 Task: Explore the features and settings of Asana to familiarize yourself with the platform.
Action: Mouse moved to (454, 167)
Screenshot: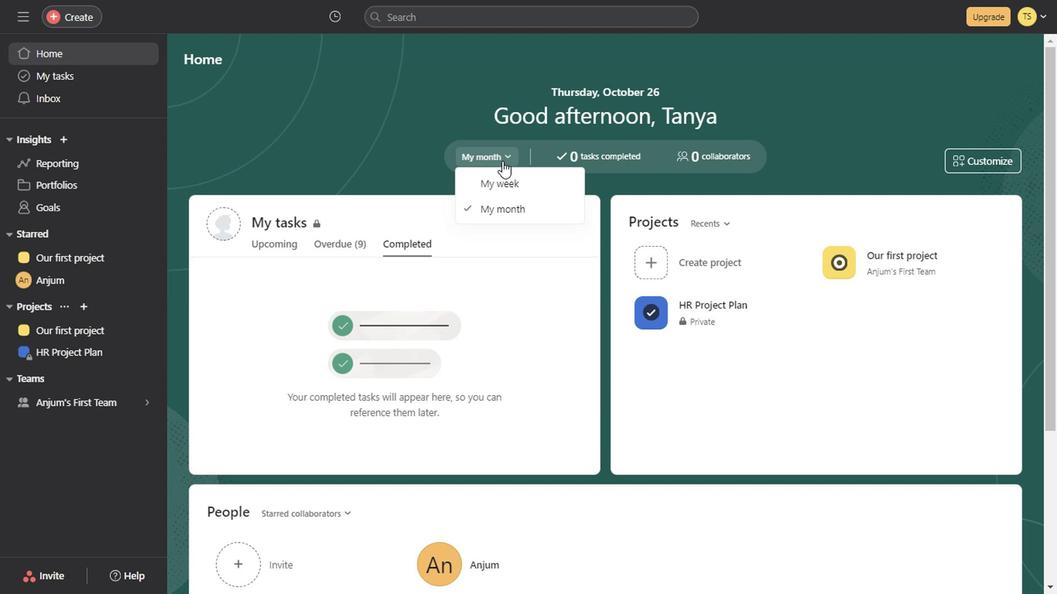 
Action: Mouse pressed left at (454, 167)
Screenshot: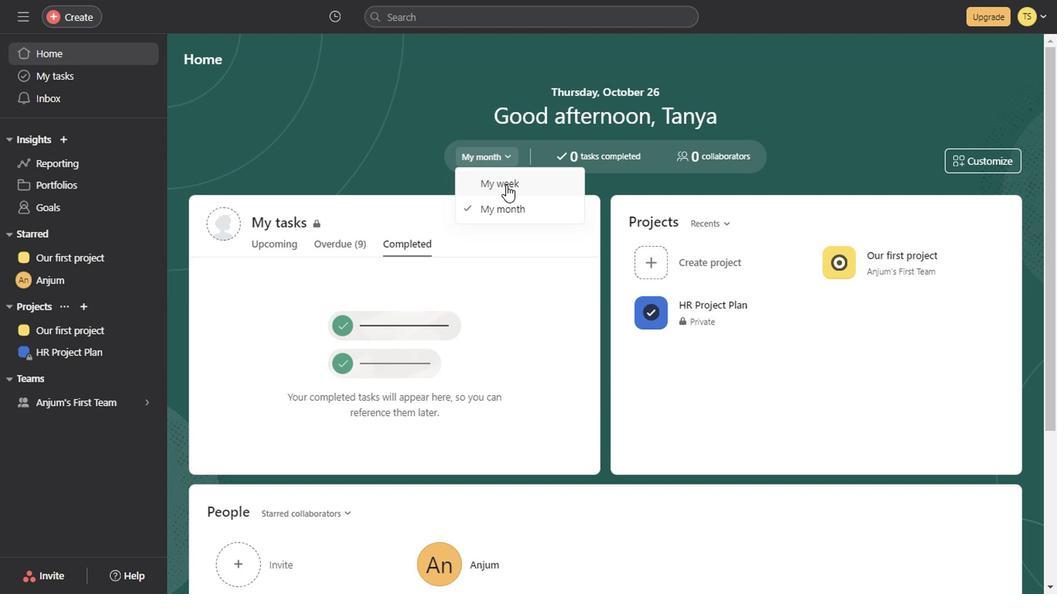 
Action: Mouse moved to (458, 186)
Screenshot: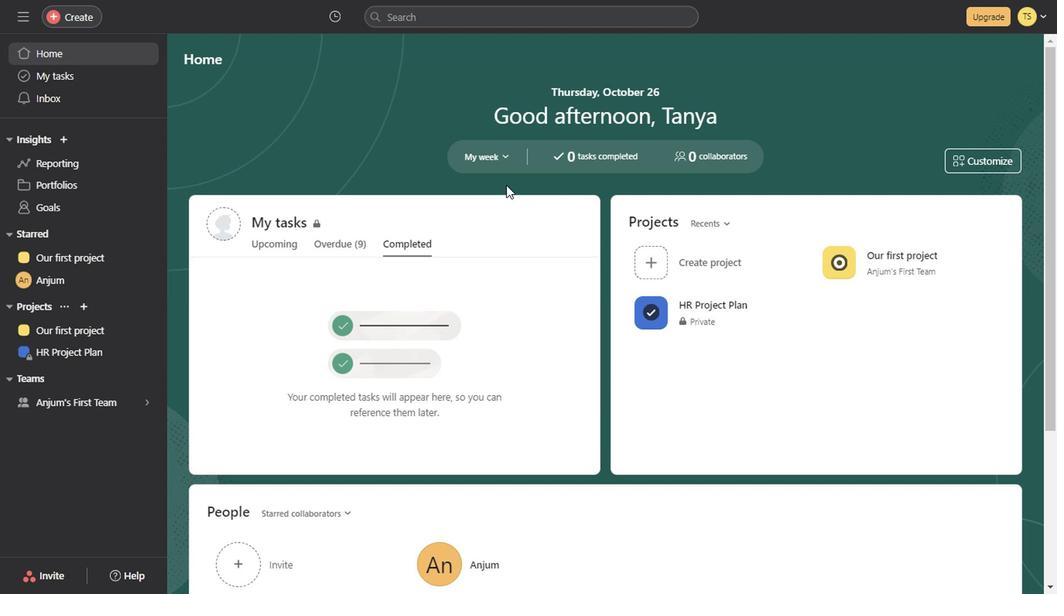 
Action: Mouse pressed left at (458, 186)
Screenshot: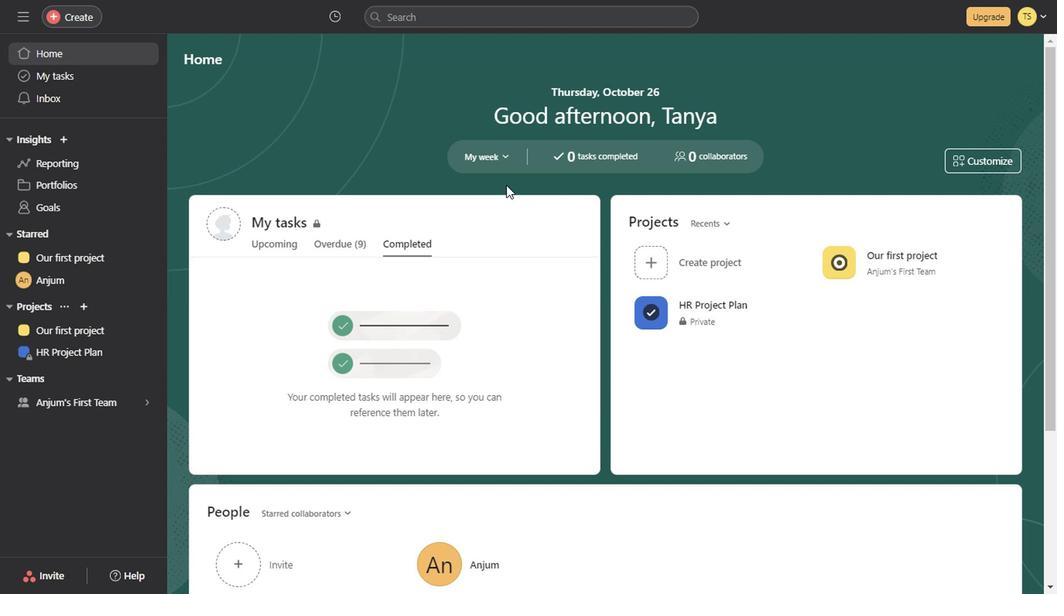 
Action: Mouse moved to (336, 235)
Screenshot: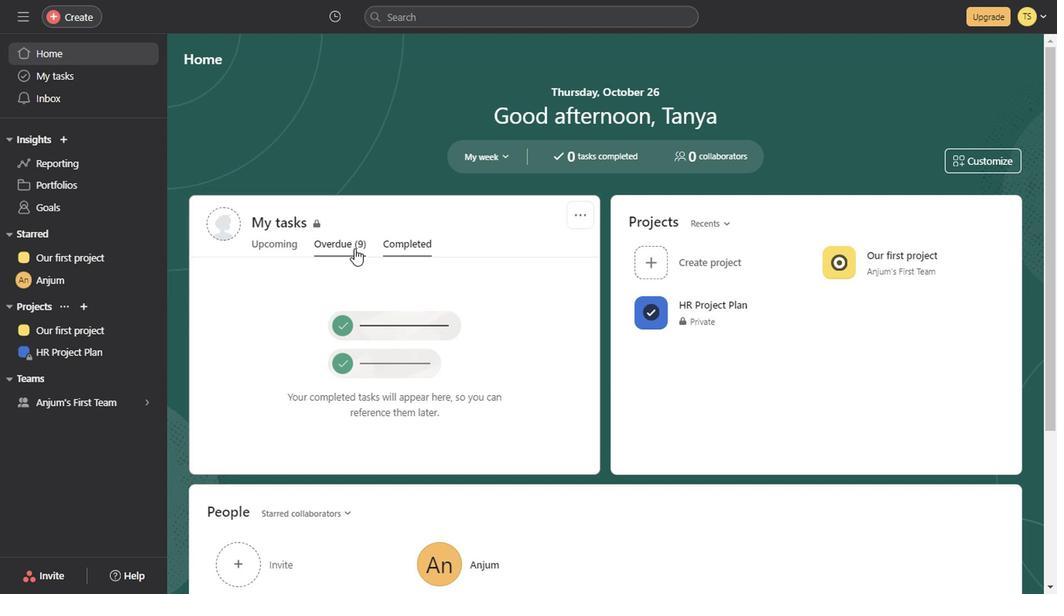 
Action: Mouse pressed left at (336, 235)
Screenshot: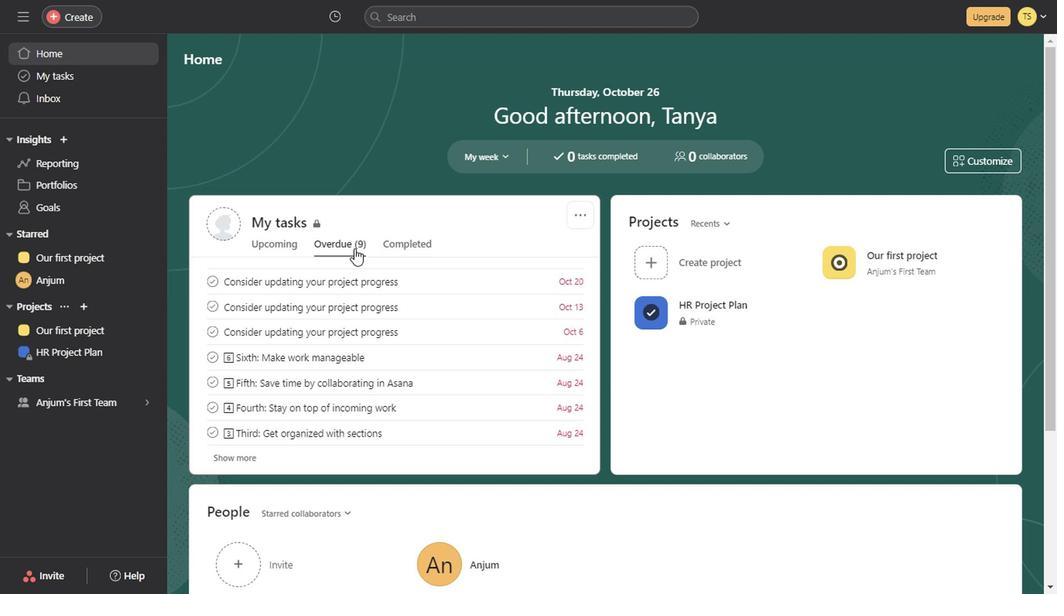 
Action: Mouse moved to (263, 229)
Screenshot: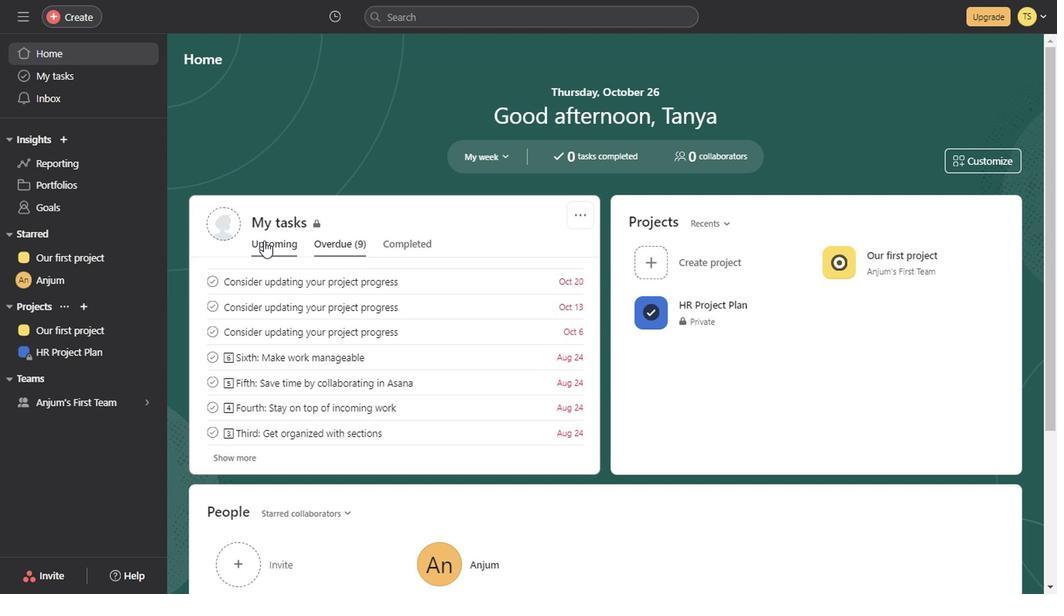 
Action: Mouse pressed left at (263, 229)
Screenshot: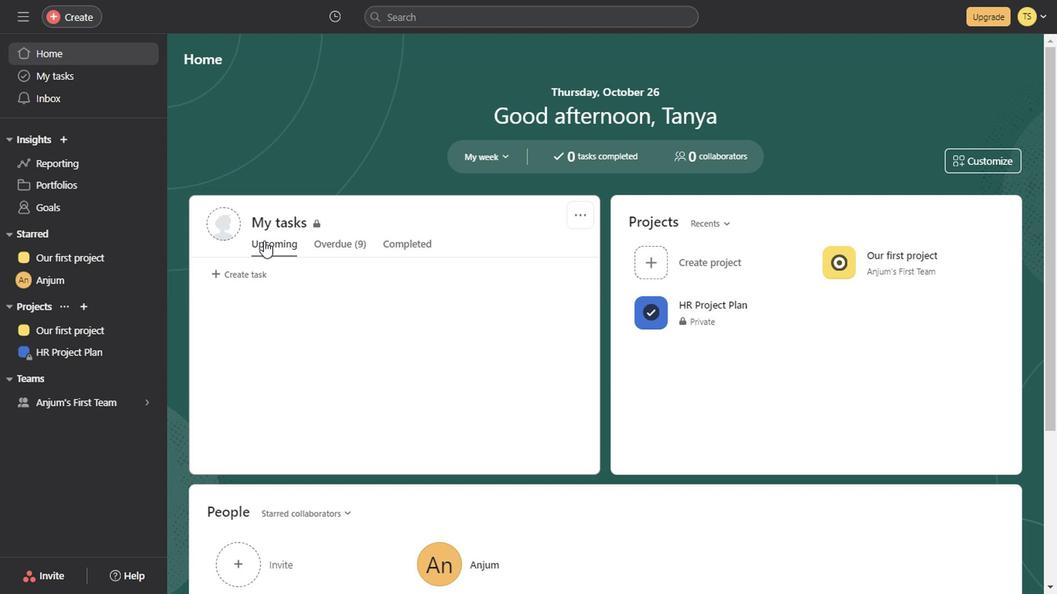 
Action: Mouse moved to (304, 215)
Screenshot: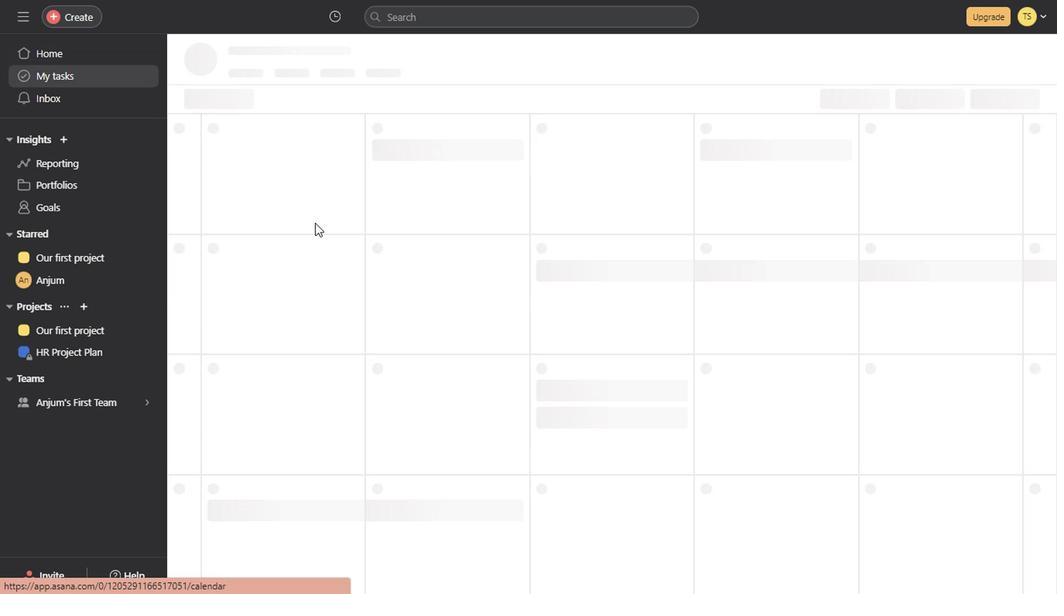
Action: Mouse pressed left at (304, 215)
Screenshot: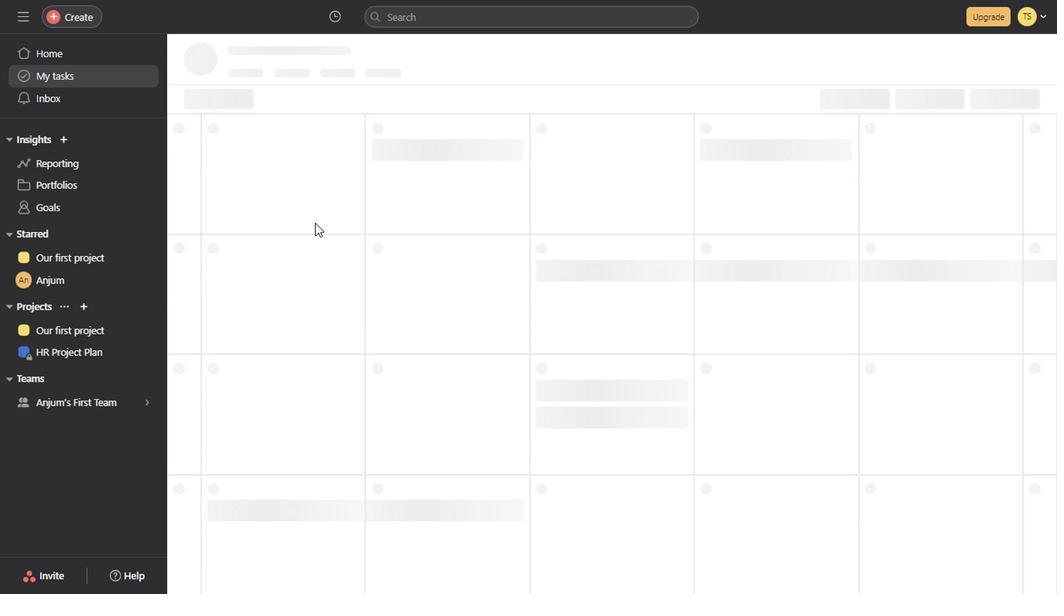 
Action: Mouse moved to (135, 84)
Screenshot: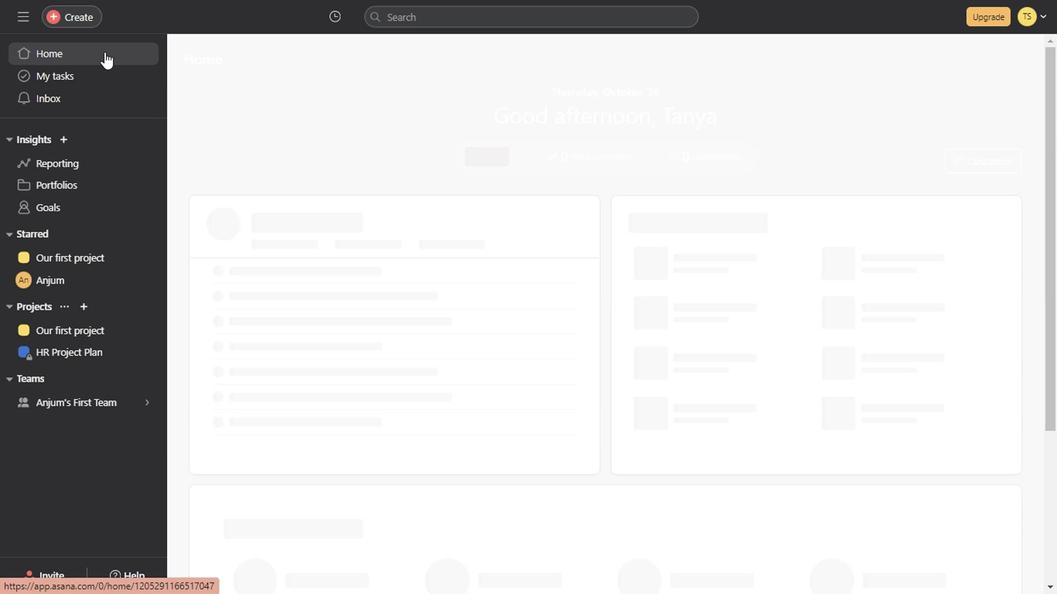 
Action: Mouse pressed left at (135, 84)
Screenshot: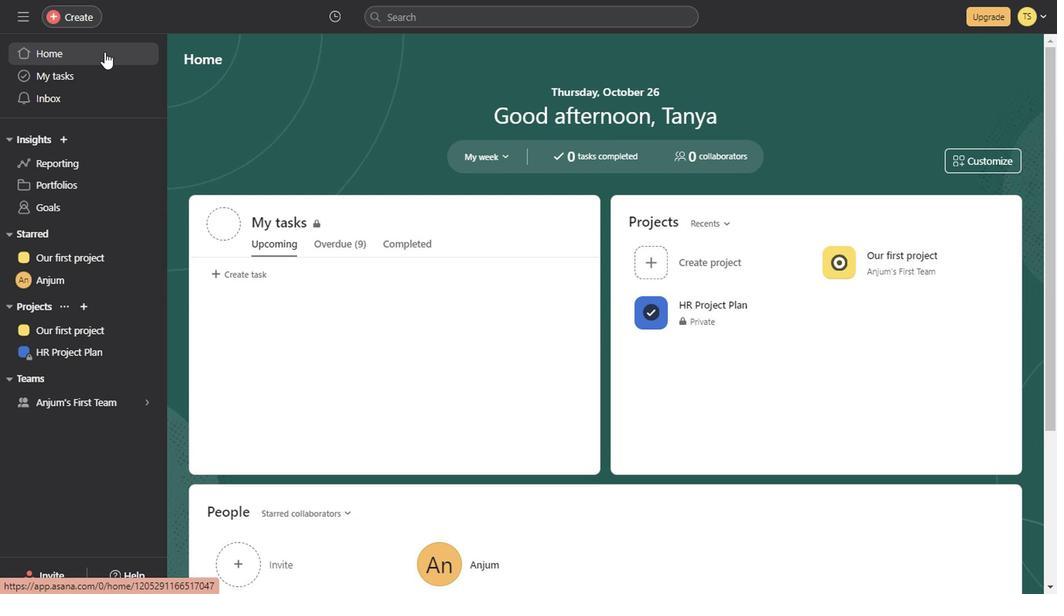
Action: Mouse moved to (635, 213)
Screenshot: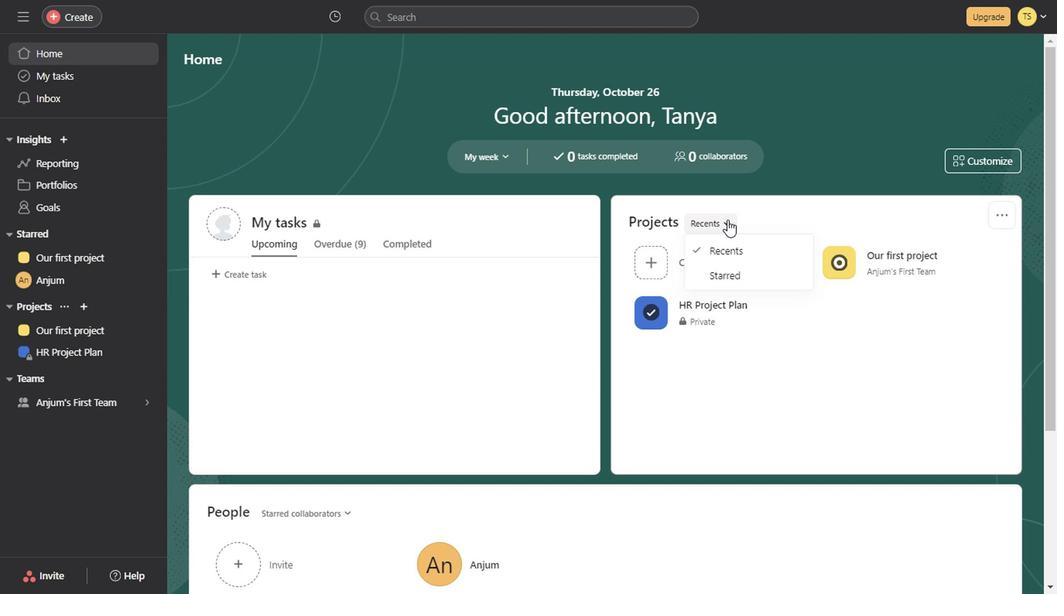 
Action: Mouse pressed left at (635, 213)
Screenshot: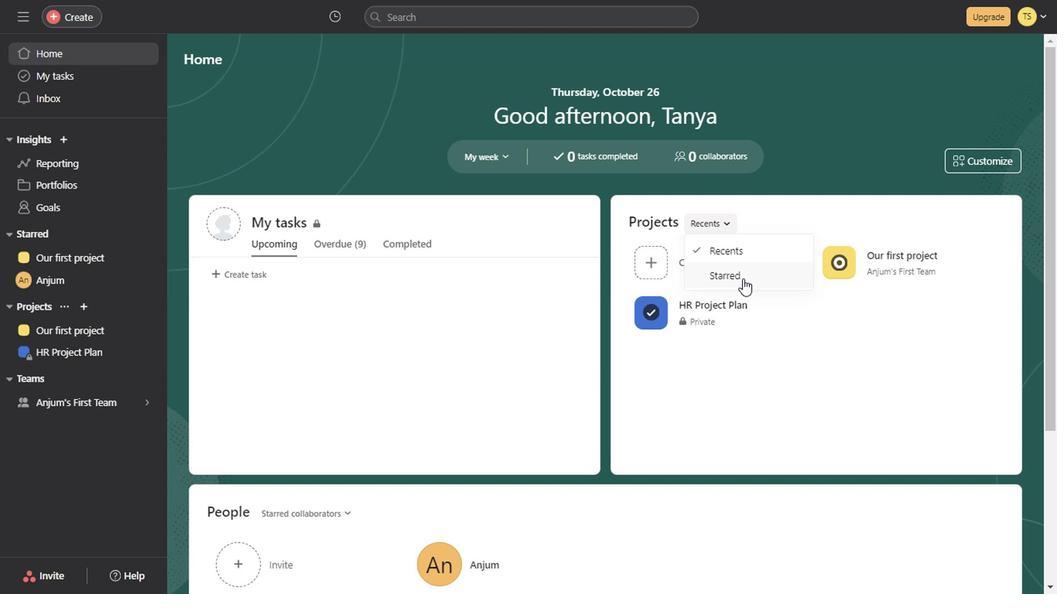 
Action: Mouse moved to (648, 258)
Screenshot: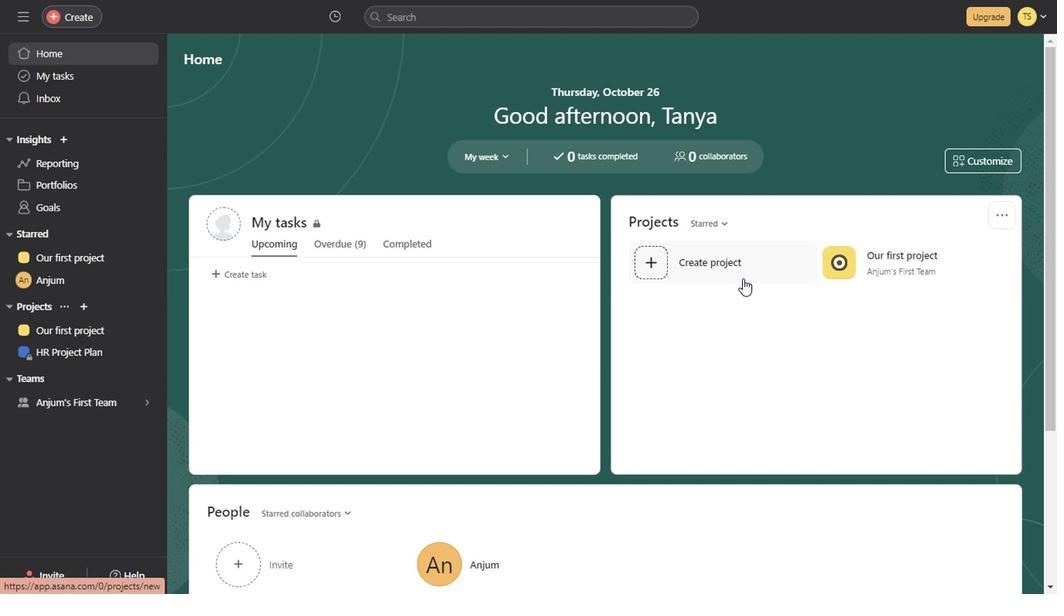
Action: Mouse pressed left at (648, 258)
Screenshot: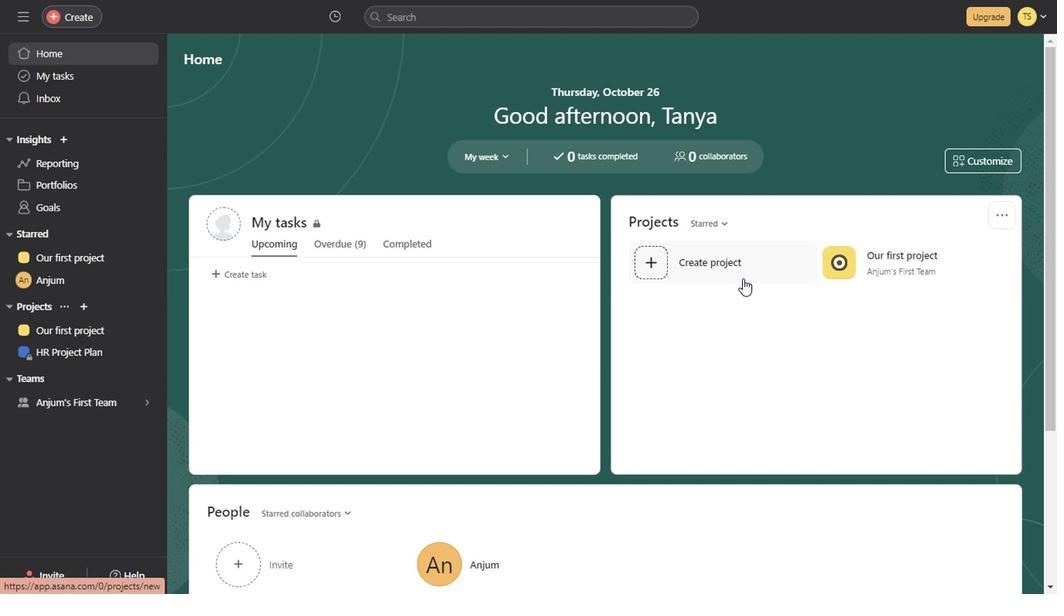 
Action: Mouse moved to (634, 217)
Screenshot: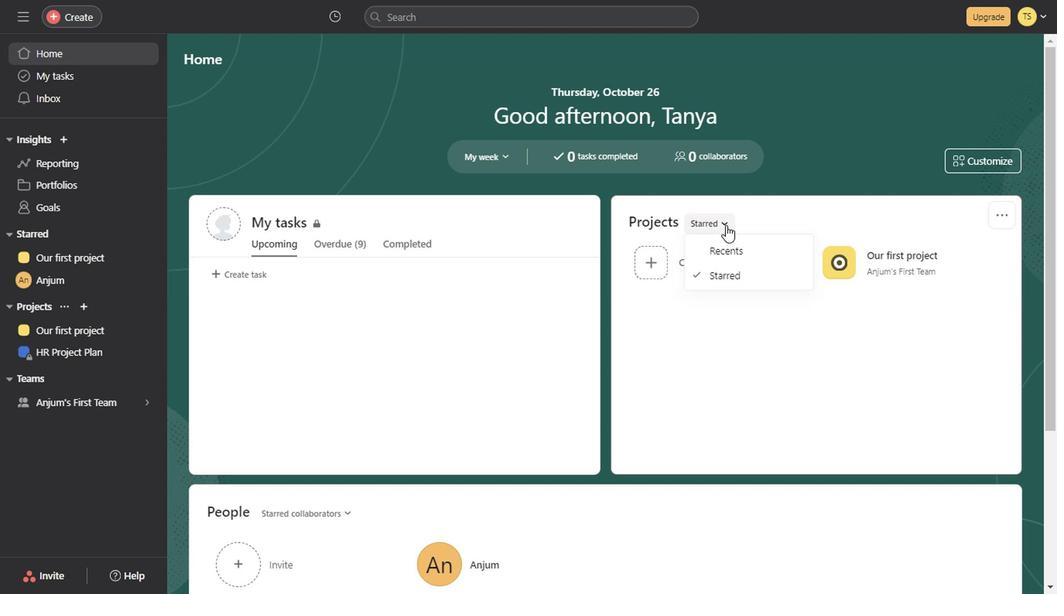 
Action: Mouse pressed left at (634, 217)
Screenshot: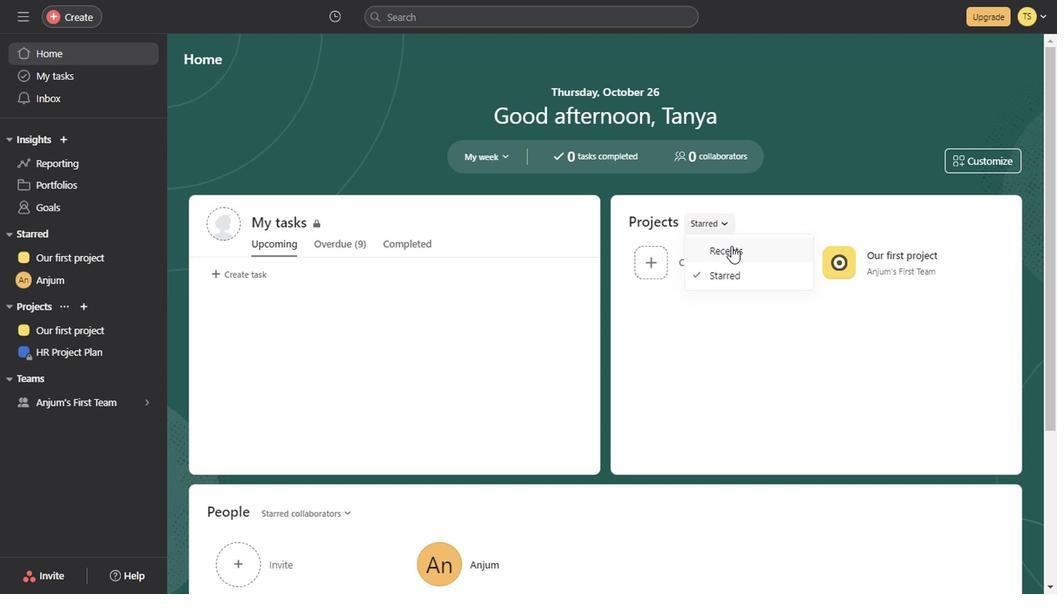 
Action: Mouse moved to (639, 233)
Screenshot: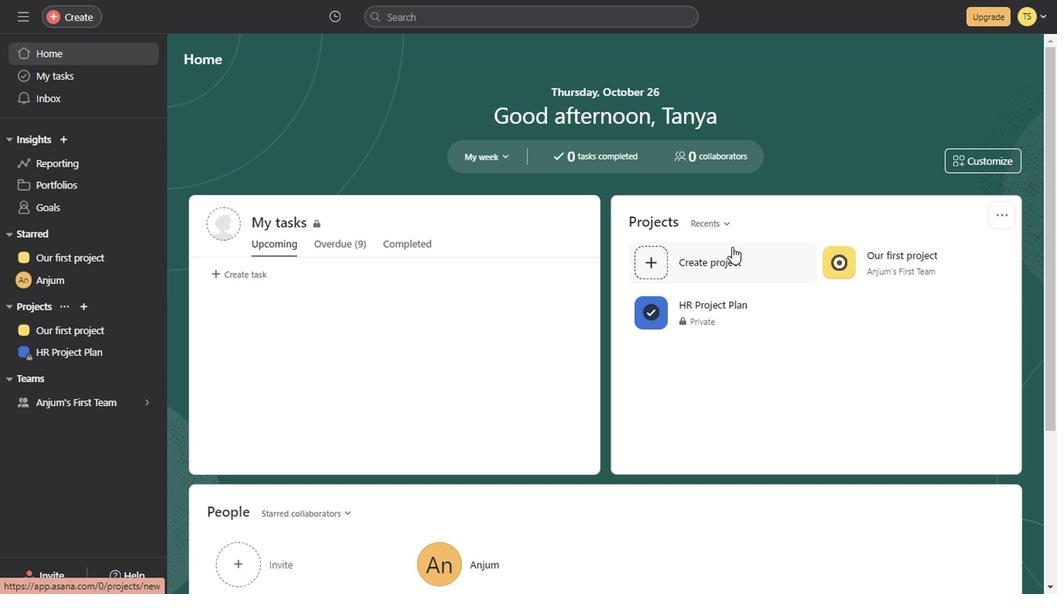 
Action: Mouse pressed left at (639, 233)
Screenshot: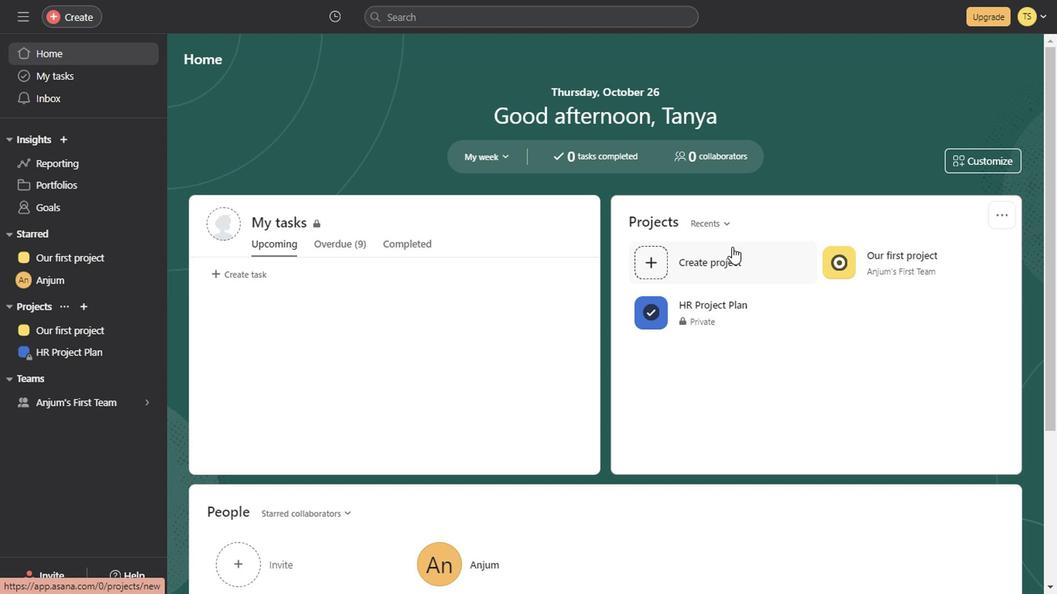 
Action: Mouse moved to (641, 338)
Screenshot: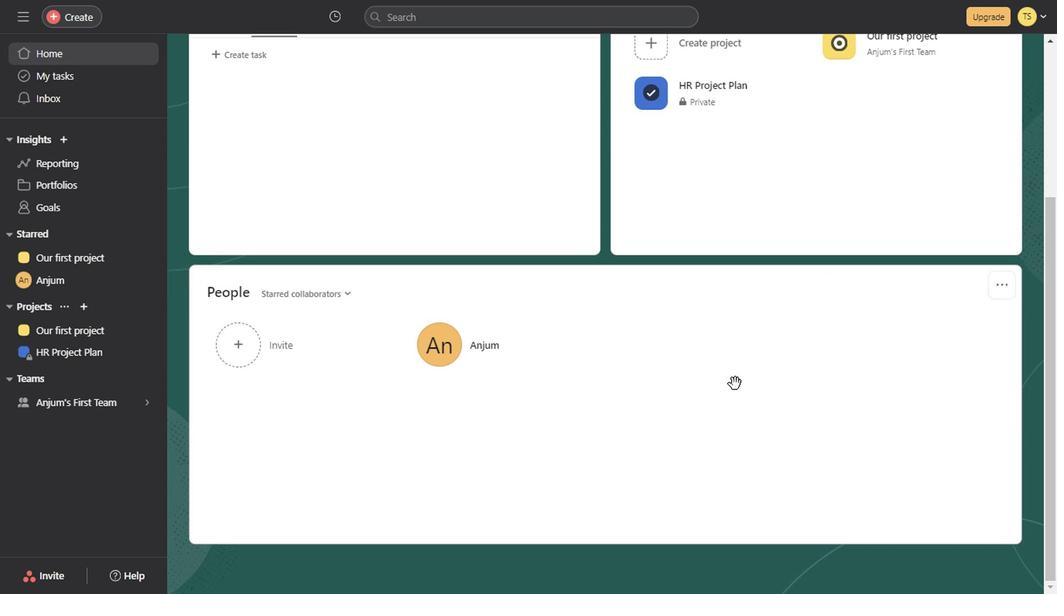 
Action: Mouse scrolled (641, 337) with delta (0, -1)
Screenshot: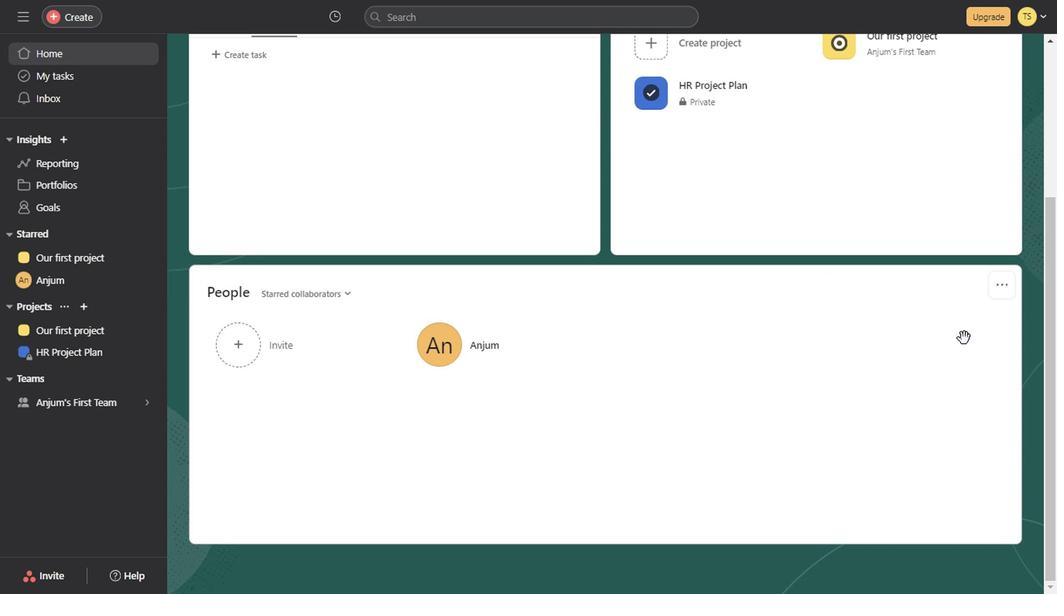 
Action: Mouse scrolled (641, 337) with delta (0, -1)
Screenshot: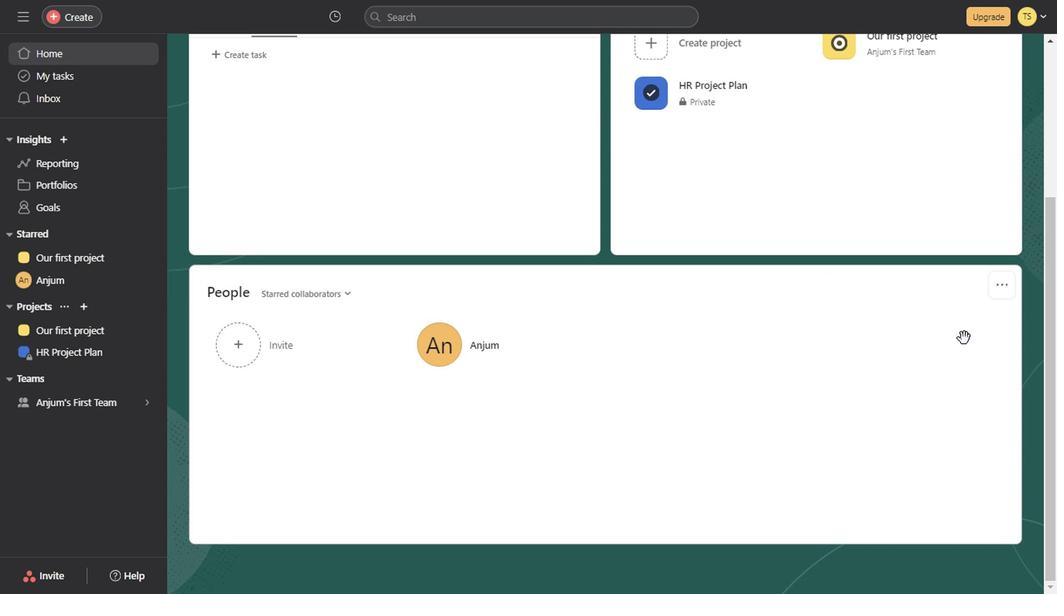
Action: Mouse scrolled (641, 337) with delta (0, -1)
Screenshot: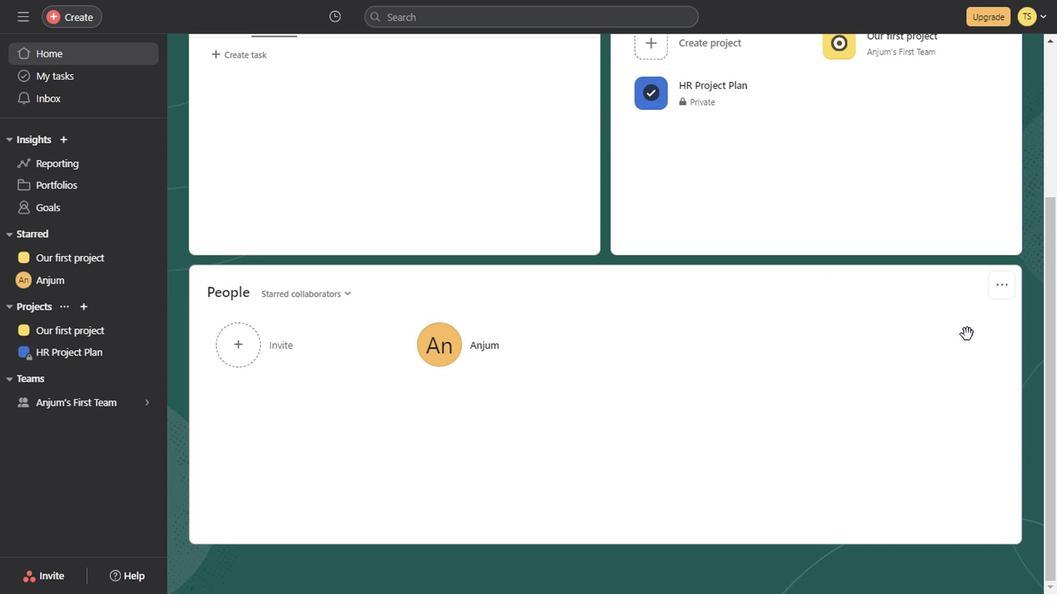 
Action: Mouse scrolled (641, 336) with delta (0, -1)
Screenshot: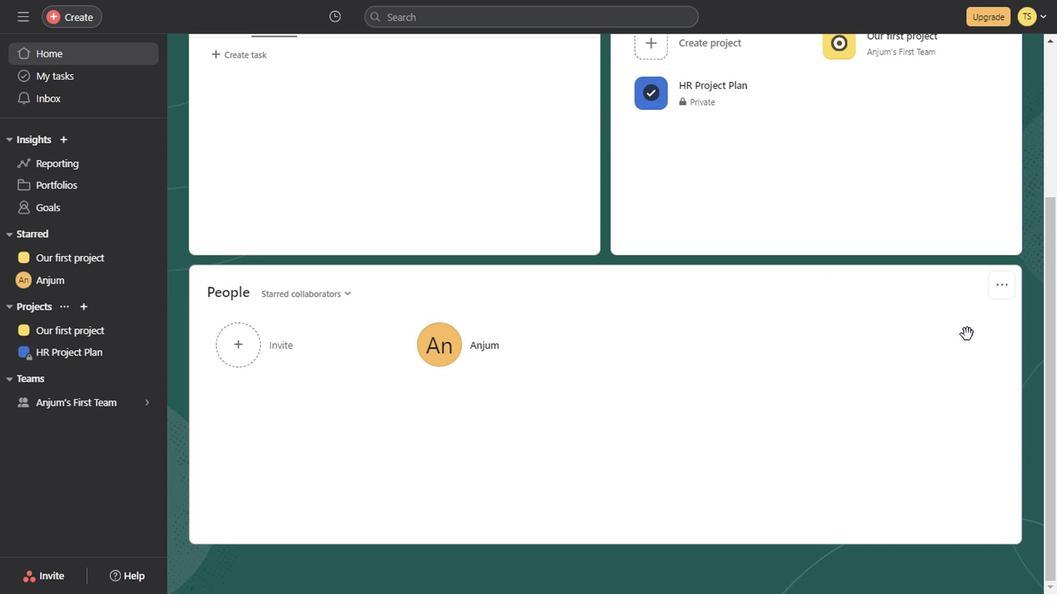 
Action: Mouse scrolled (641, 337) with delta (0, -1)
Screenshot: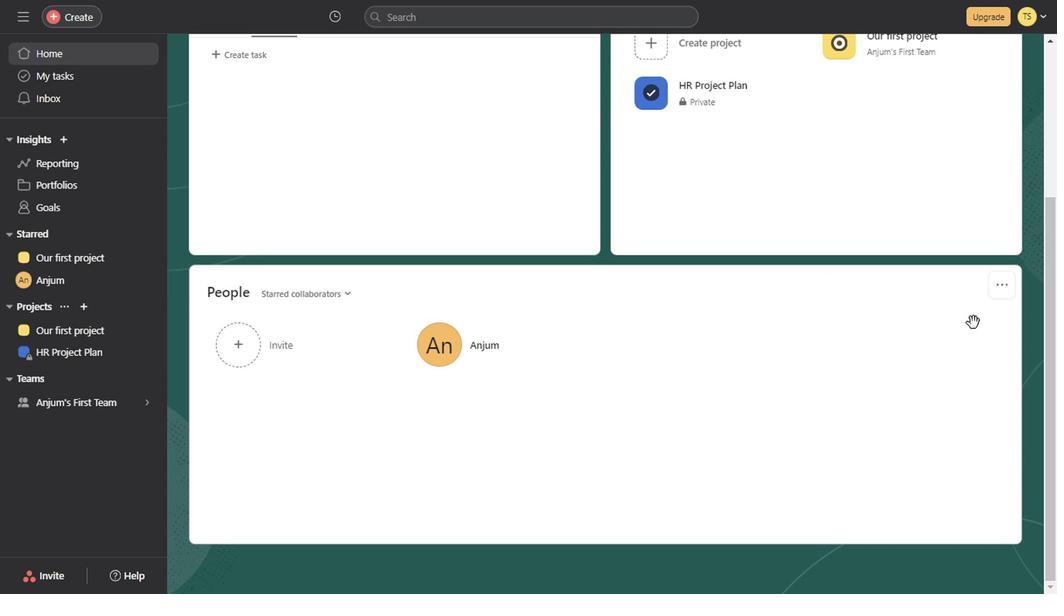 
Action: Mouse scrolled (641, 337) with delta (0, -1)
Screenshot: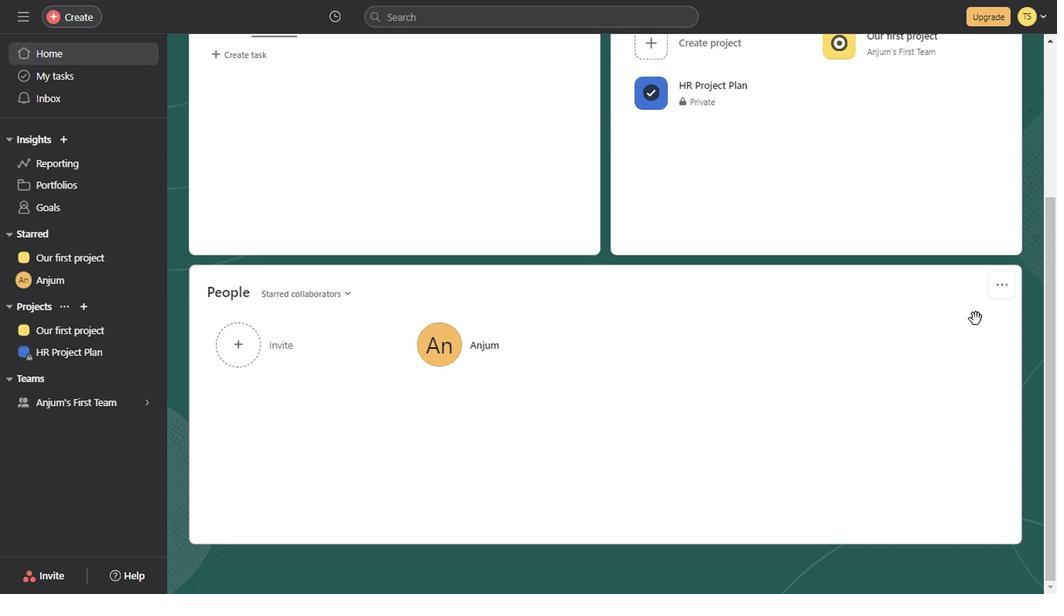 
Action: Mouse scrolled (641, 337) with delta (0, -1)
Screenshot: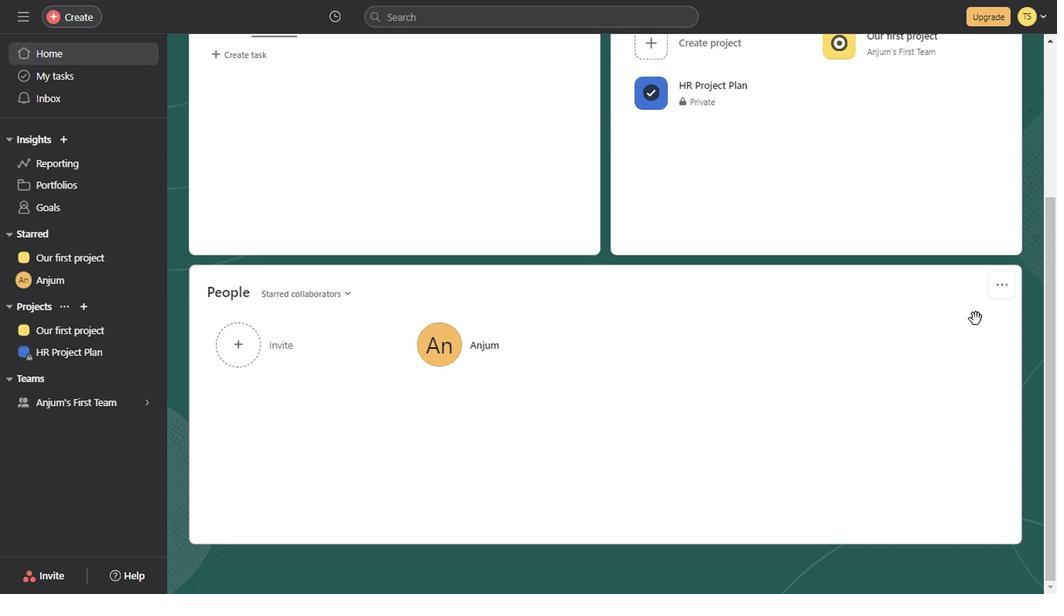 
Action: Mouse scrolled (641, 337) with delta (0, -1)
Screenshot: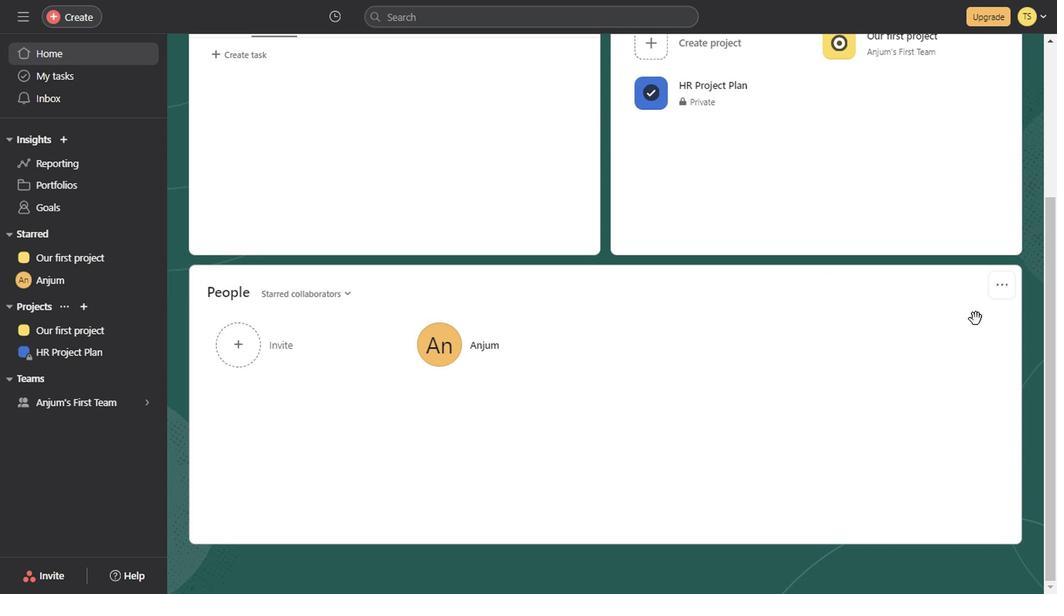 
Action: Mouse scrolled (641, 337) with delta (0, -1)
Screenshot: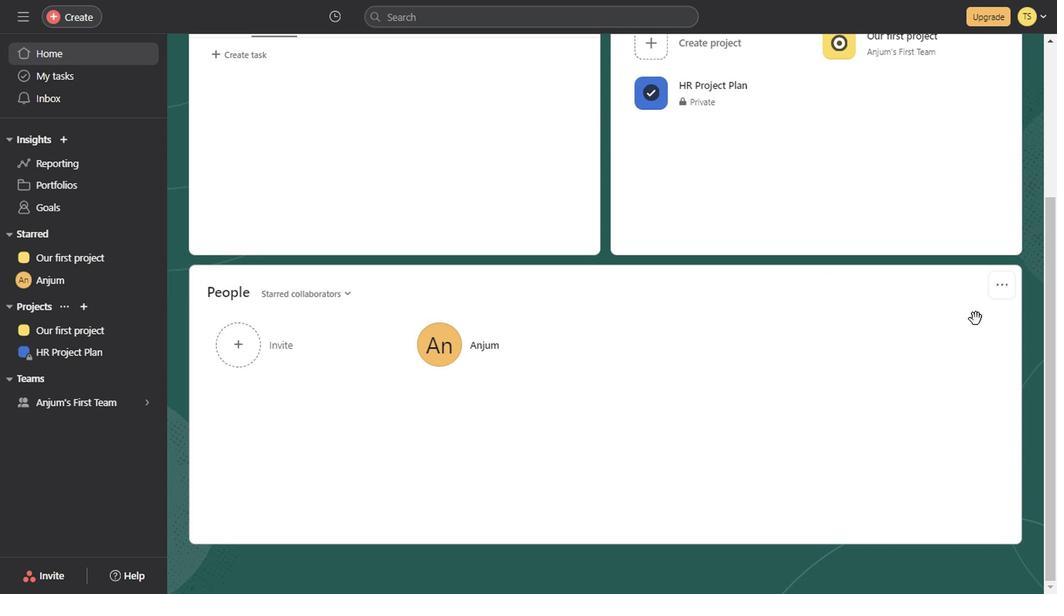 
Action: Mouse scrolled (641, 337) with delta (0, -1)
Screenshot: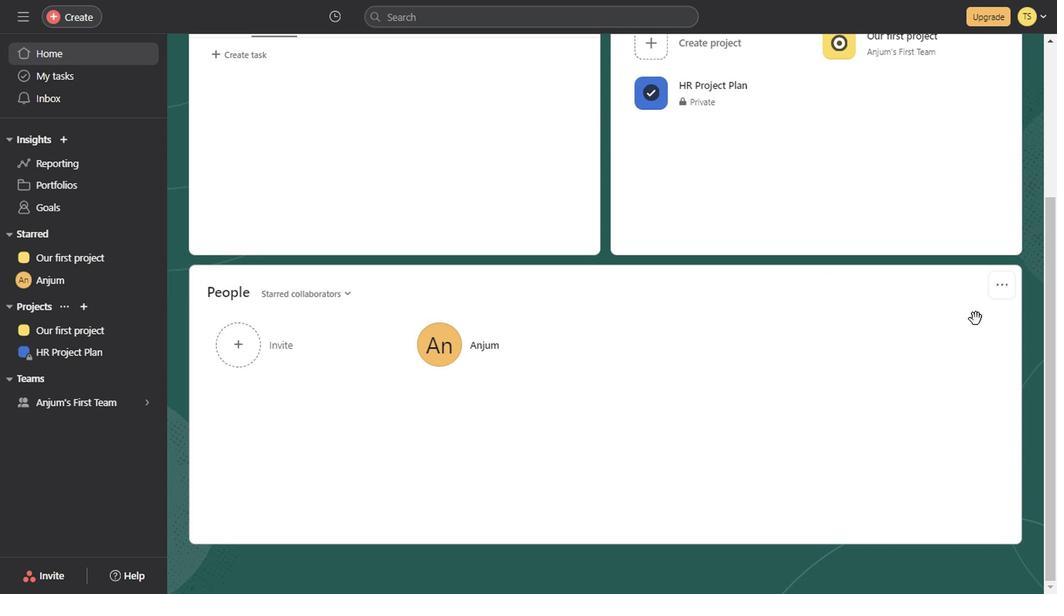 
Action: Mouse scrolled (641, 337) with delta (0, -1)
Screenshot: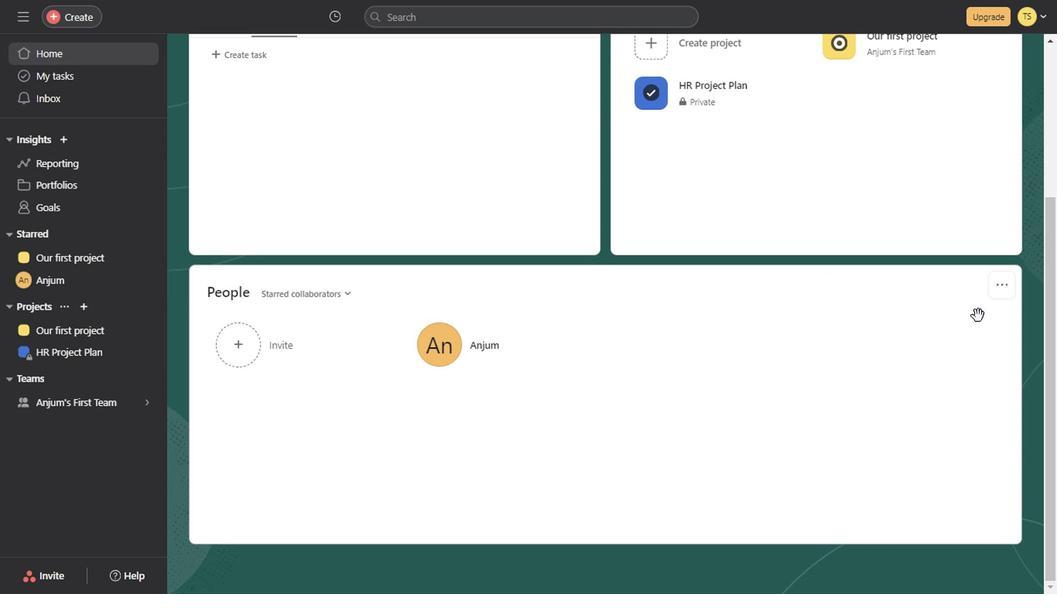 
Action: Mouse scrolled (641, 337) with delta (0, -1)
Screenshot: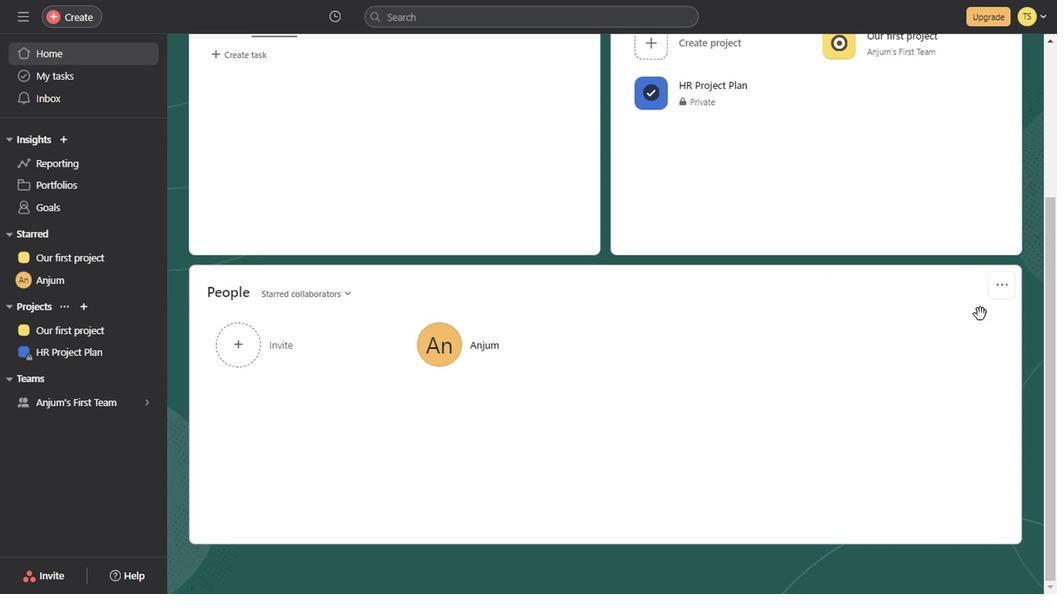 
Action: Mouse scrolled (641, 337) with delta (0, -1)
Screenshot: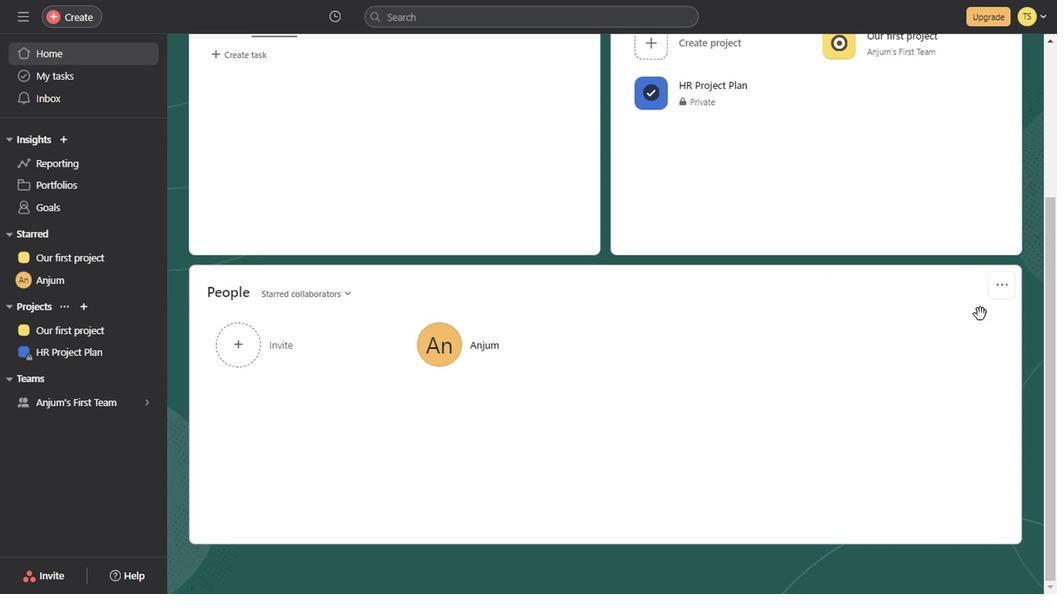 
Action: Mouse scrolled (641, 337) with delta (0, -1)
Screenshot: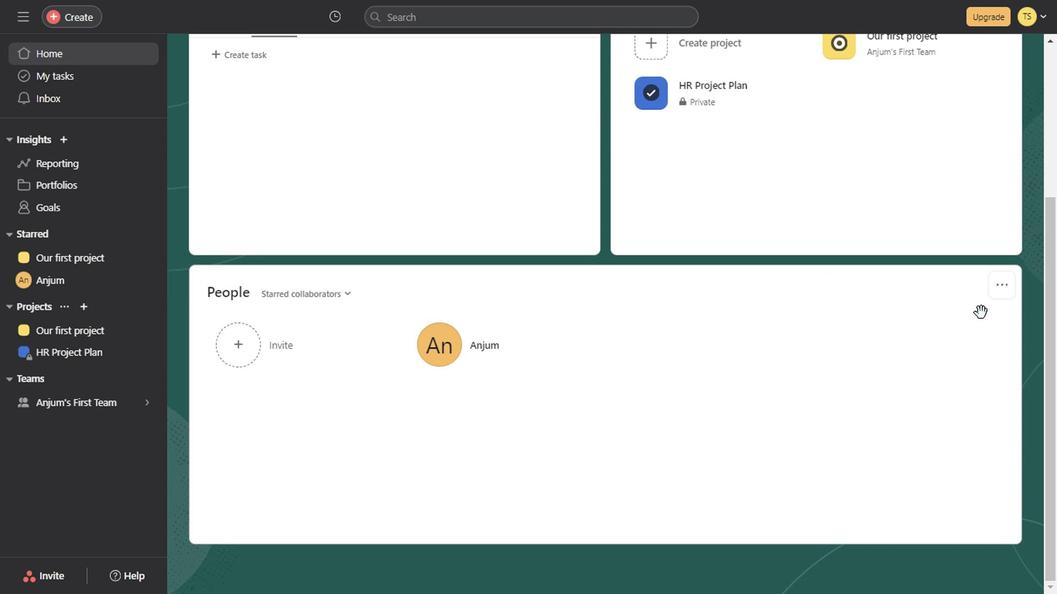 
Action: Mouse scrolled (641, 337) with delta (0, -1)
Screenshot: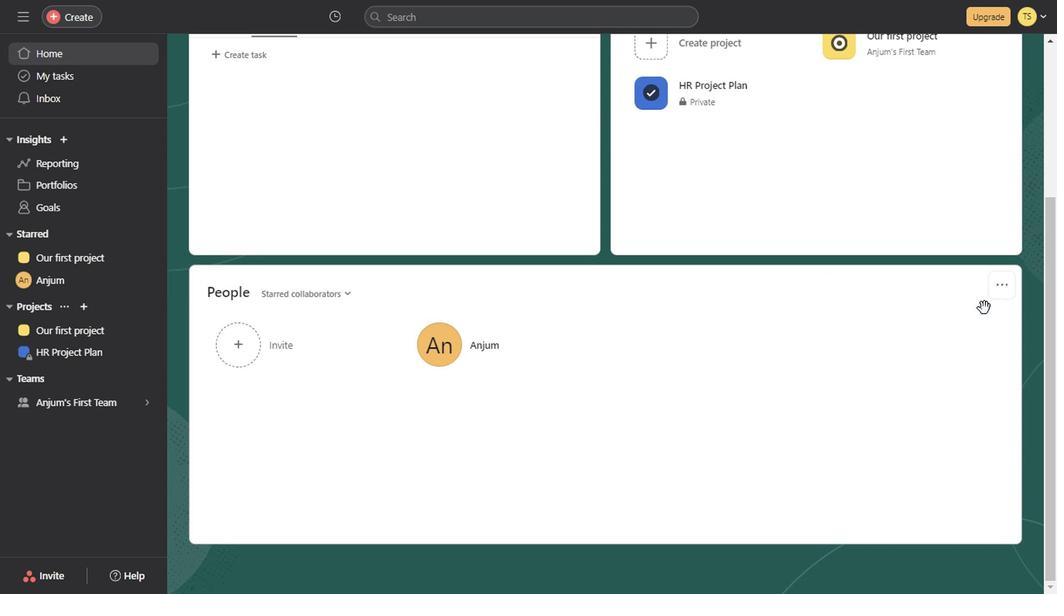 
Action: Mouse scrolled (641, 337) with delta (0, -1)
Screenshot: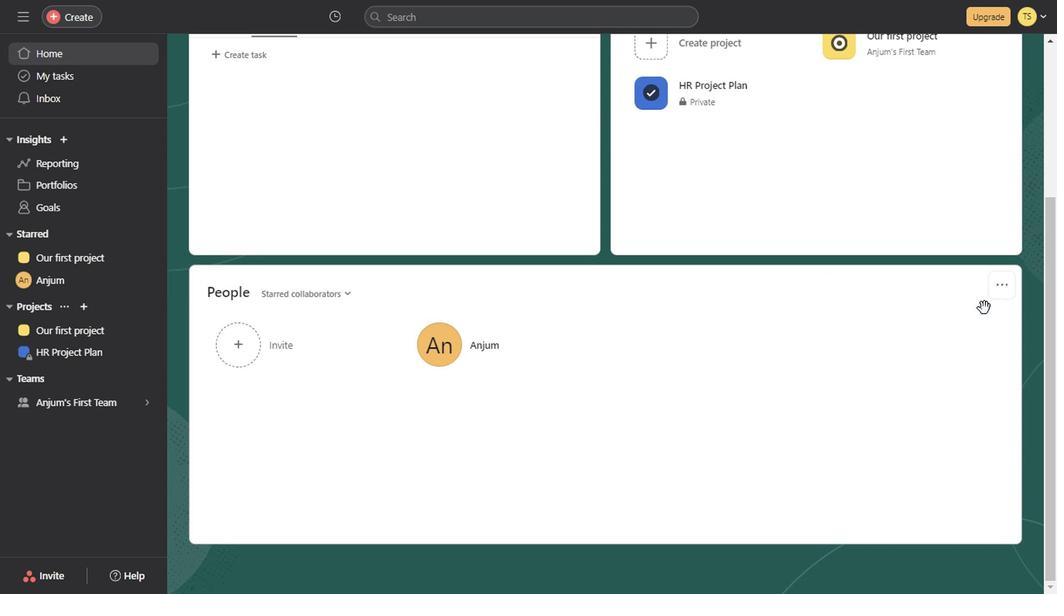
Action: Mouse scrolled (641, 337) with delta (0, -1)
Screenshot: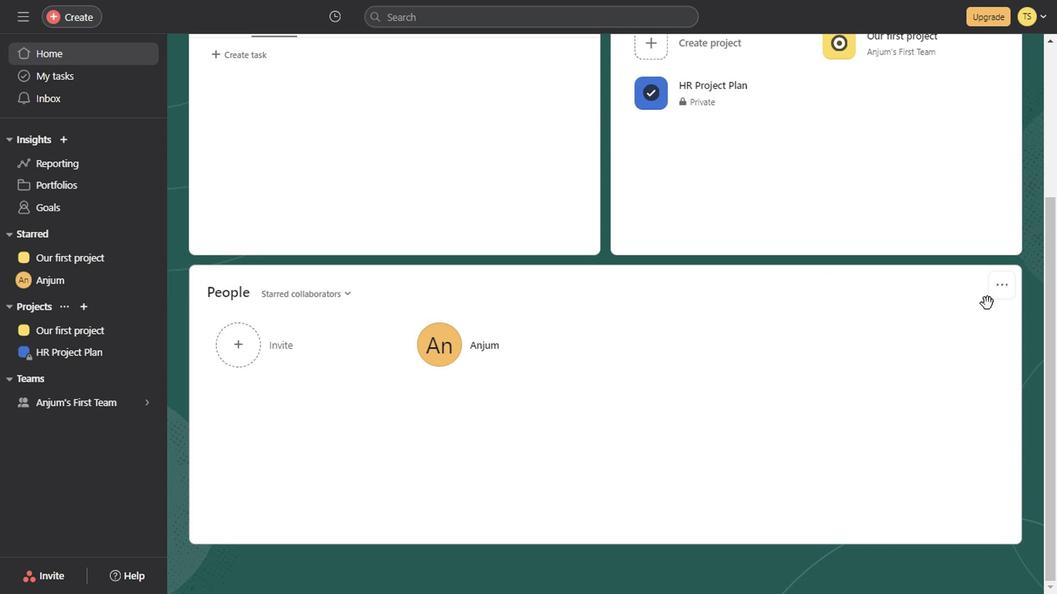 
Action: Mouse moved to (327, 270)
Screenshot: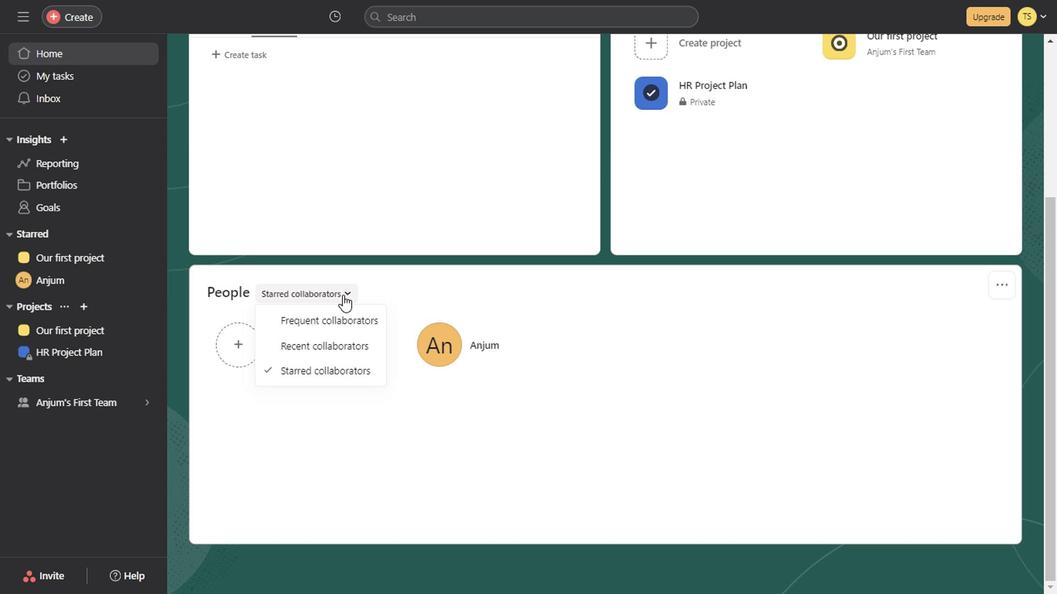
Action: Mouse pressed left at (327, 270)
Screenshot: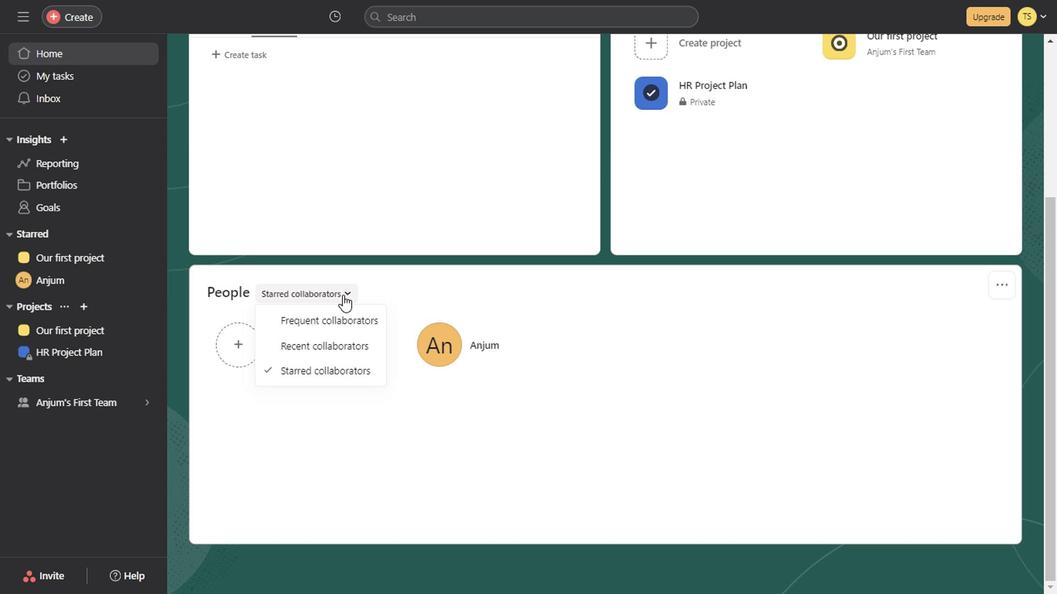 
Action: Mouse moved to (329, 302)
Screenshot: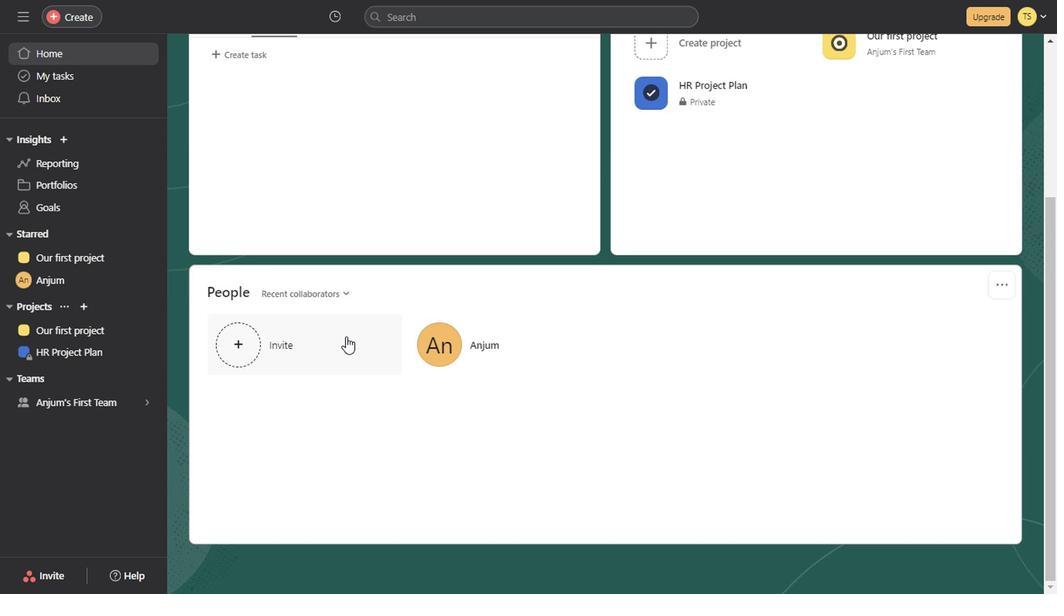 
Action: Mouse pressed left at (329, 302)
Screenshot: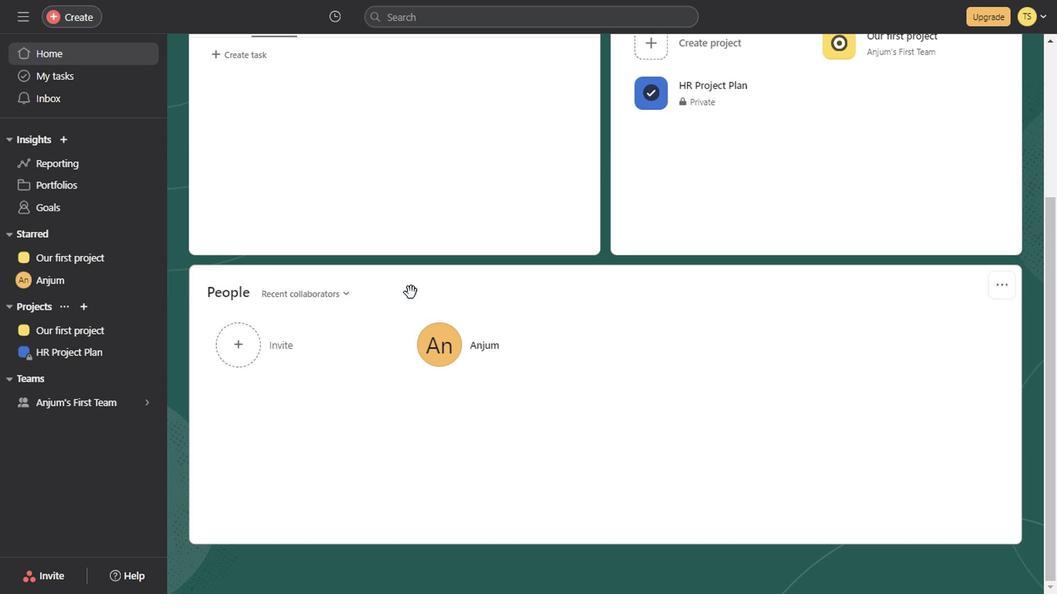 
Action: Mouse moved to (381, 268)
Screenshot: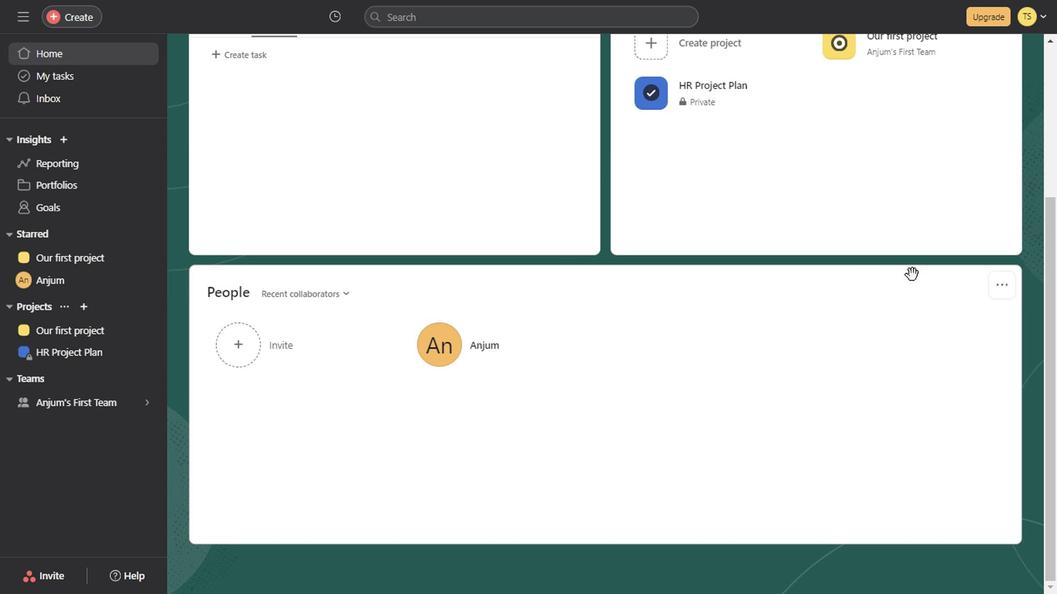 
Action: Mouse pressed left at (381, 268)
Screenshot: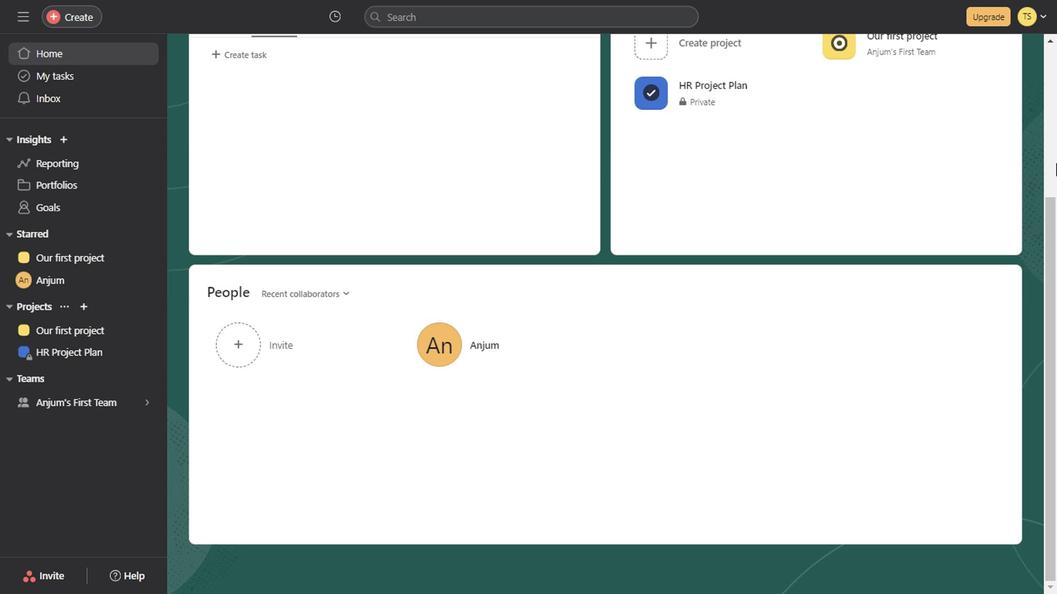 
Action: Mouse moved to (899, 169)
Screenshot: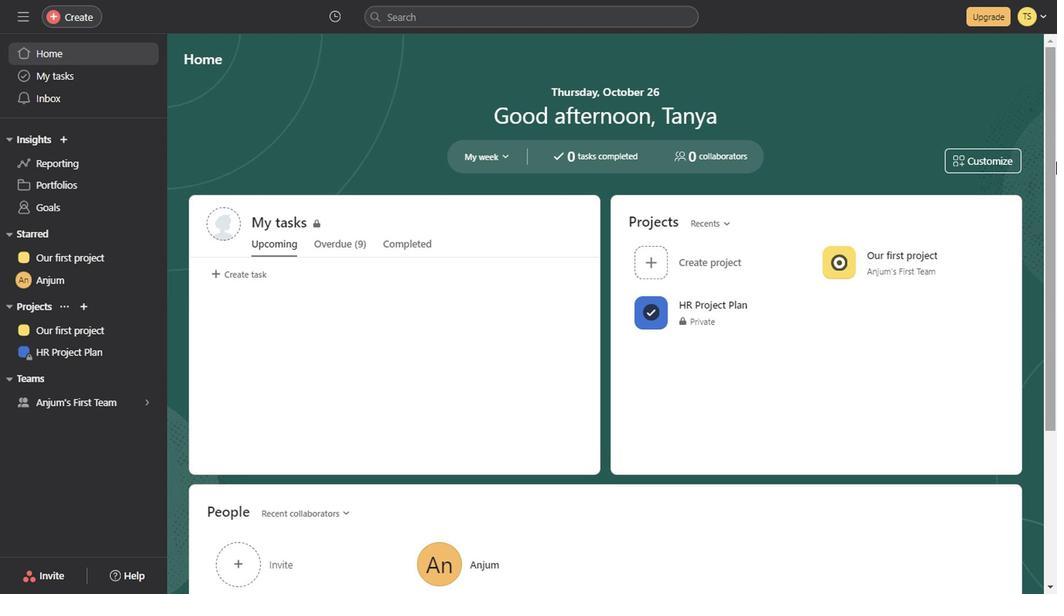 
Action: Mouse pressed left at (899, 169)
Screenshot: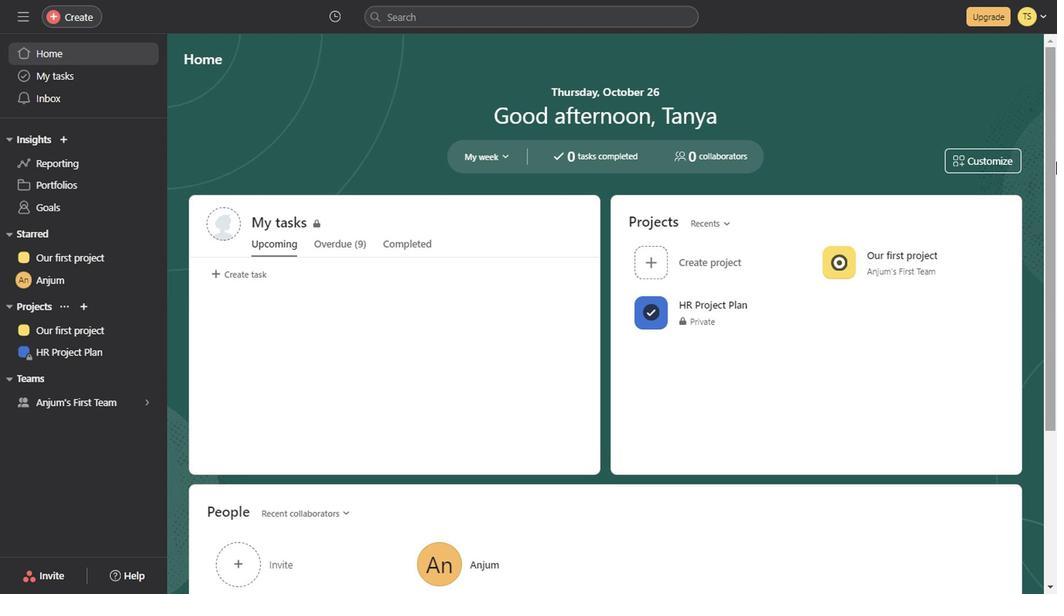
Action: Mouse moved to (516, 208)
Screenshot: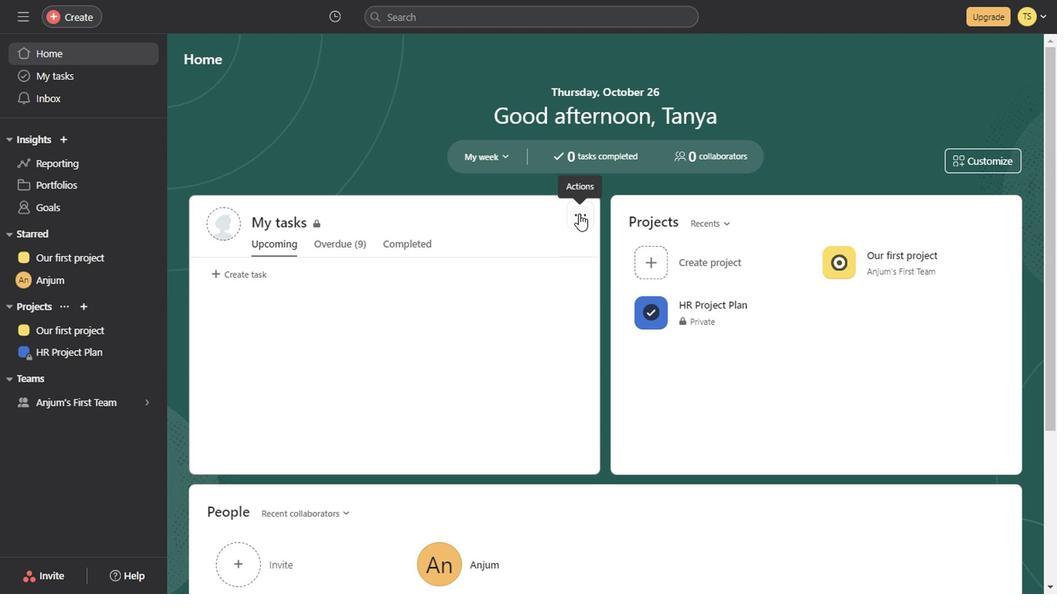 
Action: Mouse pressed left at (516, 208)
Screenshot: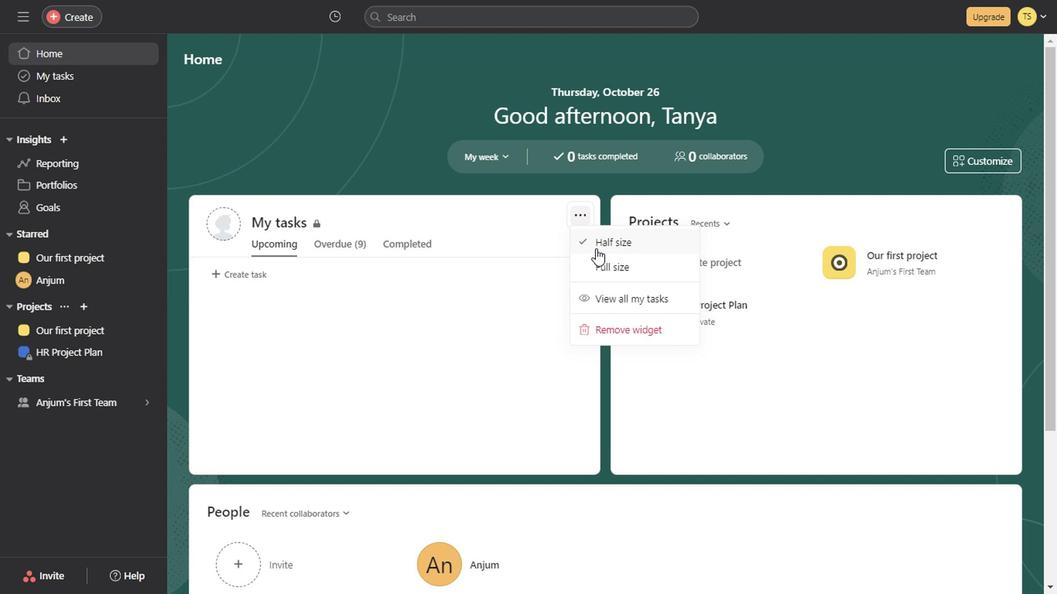 
Action: Mouse moved to (540, 246)
Screenshot: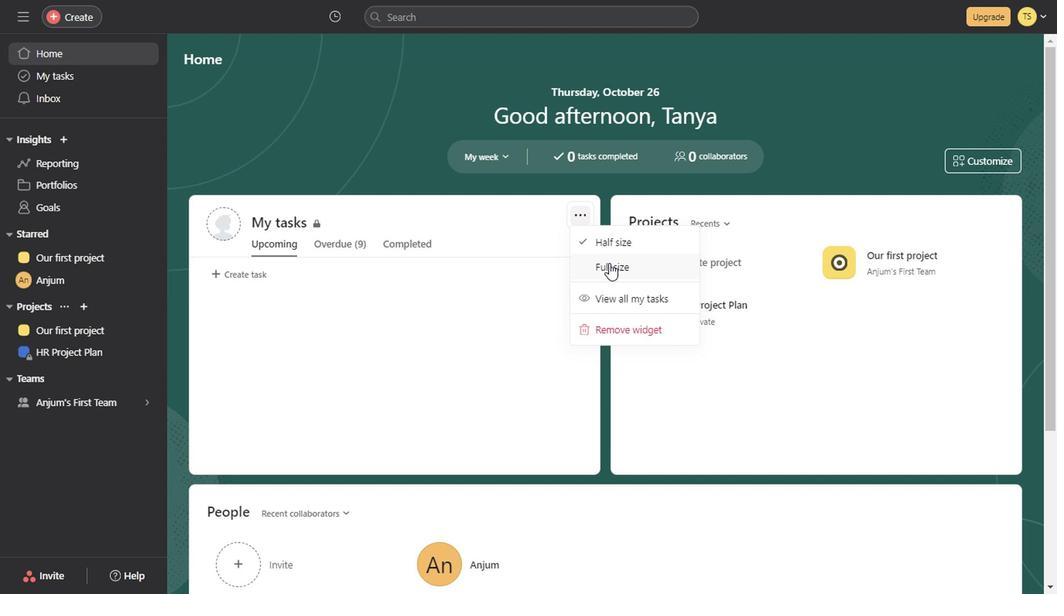 
Action: Mouse pressed left at (540, 246)
Screenshot: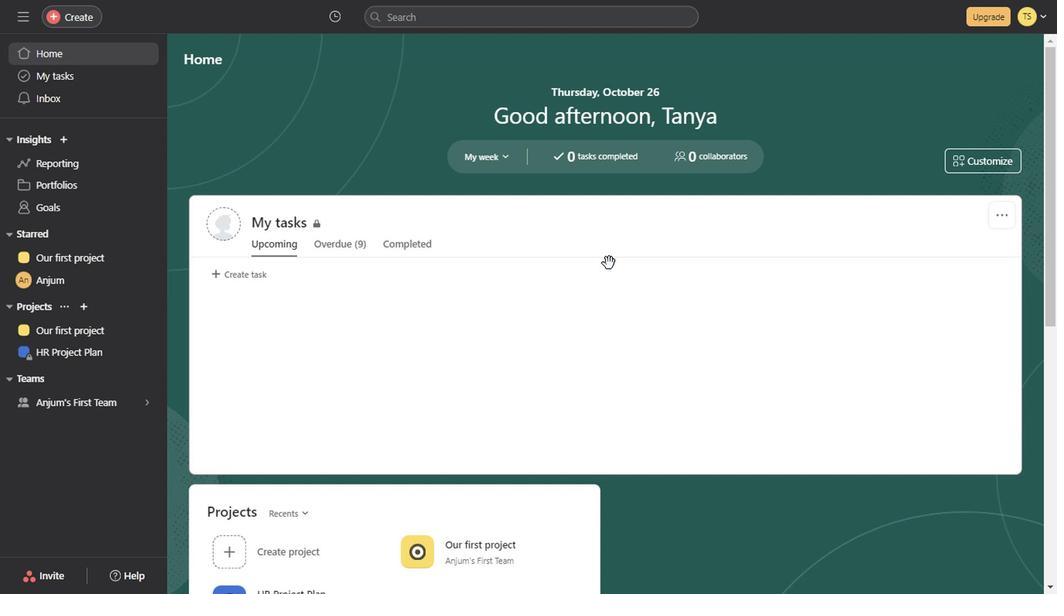 
Action: Mouse moved to (898, 244)
Screenshot: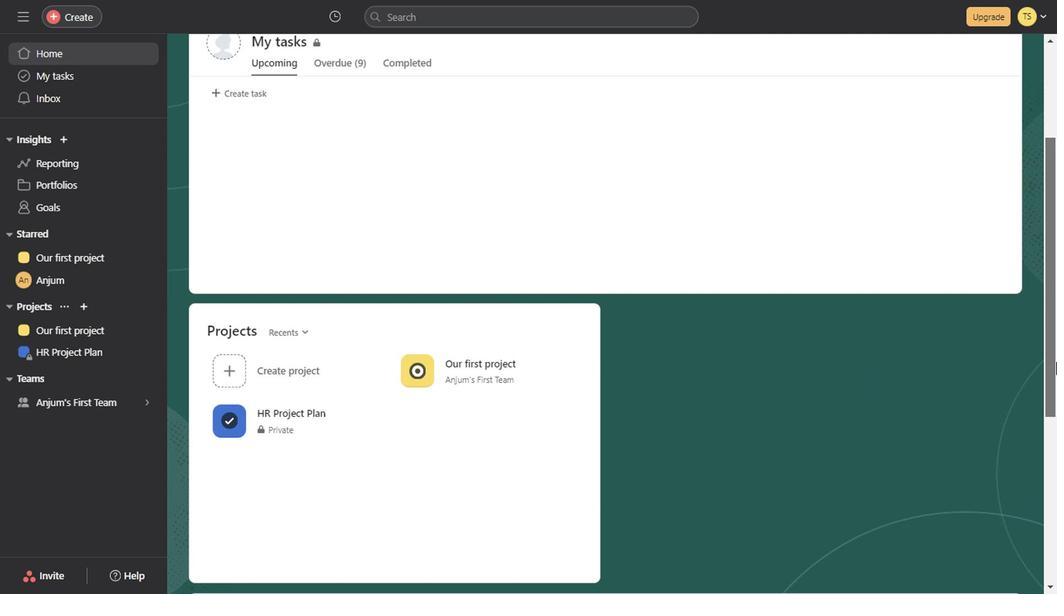 
Action: Mouse pressed left at (898, 244)
Screenshot: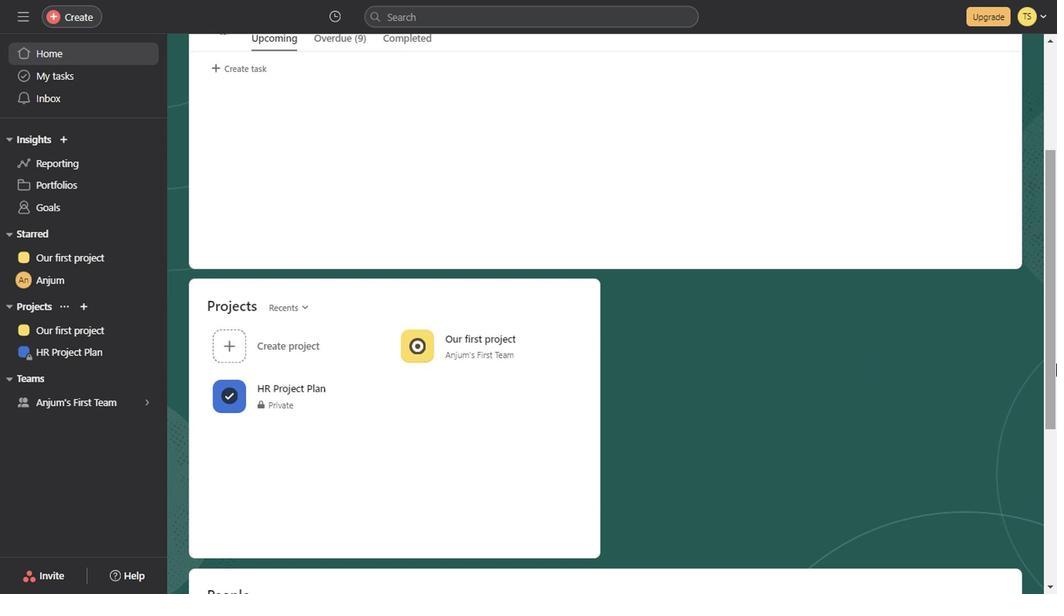 
Action: Mouse moved to (516, 273)
Screenshot: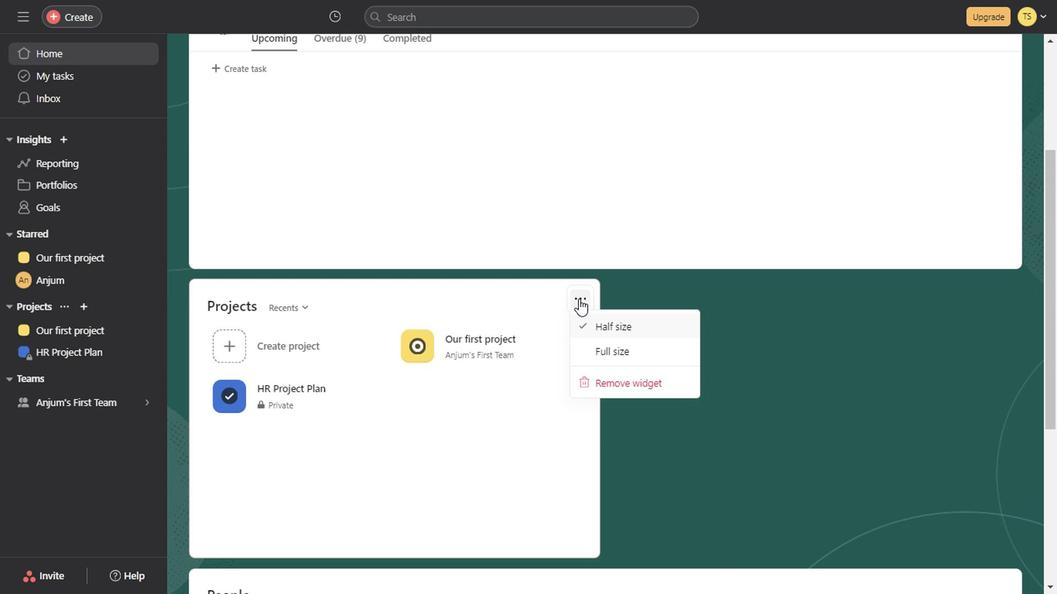 
Action: Mouse pressed left at (516, 273)
Screenshot: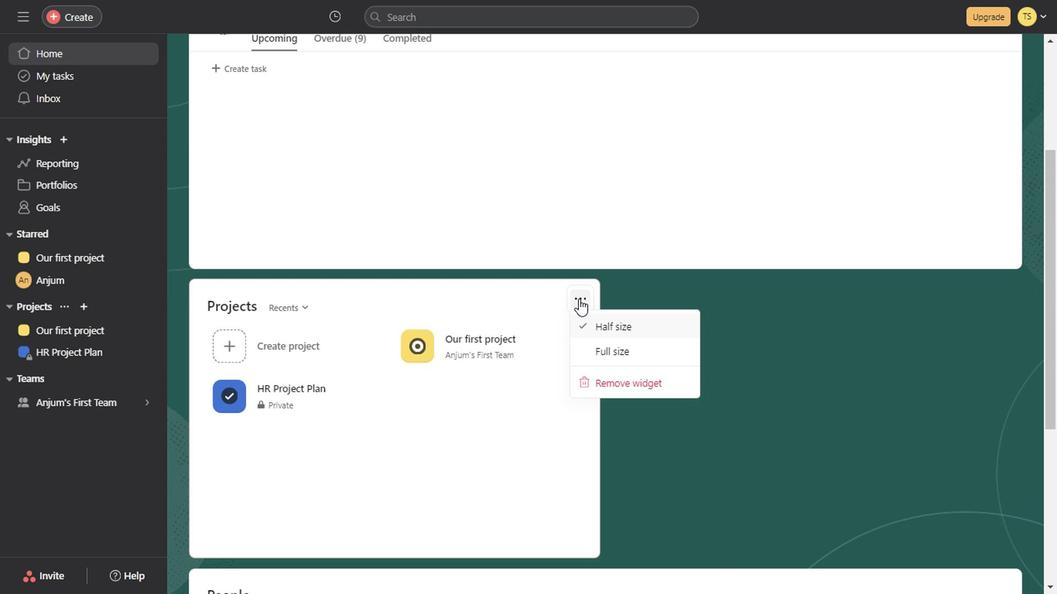 
Action: Mouse moved to (539, 311)
Screenshot: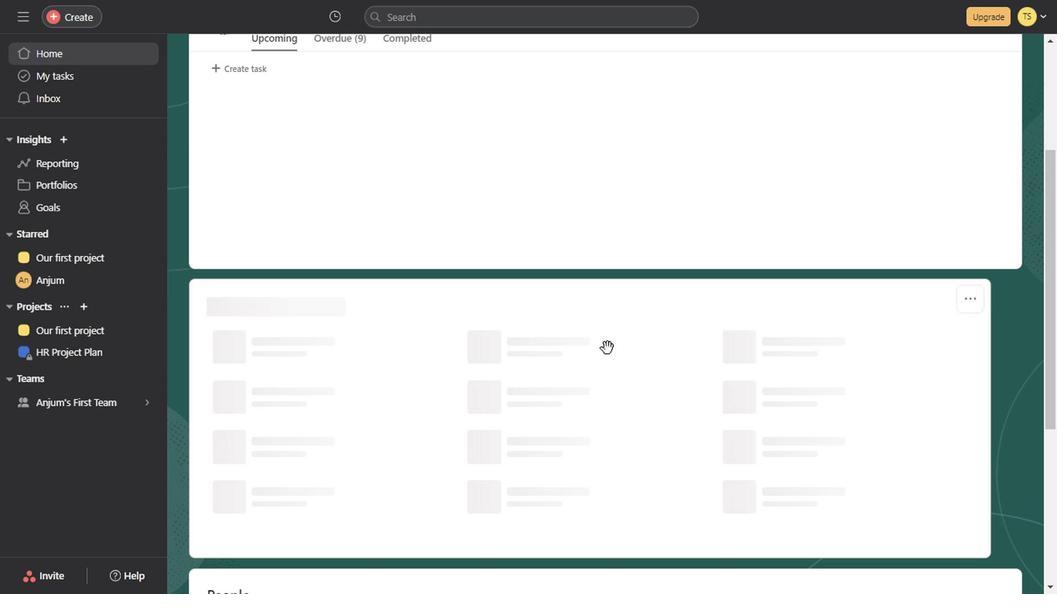 
Action: Mouse pressed left at (539, 311)
Screenshot: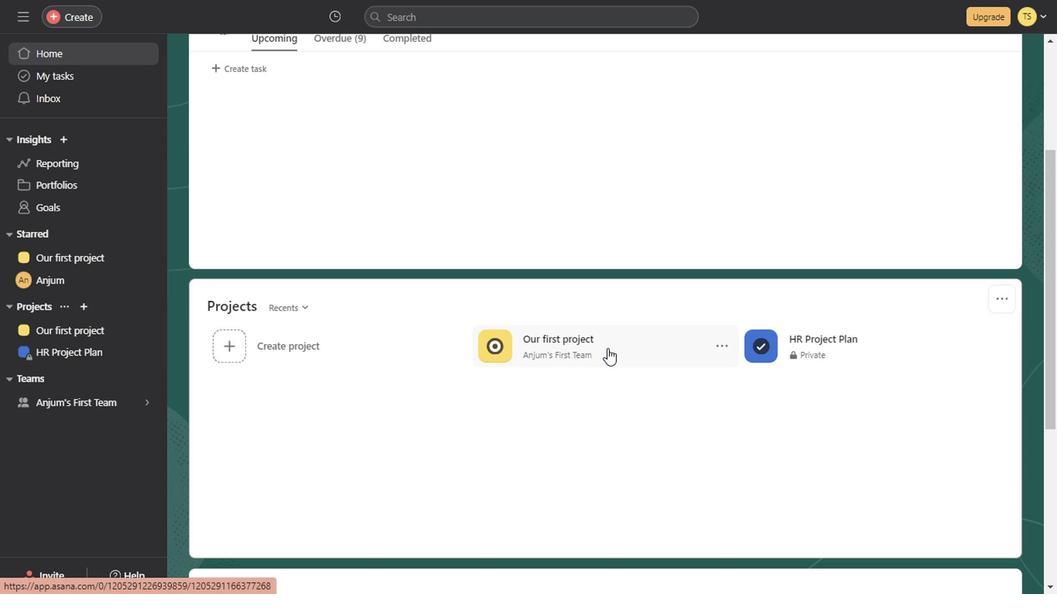 
Action: Mouse moved to (892, 298)
Screenshot: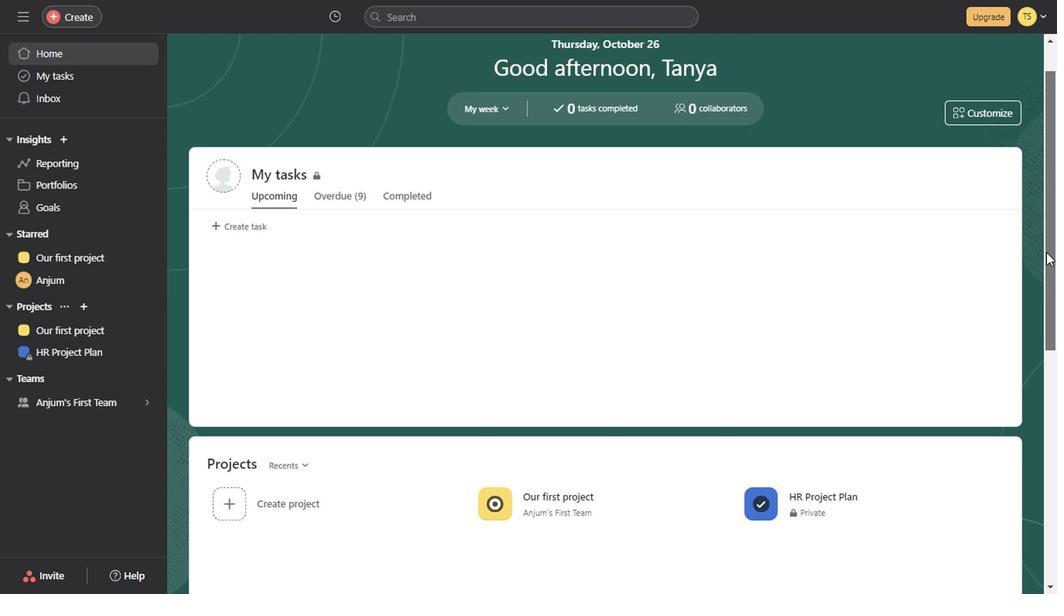 
Action: Mouse pressed left at (892, 298)
Screenshot: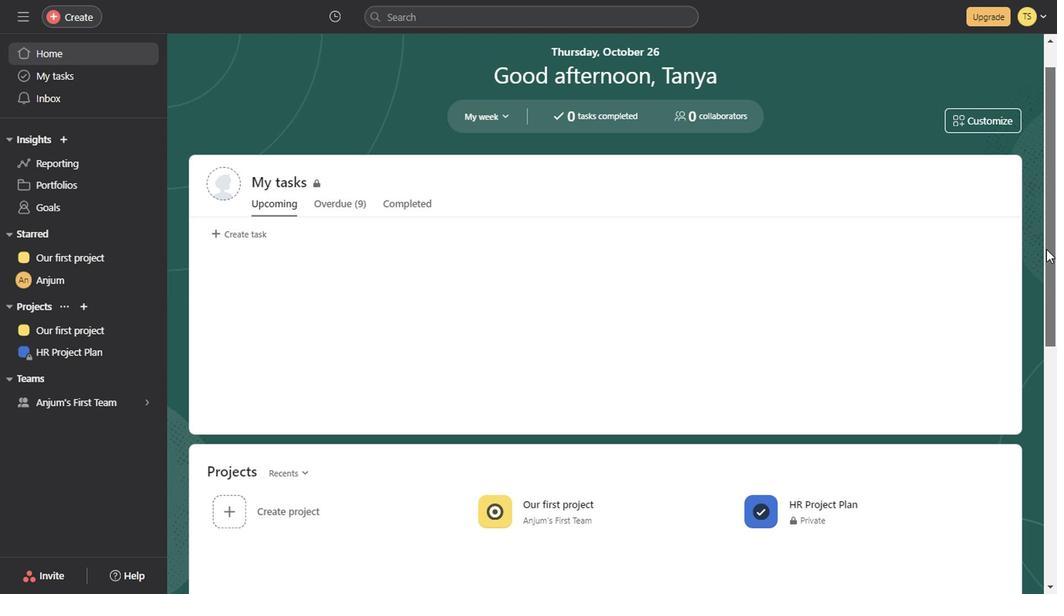 
Action: Mouse moved to (899, 415)
Screenshot: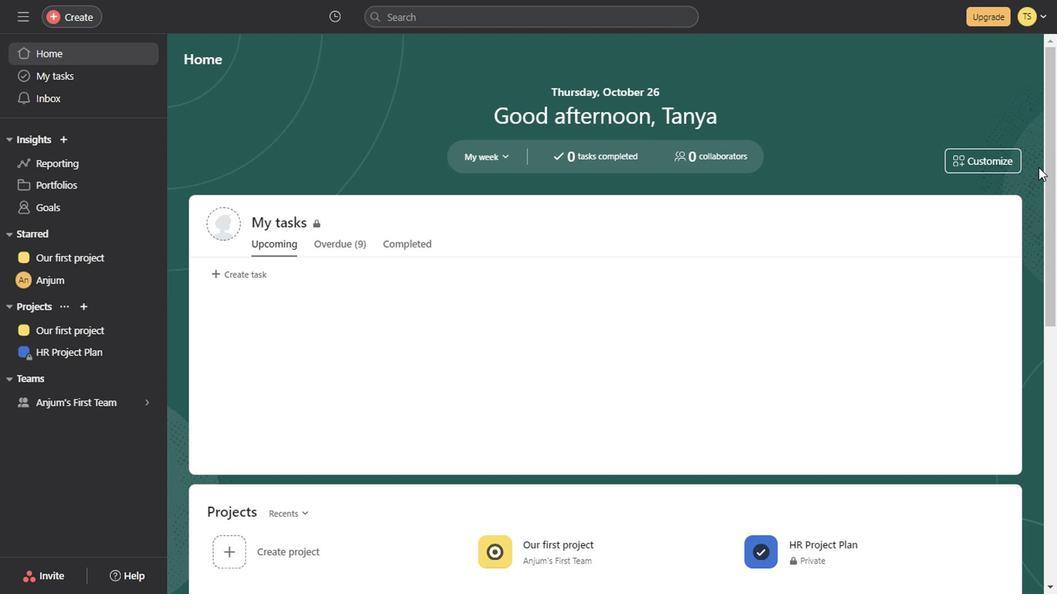 
Action: Mouse pressed left at (899, 415)
Screenshot: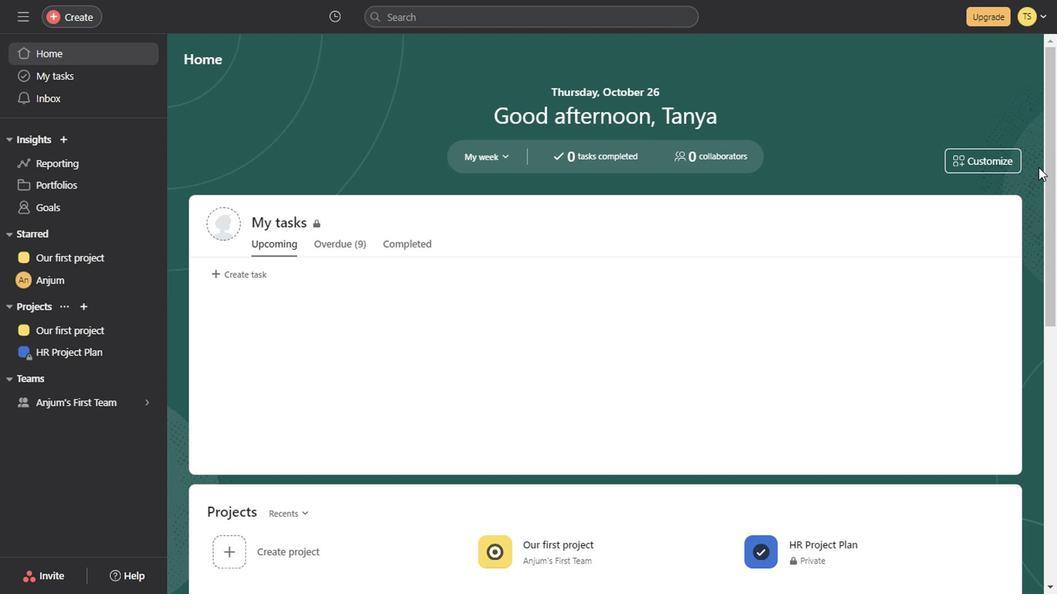 
Action: Mouse moved to (848, 169)
Screenshot: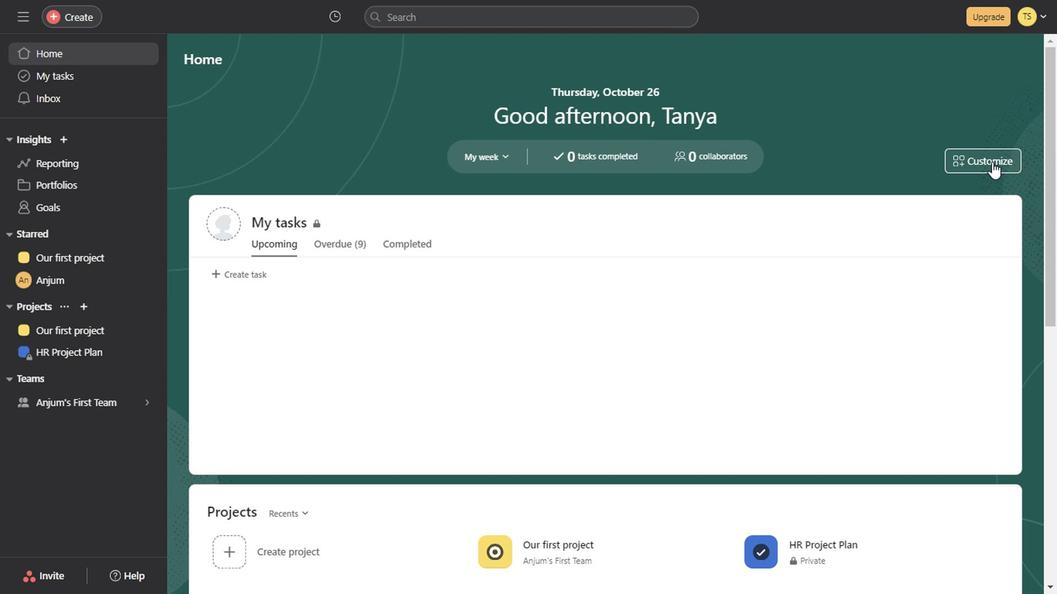 
Action: Mouse pressed left at (848, 169)
Screenshot: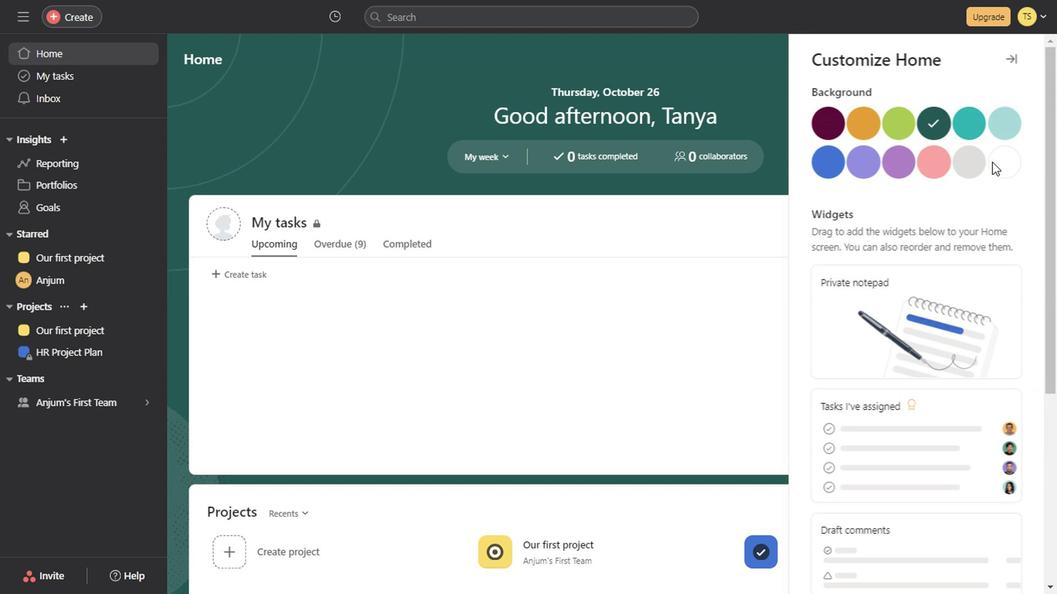 
Action: Mouse moved to (897, 252)
Screenshot: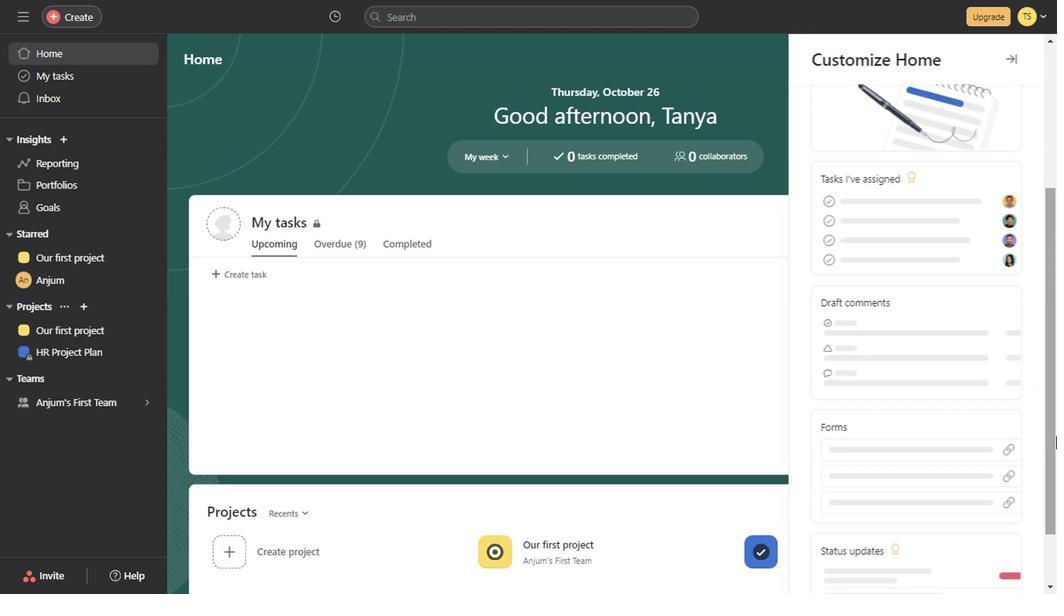 
Action: Mouse pressed left at (897, 252)
Screenshot: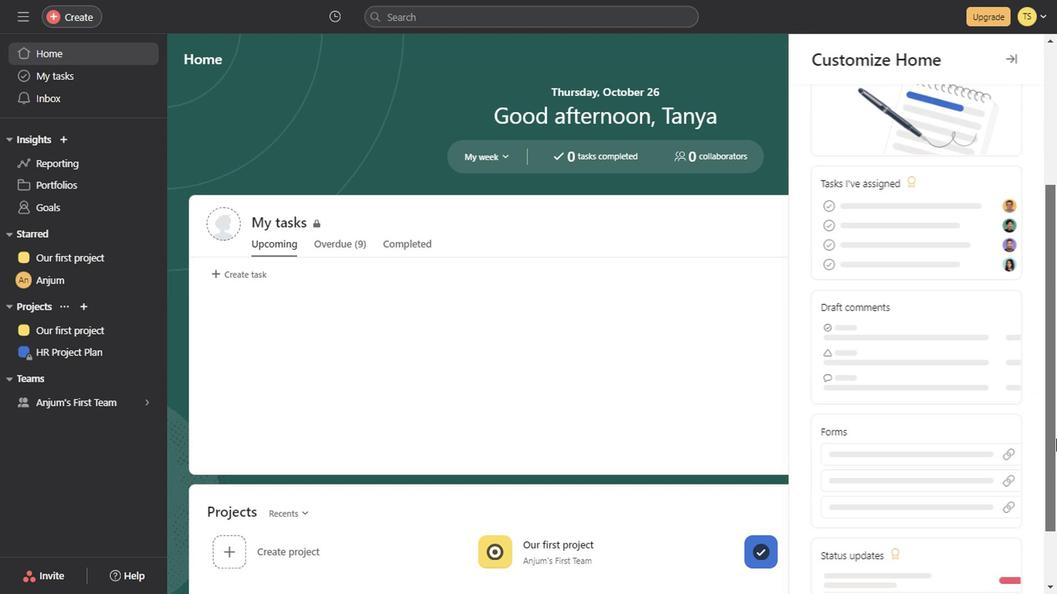 
Action: Mouse moved to (899, 382)
Screenshot: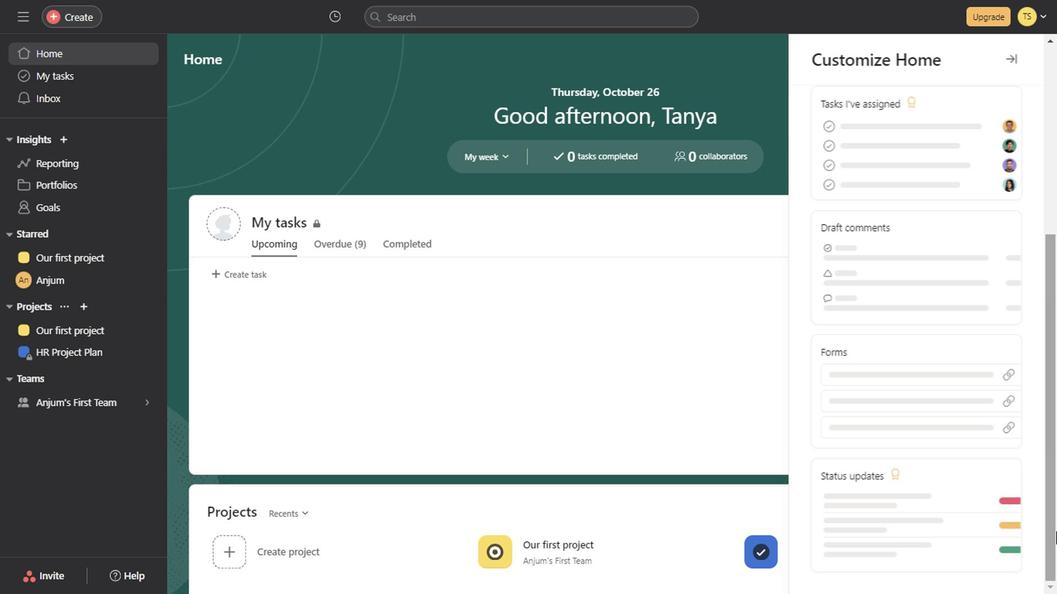 
Action: Mouse pressed left at (899, 382)
Screenshot: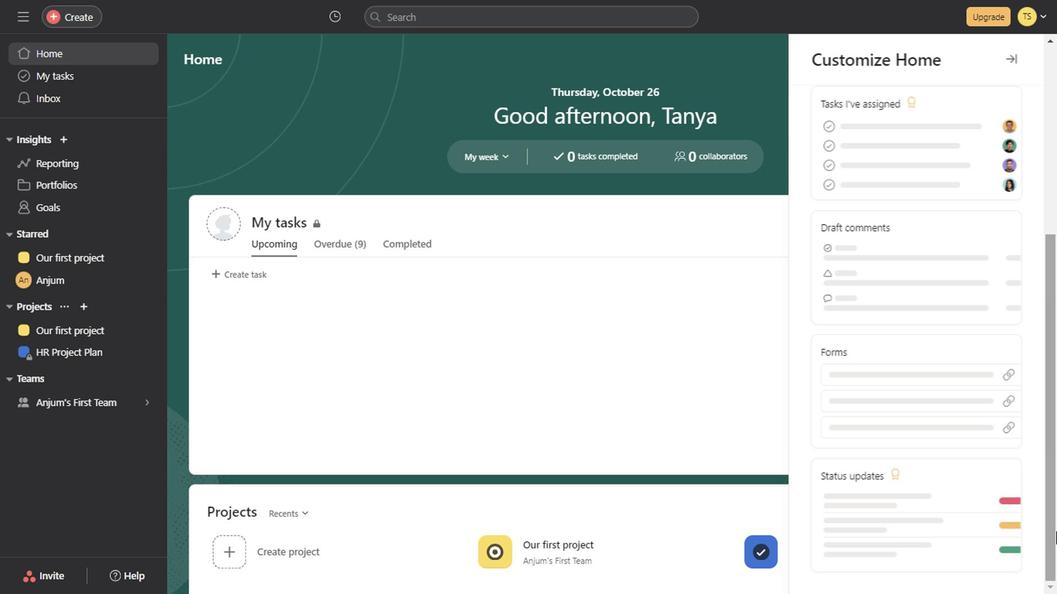 
Action: Mouse moved to (831, 416)
Screenshot: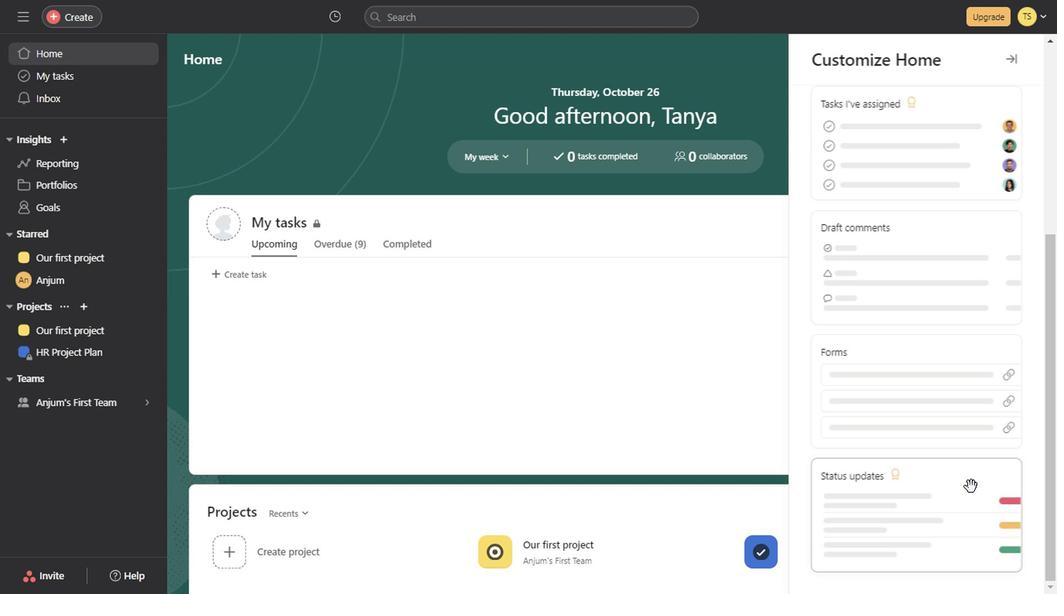 
Action: Mouse pressed left at (831, 416)
Screenshot: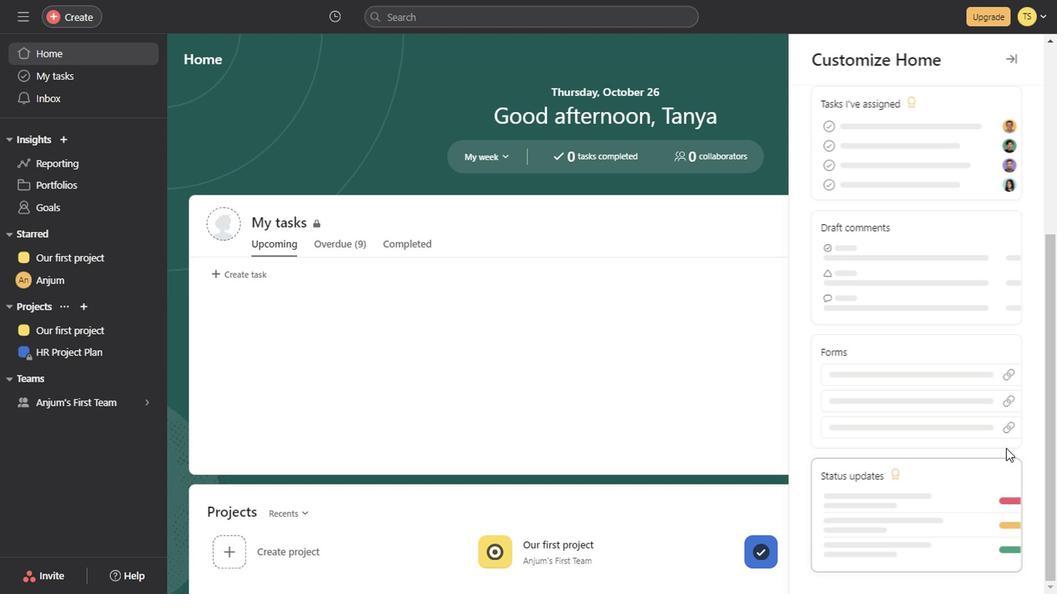 
Action: Mouse moved to (841, 355)
Screenshot: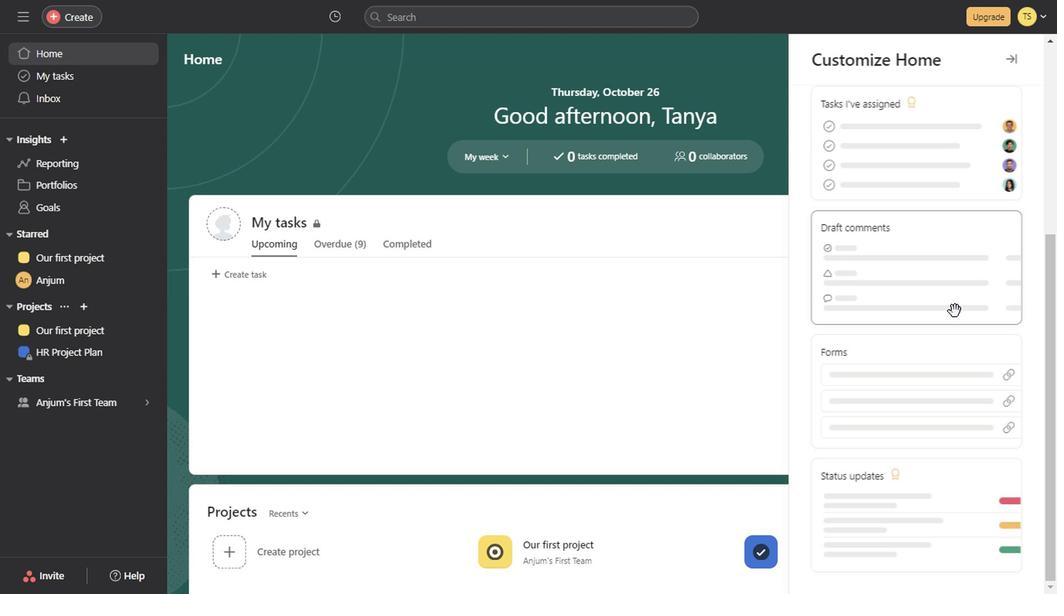 
Action: Mouse pressed left at (841, 355)
Screenshot: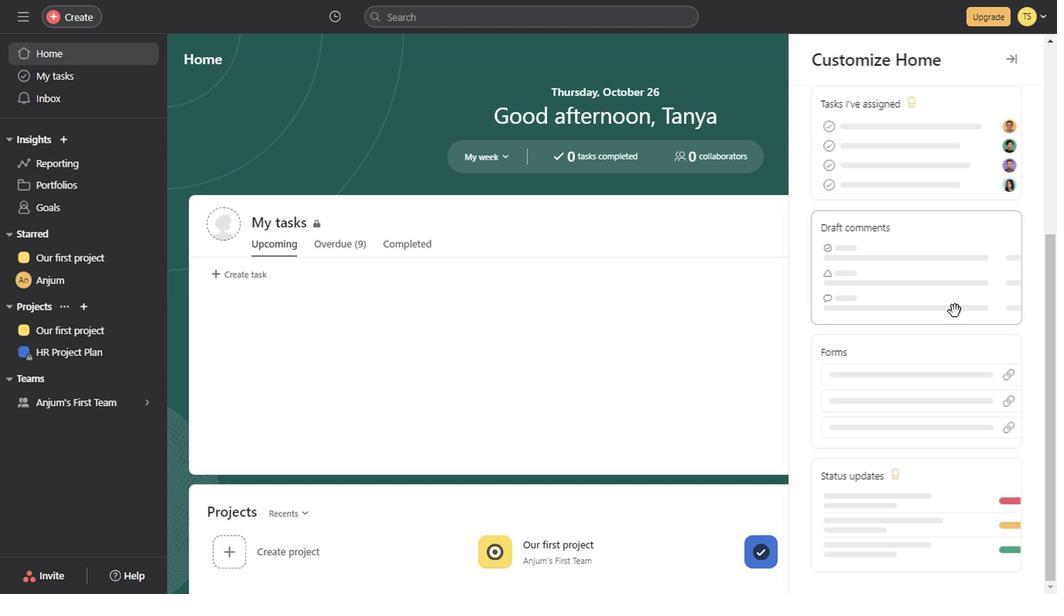 
Action: Mouse moved to (818, 282)
Screenshot: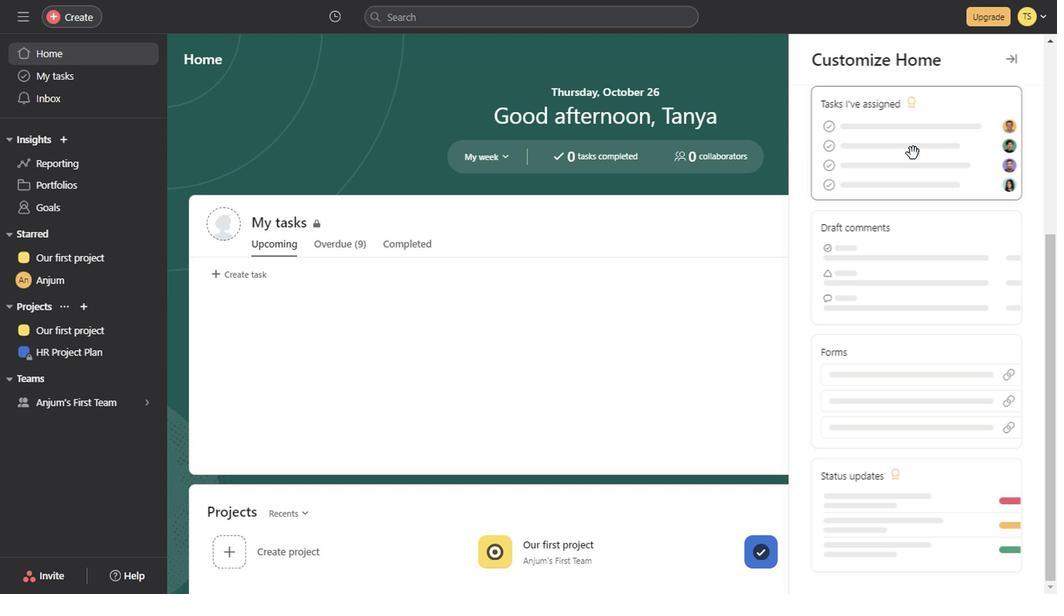 
Action: Mouse pressed left at (818, 282)
Screenshot: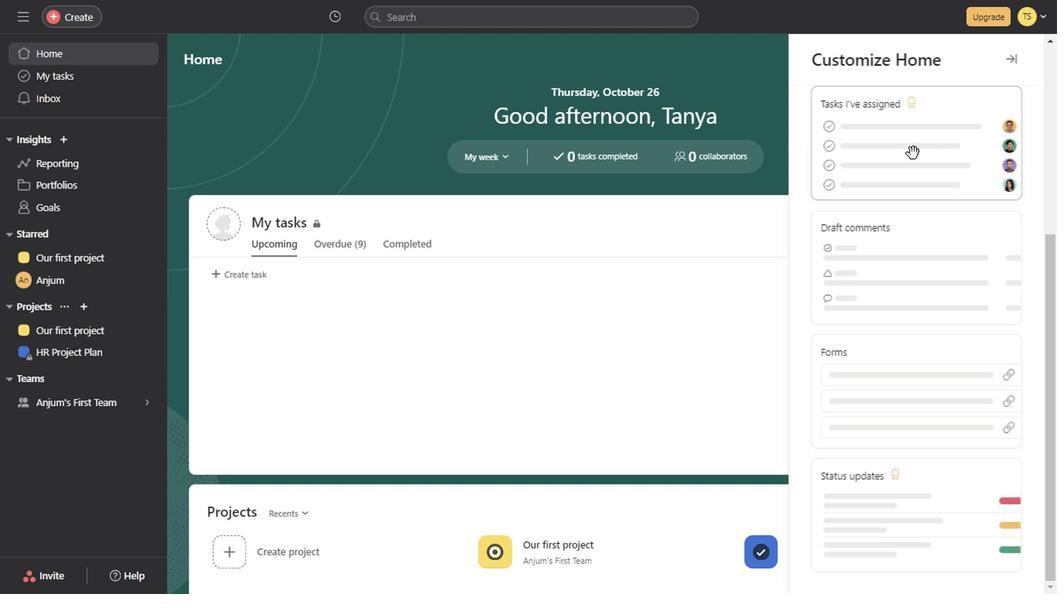 
Action: Mouse moved to (784, 162)
Screenshot: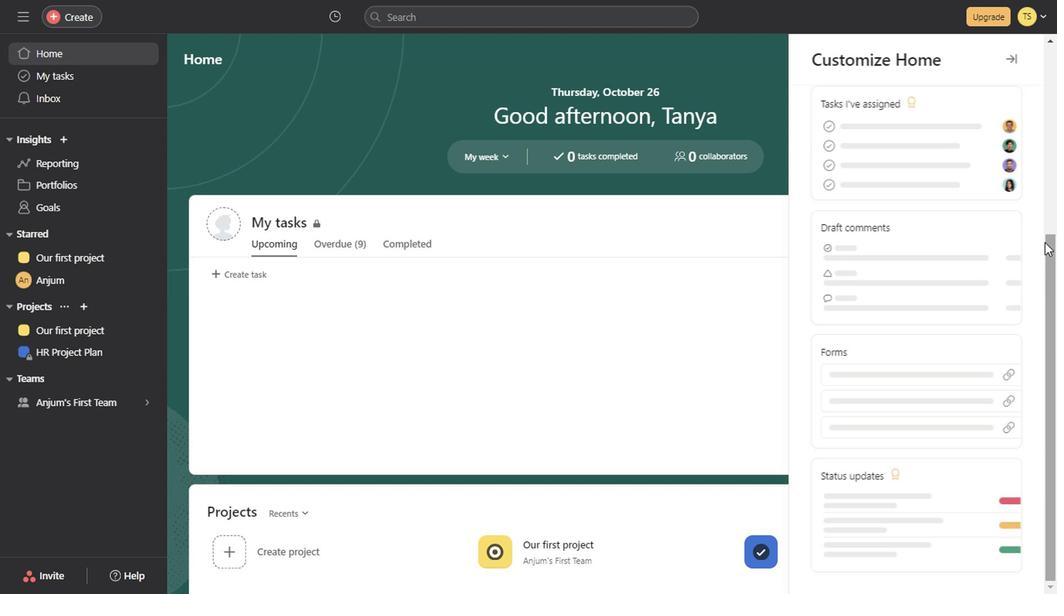 
Action: Mouse pressed left at (784, 162)
Screenshot: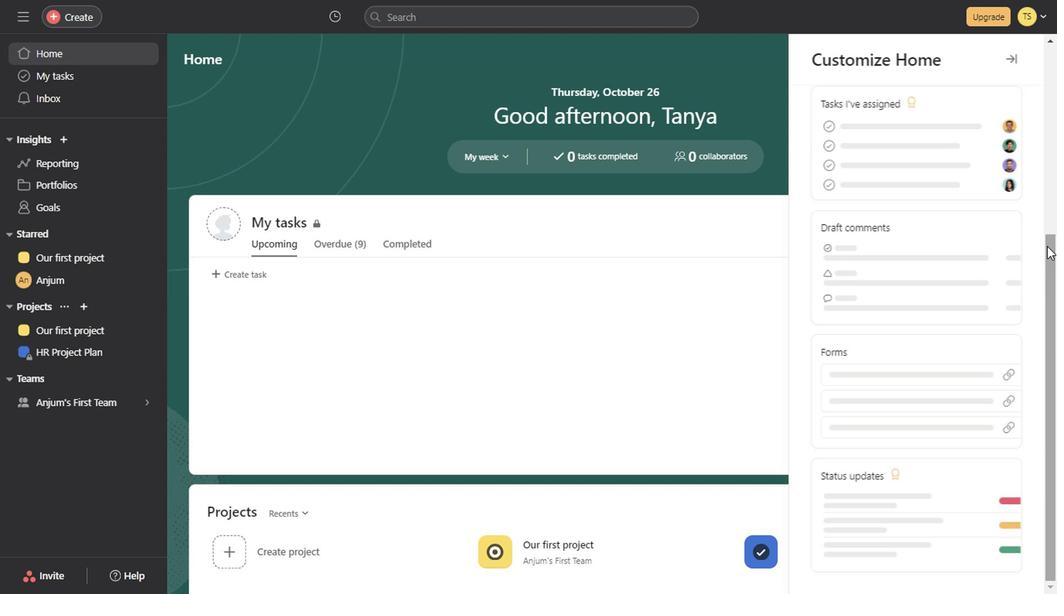 
Action: Mouse moved to (892, 233)
Screenshot: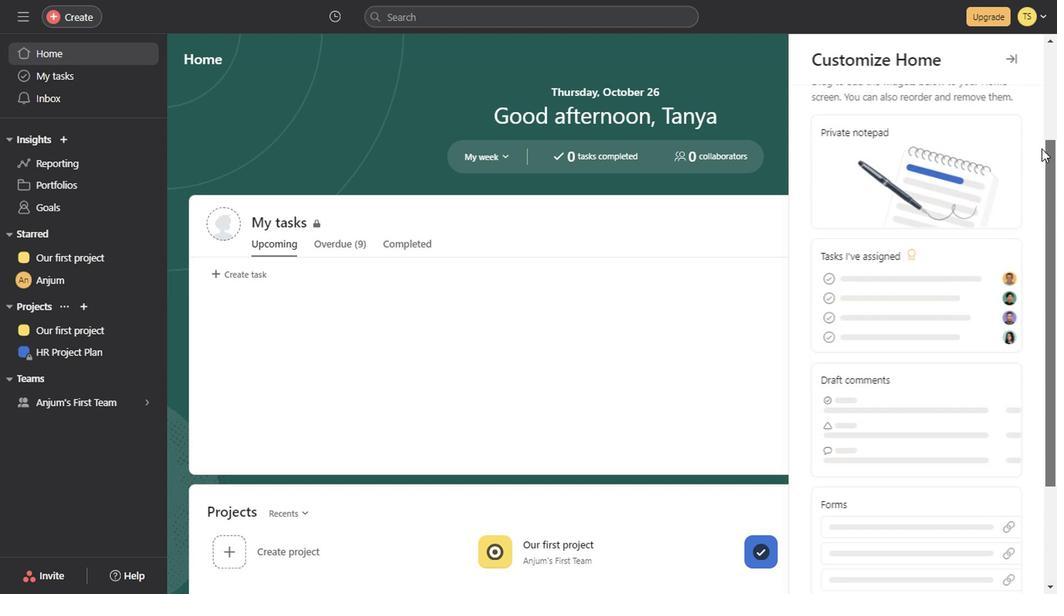 
Action: Mouse pressed left at (892, 233)
Screenshot: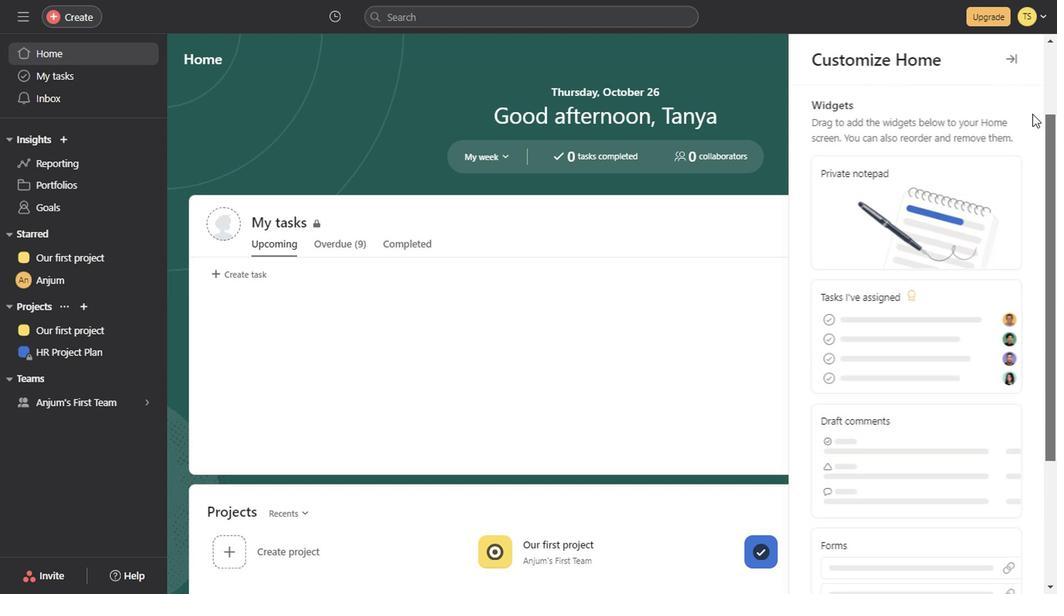 
Action: Mouse moved to (895, 104)
Screenshot: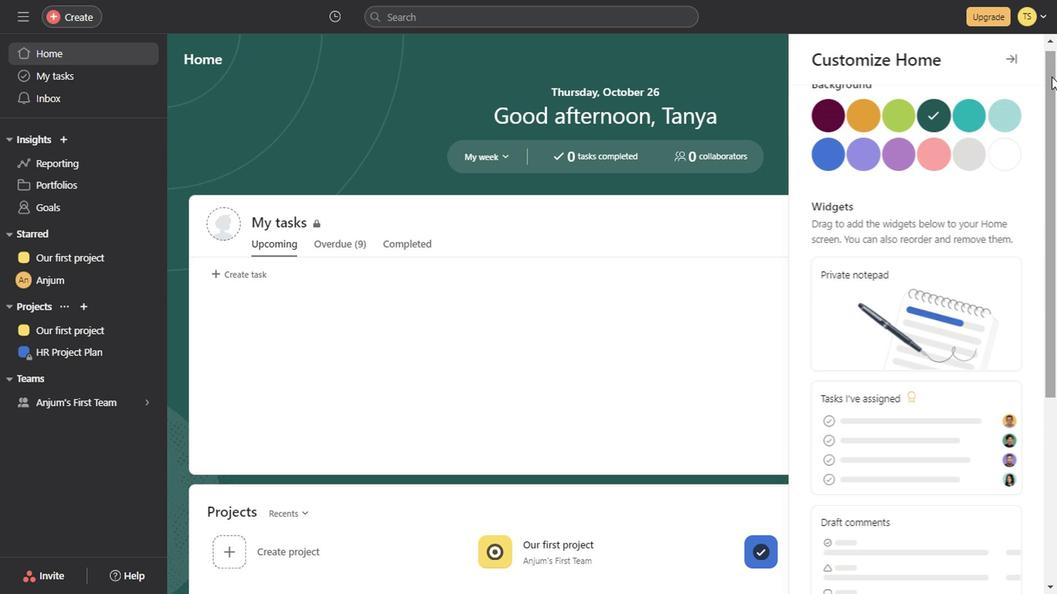 
Action: Mouse pressed left at (895, 104)
Screenshot: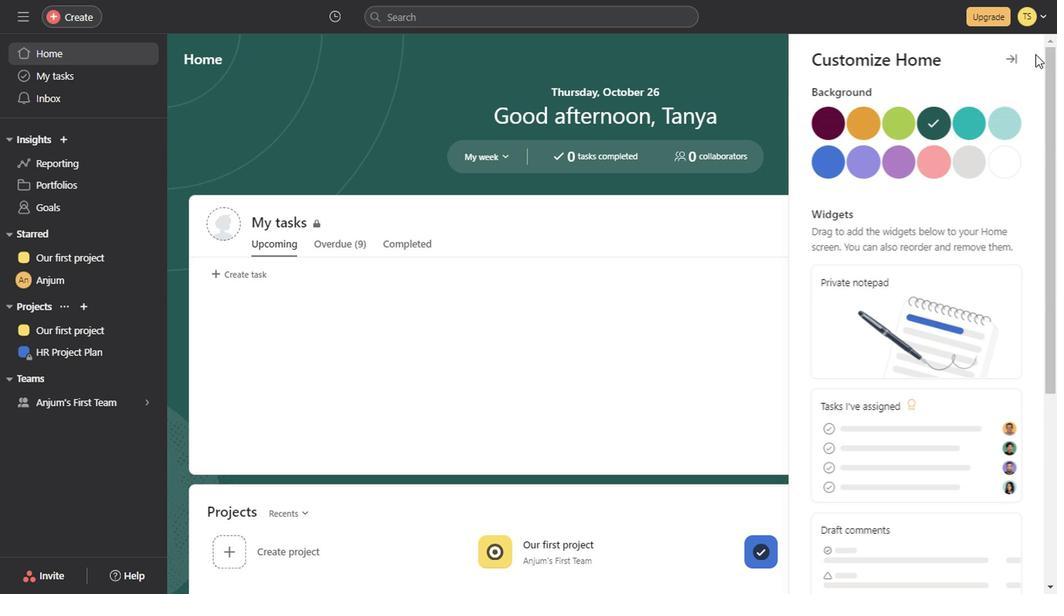 
Action: Mouse moved to (868, 88)
Screenshot: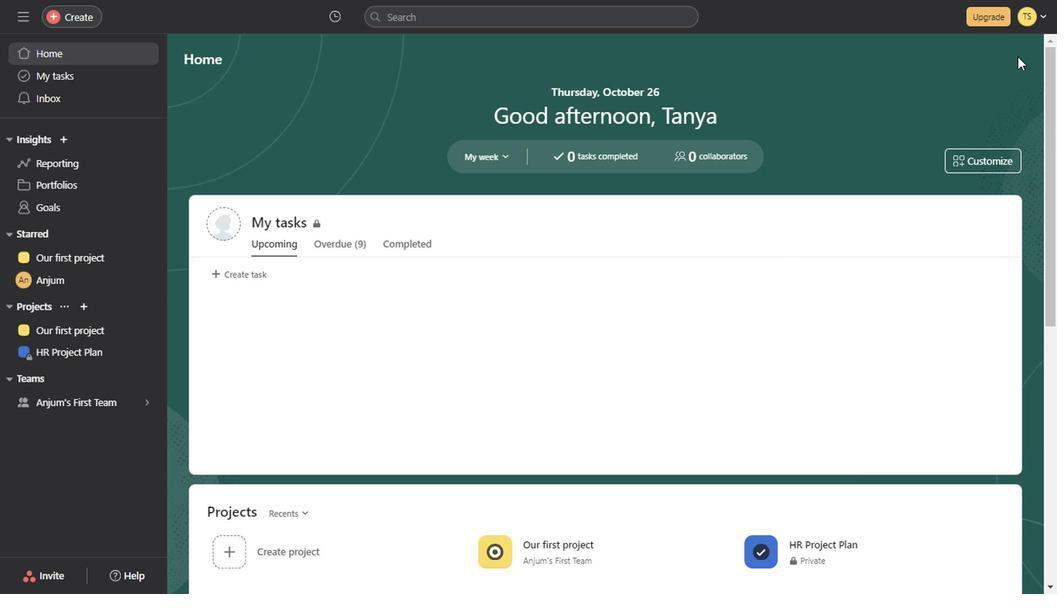 
Action: Mouse pressed left at (868, 88)
Screenshot: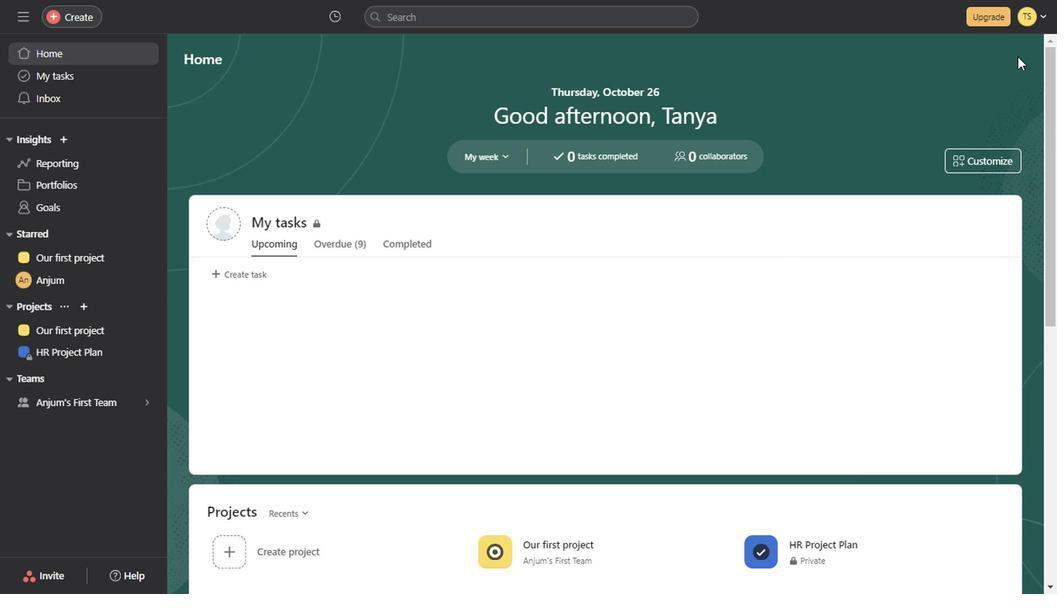 
Action: Mouse moved to (374, 56)
Screenshot: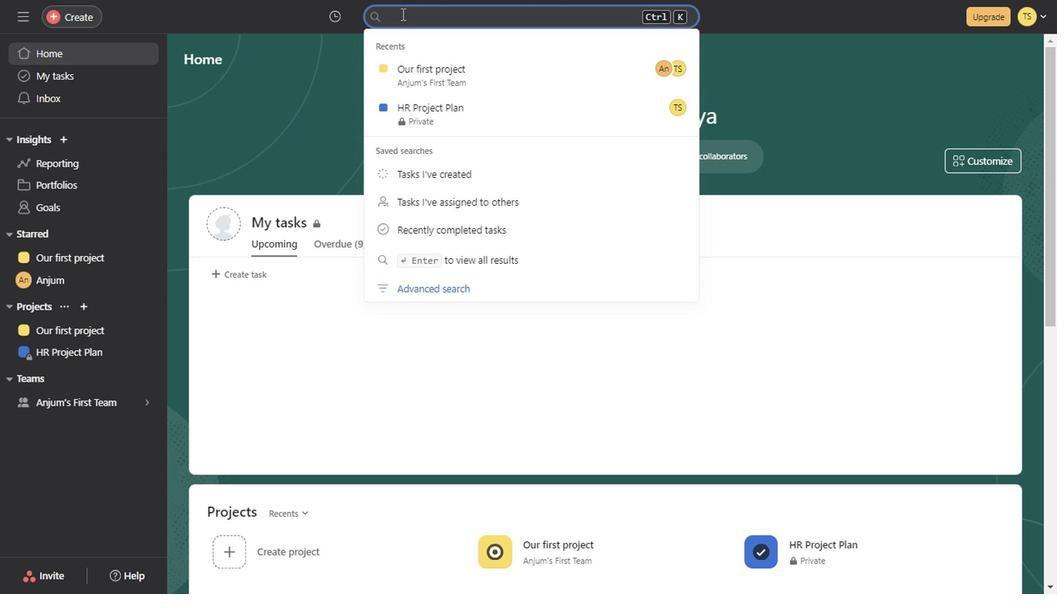 
Action: Mouse pressed left at (374, 56)
Screenshot: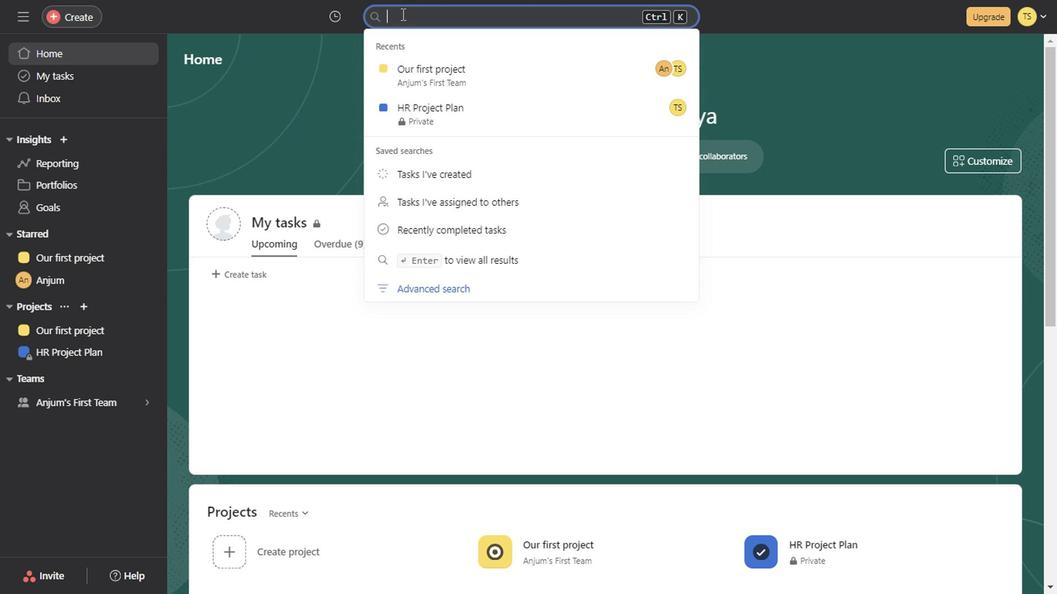 
Action: Mouse moved to (269, 140)
Screenshot: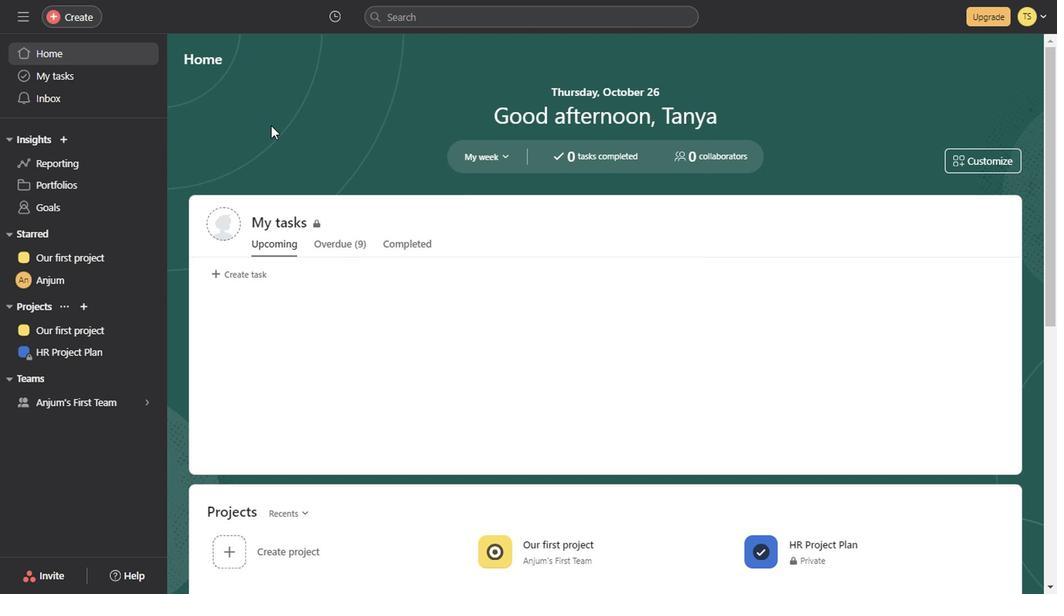 
Action: Mouse pressed left at (269, 140)
Screenshot: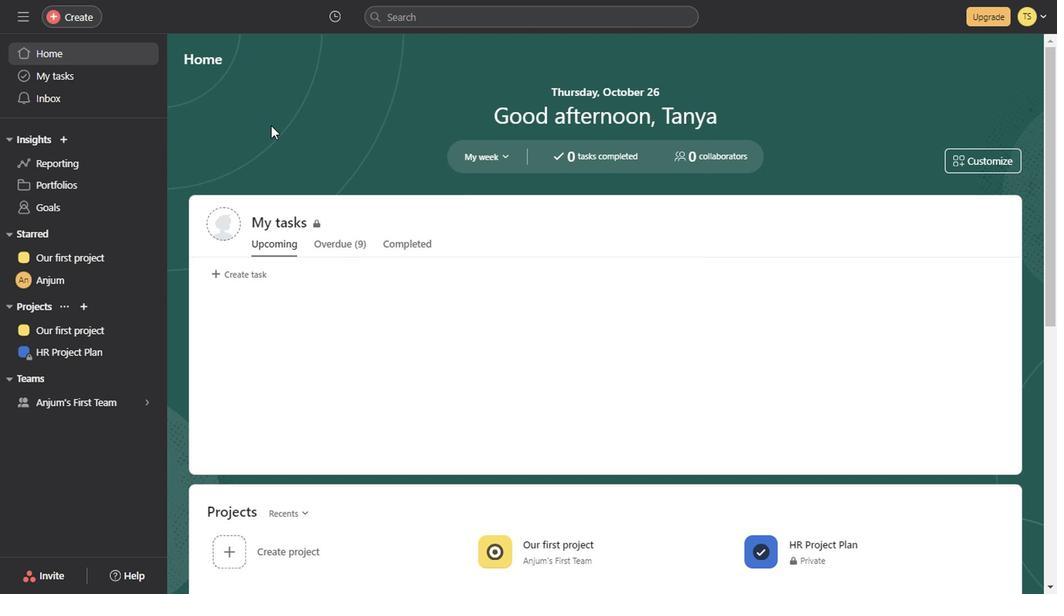 
Action: Mouse moved to (109, 104)
Screenshot: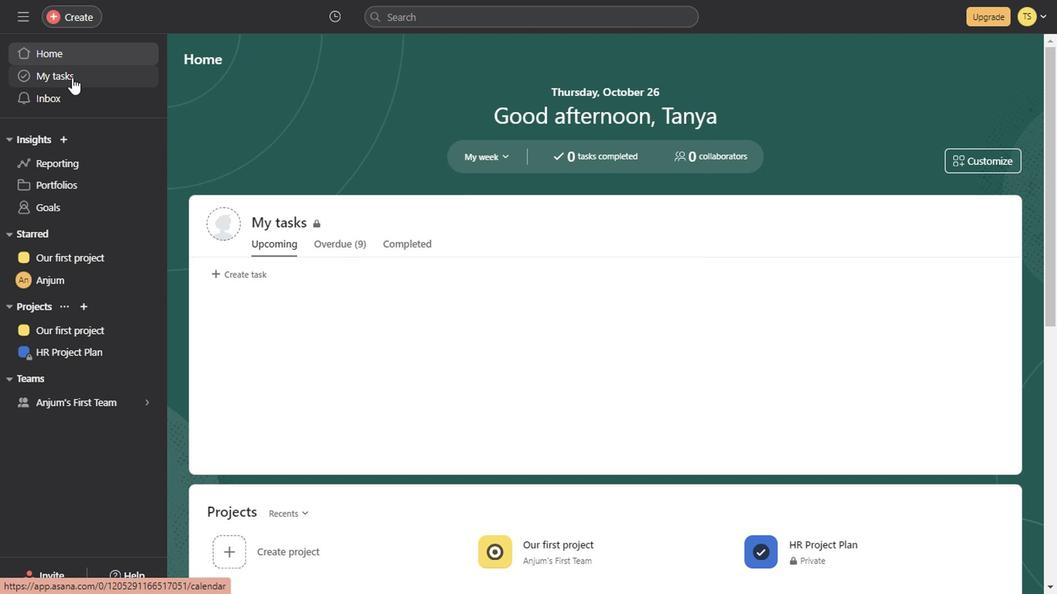 
Action: Mouse pressed left at (109, 104)
Screenshot: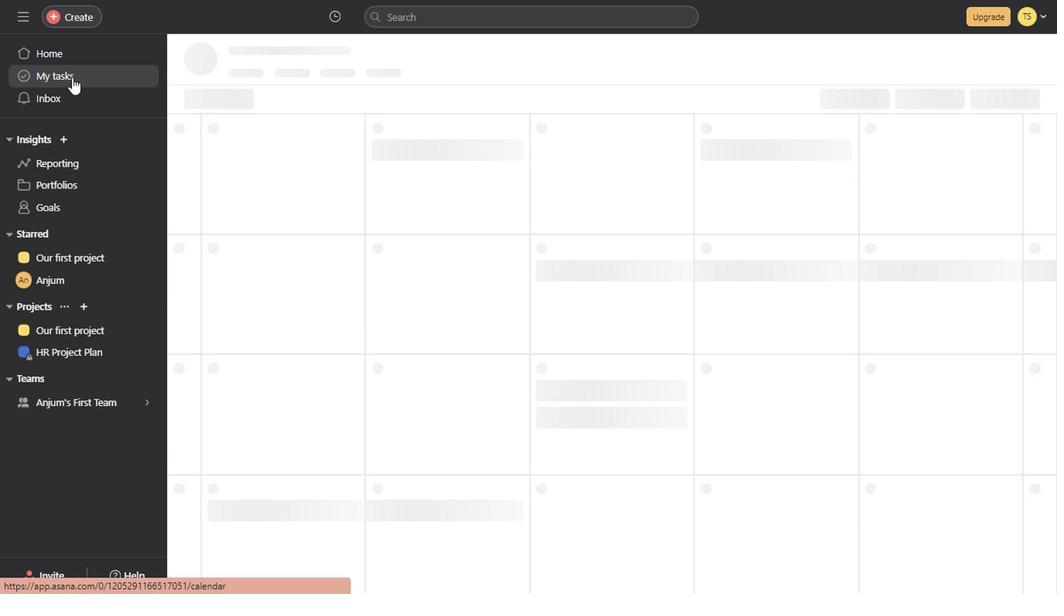 
Action: Mouse moved to (225, 121)
Screenshot: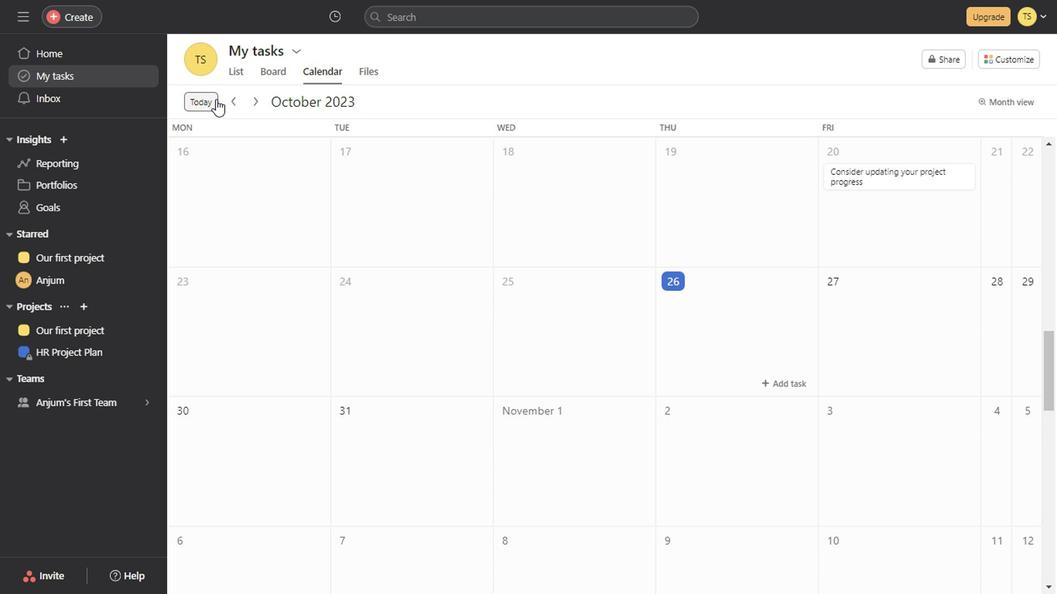 
Action: Mouse pressed left at (225, 121)
Screenshot: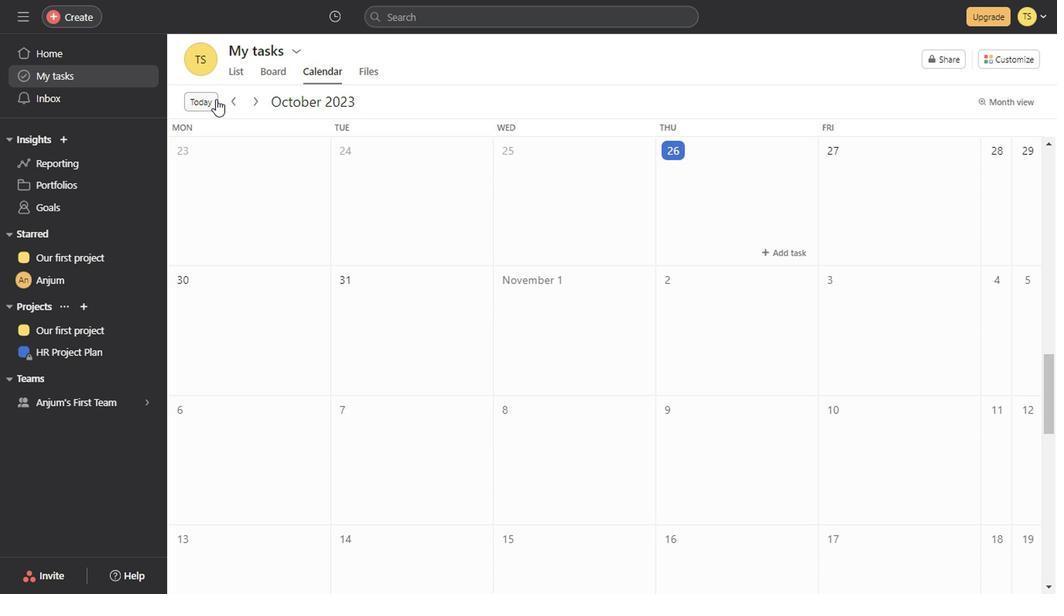 
Action: Mouse moved to (242, 118)
Screenshot: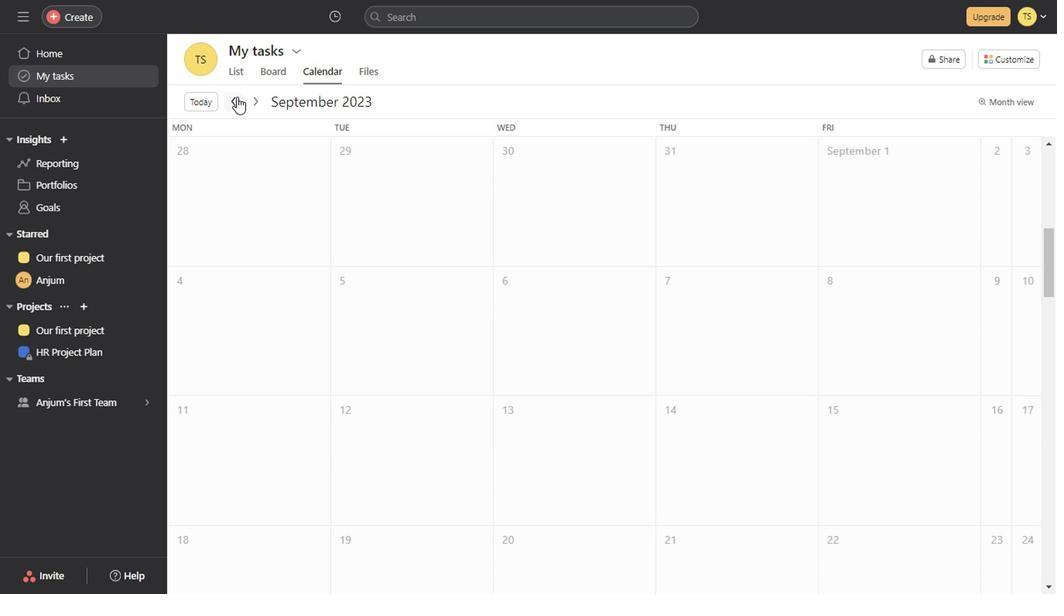 
Action: Mouse pressed left at (242, 118)
Screenshot: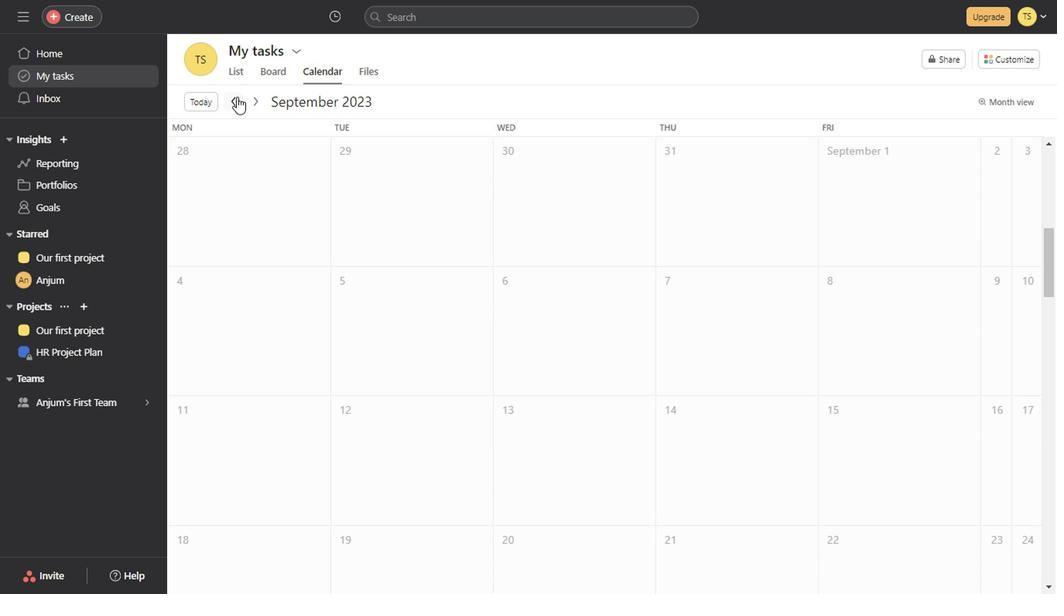 
Action: Mouse pressed left at (242, 118)
Screenshot: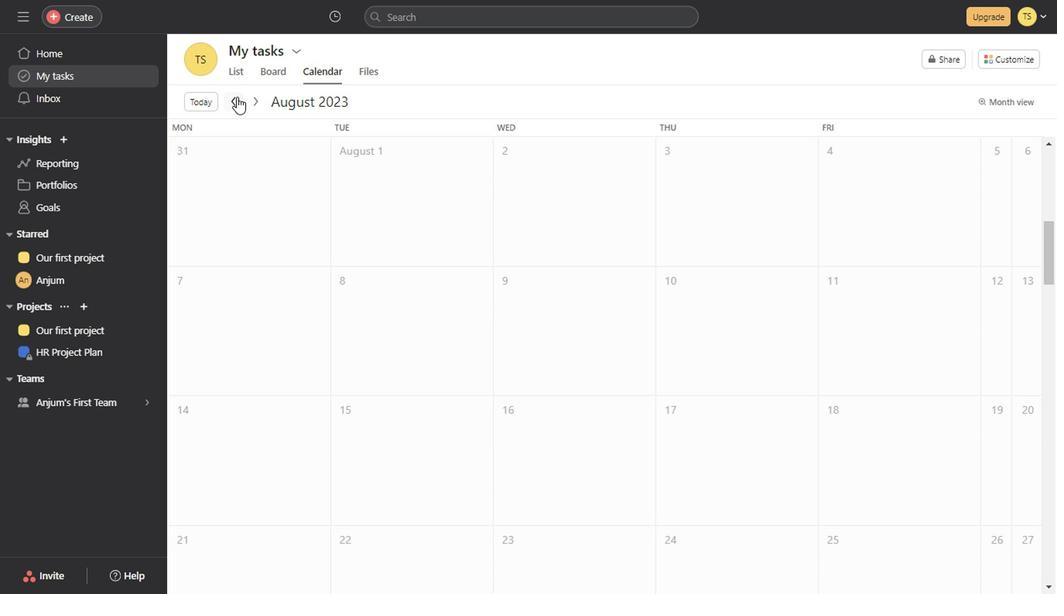 
Action: Mouse moved to (258, 124)
Screenshot: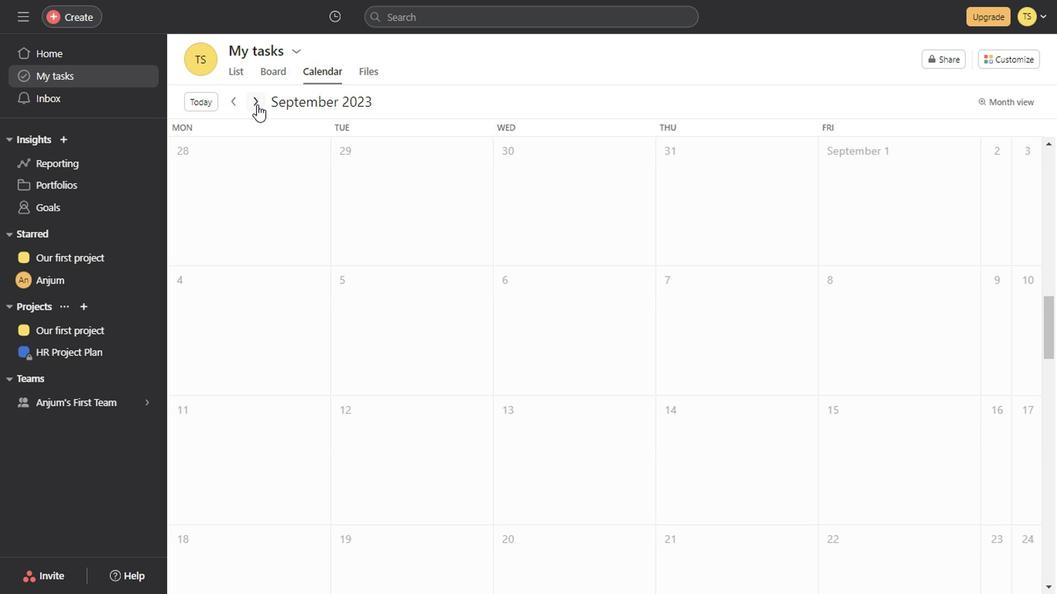 
Action: Mouse pressed left at (258, 124)
Screenshot: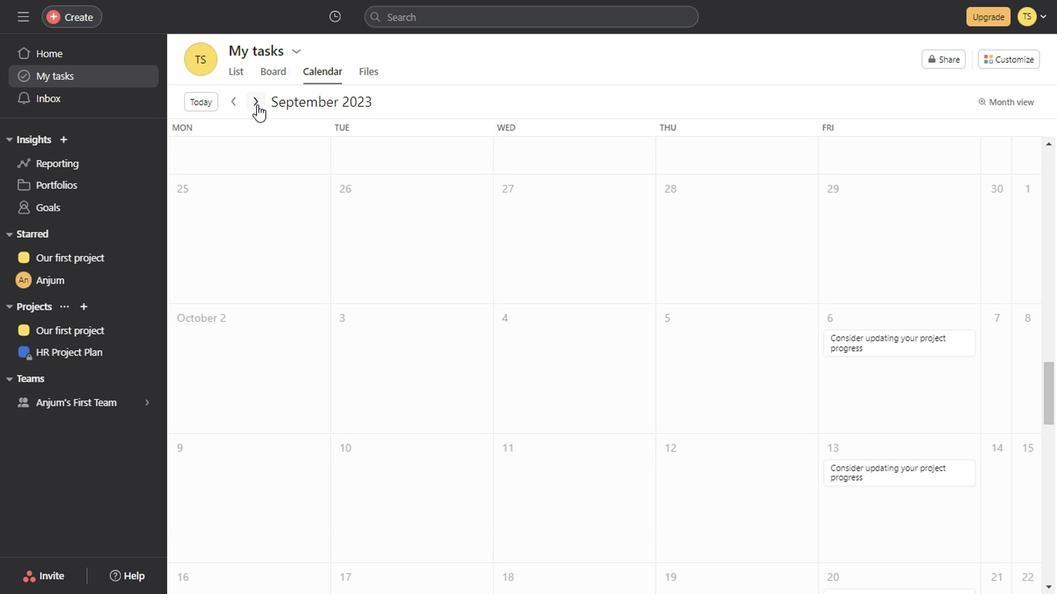 
Action: Mouse pressed left at (258, 124)
Screenshot: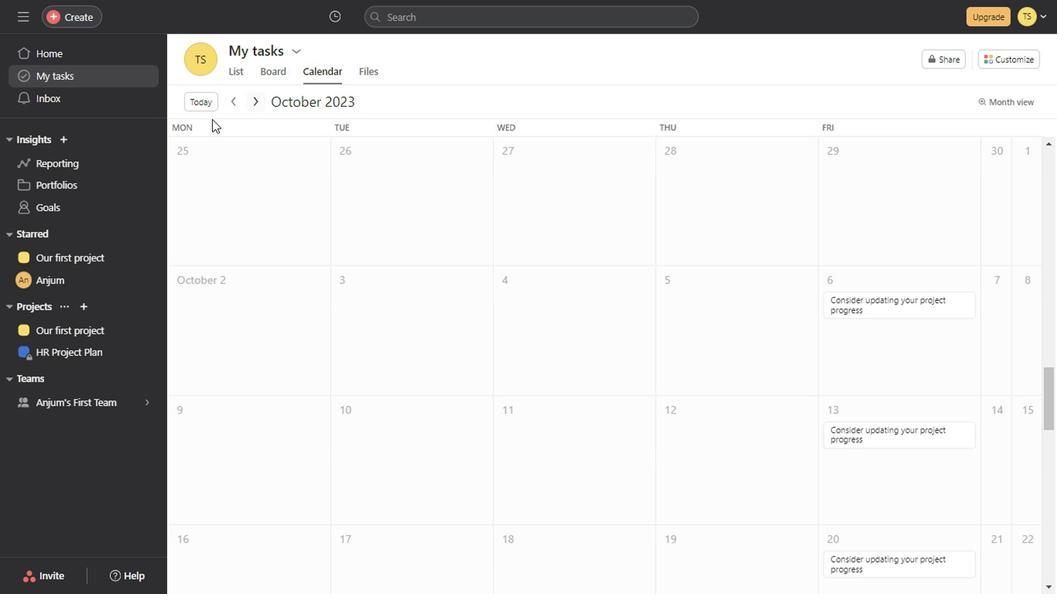 
Action: Mouse moved to (209, 122)
Screenshot: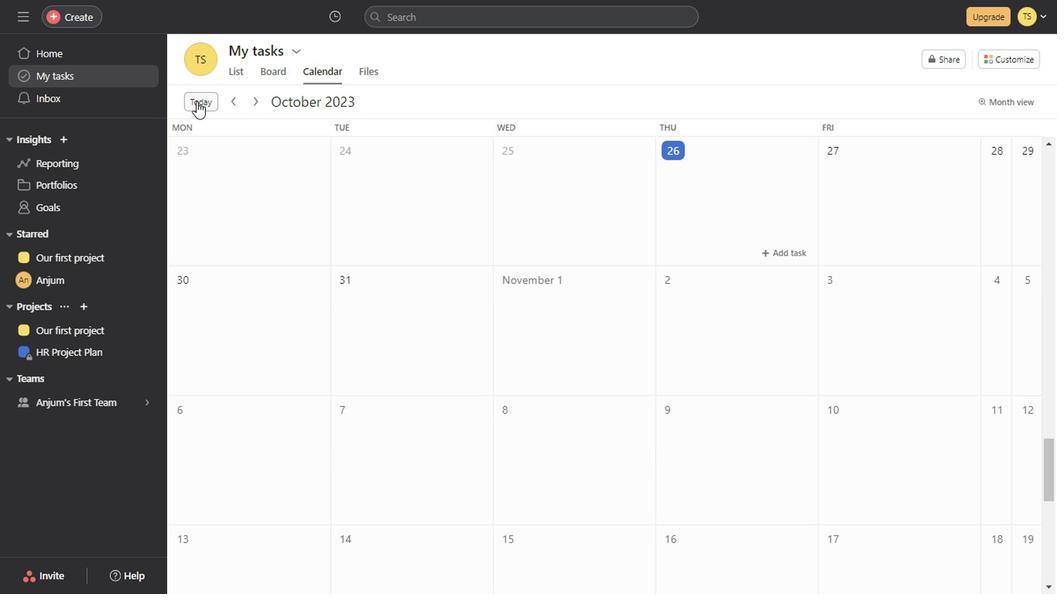 
Action: Mouse pressed left at (209, 122)
Screenshot: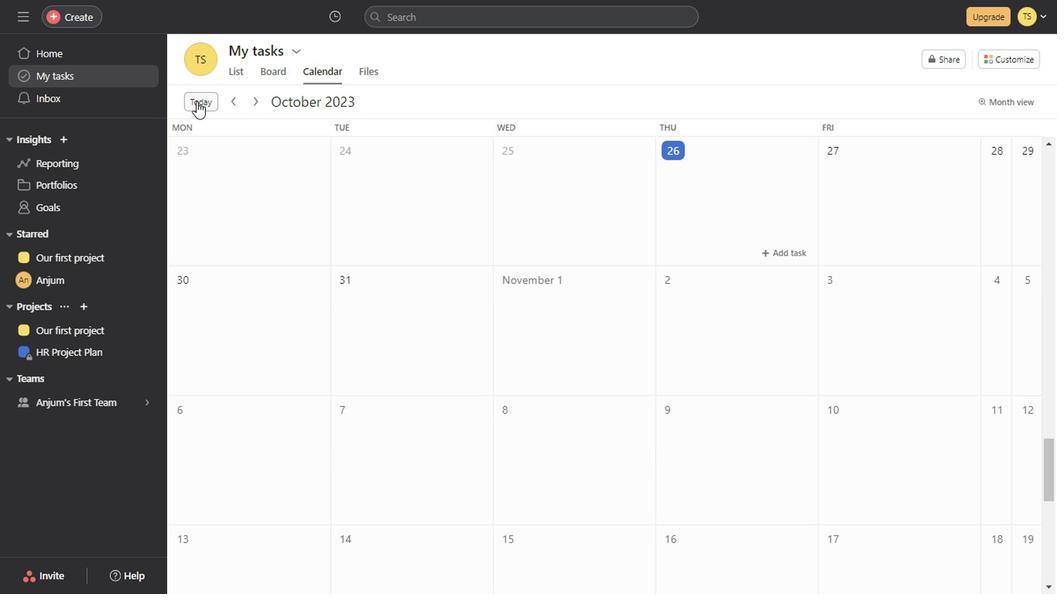 
Action: Mouse moved to (238, 104)
Screenshot: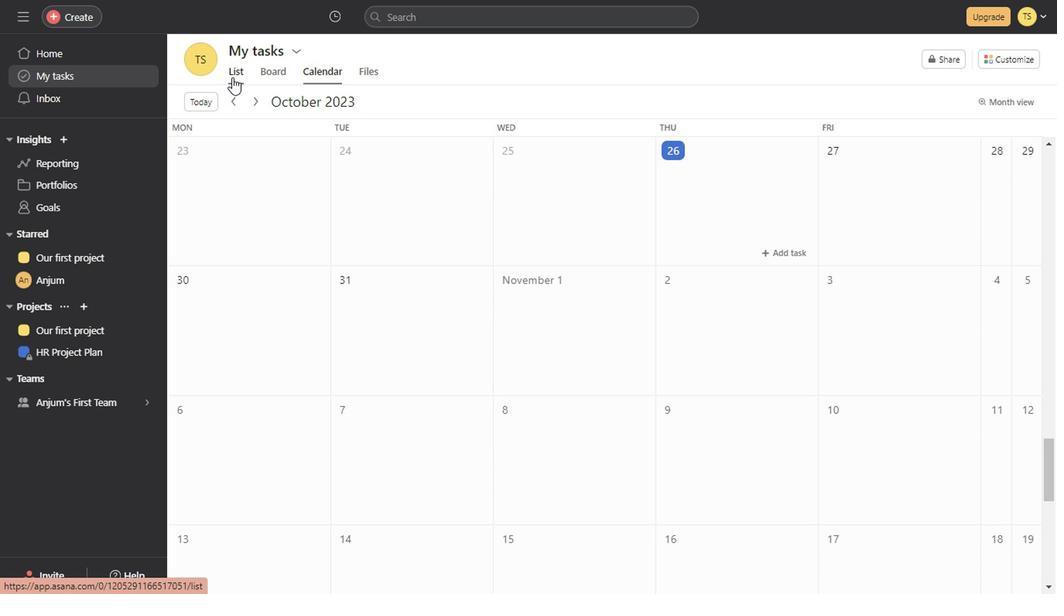 
Action: Mouse pressed left at (238, 104)
Screenshot: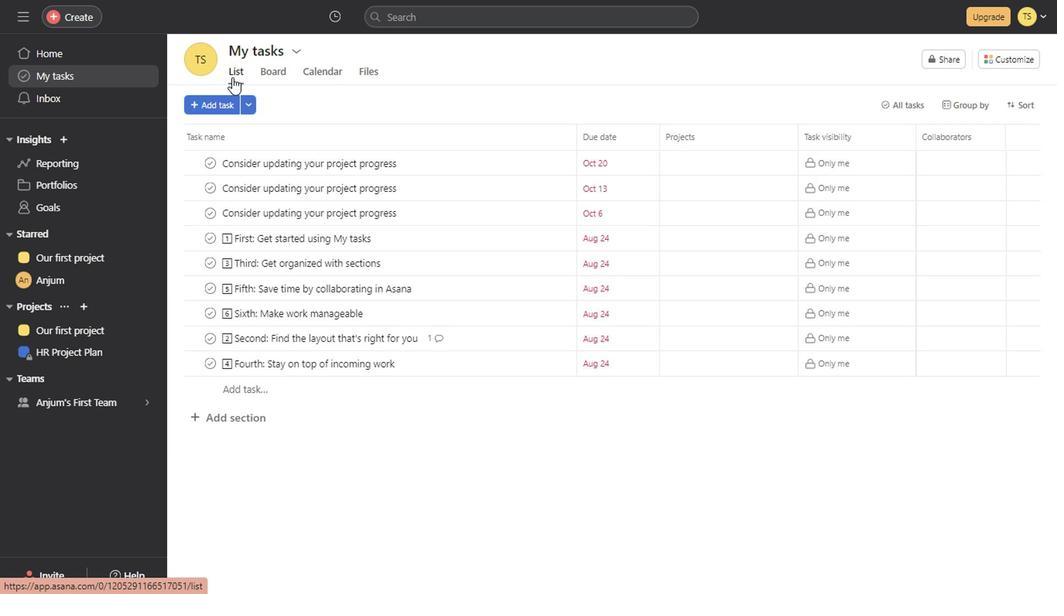 
Action: Mouse moved to (389, 171)
Screenshot: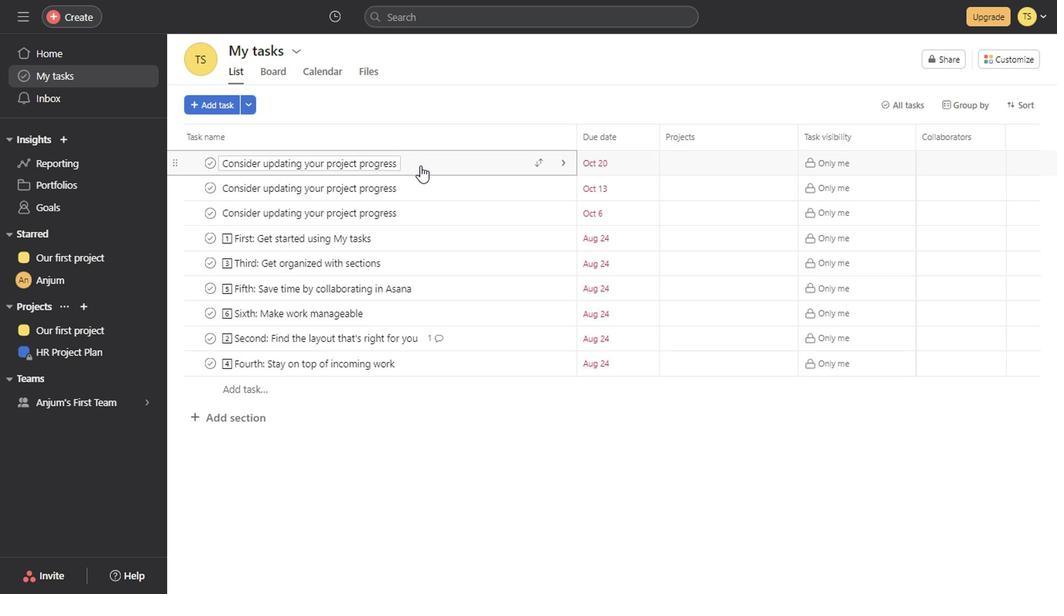 
Action: Mouse pressed left at (389, 171)
Screenshot: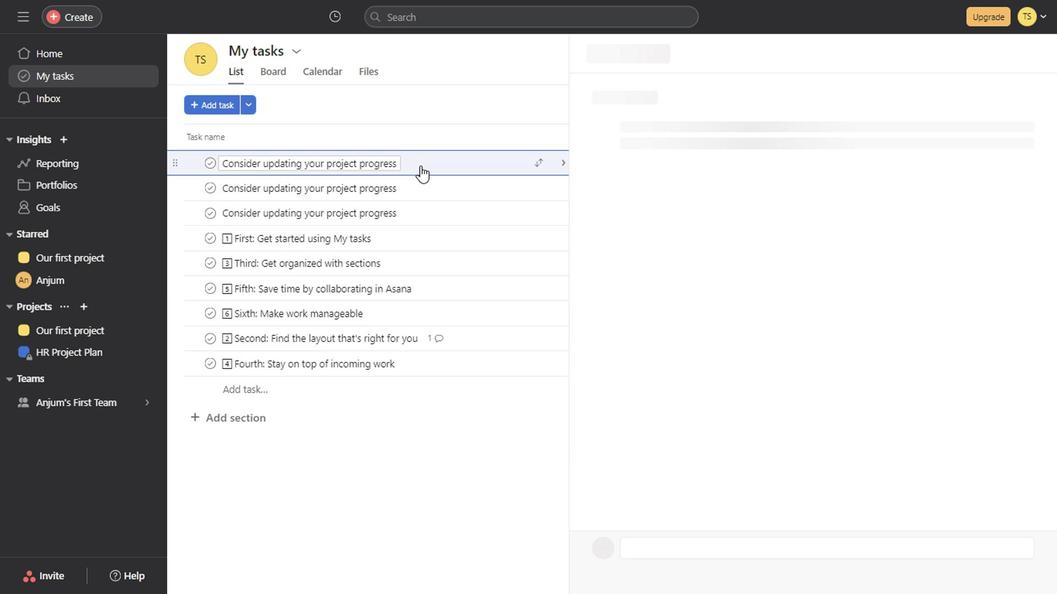 
Action: Mouse moved to (391, 189)
Screenshot: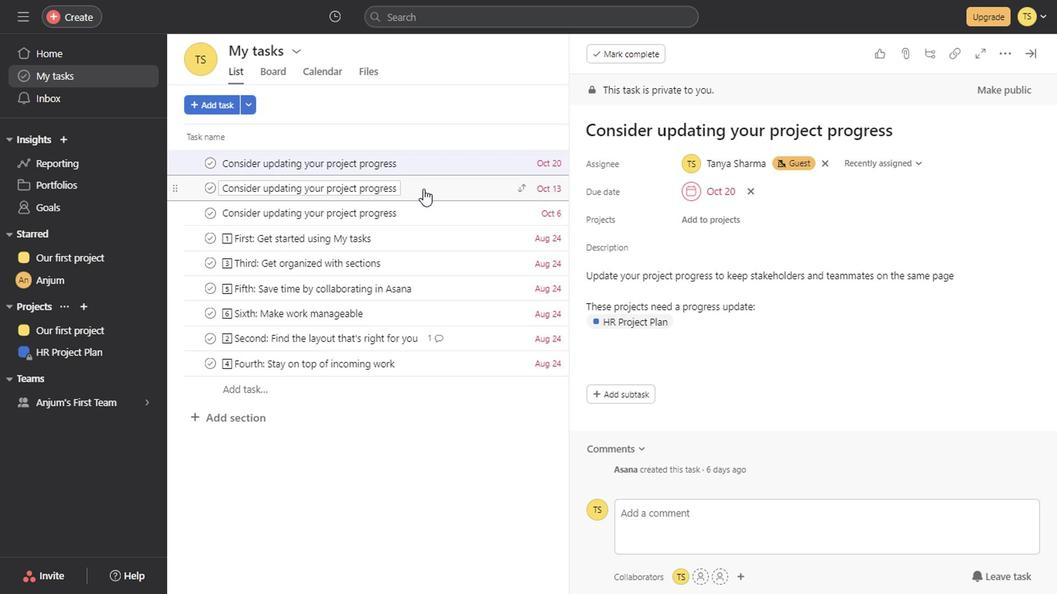 
Action: Mouse pressed left at (391, 189)
Screenshot: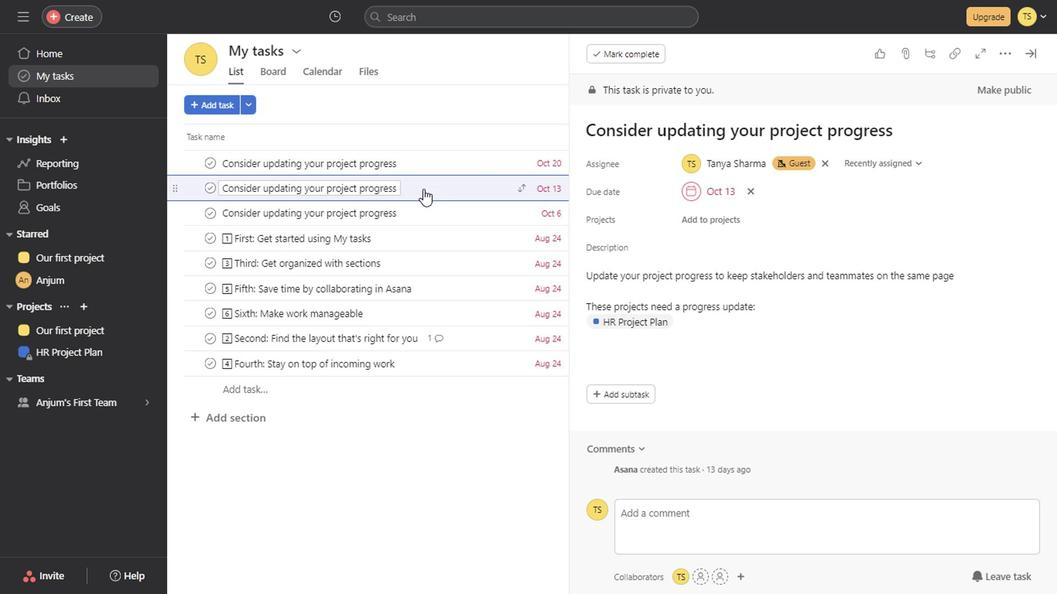 
Action: Mouse moved to (394, 206)
Screenshot: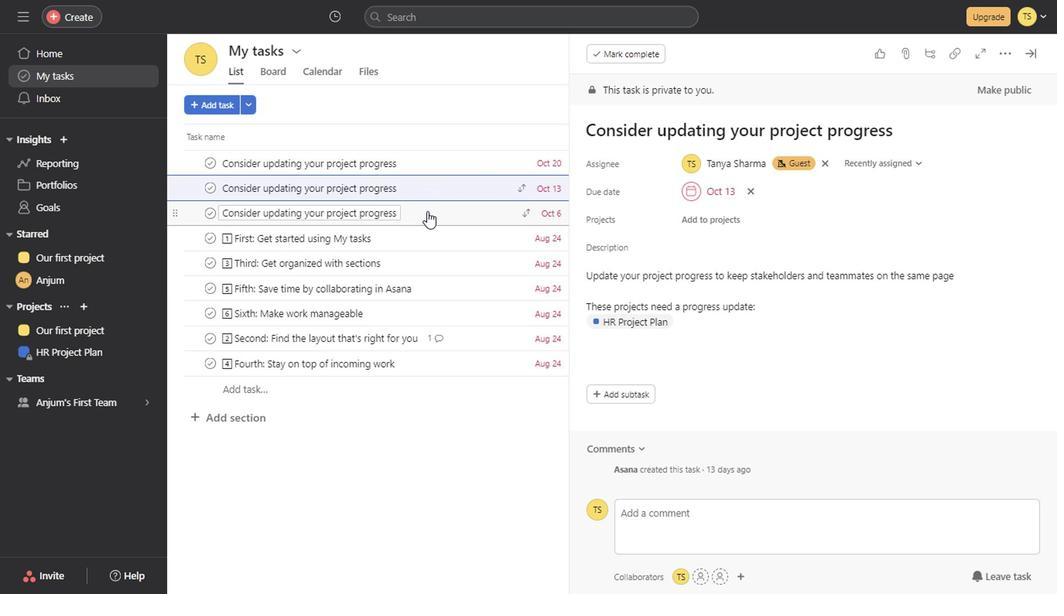 
Action: Mouse pressed left at (394, 206)
Screenshot: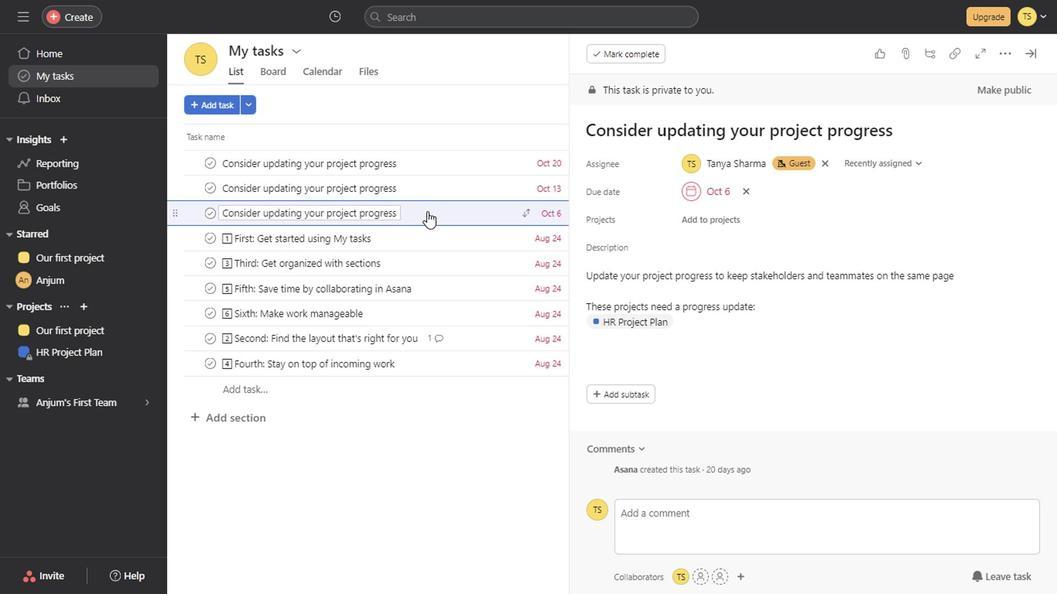 
Action: Mouse moved to (395, 225)
Screenshot: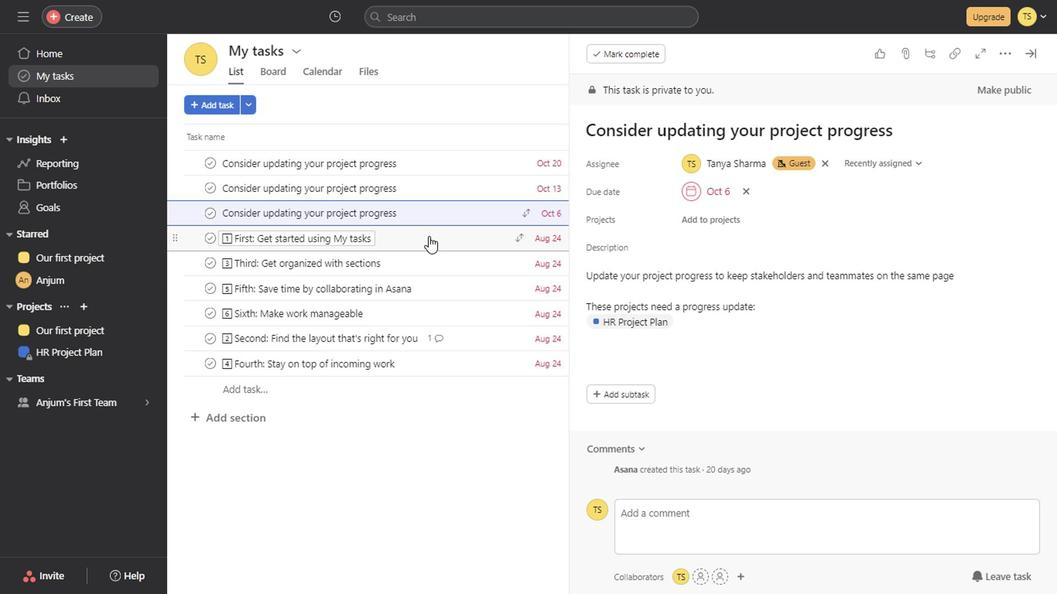 
Action: Mouse pressed left at (395, 225)
Screenshot: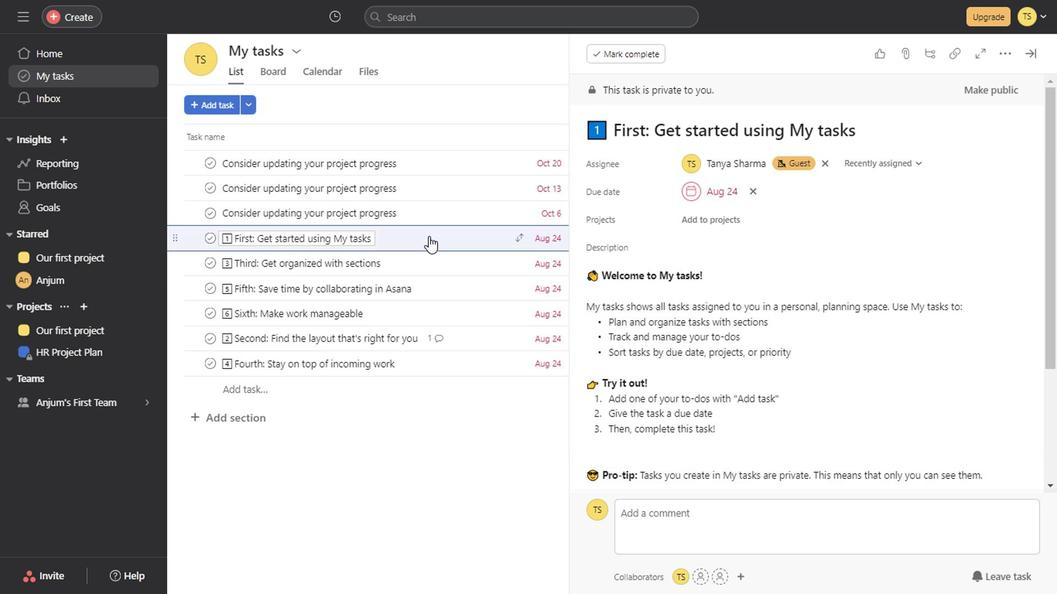 
Action: Mouse moved to (898, 271)
Screenshot: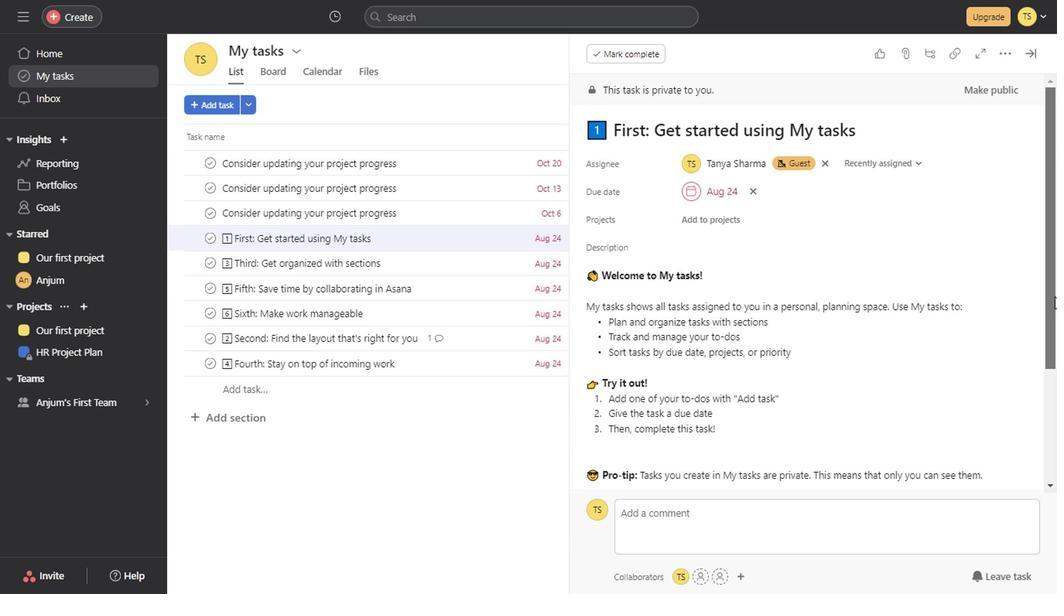 
Action: Mouse pressed left at (898, 271)
Screenshot: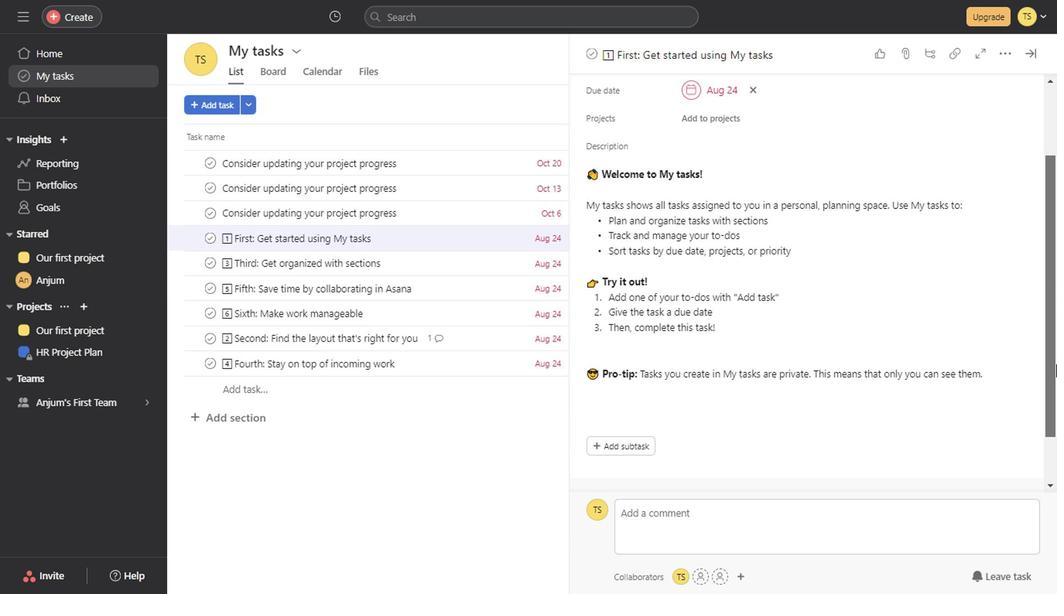 
Action: Mouse moved to (874, 84)
Screenshot: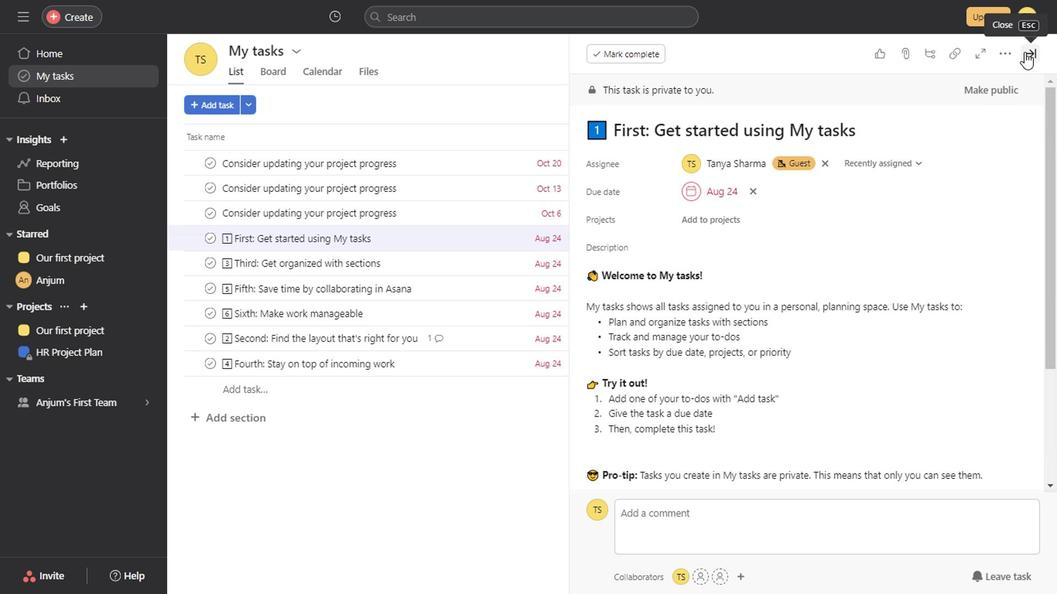 
Action: Mouse pressed left at (874, 84)
Screenshot: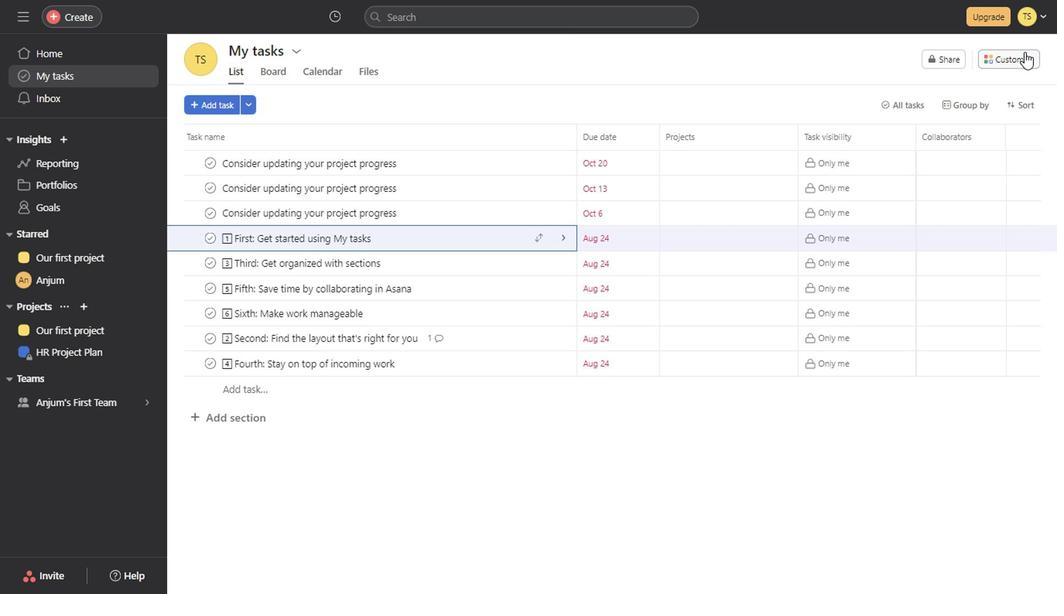 
Action: Mouse moved to (449, 248)
Screenshot: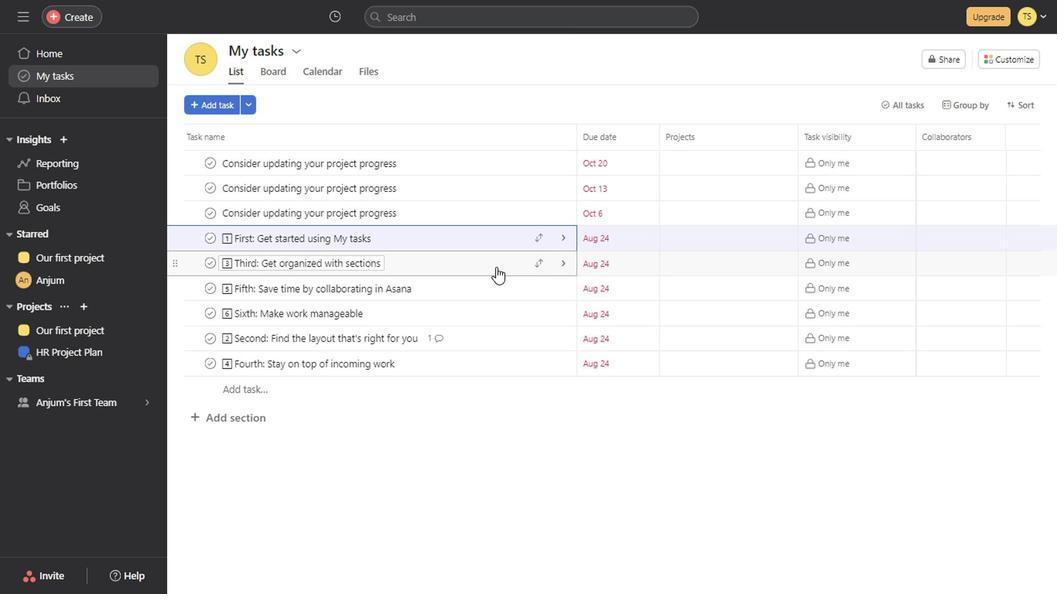 
Action: Mouse pressed left at (449, 248)
Screenshot: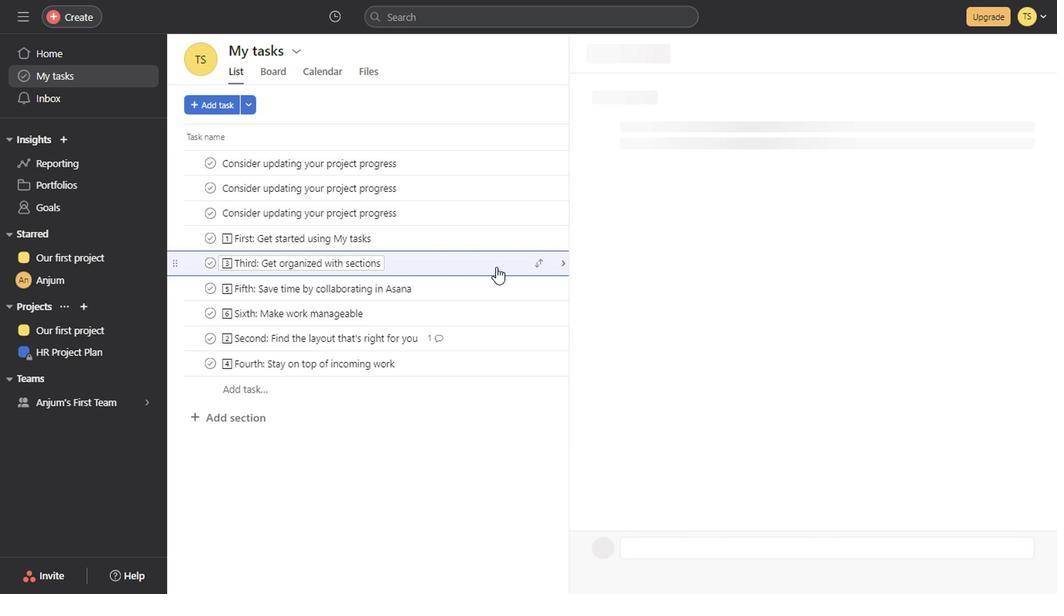 
Action: Mouse moved to (895, 292)
Screenshot: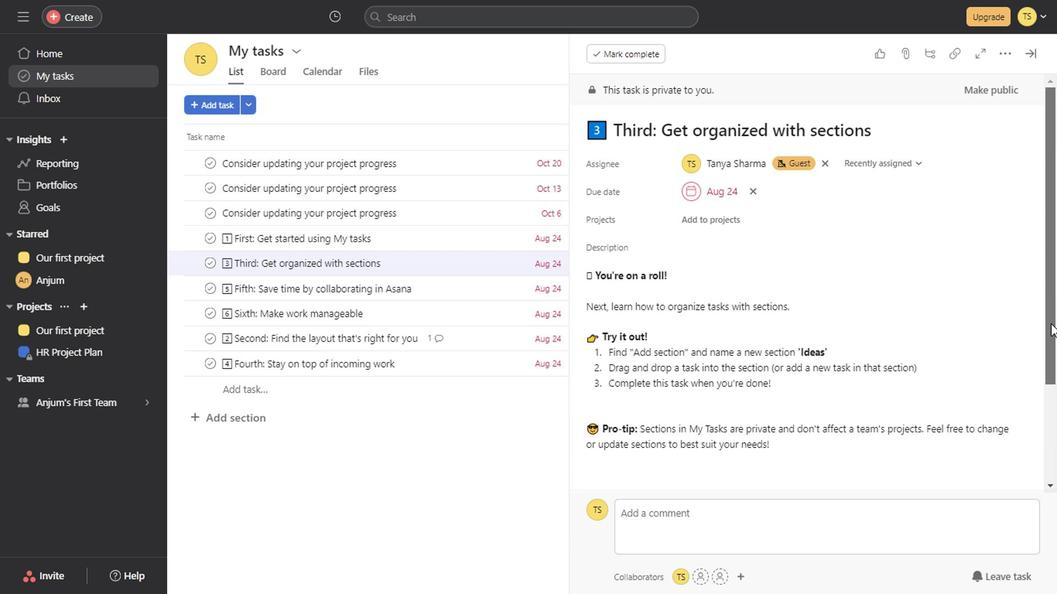 
Action: Mouse pressed left at (895, 292)
Screenshot: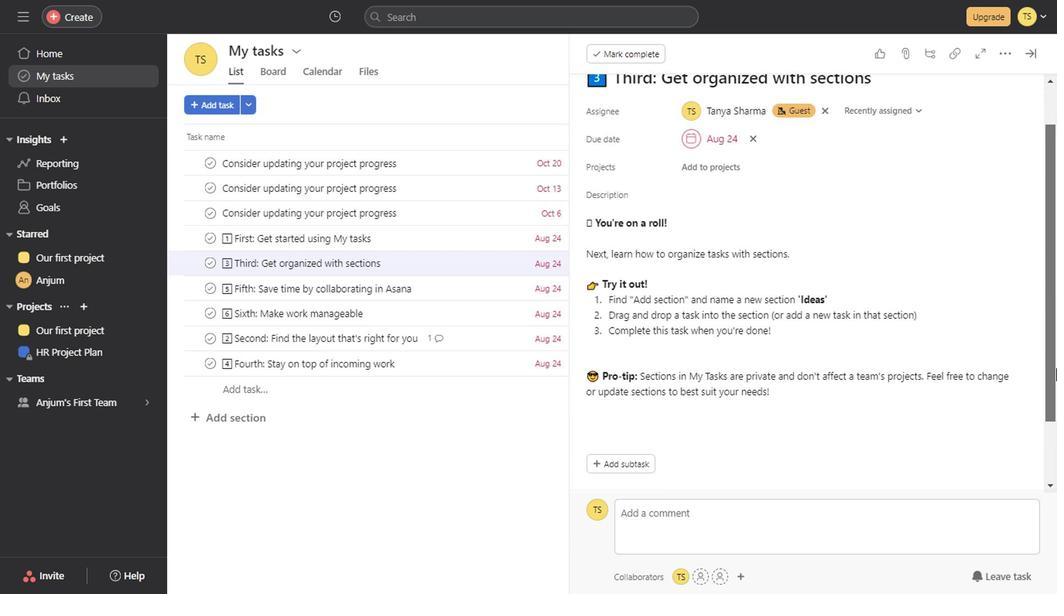 
Action: Mouse moved to (894, 166)
Screenshot: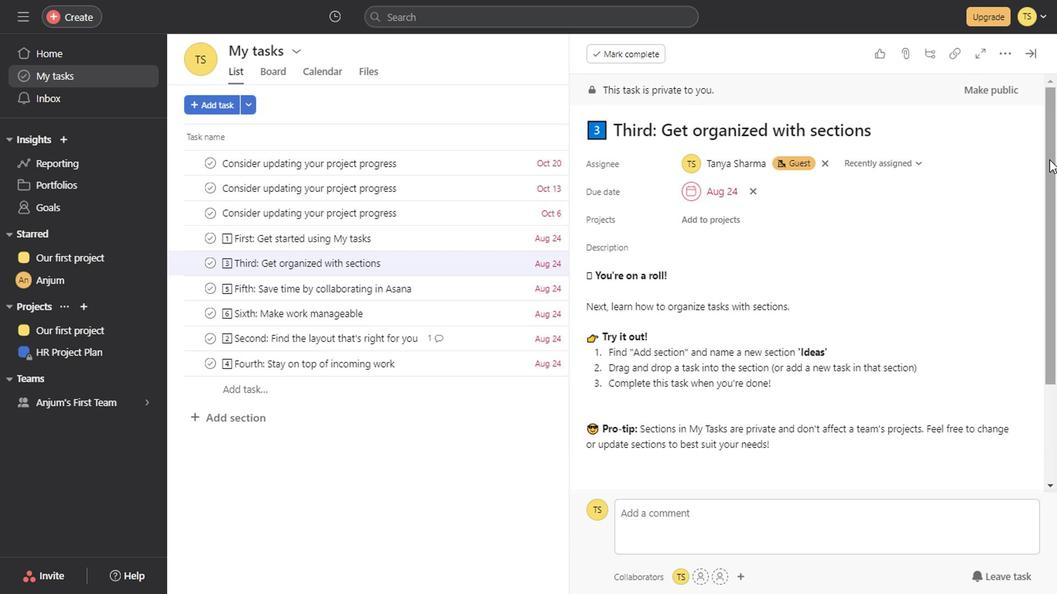 
Action: Mouse pressed left at (894, 166)
Screenshot: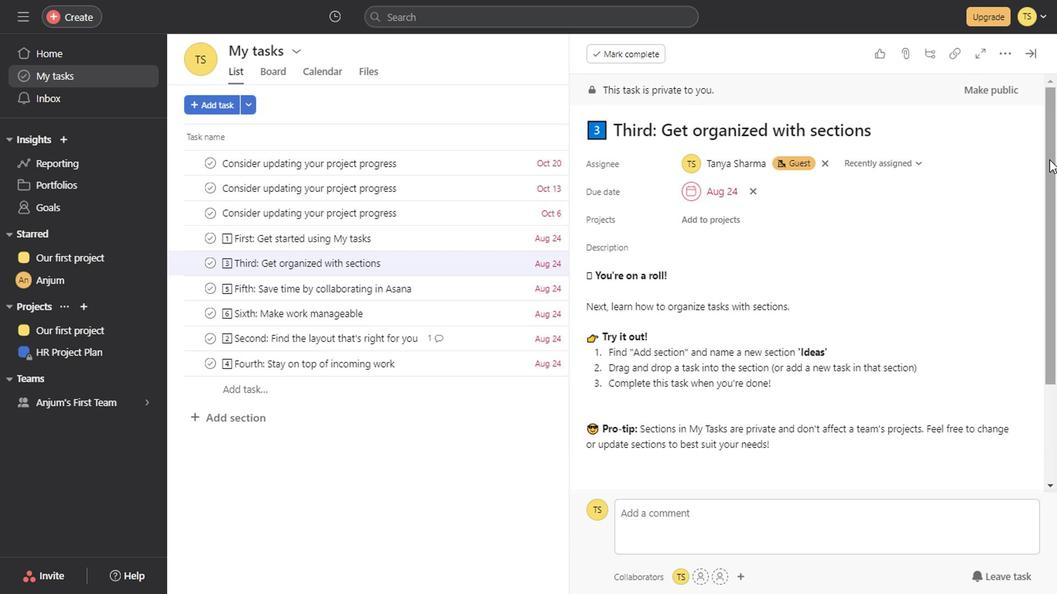 
Action: Mouse moved to (434, 264)
Screenshot: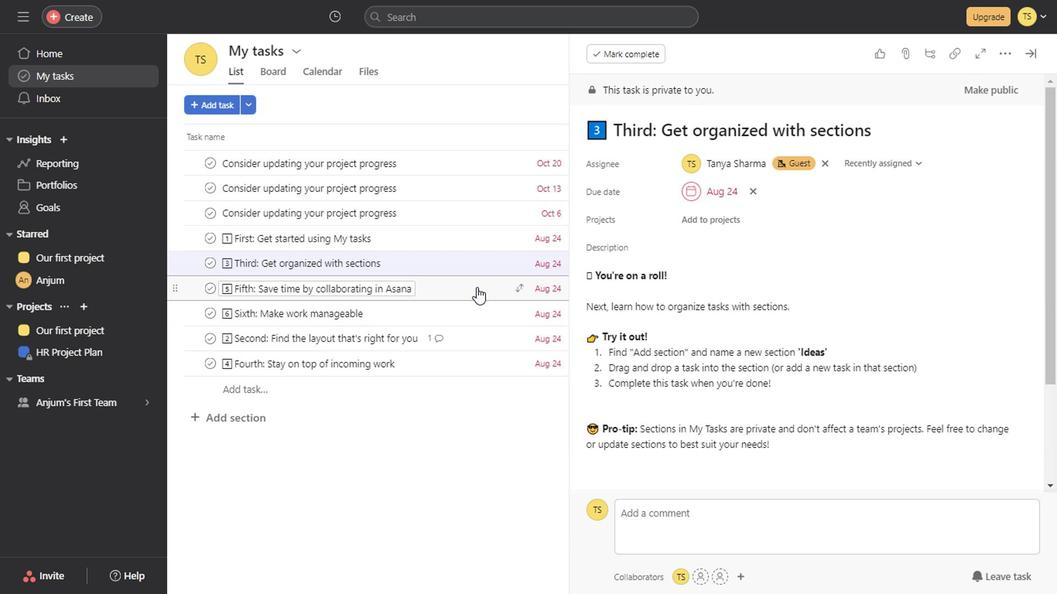 
Action: Mouse pressed left at (434, 264)
Screenshot: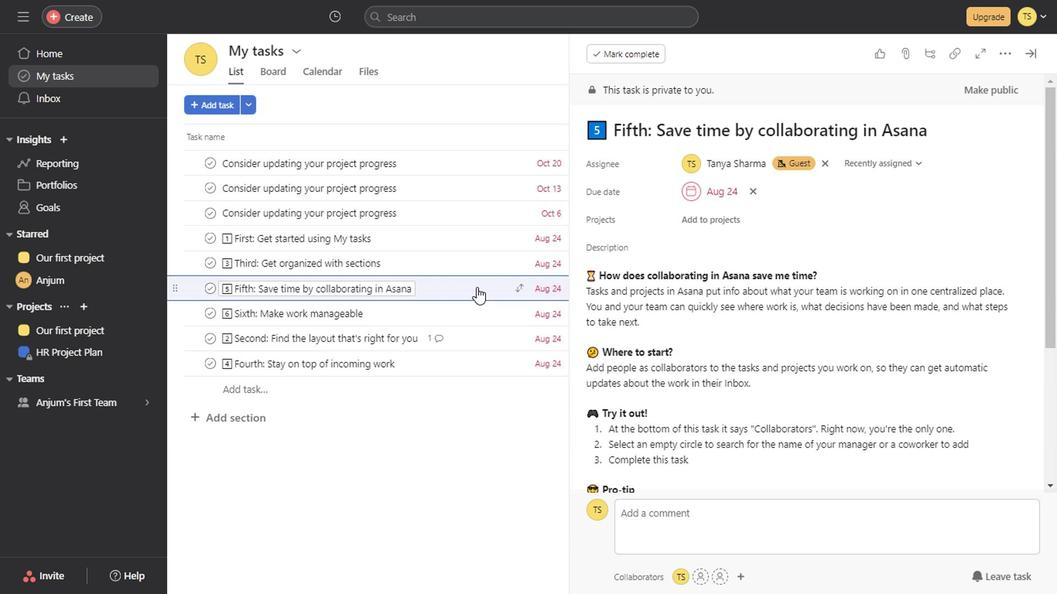 
Action: Mouse moved to (897, 372)
Screenshot: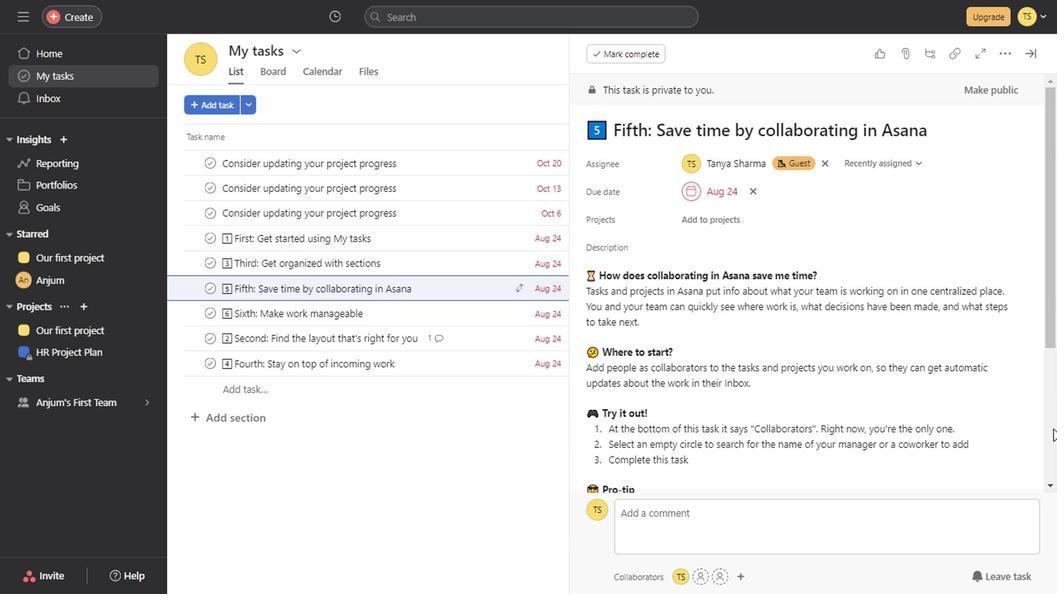
Action: Mouse pressed left at (897, 372)
Screenshot: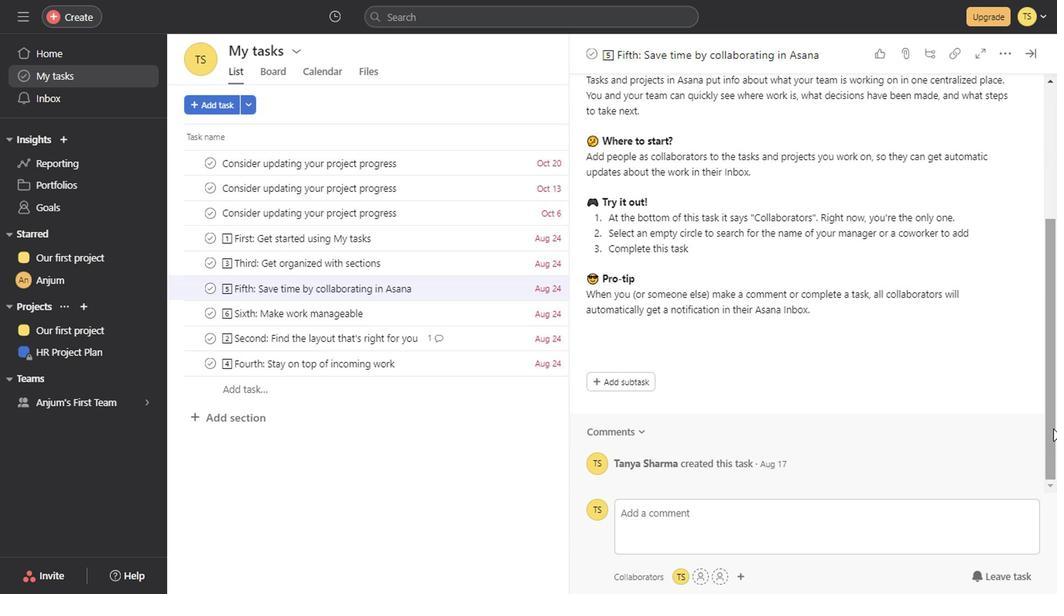 
Action: Mouse moved to (413, 285)
Screenshot: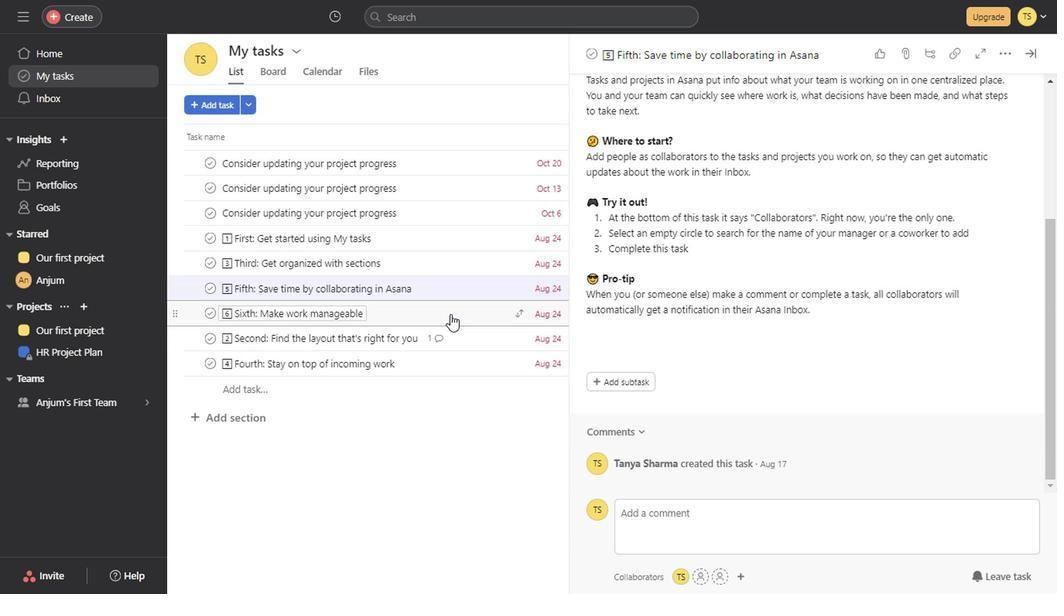 
Action: Mouse pressed left at (413, 285)
Screenshot: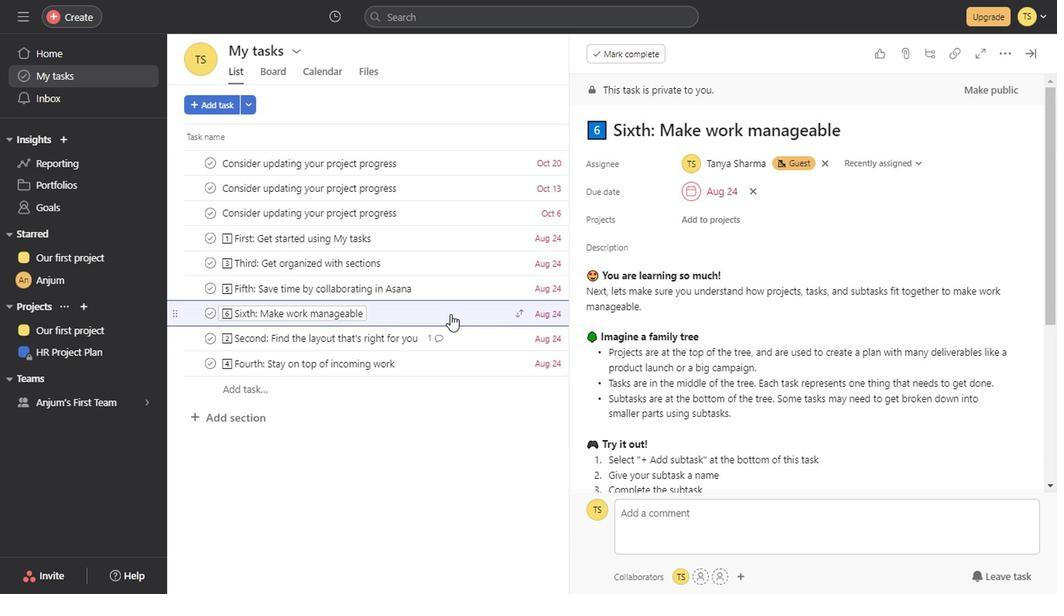 
Action: Mouse moved to (895, 371)
Screenshot: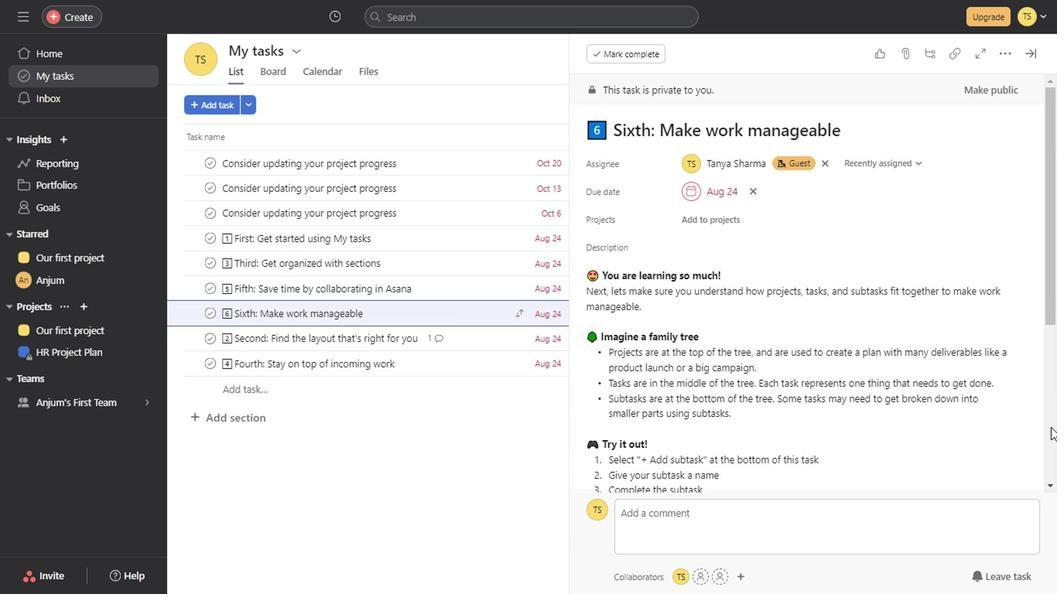 
Action: Mouse pressed left at (895, 371)
Screenshot: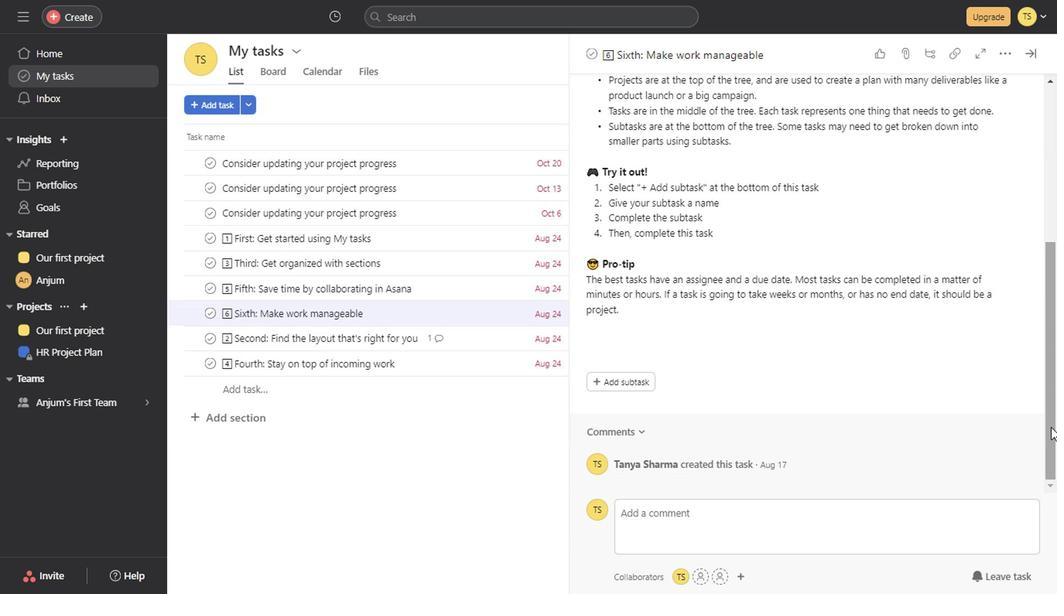 
Action: Mouse moved to (429, 307)
Screenshot: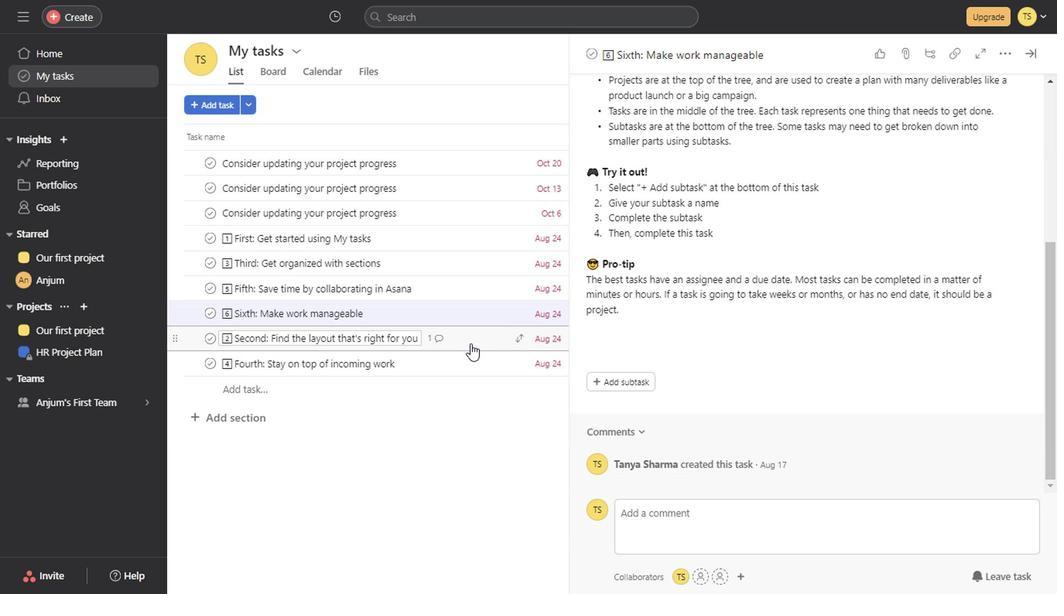 
Action: Mouse pressed left at (429, 307)
Screenshot: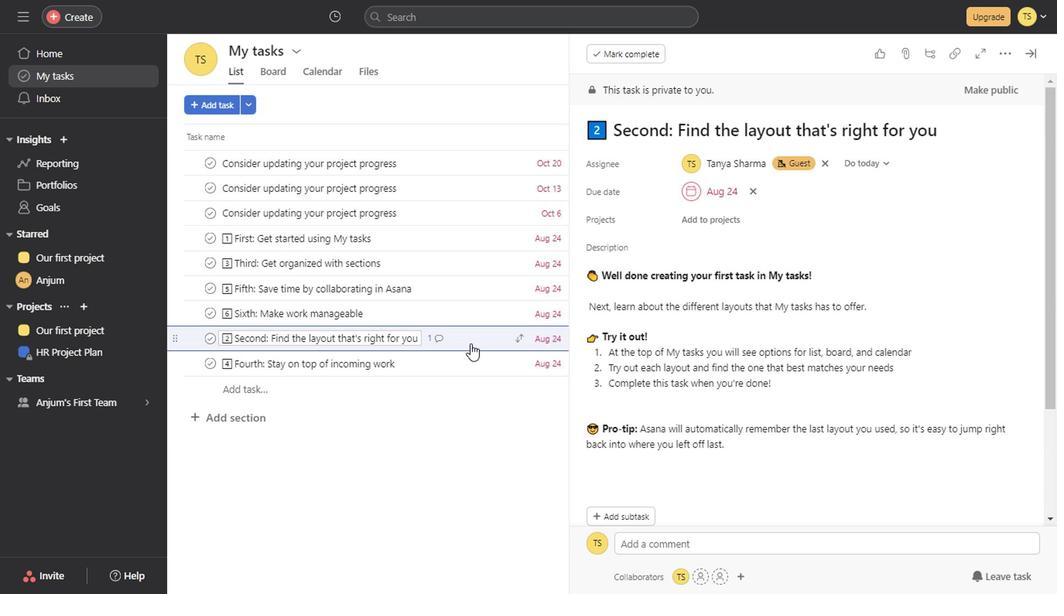 
Action: Mouse moved to (893, 401)
Screenshot: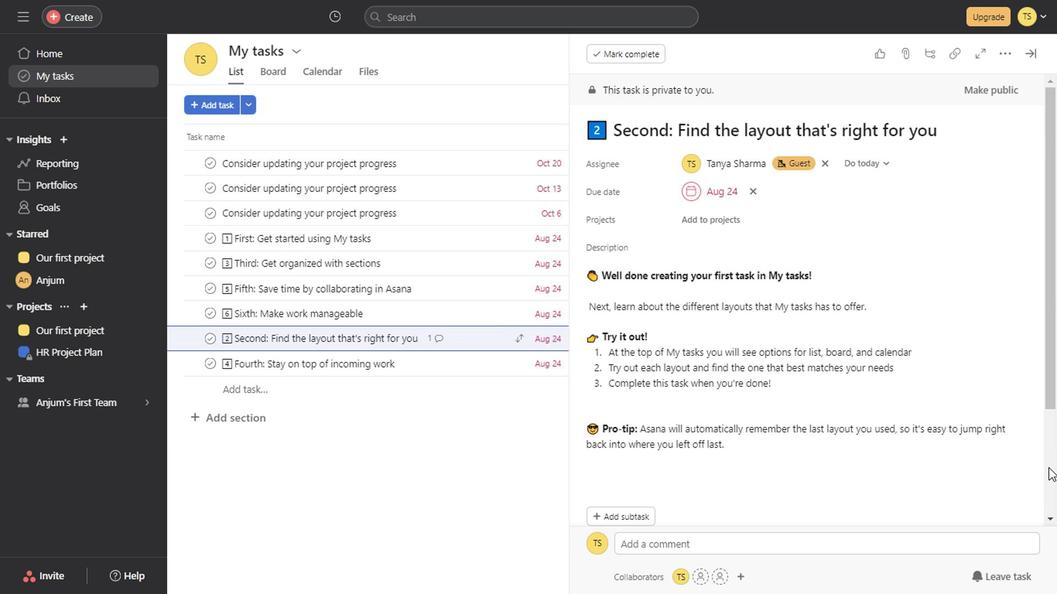 
Action: Mouse pressed left at (893, 401)
Screenshot: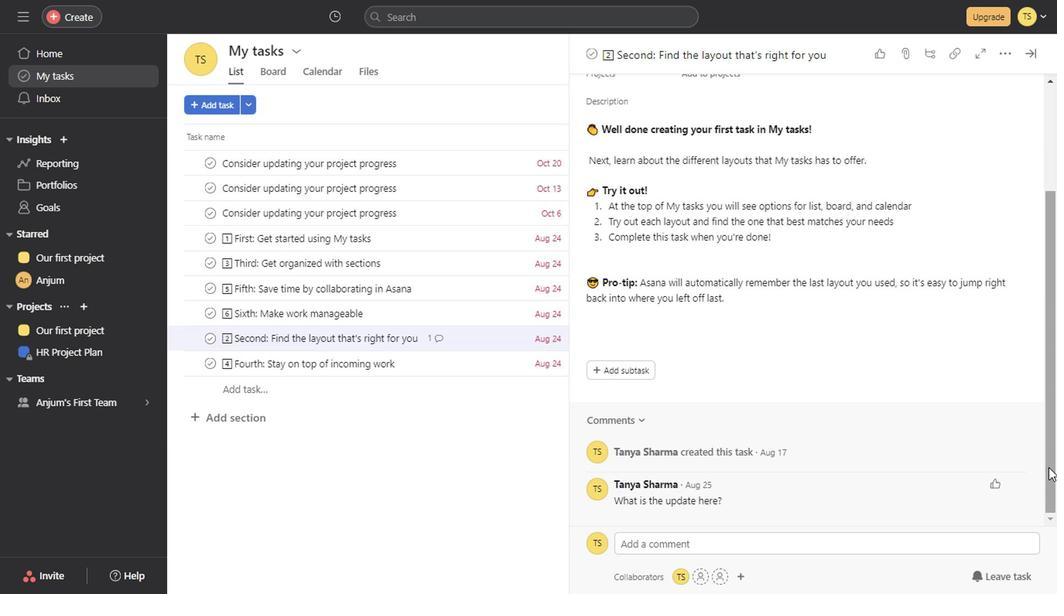 
Action: Mouse moved to (436, 319)
Screenshot: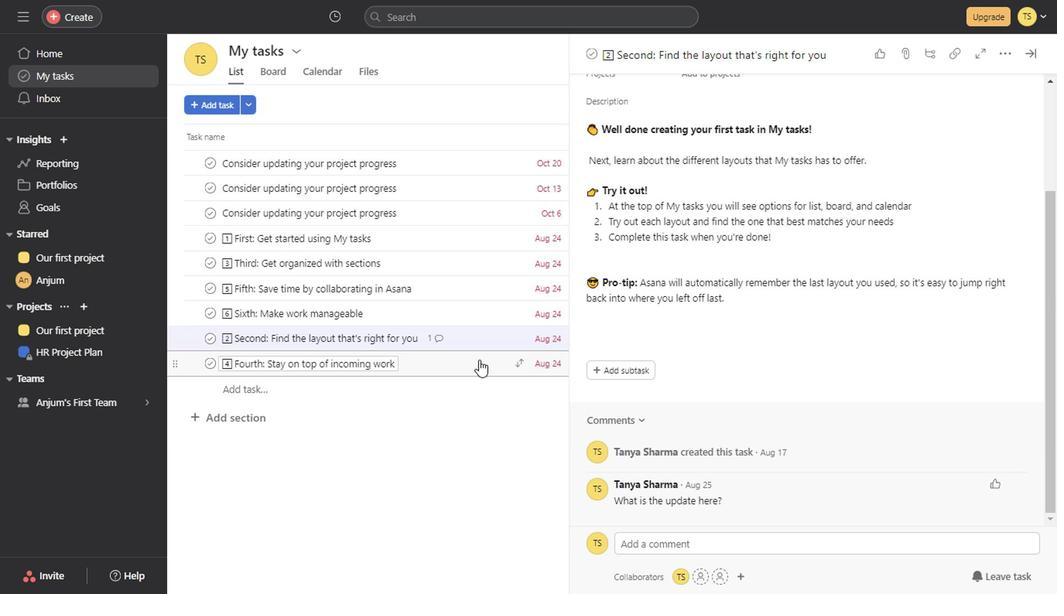 
Action: Mouse pressed left at (436, 319)
Screenshot: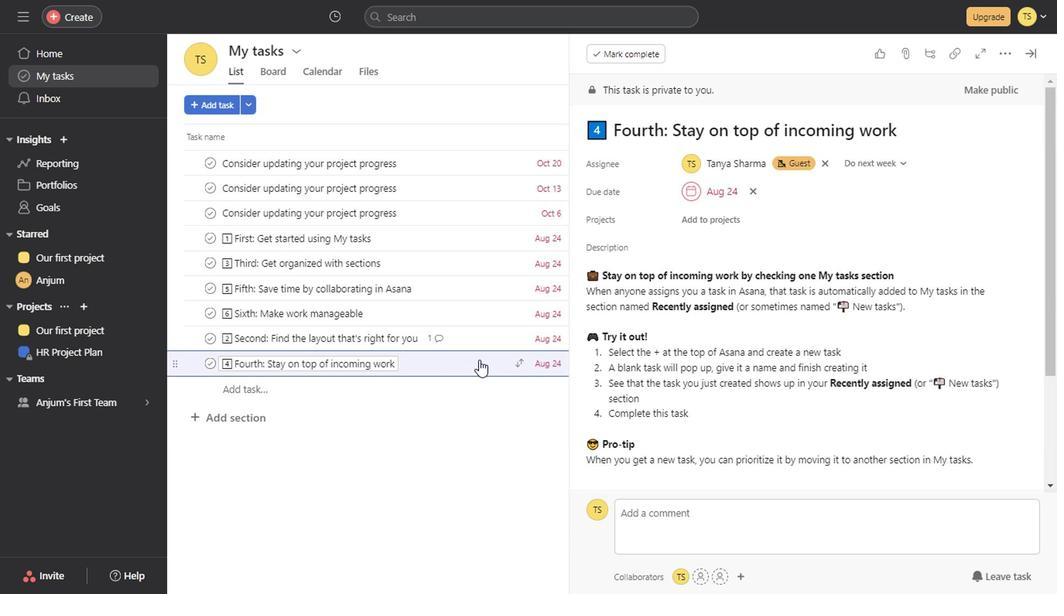 
Action: Mouse moved to (894, 382)
Screenshot: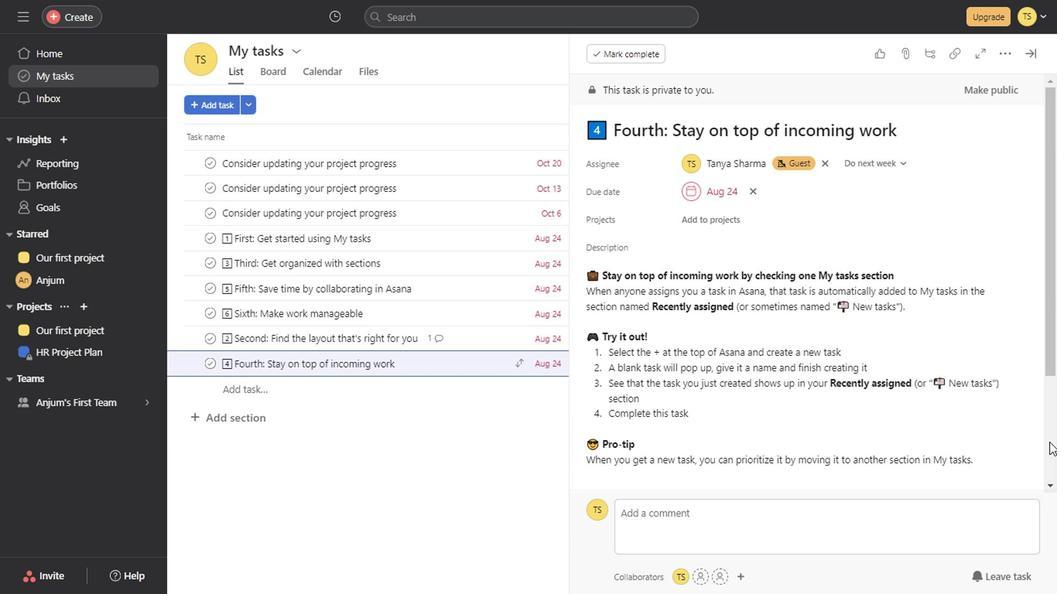 
Action: Mouse pressed left at (894, 382)
Screenshot: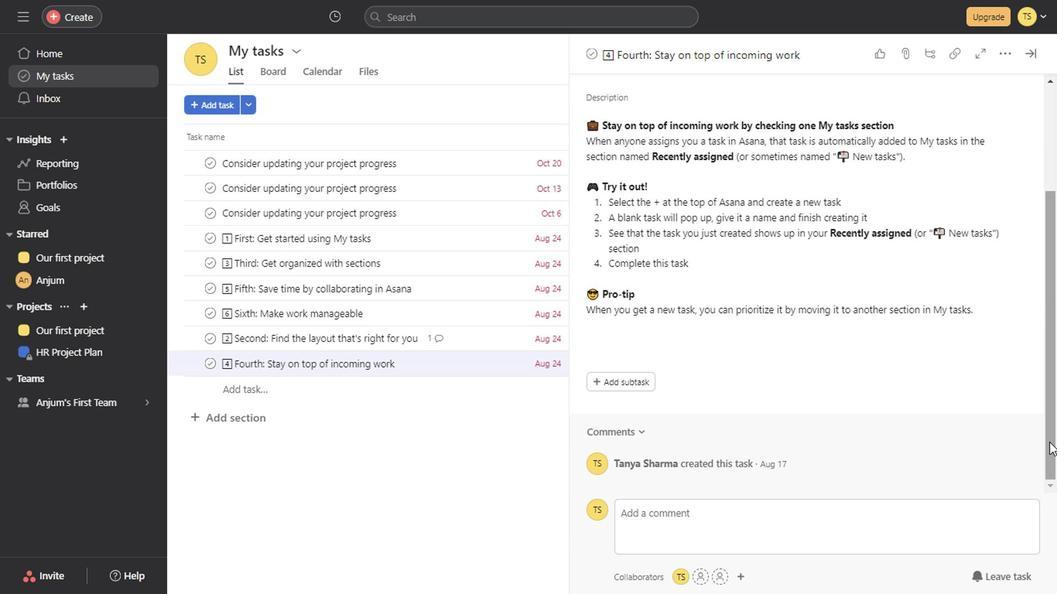 
Action: Mouse moved to (874, 88)
Screenshot: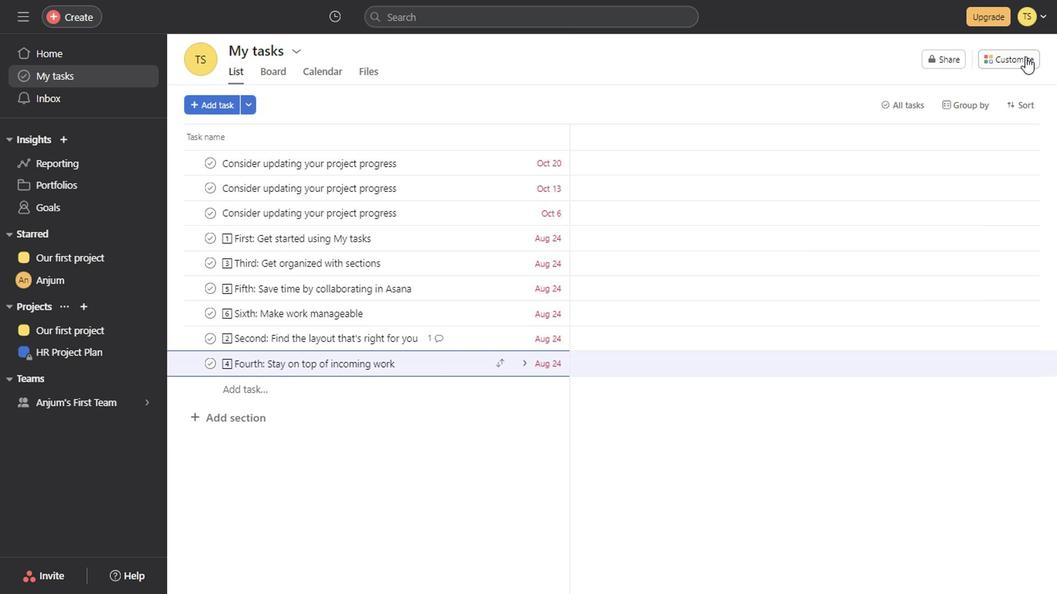 
Action: Mouse pressed left at (874, 88)
Screenshot: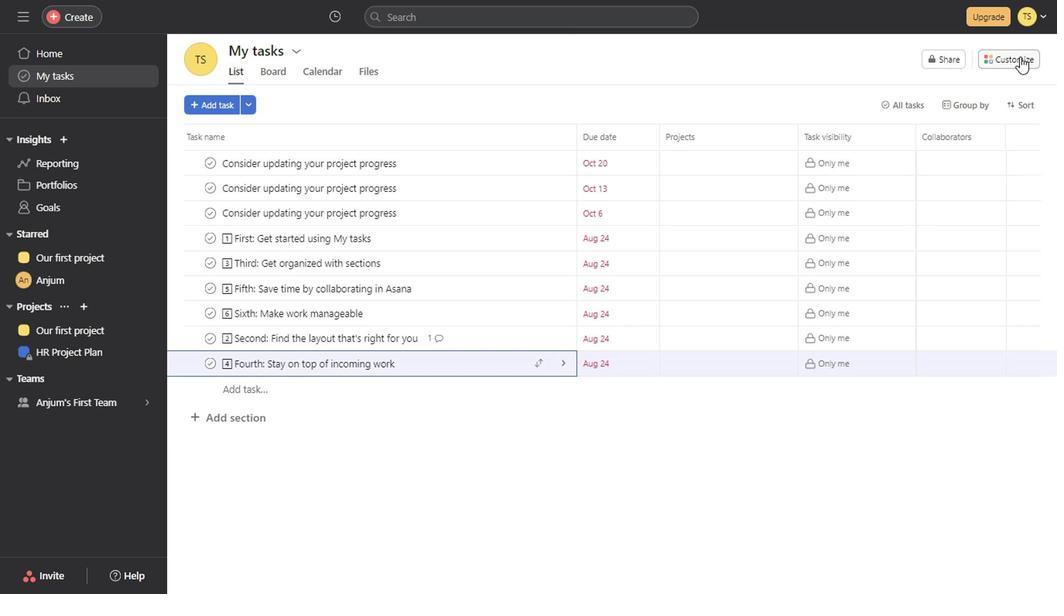 
Action: Mouse moved to (274, 101)
Screenshot: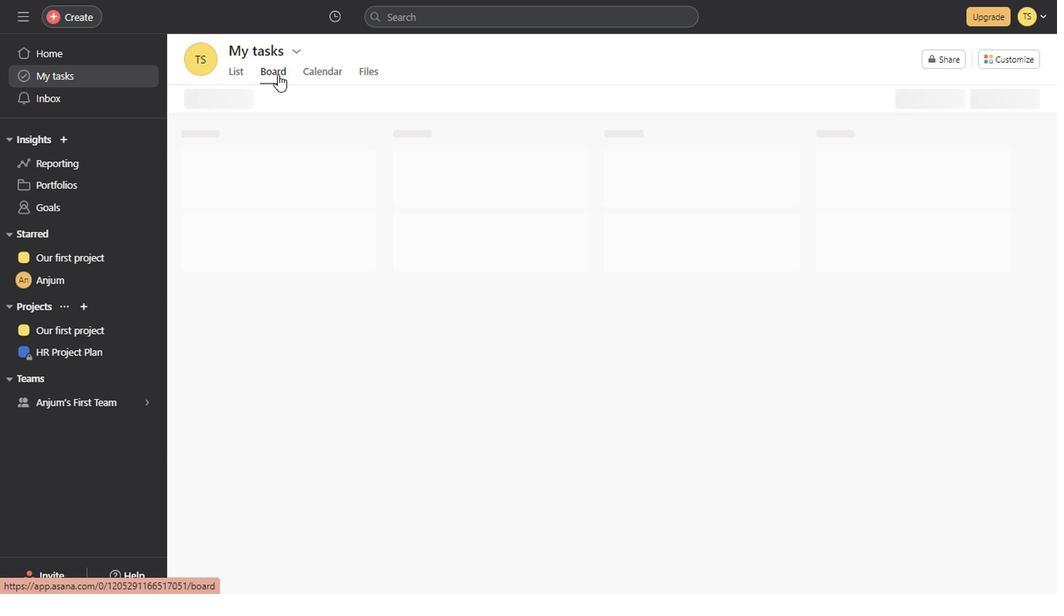 
Action: Mouse pressed left at (274, 101)
Screenshot: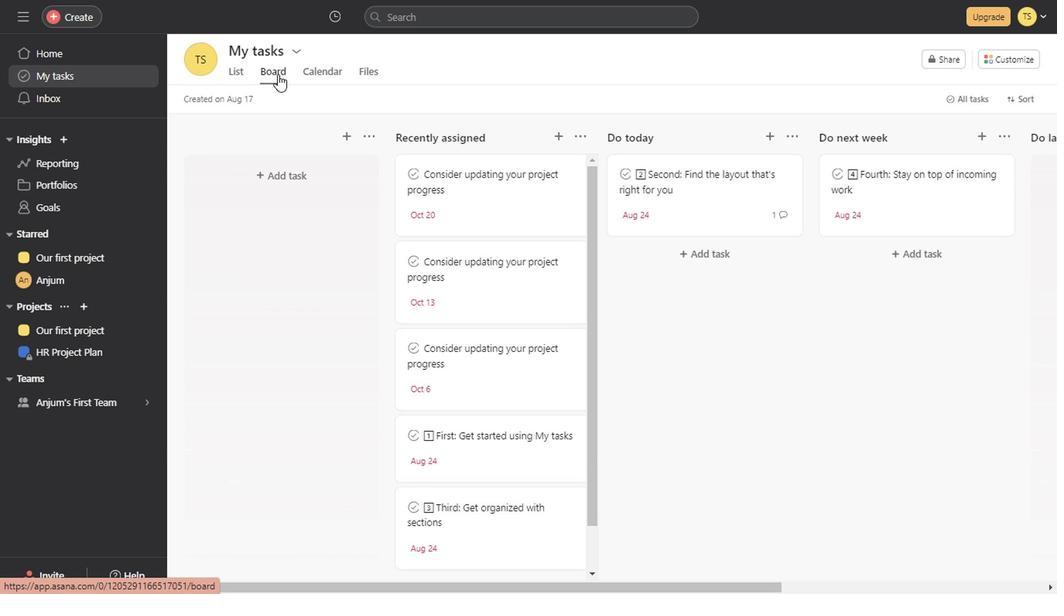 
Action: Mouse moved to (313, 100)
Screenshot: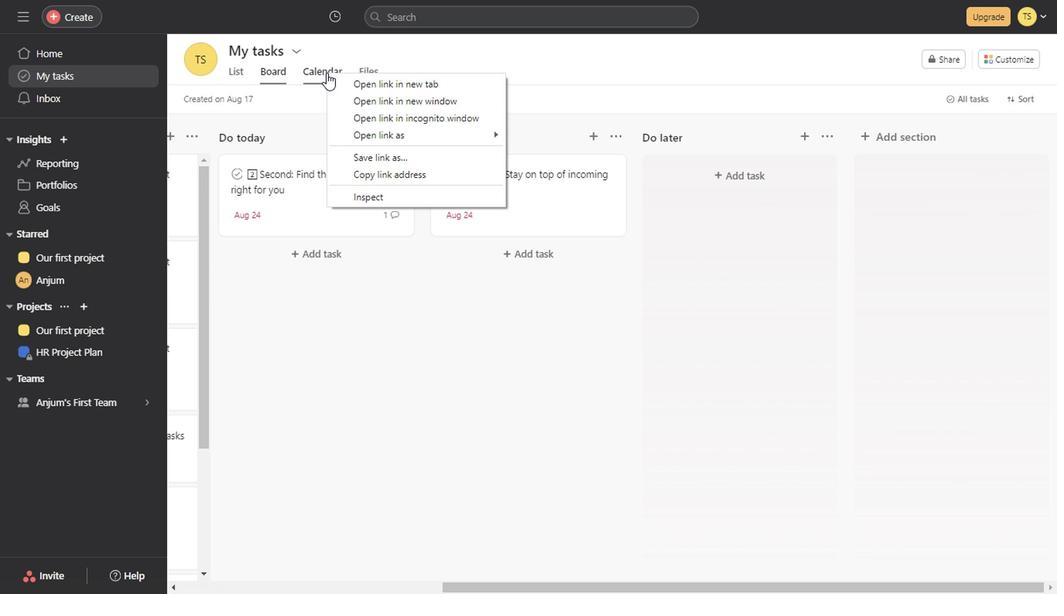 
Action: Mouse pressed left at (313, 100)
Screenshot: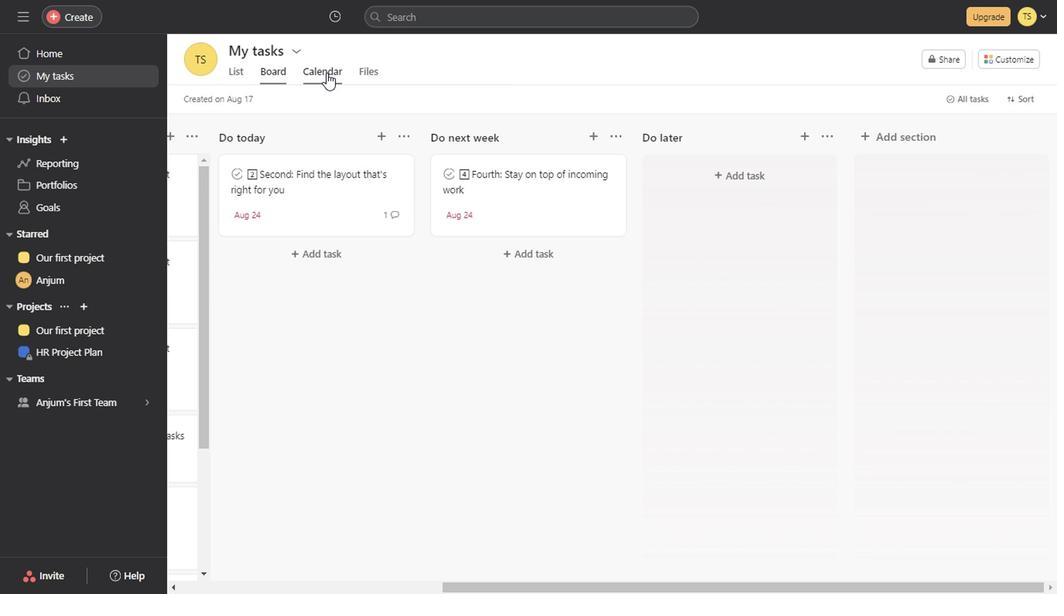 
Action: Mouse pressed right at (313, 100)
Screenshot: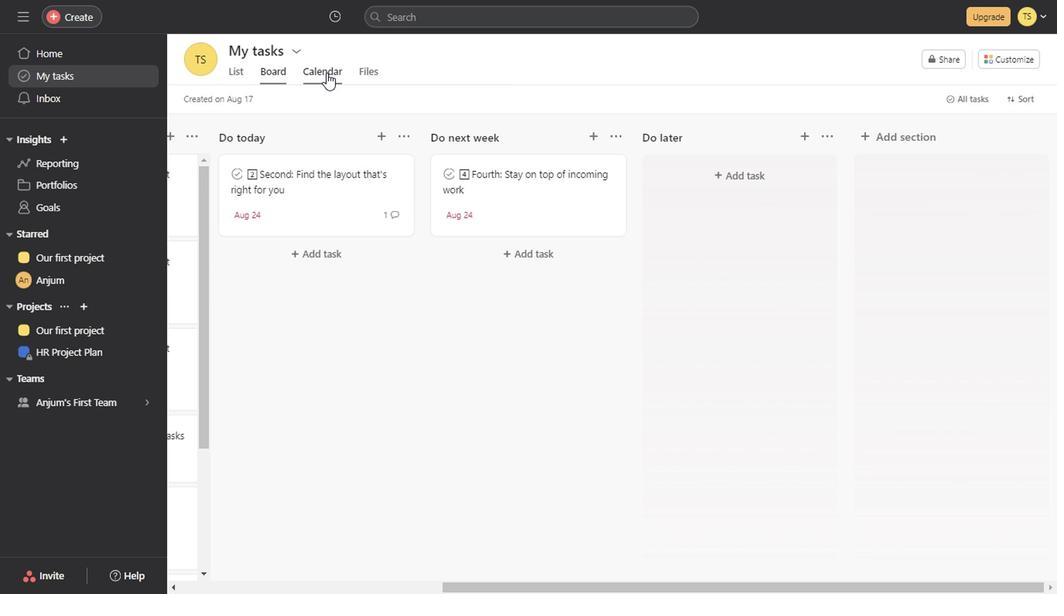 
Action: Mouse pressed left at (313, 100)
Screenshot: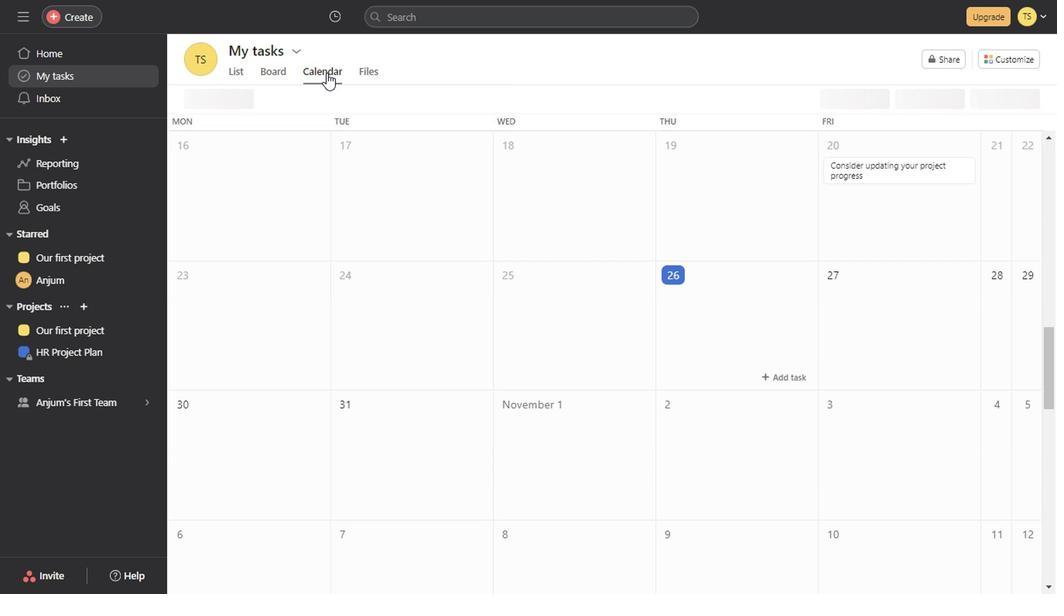 
Action: Mouse moved to (345, 101)
Screenshot: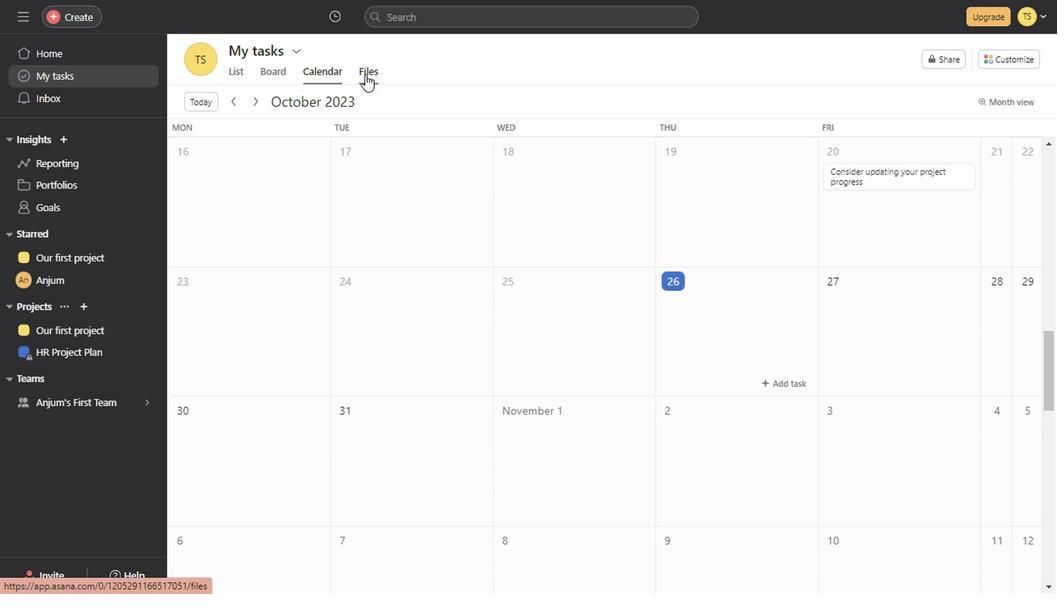 
Action: Mouse pressed left at (345, 101)
Screenshot: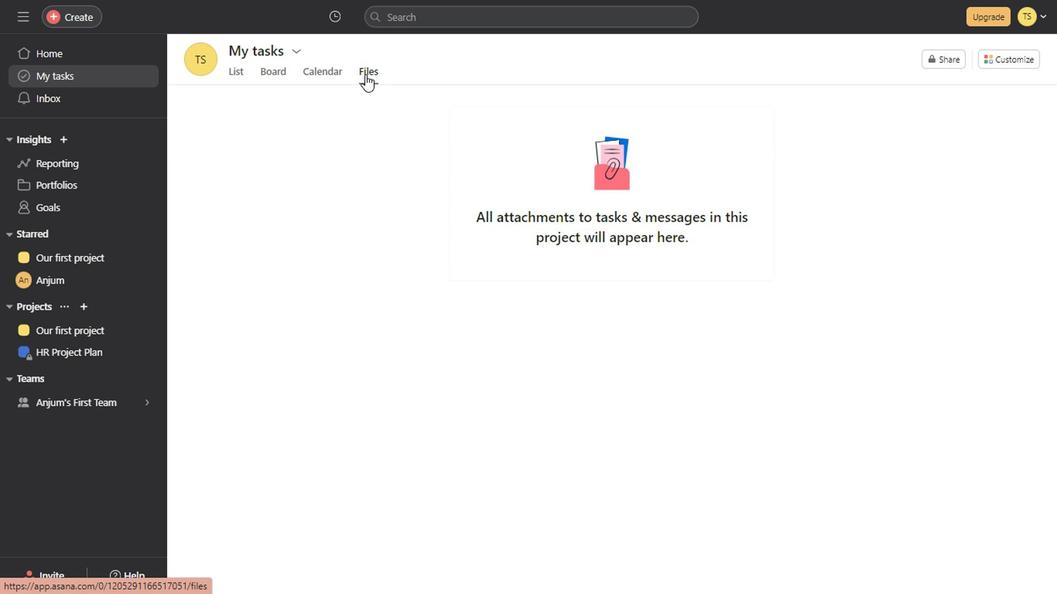 
Action: Mouse moved to (124, 118)
Screenshot: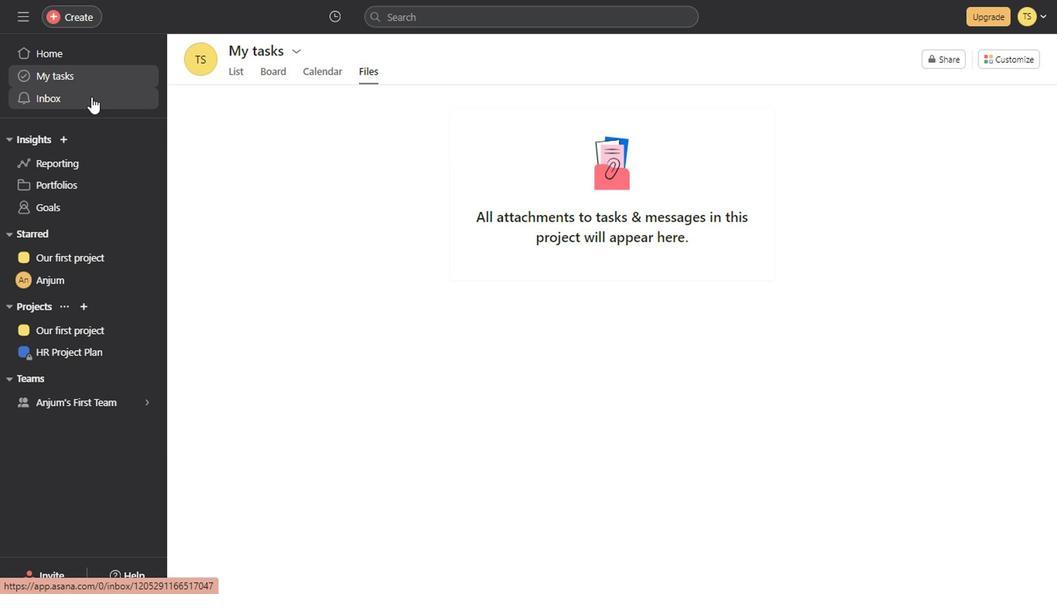 
Action: Mouse pressed left at (124, 118)
Screenshot: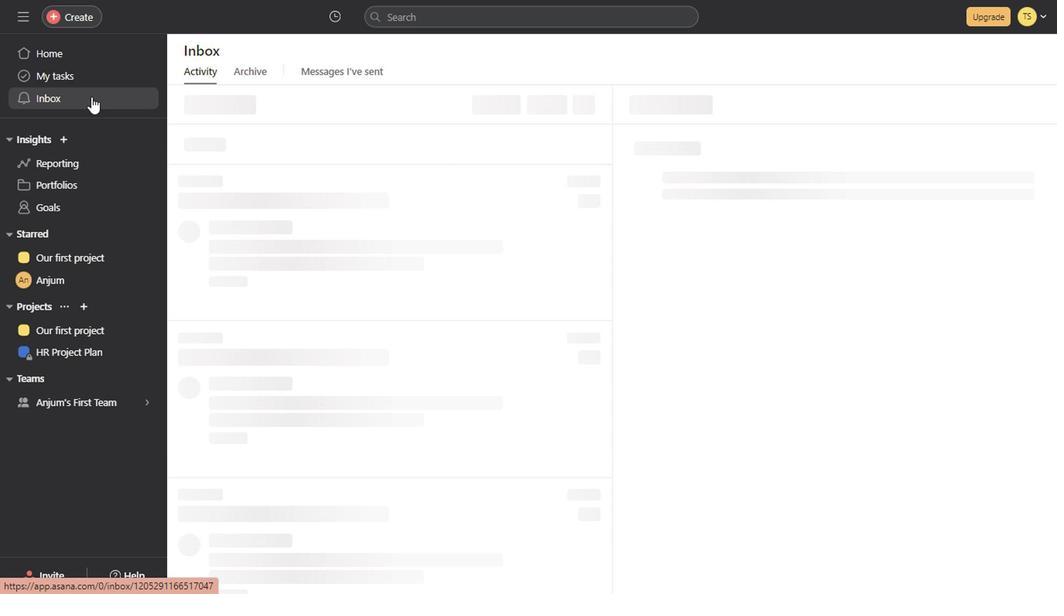
Action: Mouse moved to (897, 277)
Screenshot: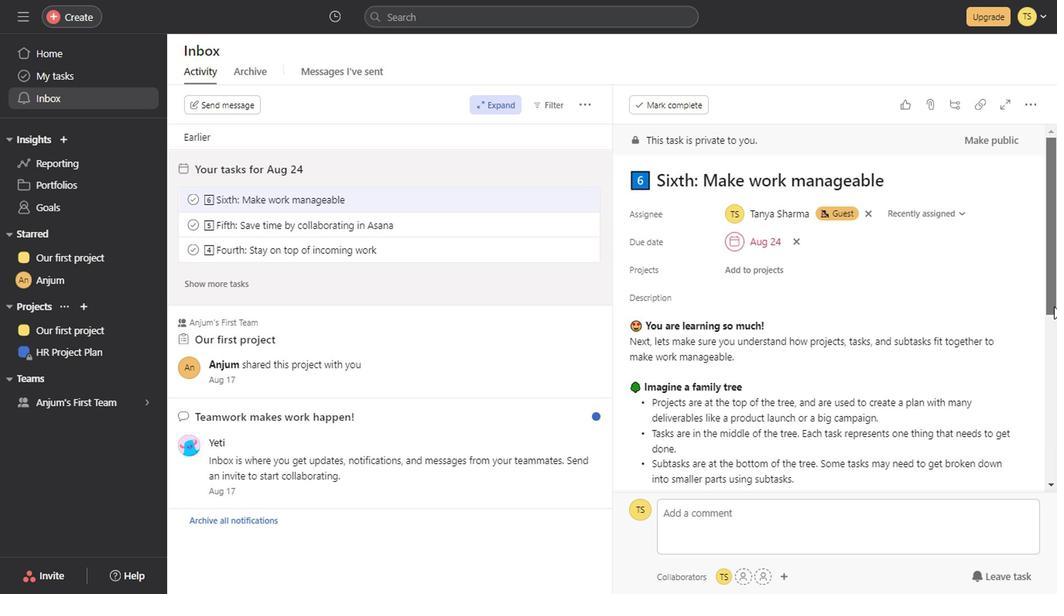 
Action: Mouse pressed left at (897, 277)
Screenshot: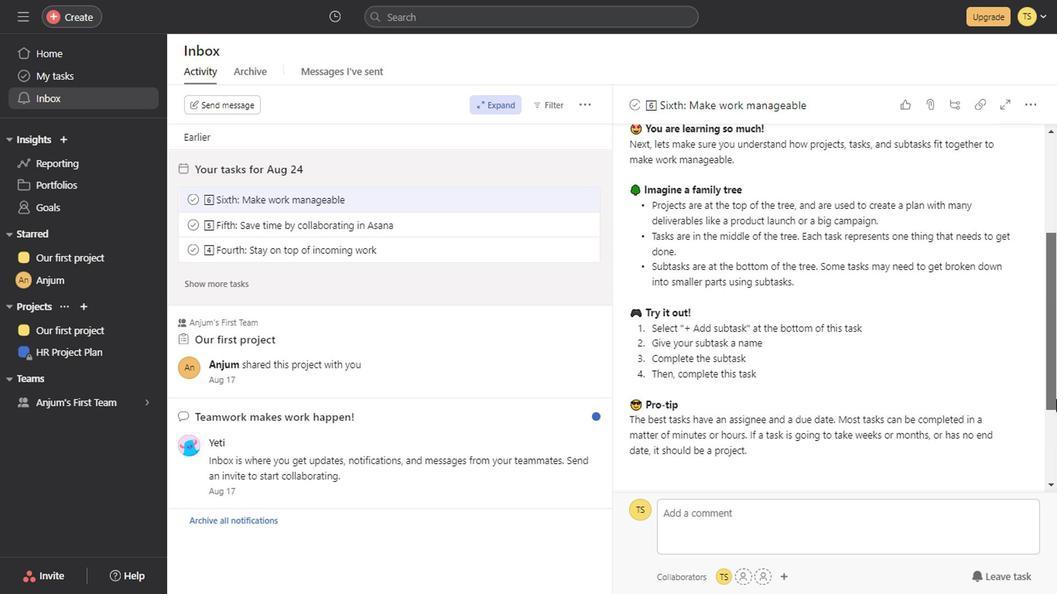 
Action: Mouse moved to (894, 355)
Screenshot: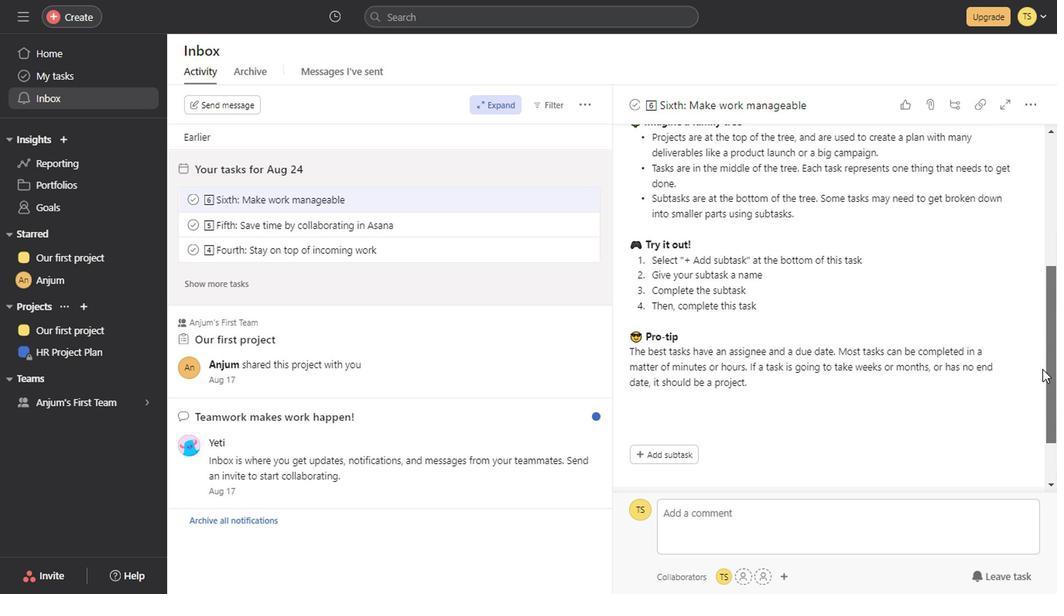 
Action: Mouse pressed left at (894, 355)
Screenshot: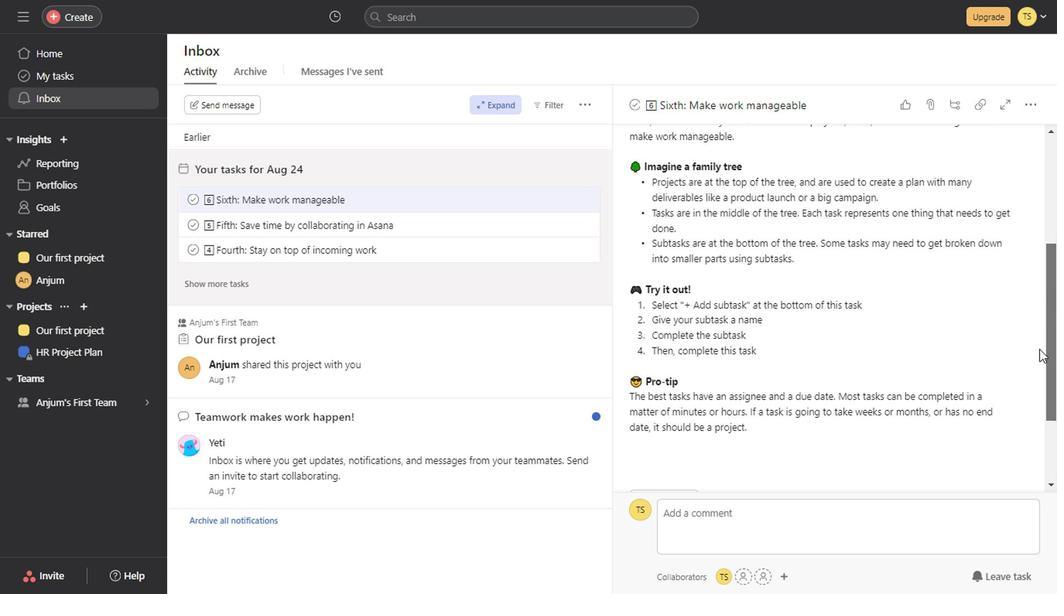 
Action: Mouse moved to (253, 104)
Screenshot: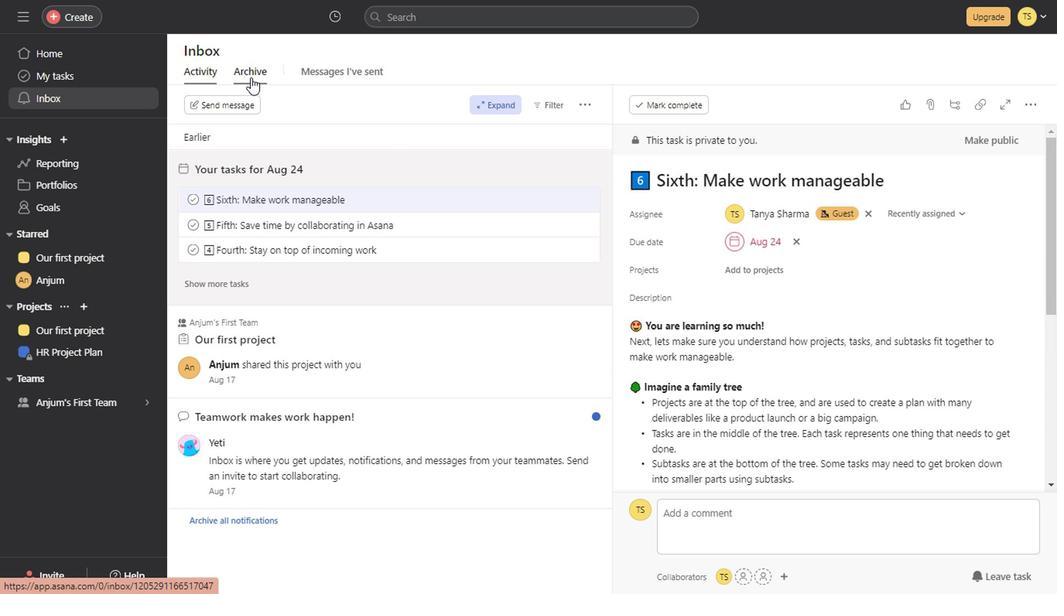 
Action: Mouse pressed left at (253, 104)
Screenshot: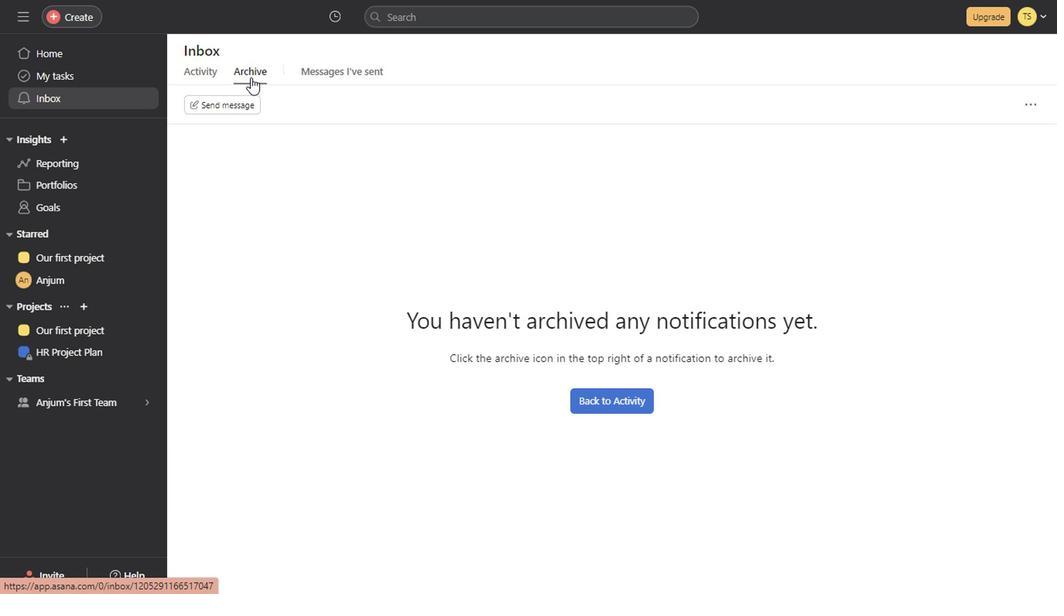 
Action: Mouse moved to (309, 107)
Screenshot: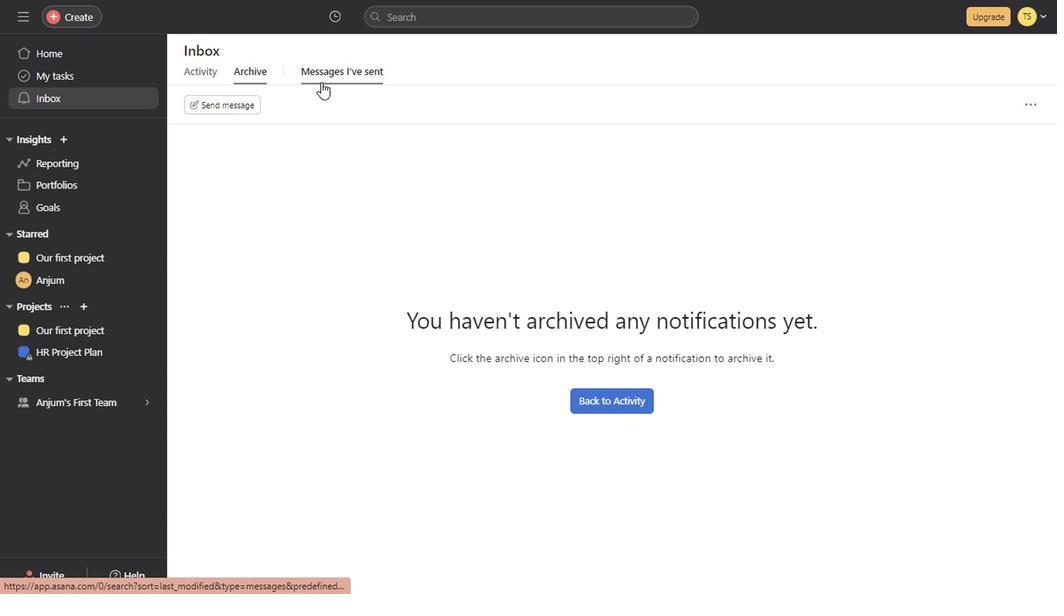 
Action: Mouse pressed left at (309, 107)
Screenshot: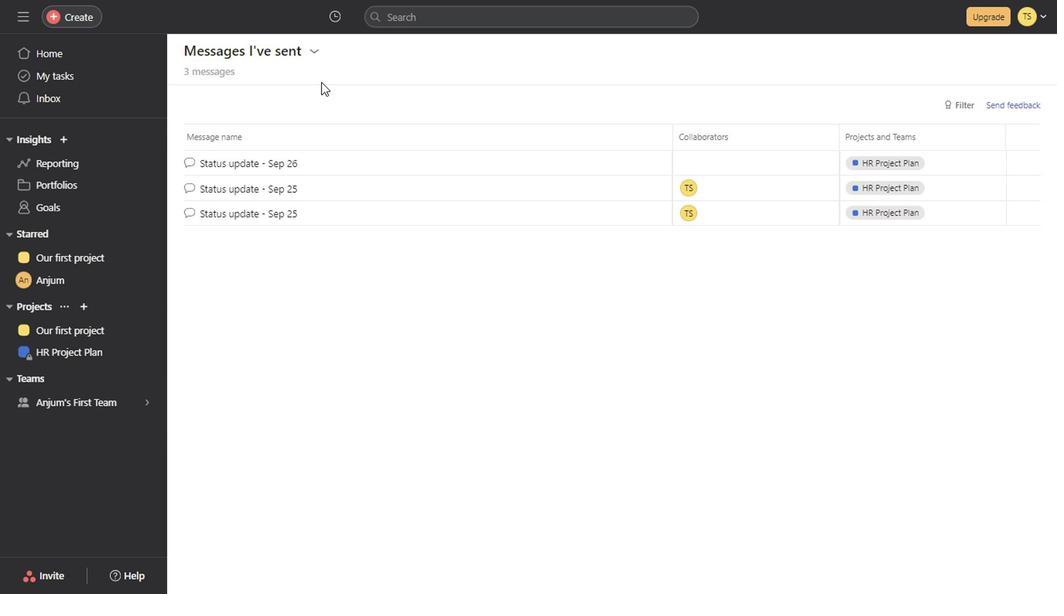
Action: Mouse moved to (107, 164)
Screenshot: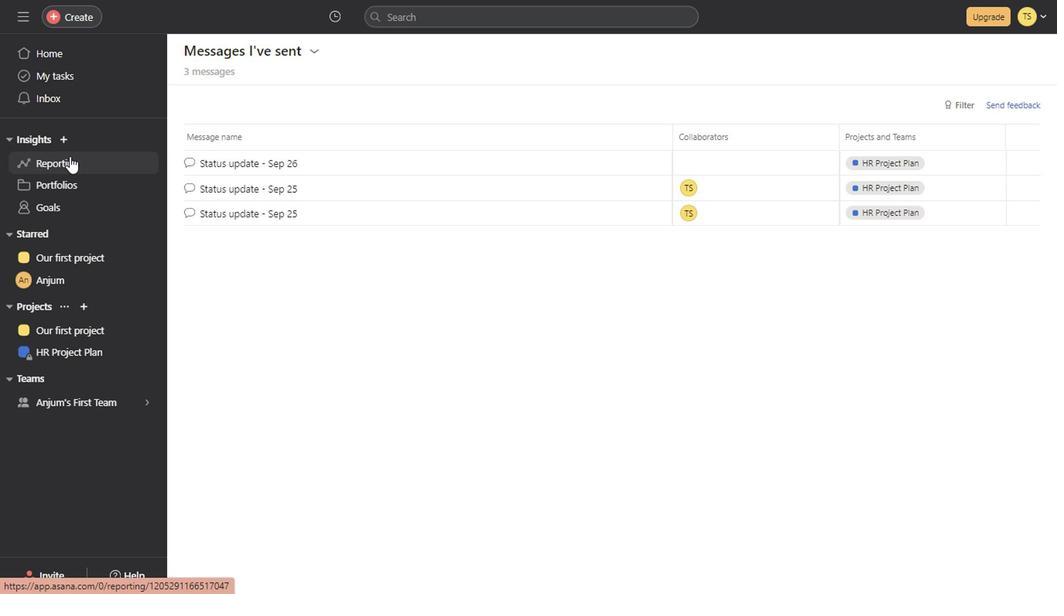 
Action: Mouse pressed left at (107, 164)
Screenshot: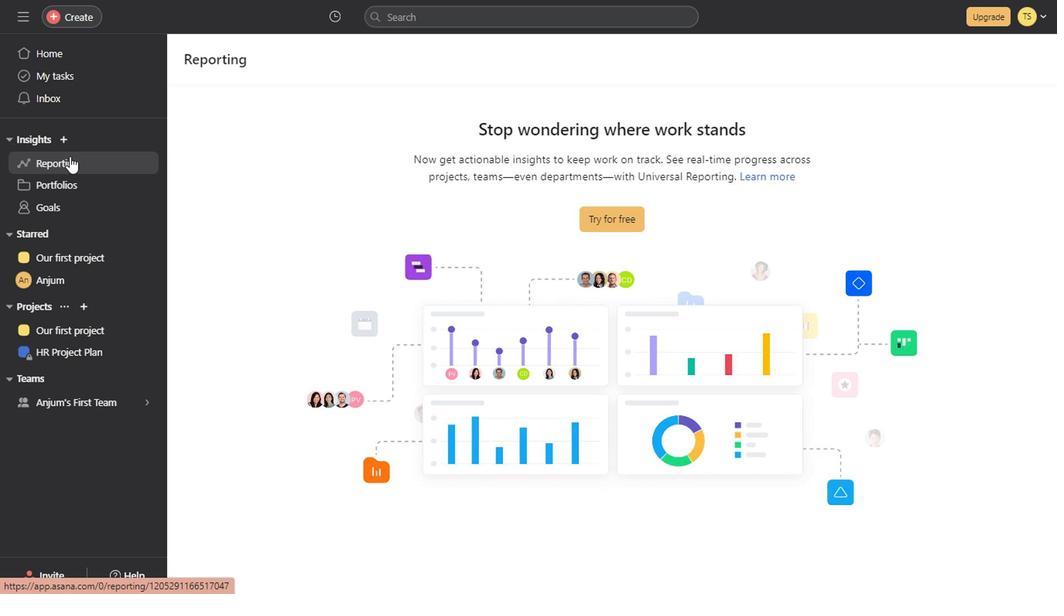 
Action: Mouse moved to (113, 187)
Screenshot: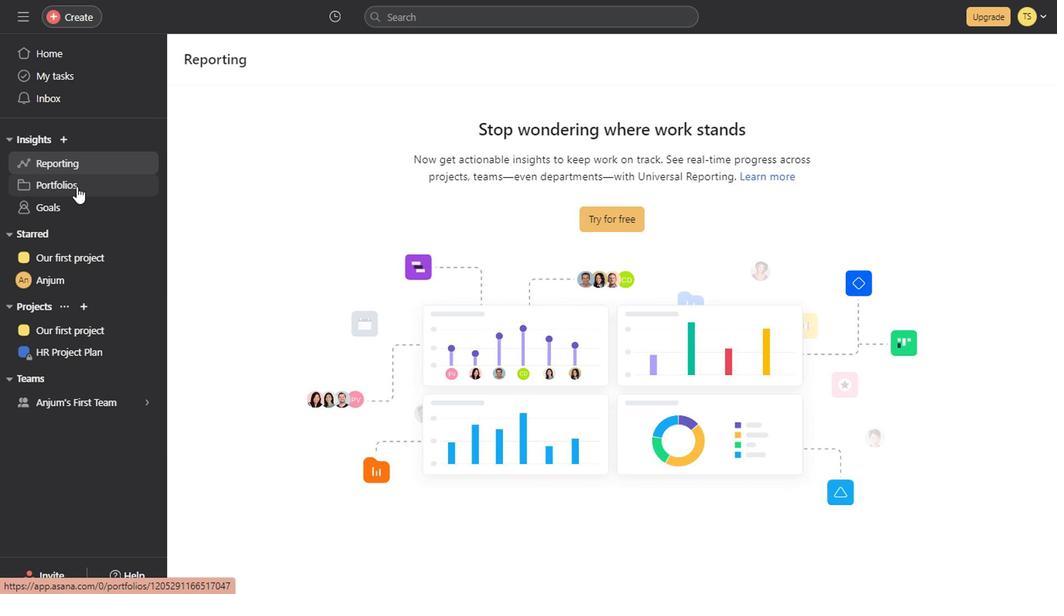
Action: Mouse pressed left at (113, 187)
Screenshot: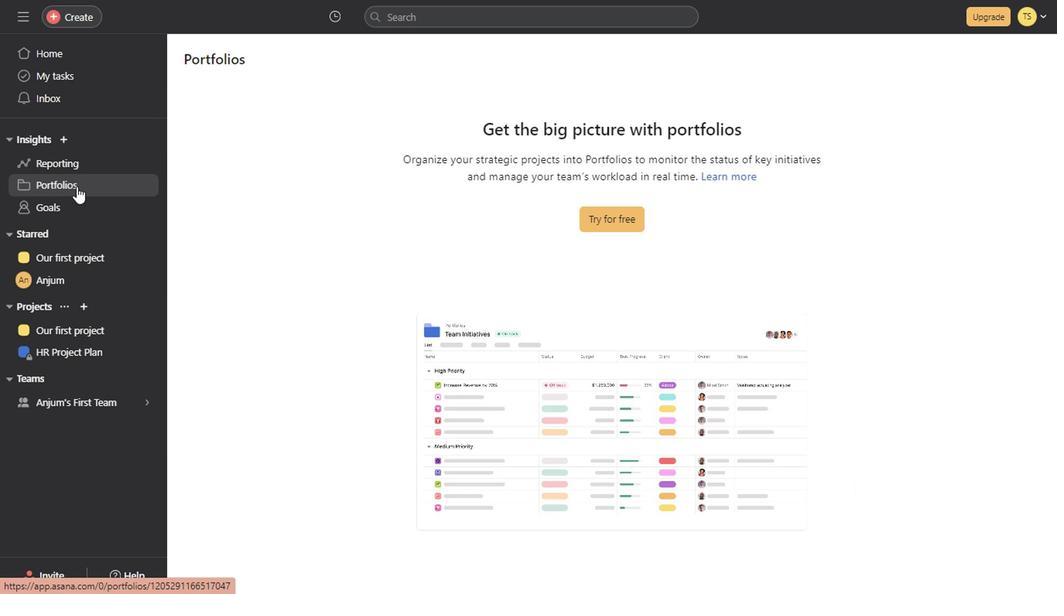 
Action: Mouse moved to (96, 199)
Screenshot: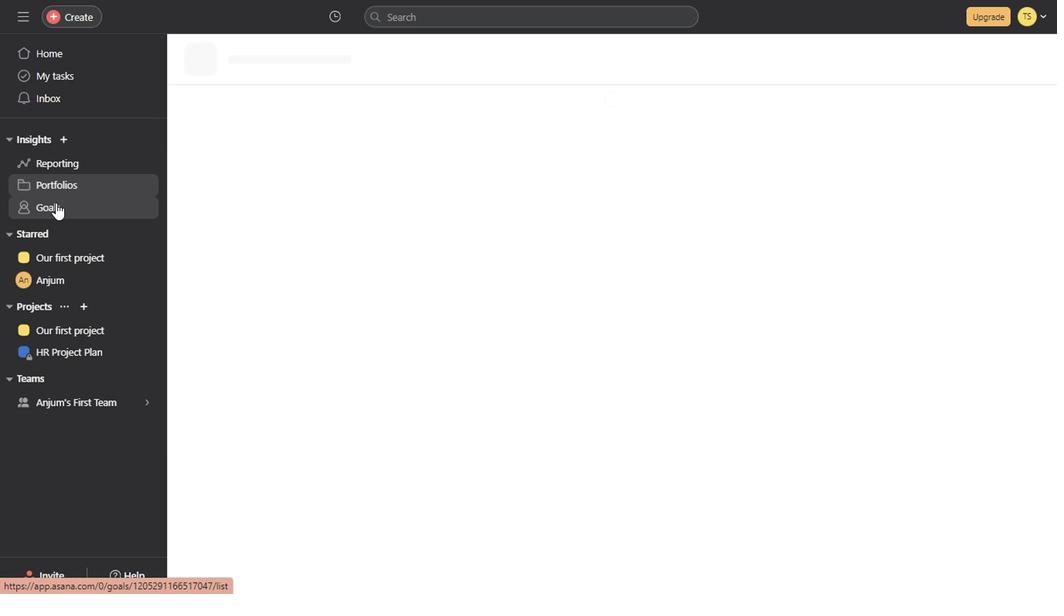 
Action: Mouse pressed left at (96, 199)
Screenshot: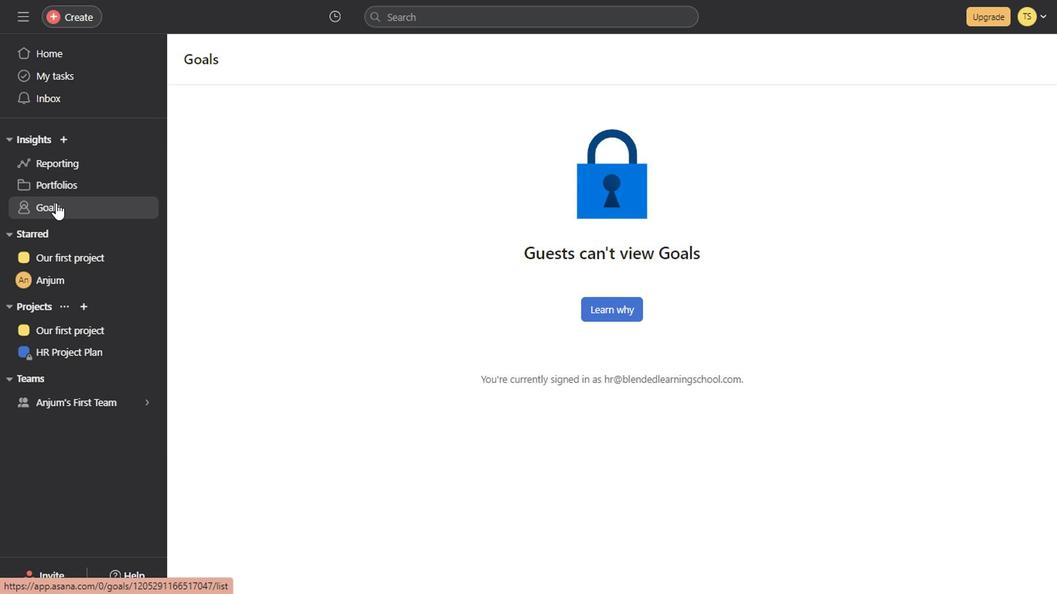
Action: Mouse moved to (133, 313)
Screenshot: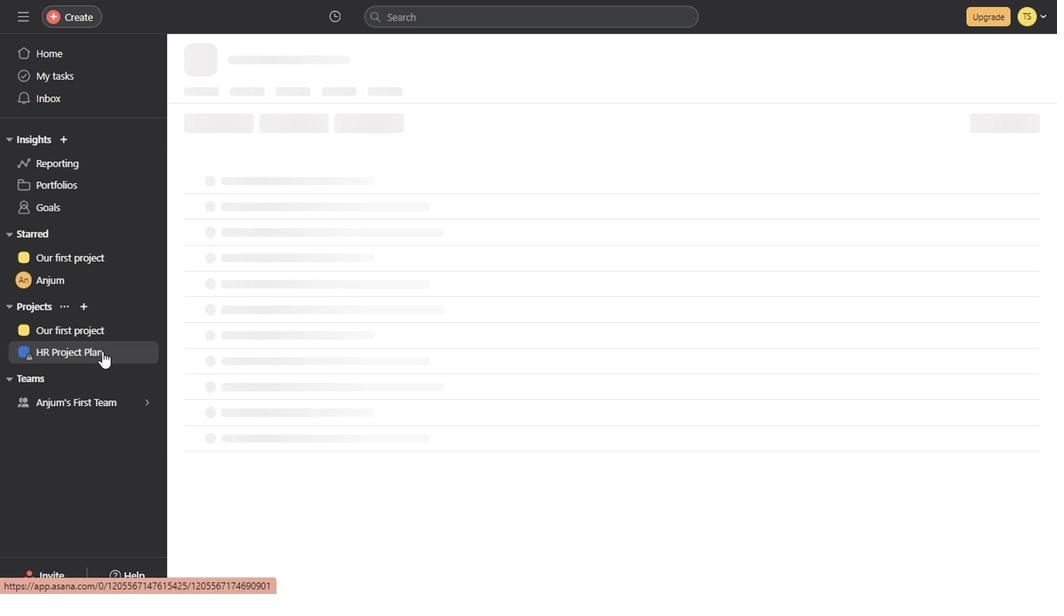 
Action: Mouse pressed left at (133, 313)
Screenshot: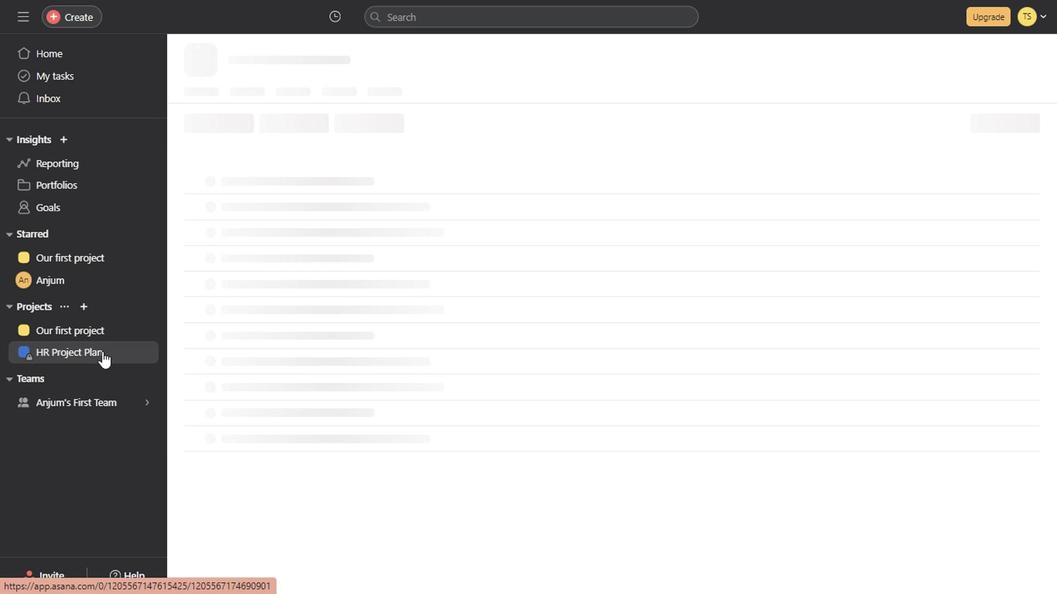 
Action: Mouse moved to (322, 84)
Screenshot: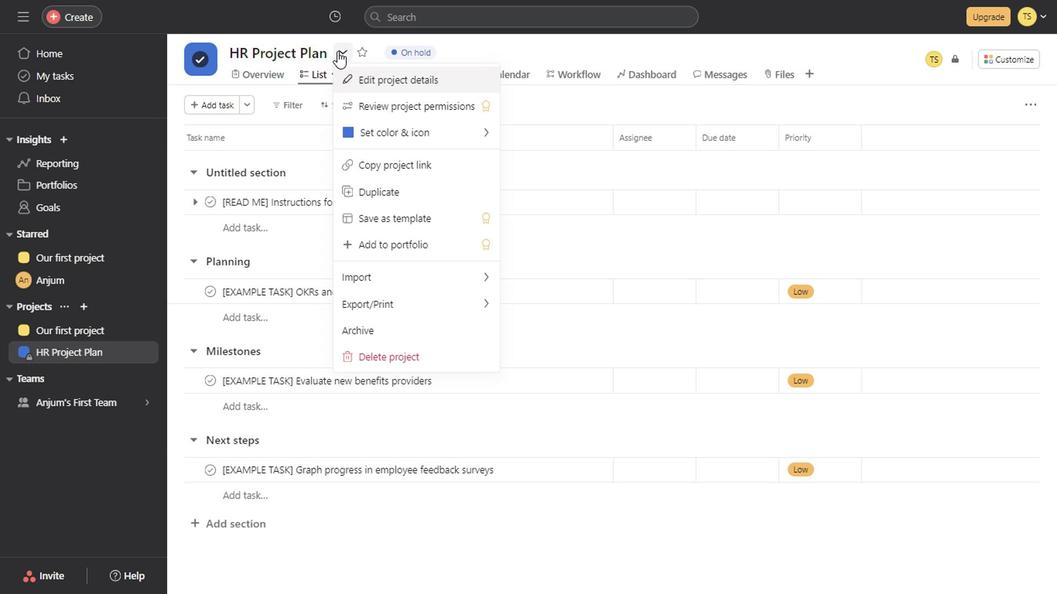 
Action: Mouse pressed left at (322, 84)
Screenshot: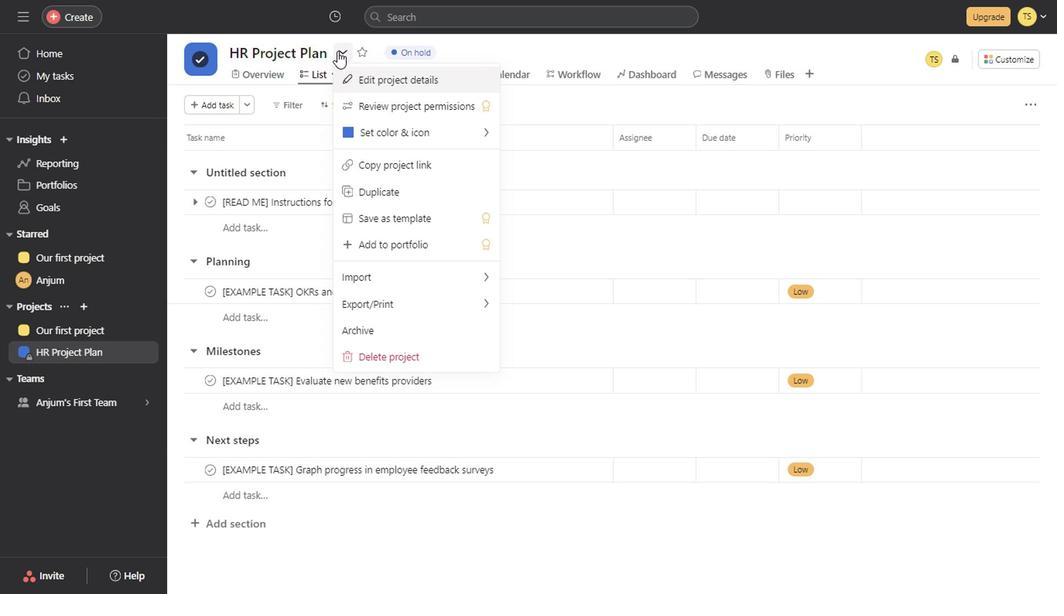 
Action: Mouse moved to (223, 89)
Screenshot: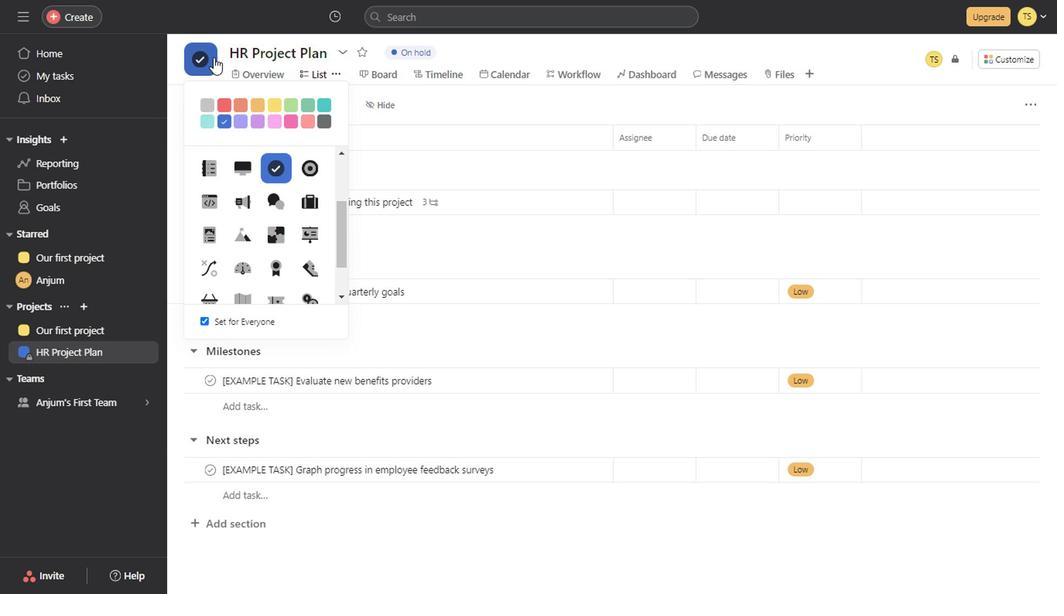 
Action: Mouse pressed left at (223, 89)
Screenshot: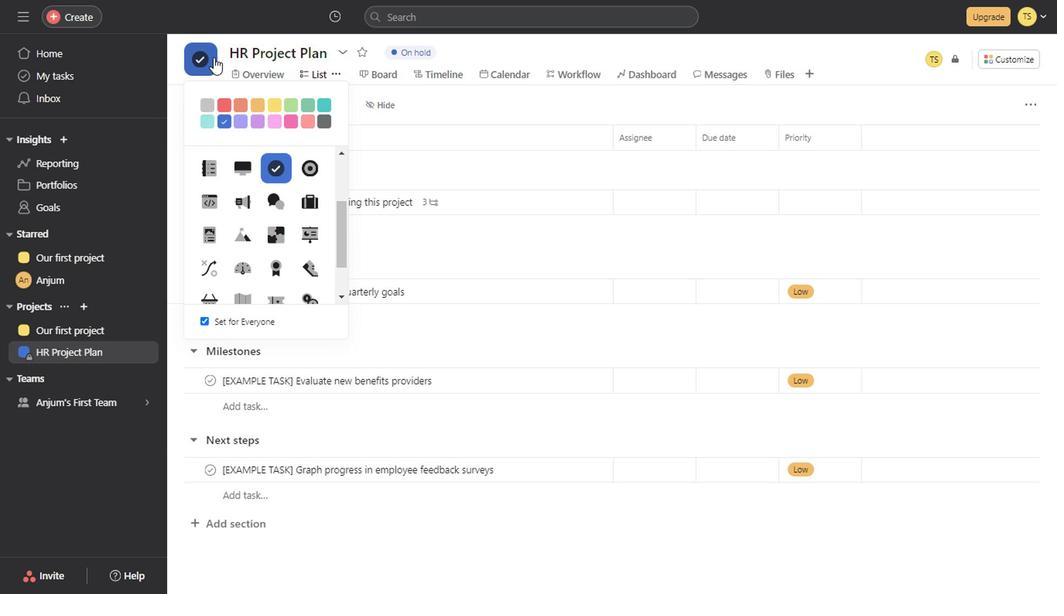 
Action: Mouse moved to (311, 123)
Screenshot: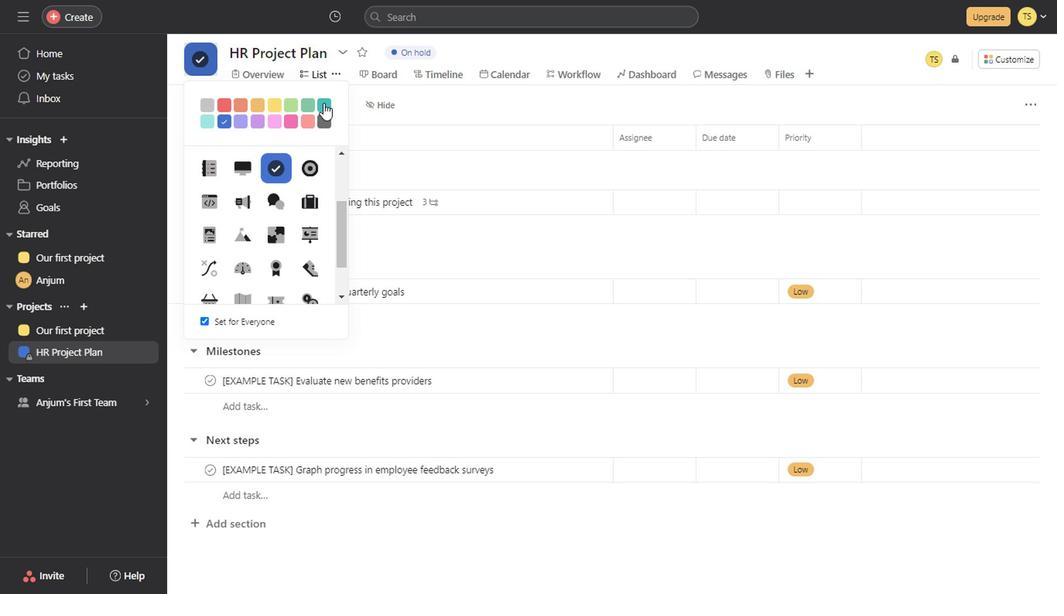 
Action: Mouse pressed left at (311, 123)
Screenshot: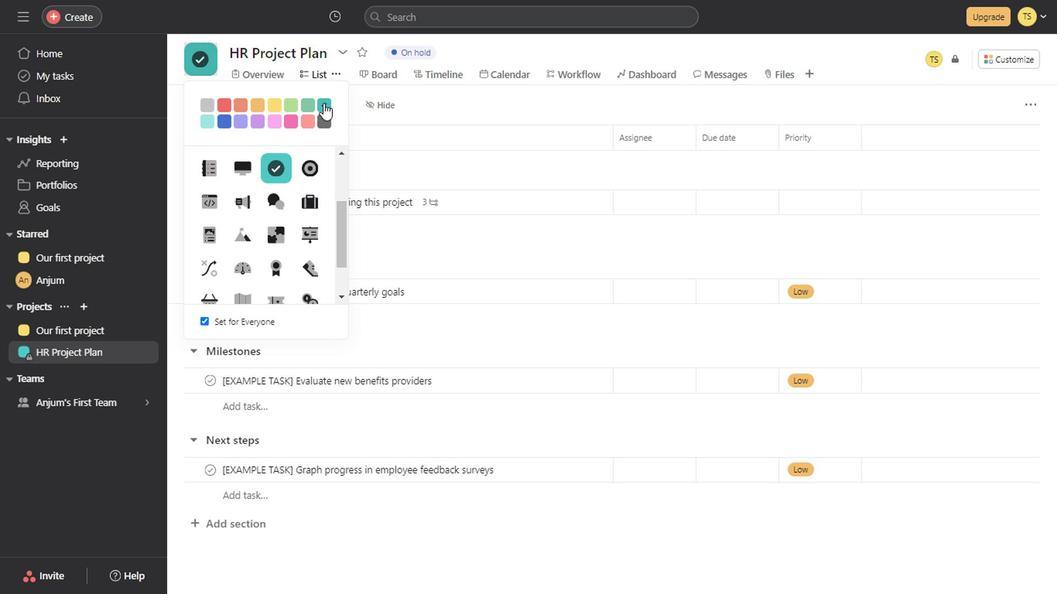 
Action: Mouse moved to (220, 137)
Screenshot: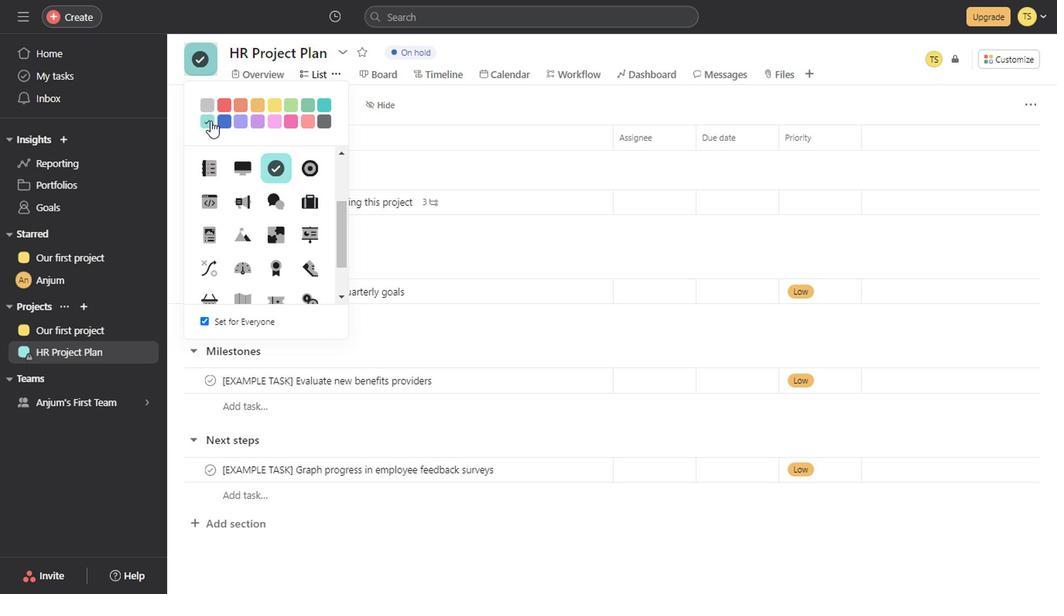 
Action: Mouse pressed left at (220, 137)
Screenshot: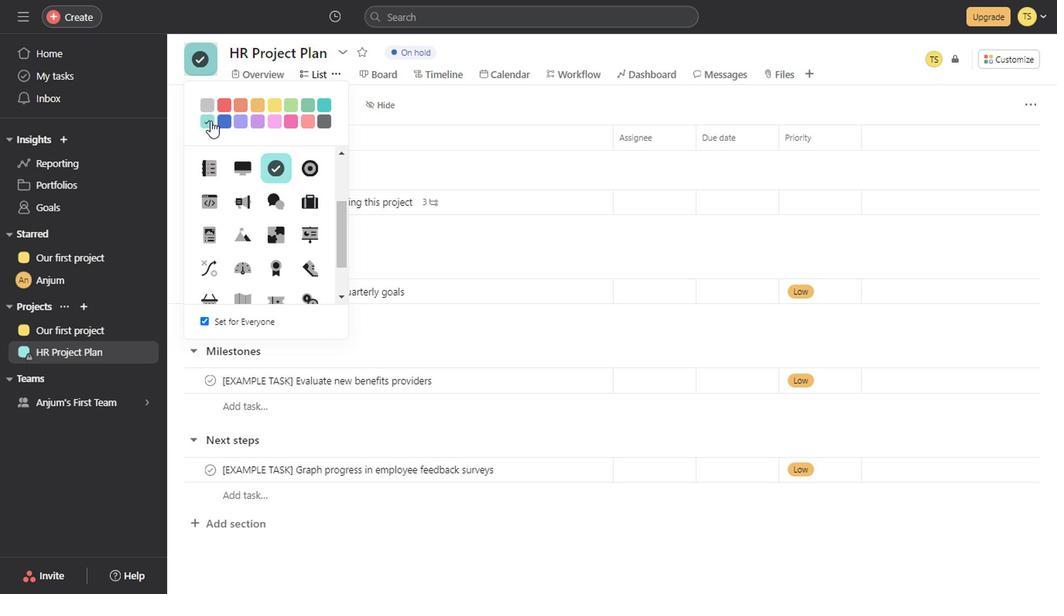 
Action: Mouse moved to (300, 226)
Screenshot: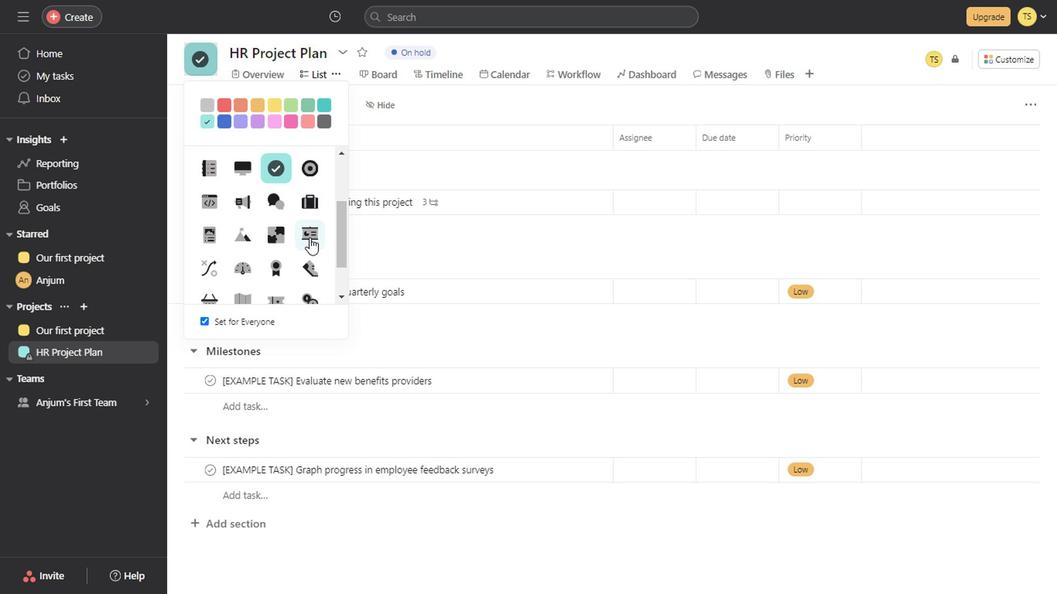 
Action: Mouse pressed left at (300, 226)
Screenshot: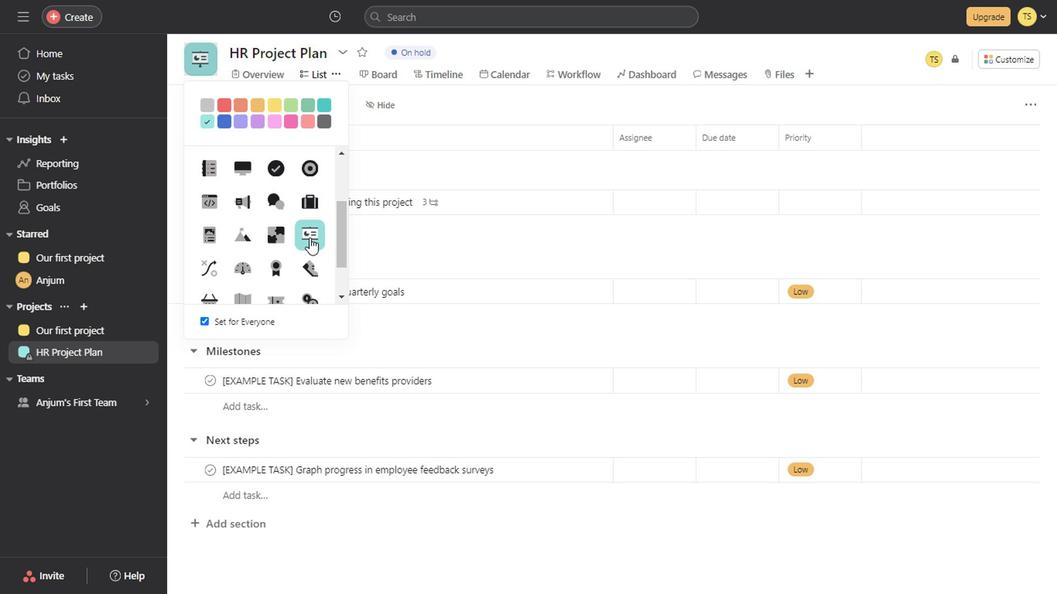 
Action: Mouse moved to (405, 113)
Screenshot: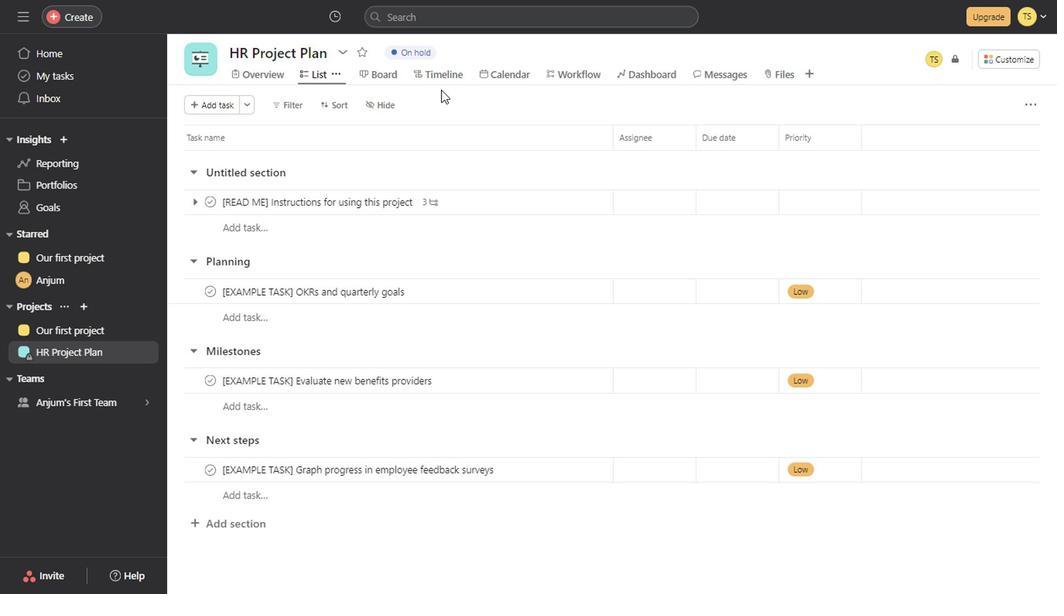 
Action: Mouse pressed left at (405, 113)
Screenshot: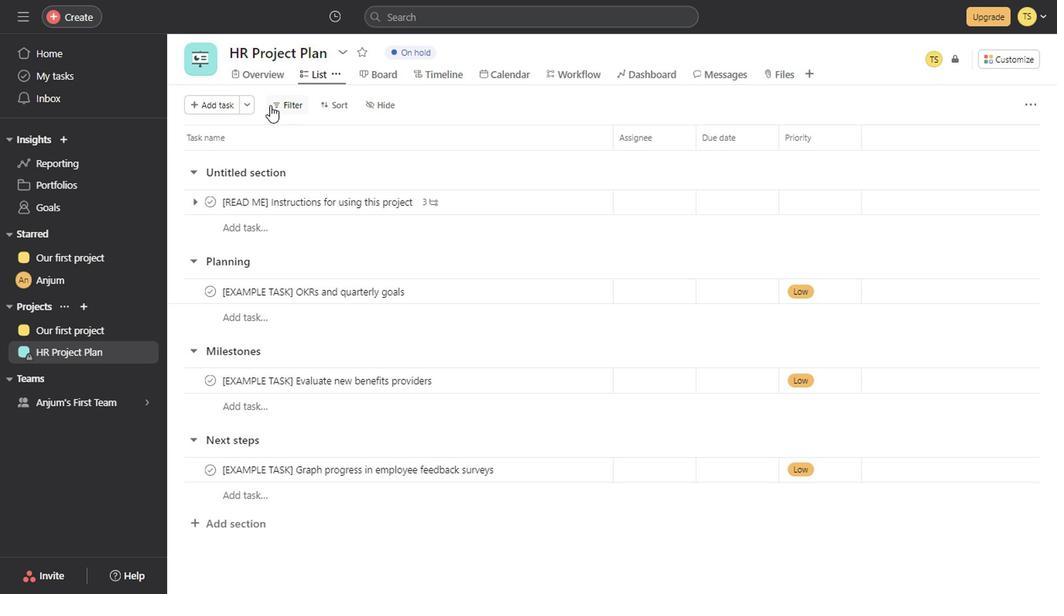 
Action: Mouse moved to (259, 97)
Screenshot: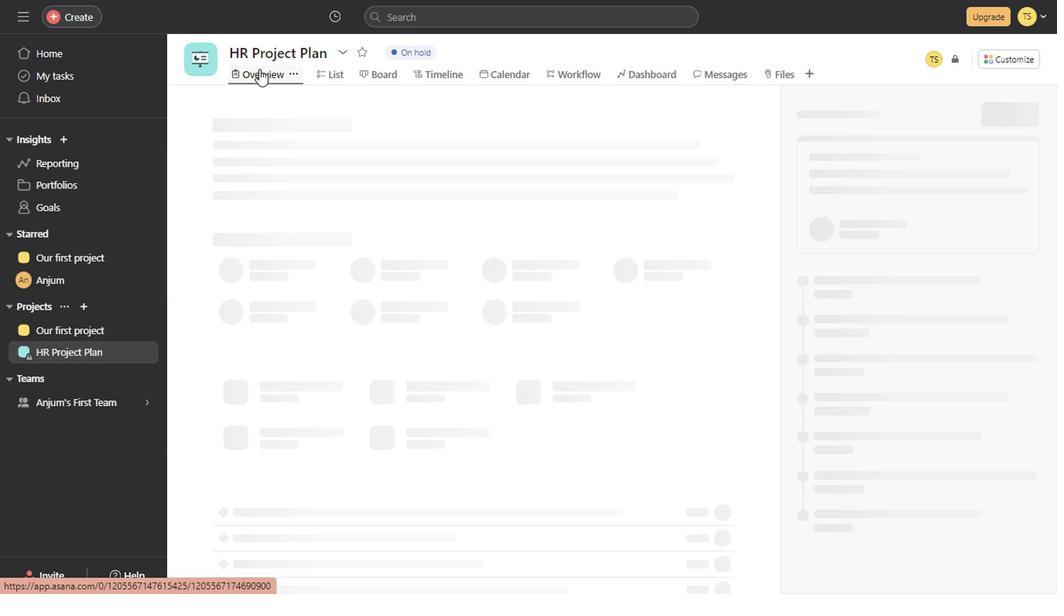 
Action: Mouse pressed left at (259, 97)
Screenshot: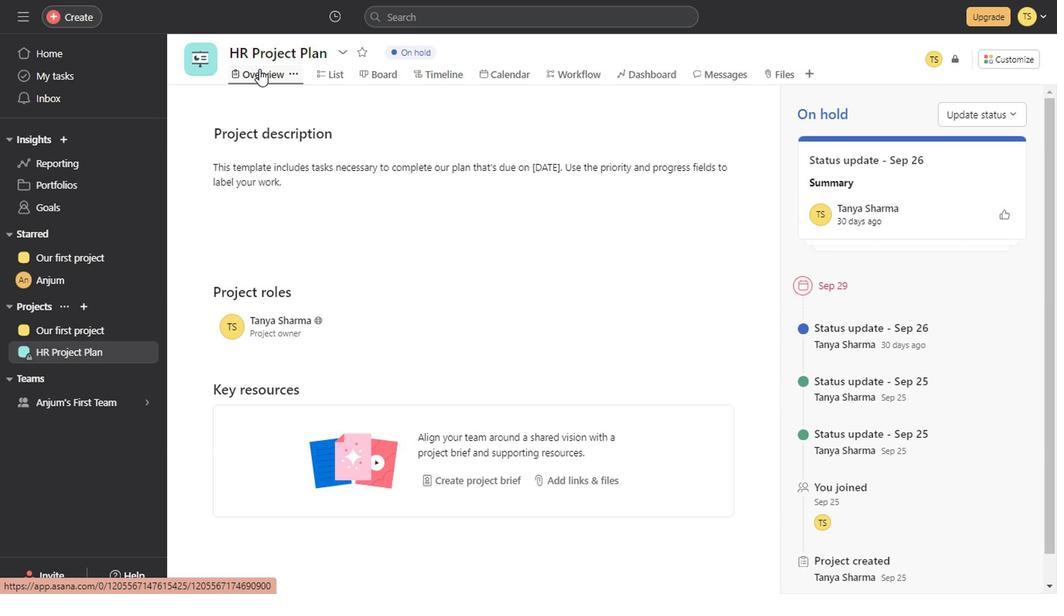 
Action: Mouse moved to (894, 480)
Screenshot: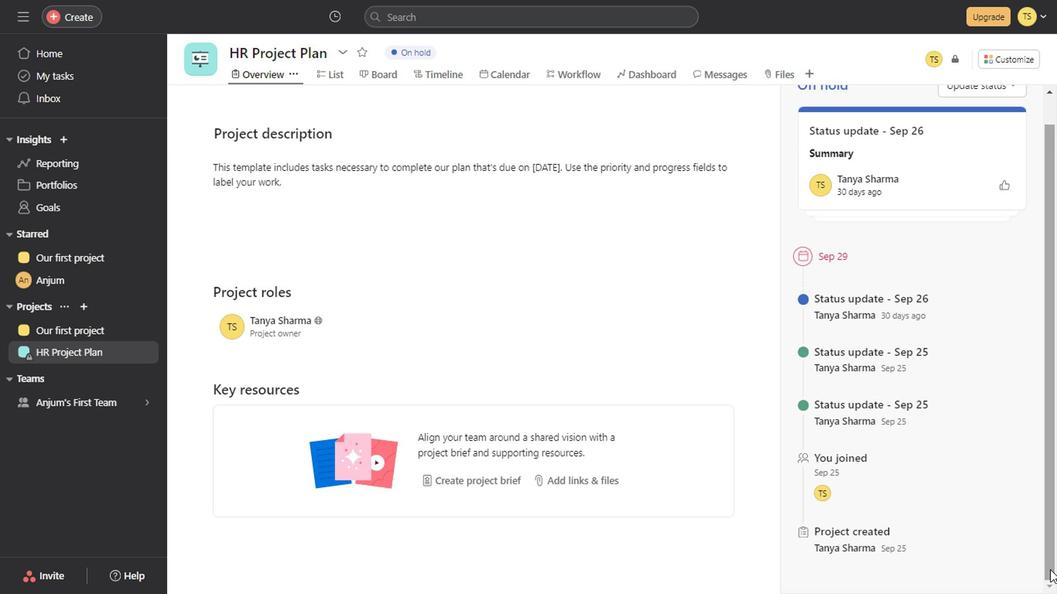 
Action: Mouse pressed left at (894, 480)
Screenshot: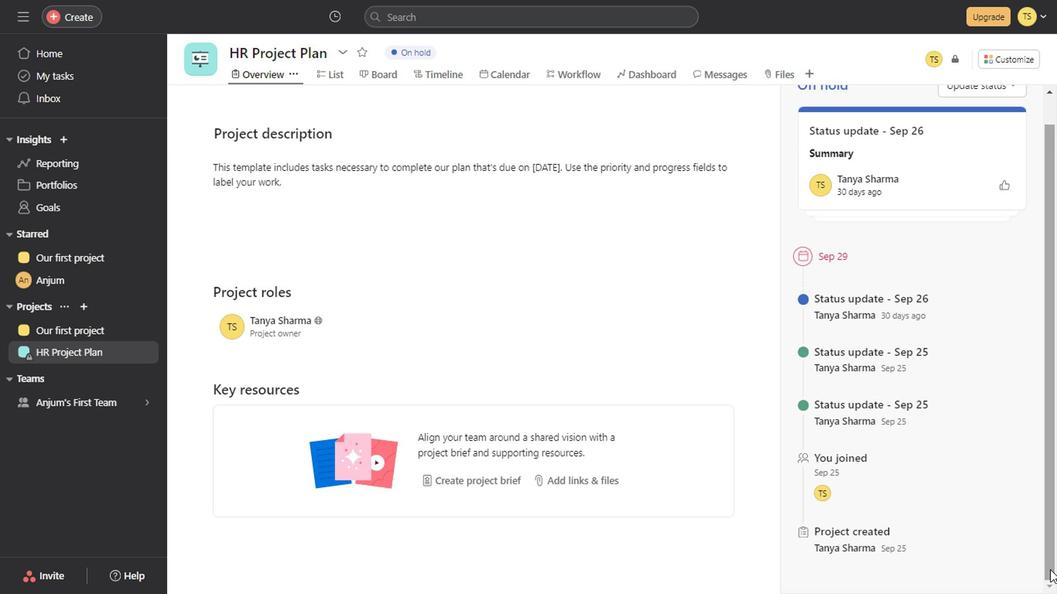 
Action: Mouse moved to (313, 102)
Screenshot: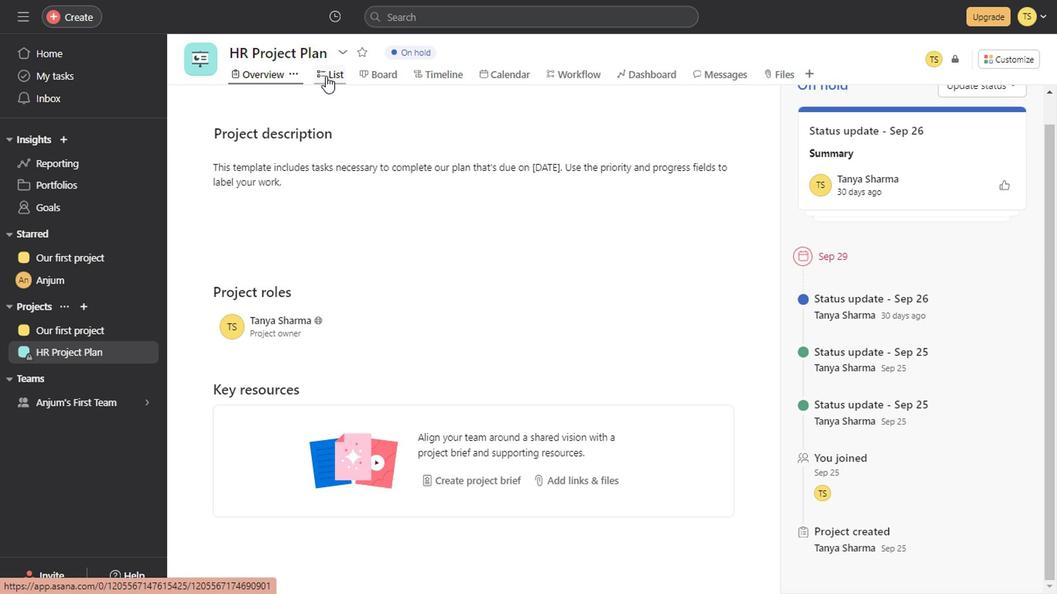 
Action: Mouse pressed right at (313, 102)
Screenshot: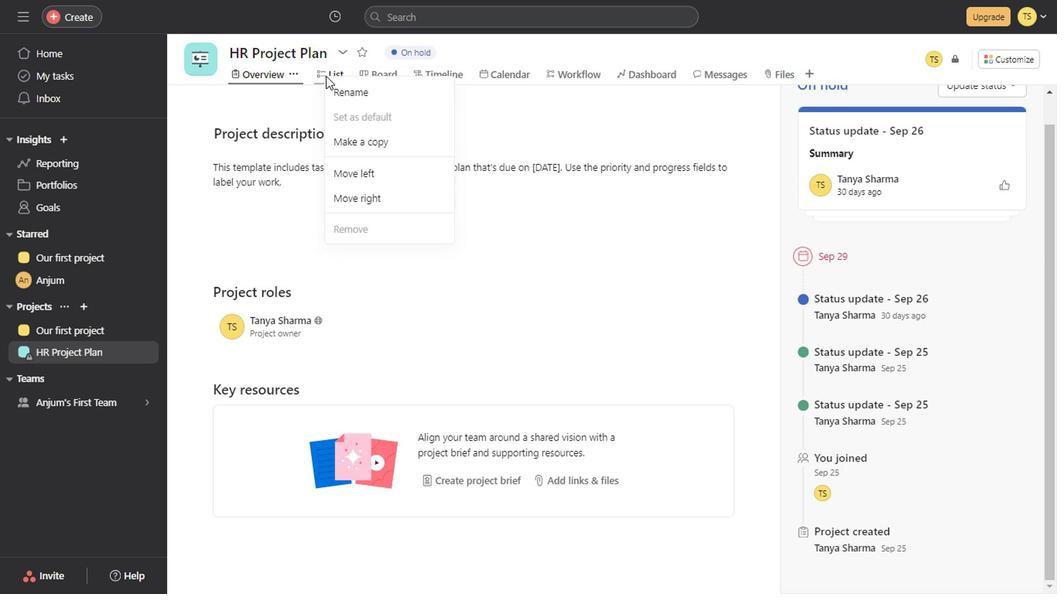 
Action: Mouse pressed left at (313, 102)
Screenshot: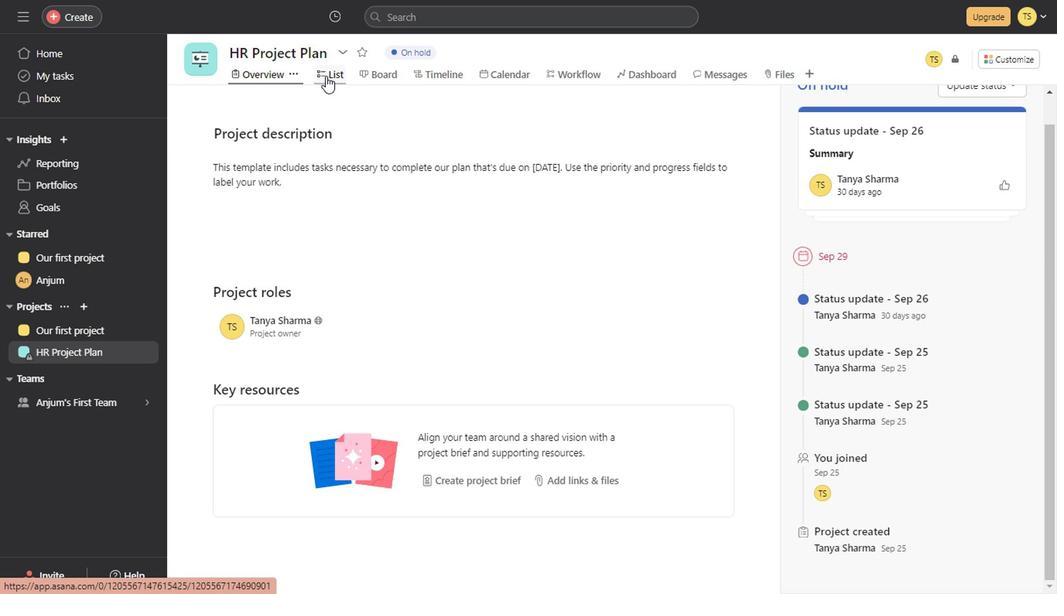 
Action: Mouse pressed left at (313, 102)
Screenshot: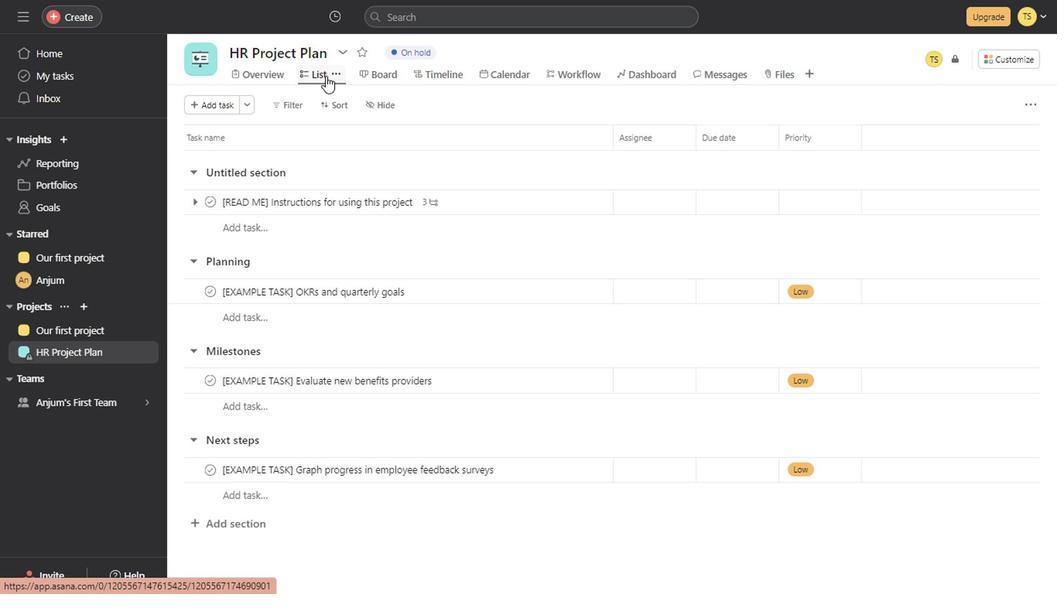 
Action: Mouse moved to (394, 202)
Screenshot: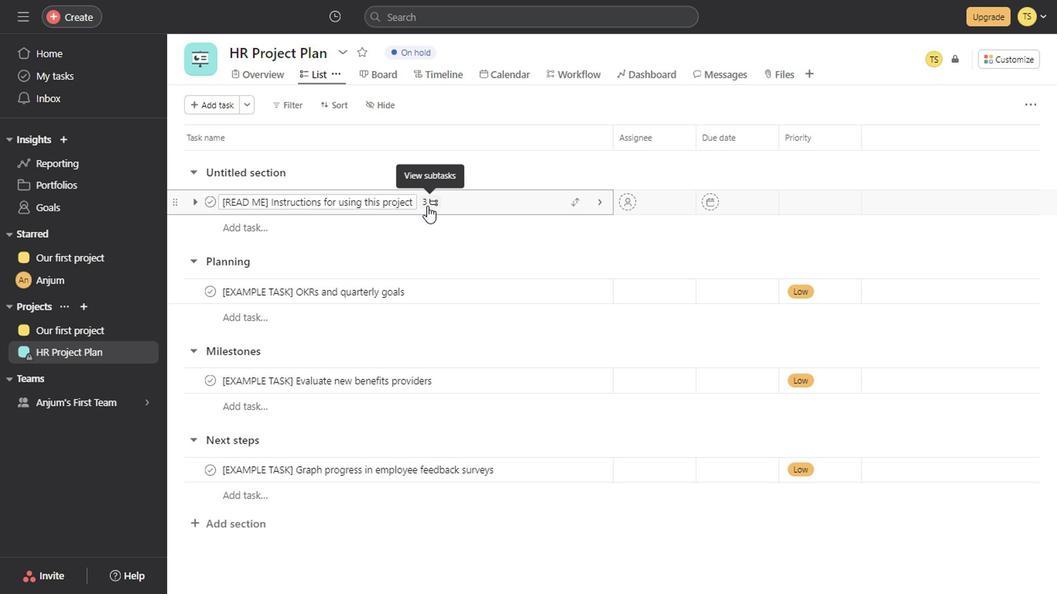 
Action: Mouse pressed left at (394, 202)
Screenshot: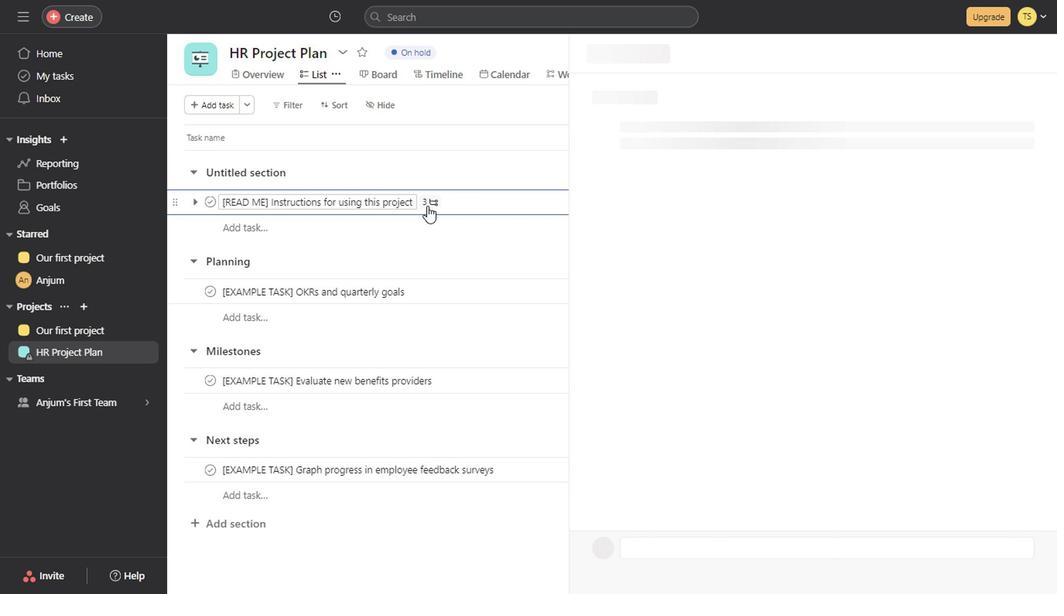 
Action: Mouse moved to (897, 166)
Screenshot: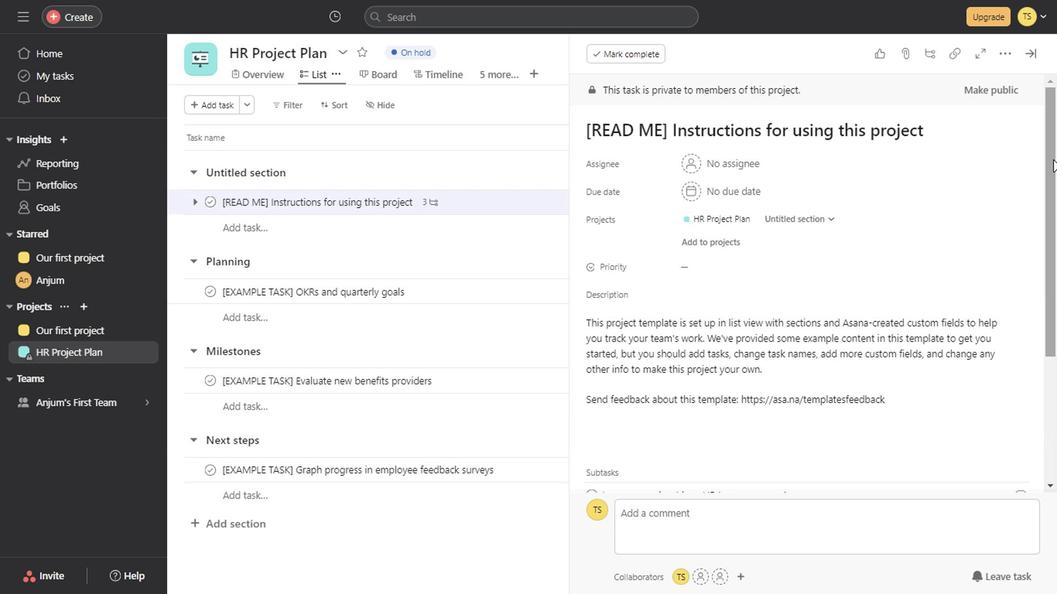 
Action: Mouse pressed left at (897, 166)
Screenshot: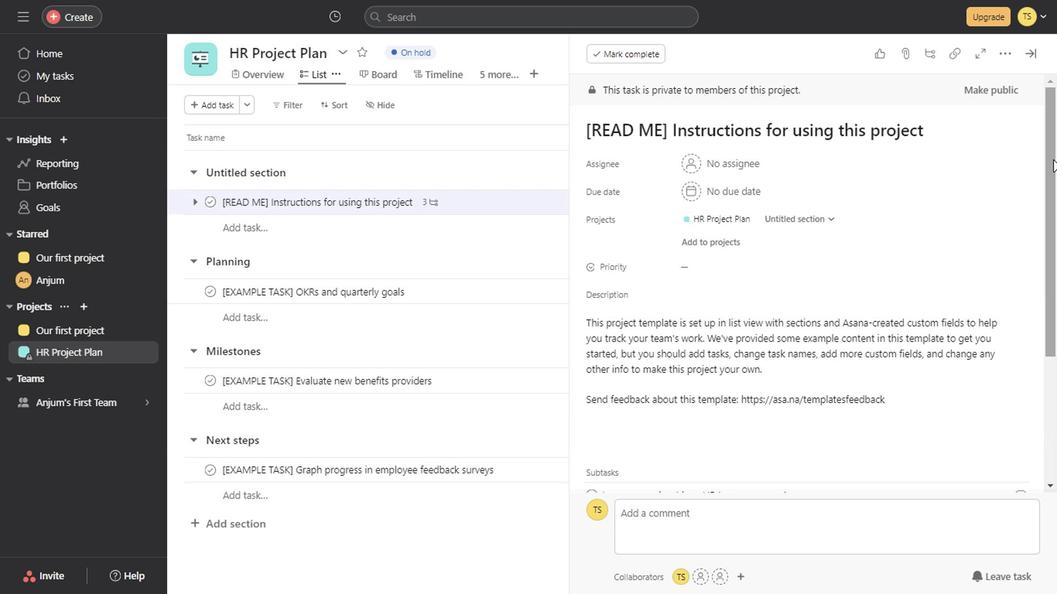 
Action: Mouse moved to (894, 365)
Screenshot: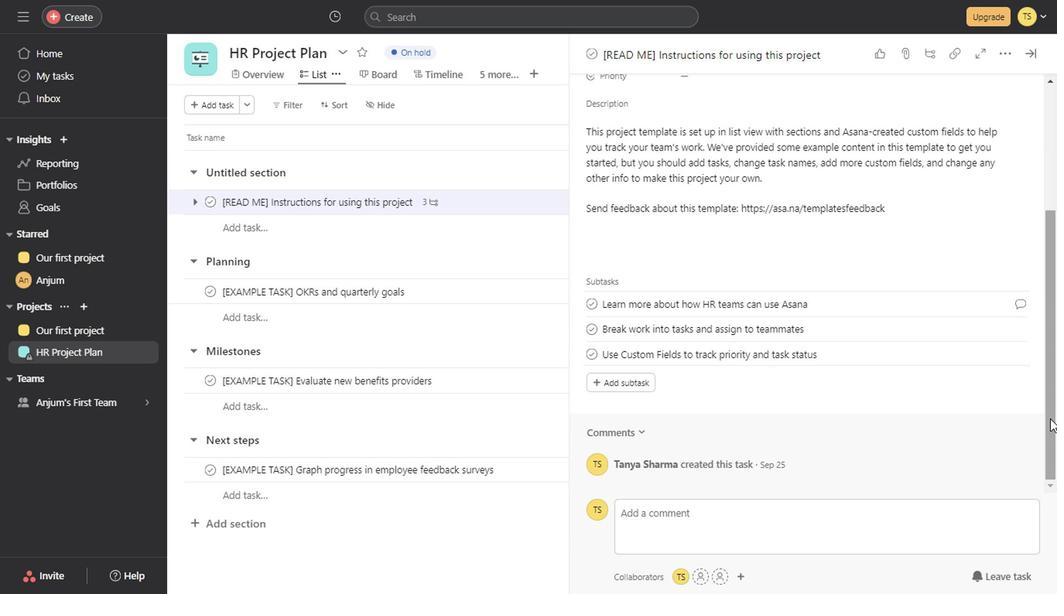 
Action: Mouse pressed left at (894, 365)
Screenshot: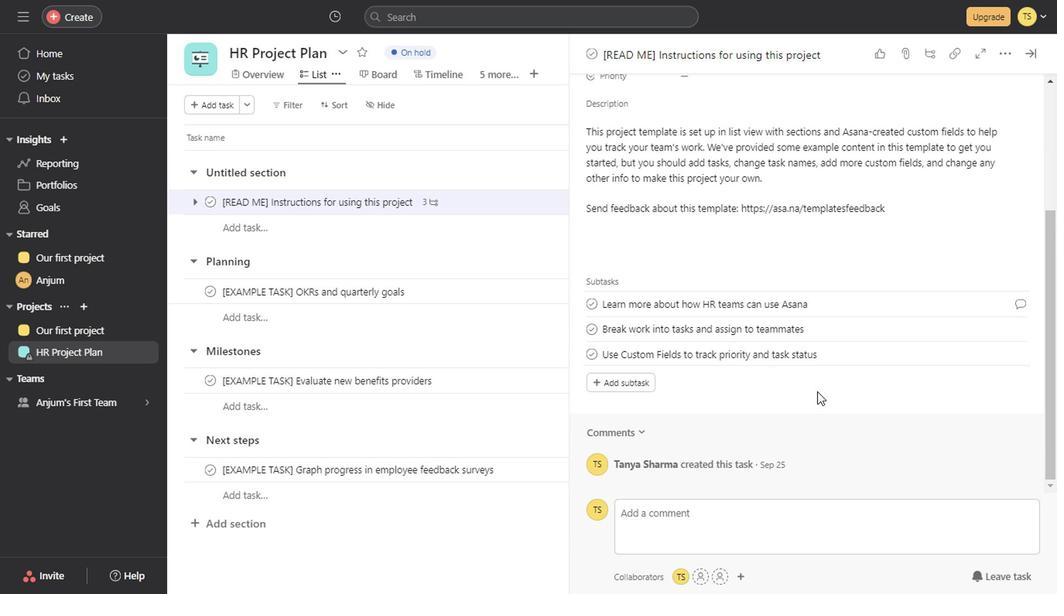 
Action: Mouse moved to (422, 266)
Screenshot: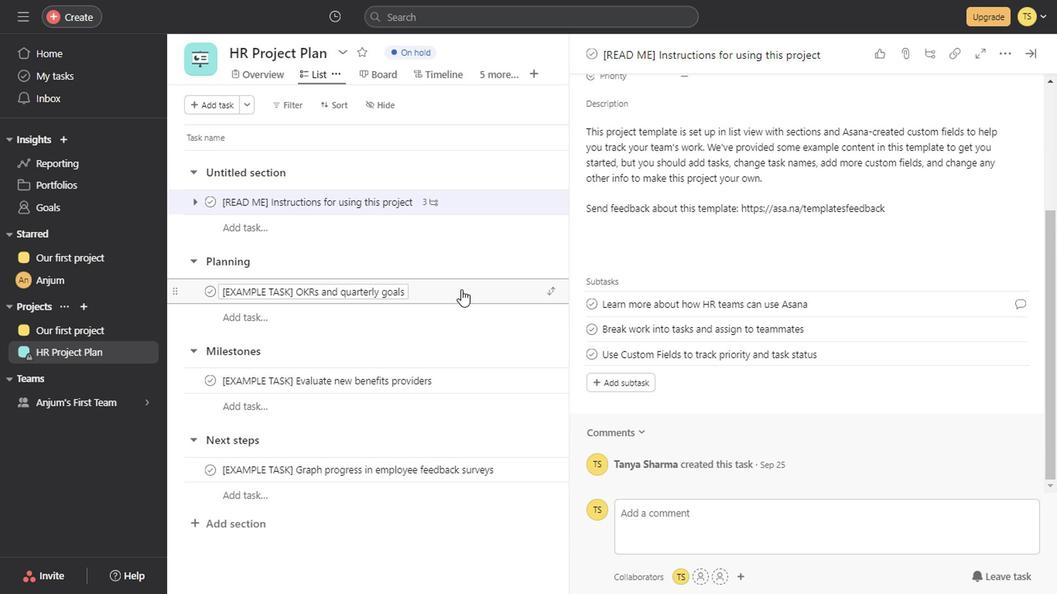 
Action: Mouse pressed left at (422, 266)
Screenshot: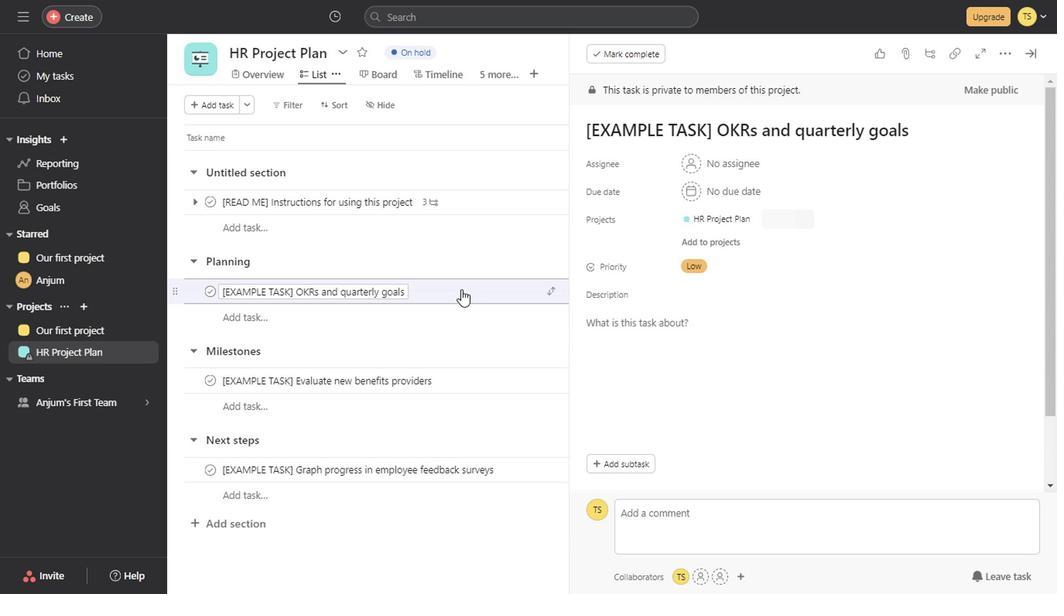 
Action: Mouse pressed left at (422, 266)
Screenshot: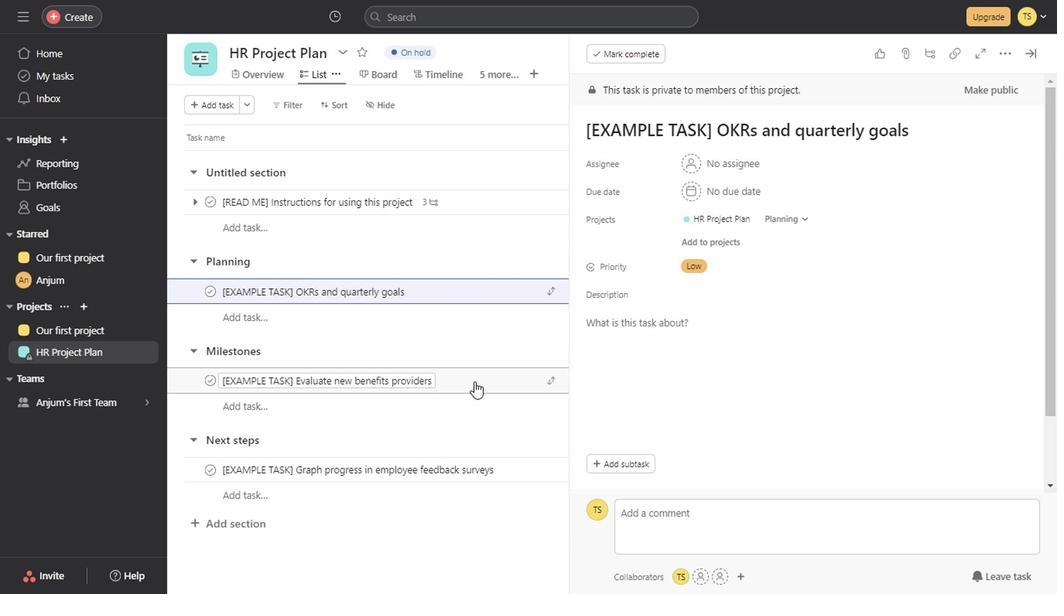 
Action: Mouse moved to (426, 338)
Screenshot: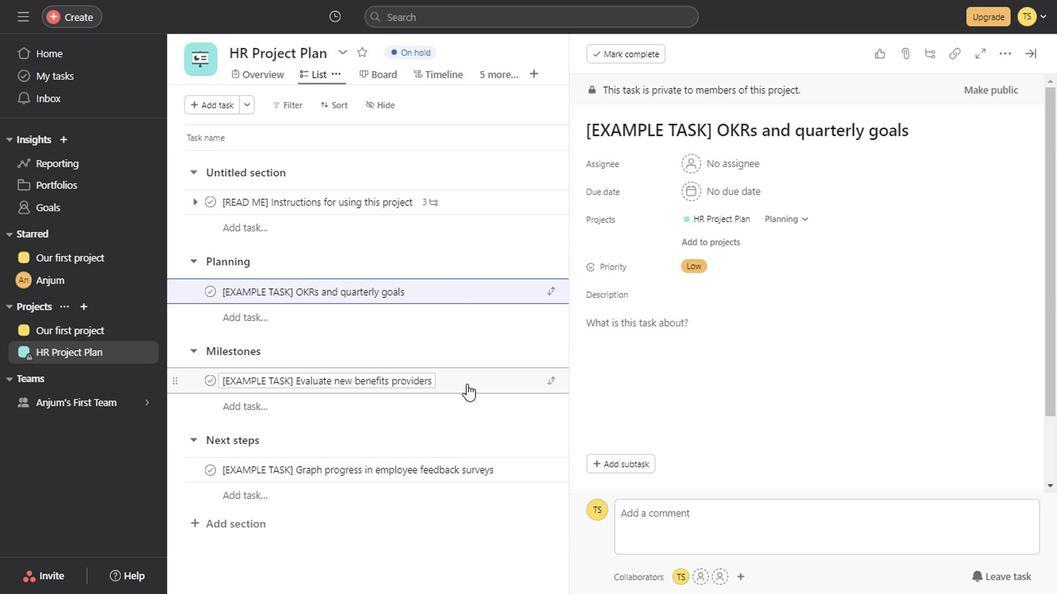 
Action: Mouse pressed left at (426, 338)
Screenshot: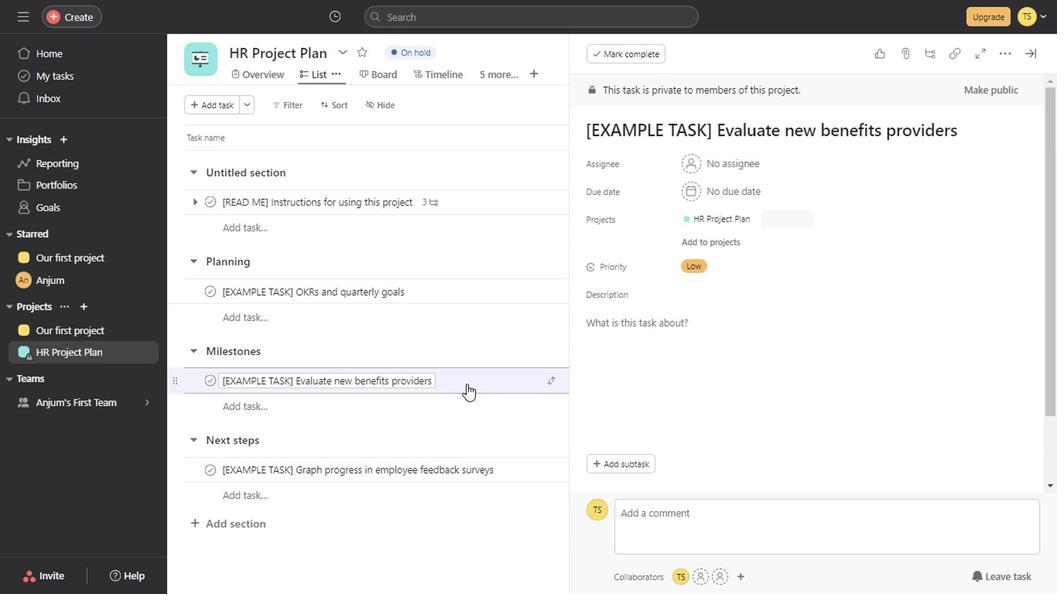 
Action: Mouse moved to (460, 405)
Screenshot: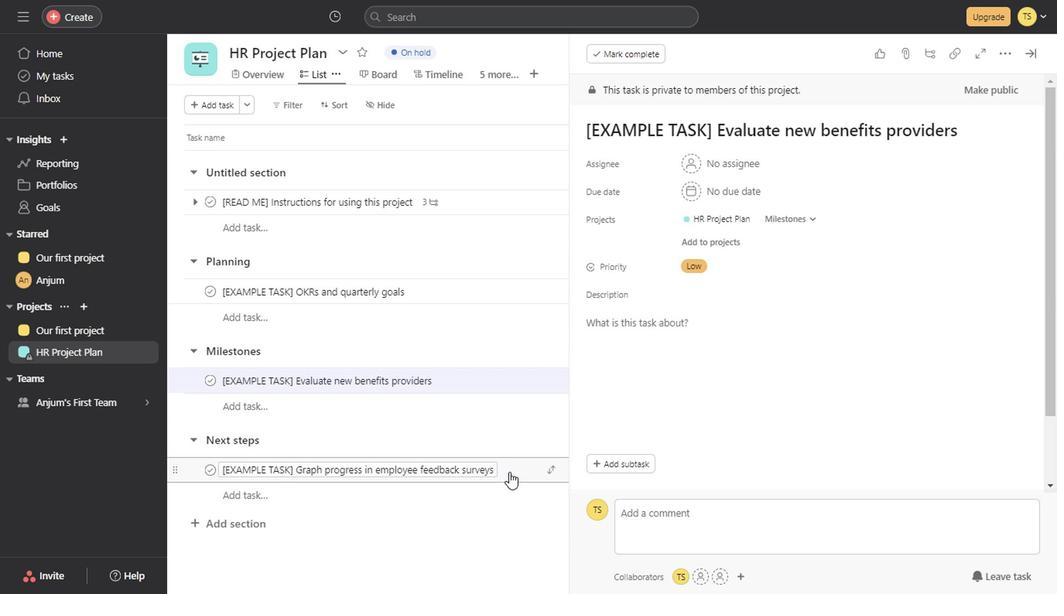 
Action: Mouse pressed left at (460, 405)
Screenshot: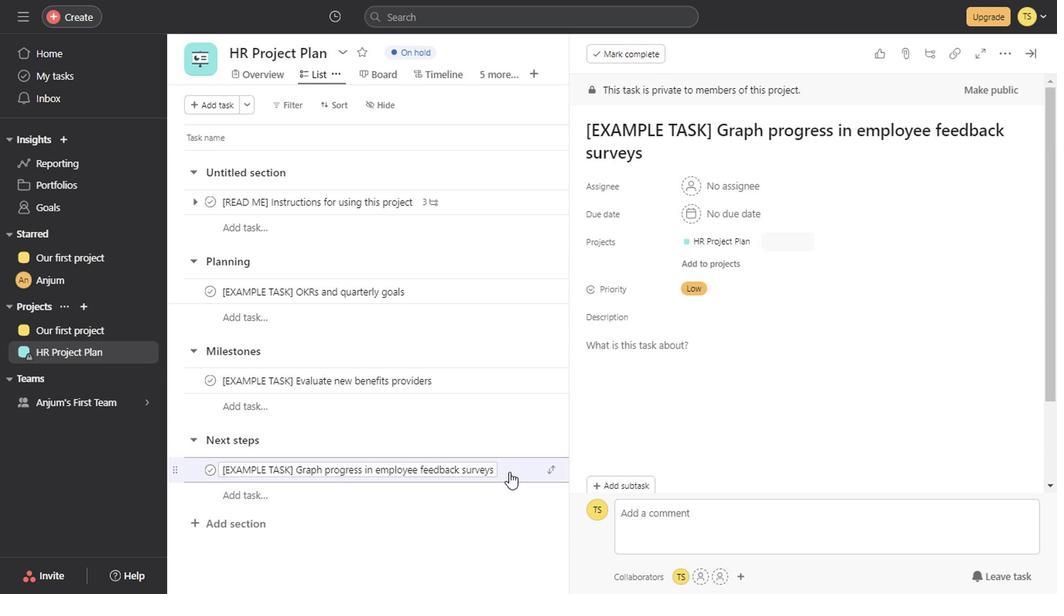 
Action: Mouse moved to (877, 86)
Screenshot: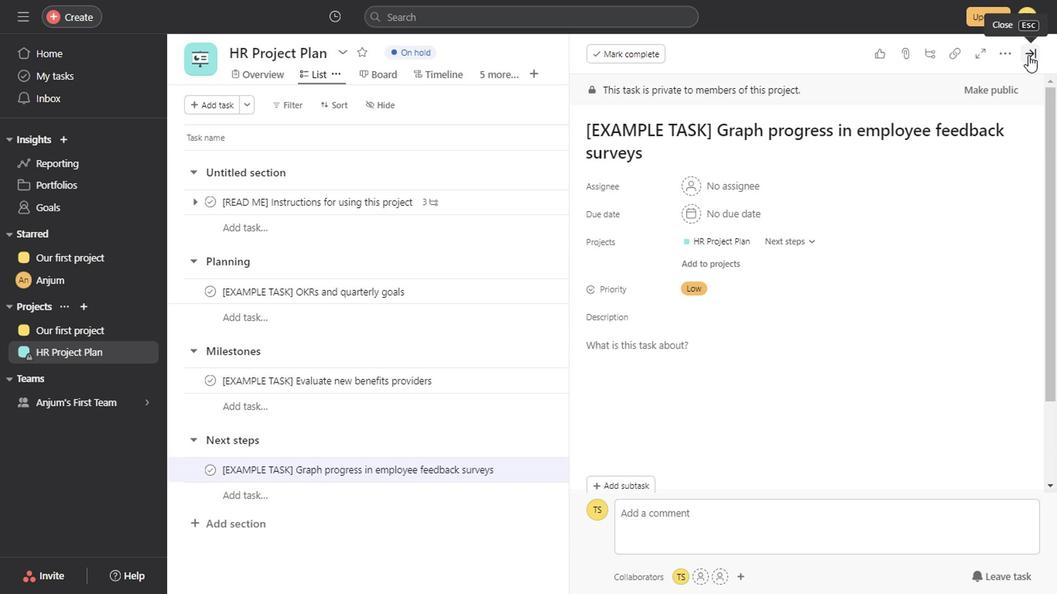 
Action: Mouse pressed left at (877, 86)
Screenshot: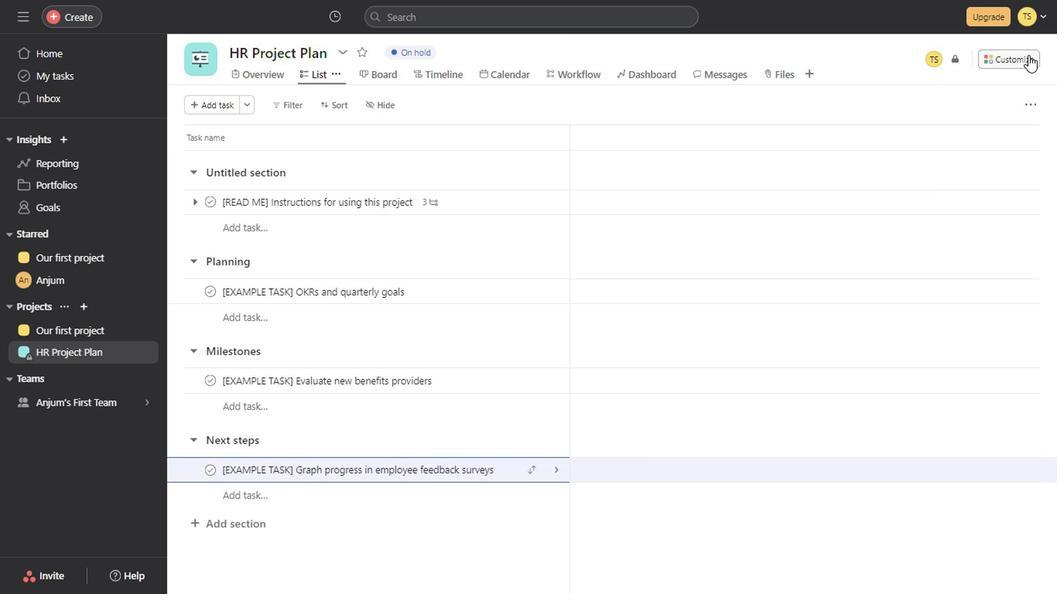 
Action: Mouse moved to (360, 106)
Screenshot: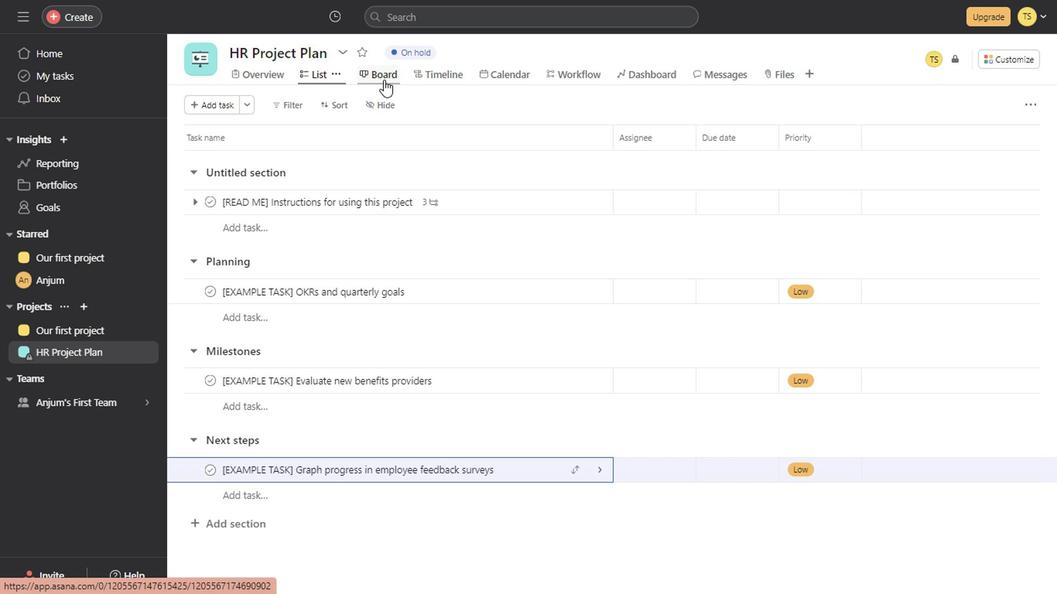 
Action: Mouse pressed left at (360, 106)
Screenshot: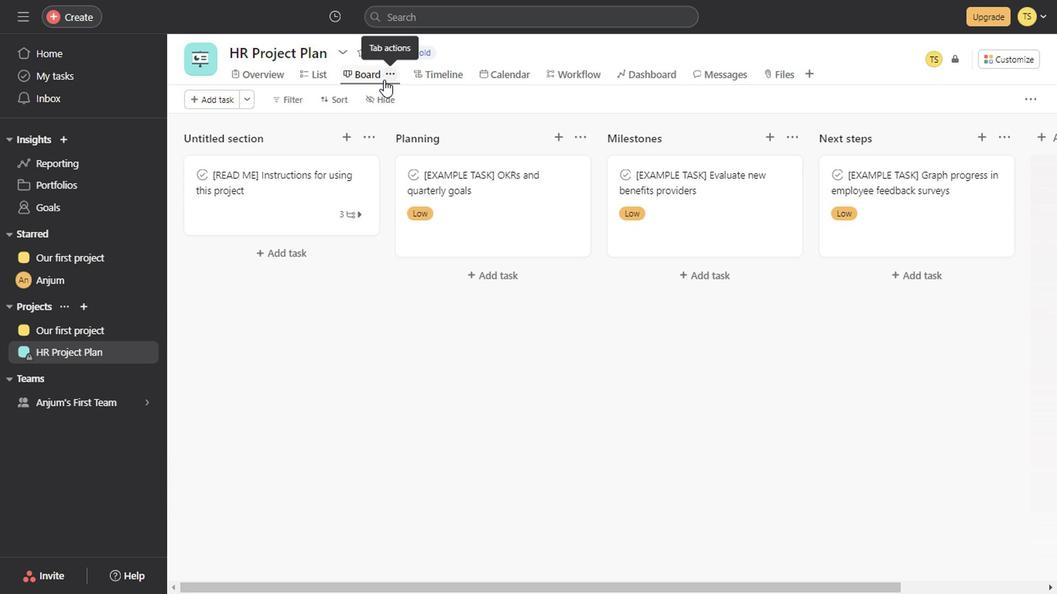 
Action: Mouse moved to (723, 493)
Screenshot: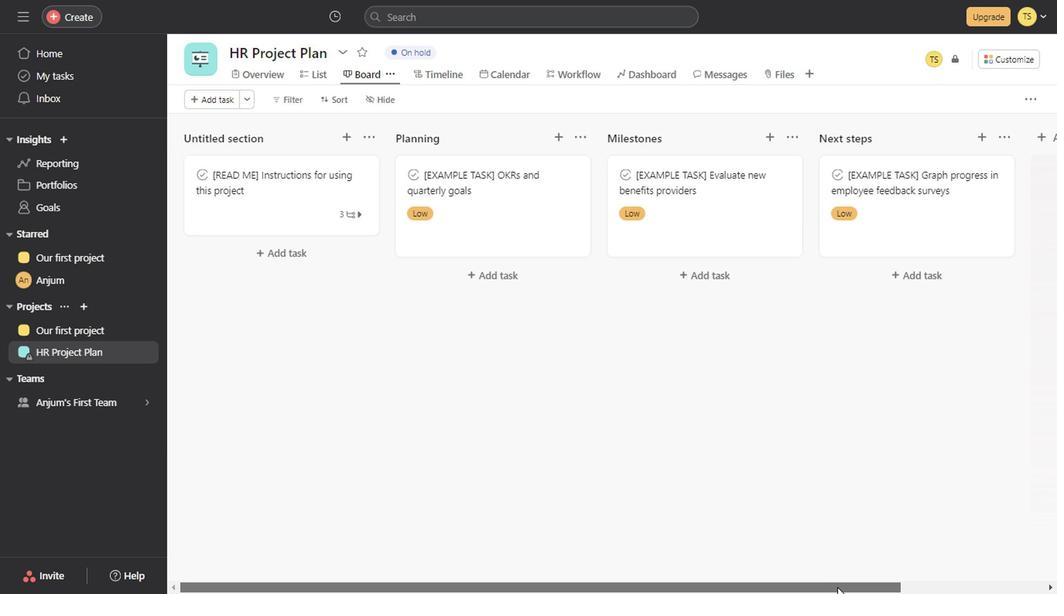 
Action: Mouse pressed left at (723, 493)
Screenshot: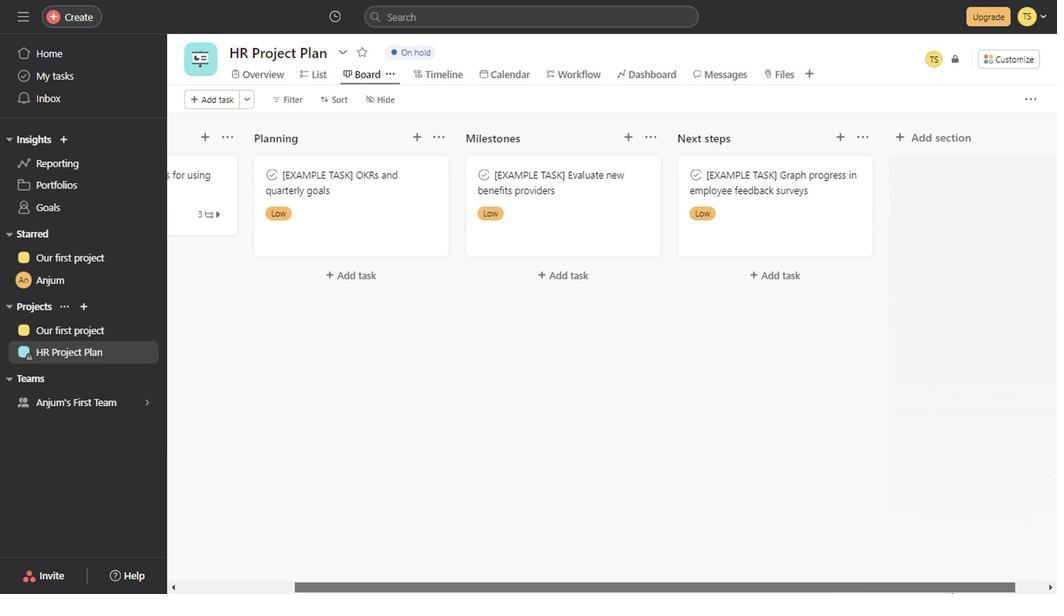 
Action: Mouse moved to (412, 100)
Screenshot: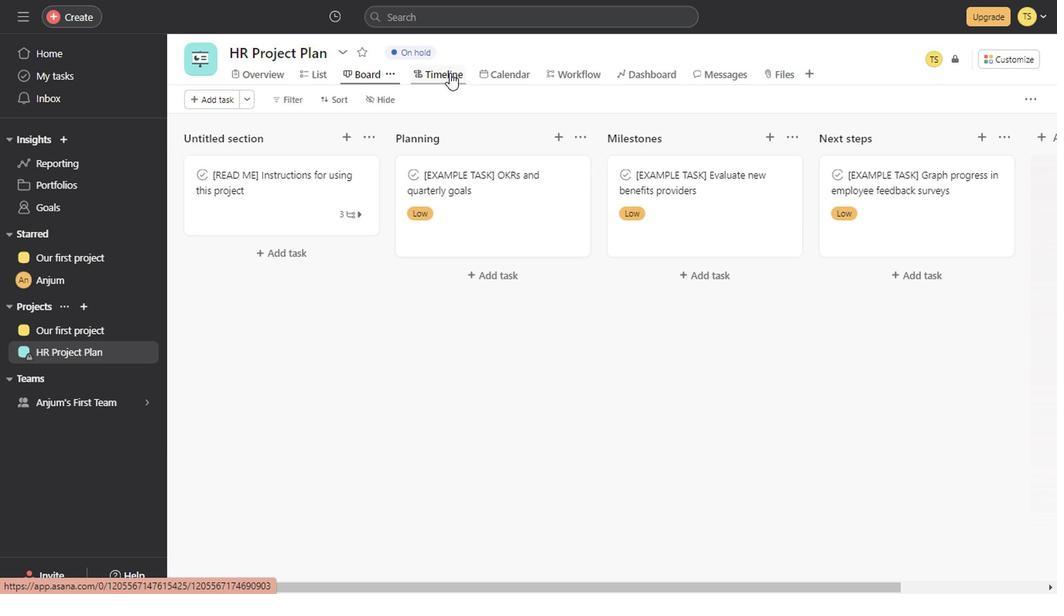 
Action: Mouse pressed left at (412, 100)
Screenshot: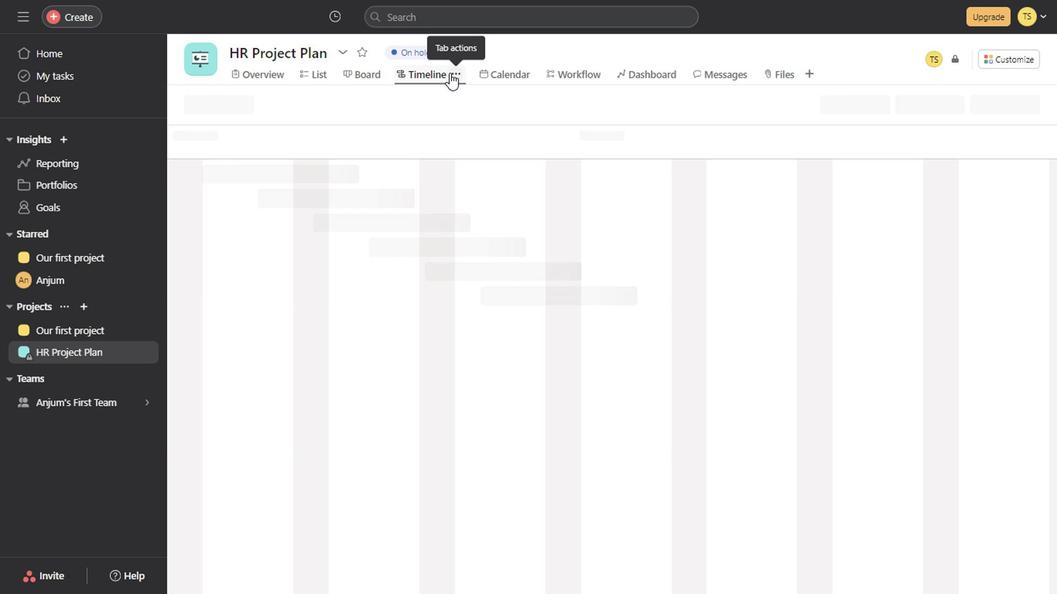 
Action: Mouse moved to (453, 105)
Screenshot: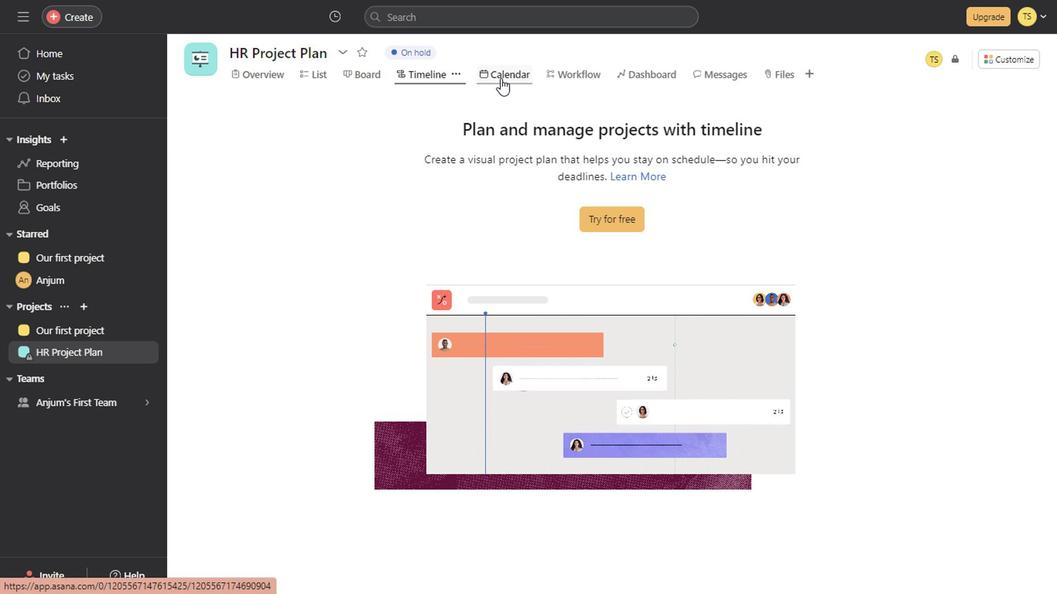 
Action: Mouse pressed left at (453, 105)
Screenshot: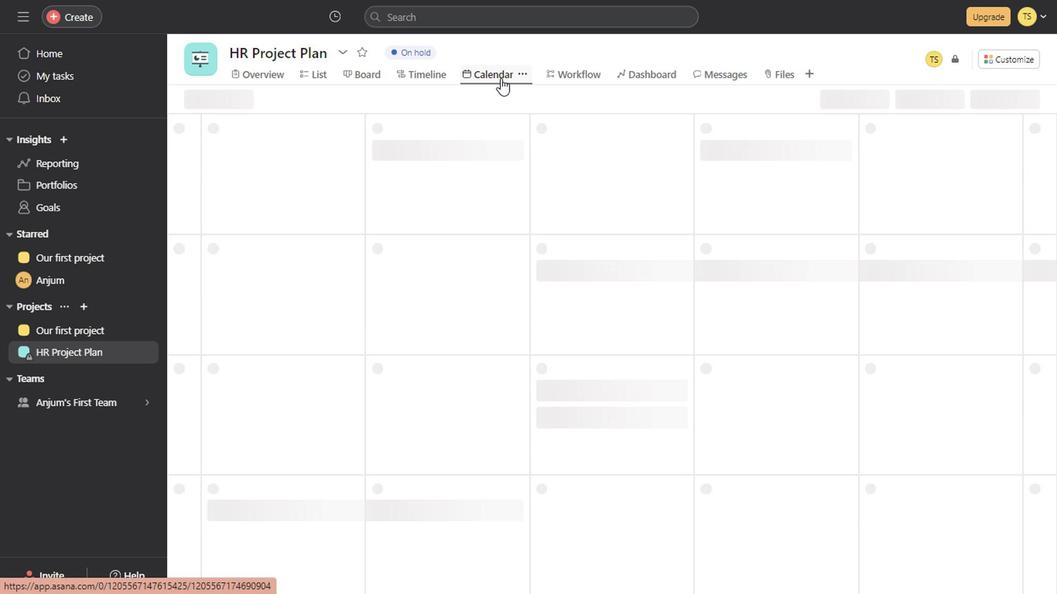 
Action: Mouse moved to (768, 126)
Screenshot: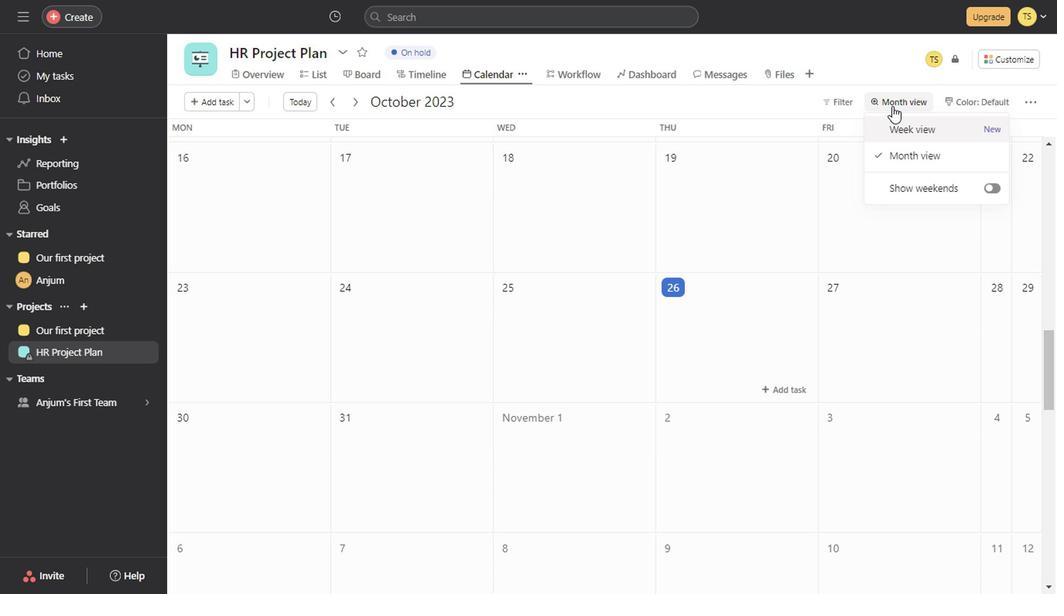 
Action: Mouse pressed left at (768, 126)
Screenshot: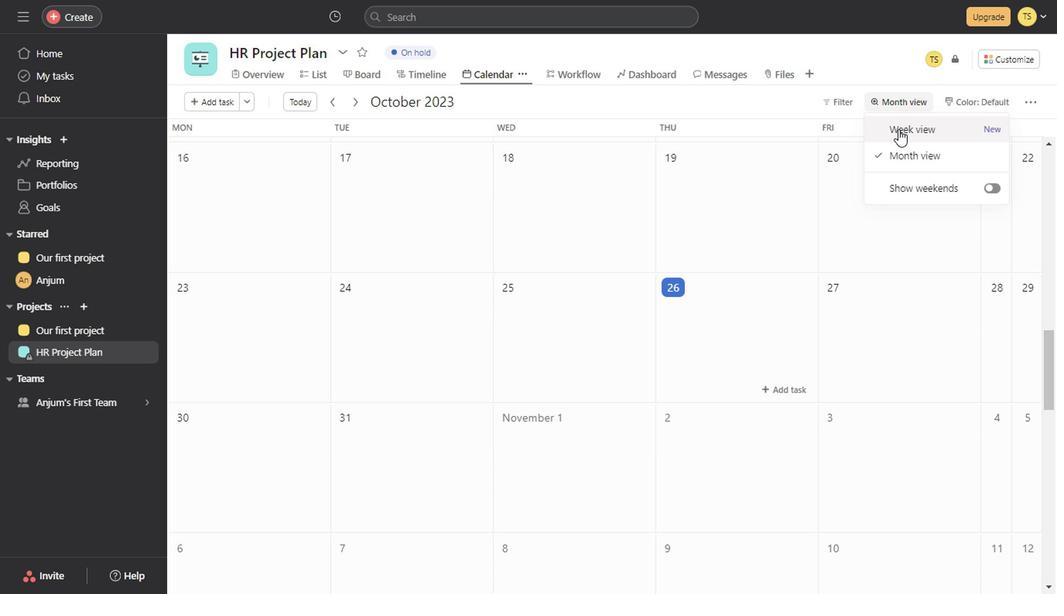 
Action: Mouse moved to (772, 144)
Screenshot: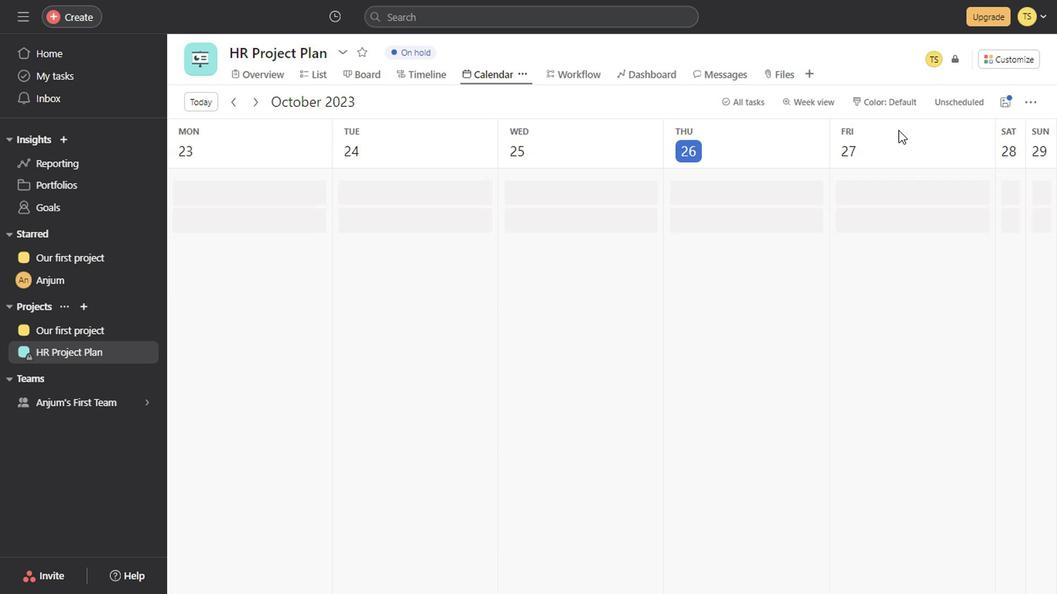 
Action: Mouse pressed left at (772, 144)
Screenshot: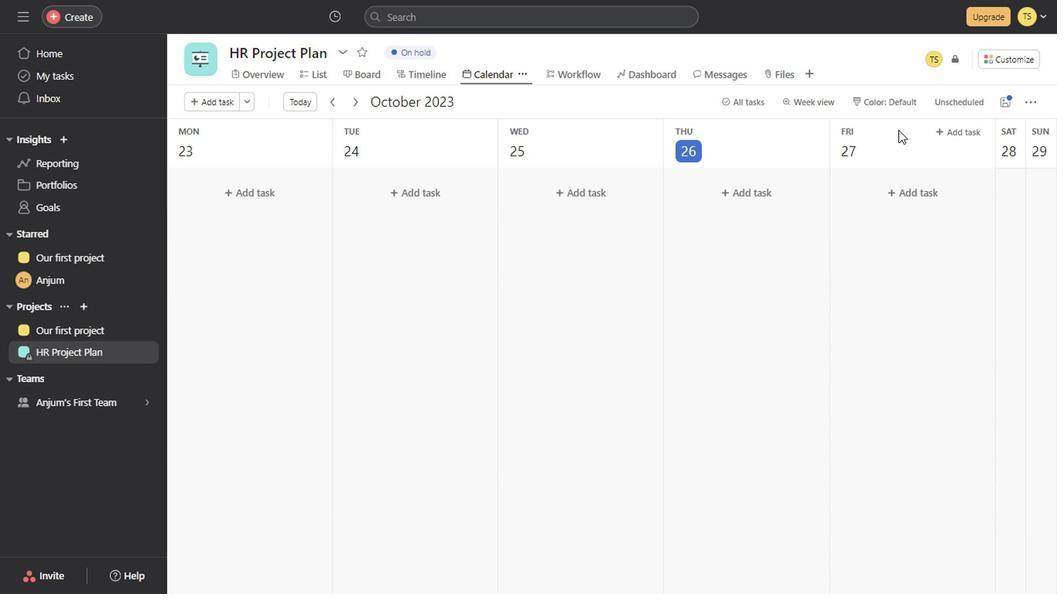
Action: Mouse moved to (521, 104)
Screenshot: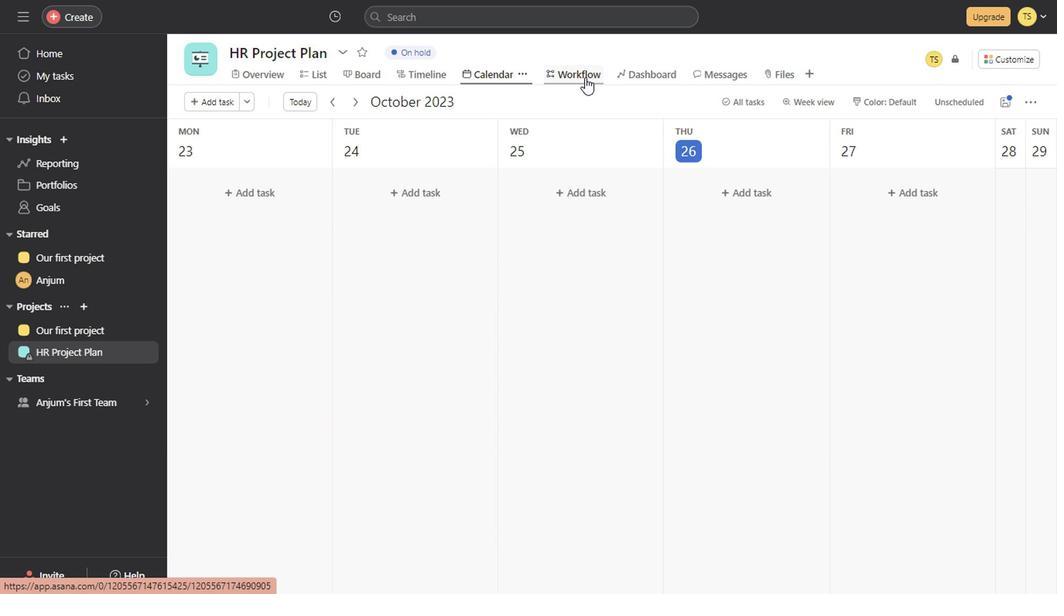 
Action: Mouse pressed left at (521, 104)
Screenshot: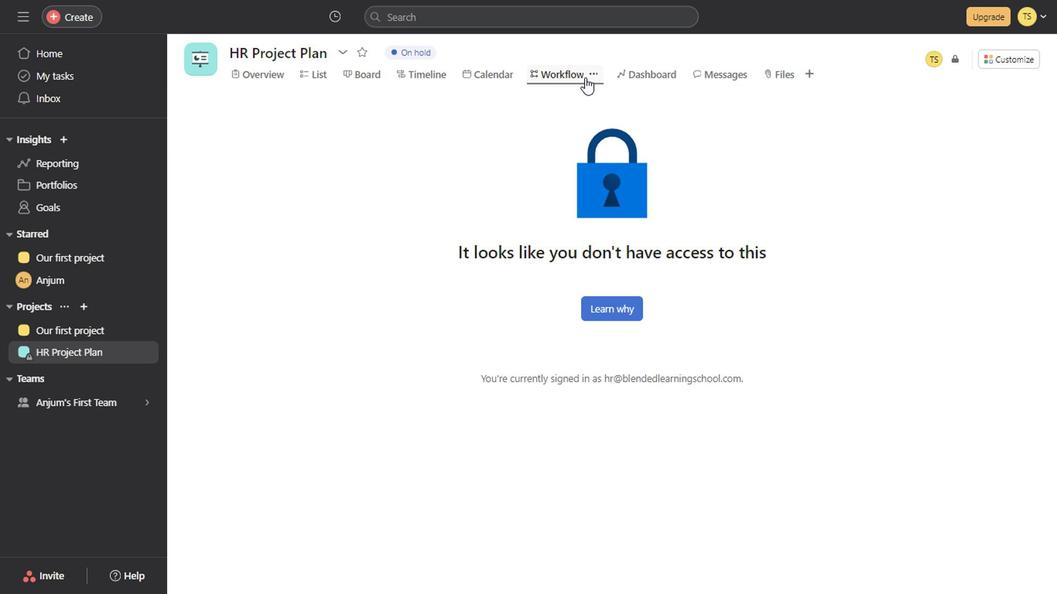 
Action: Mouse moved to (549, 104)
Screenshot: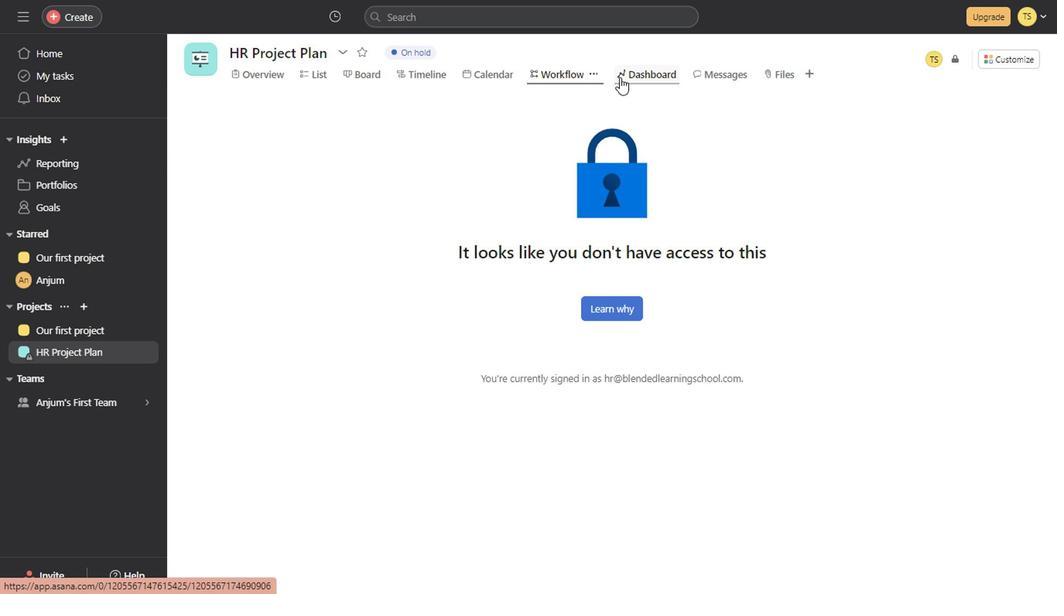 
Action: Mouse pressed left at (549, 104)
Screenshot: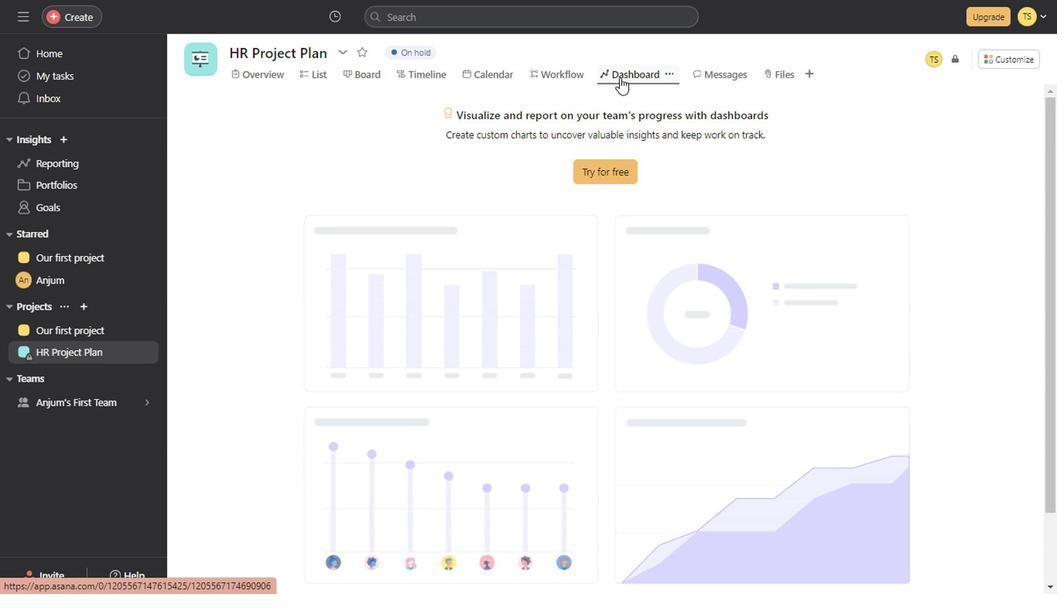 
Action: Mouse moved to (896, 456)
Screenshot: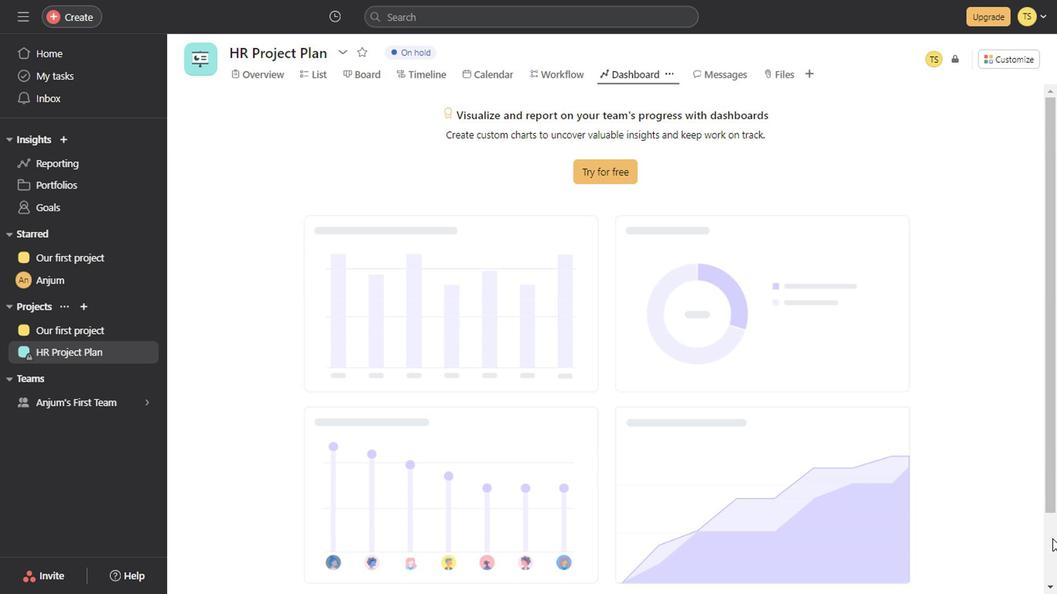 
Action: Mouse pressed left at (896, 456)
Screenshot: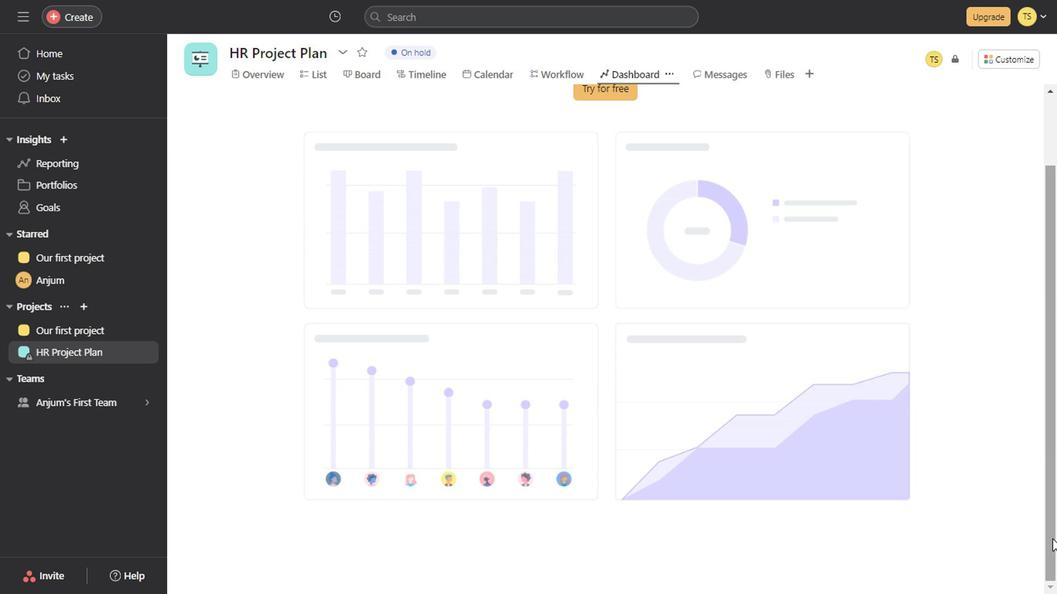 
Action: Mouse moved to (893, 148)
Screenshot: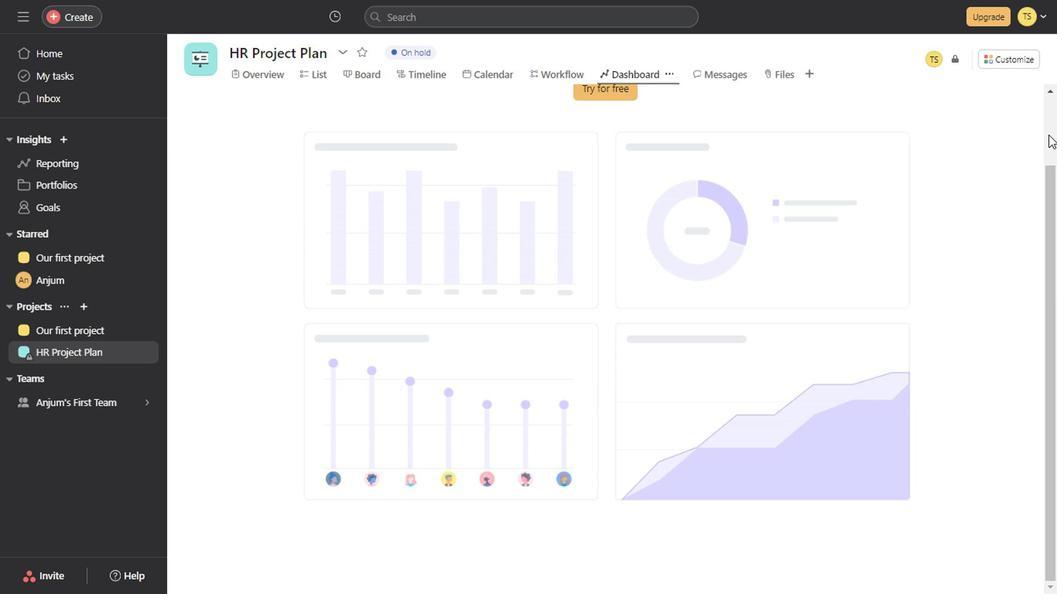 
Action: Mouse pressed left at (893, 148)
Screenshot: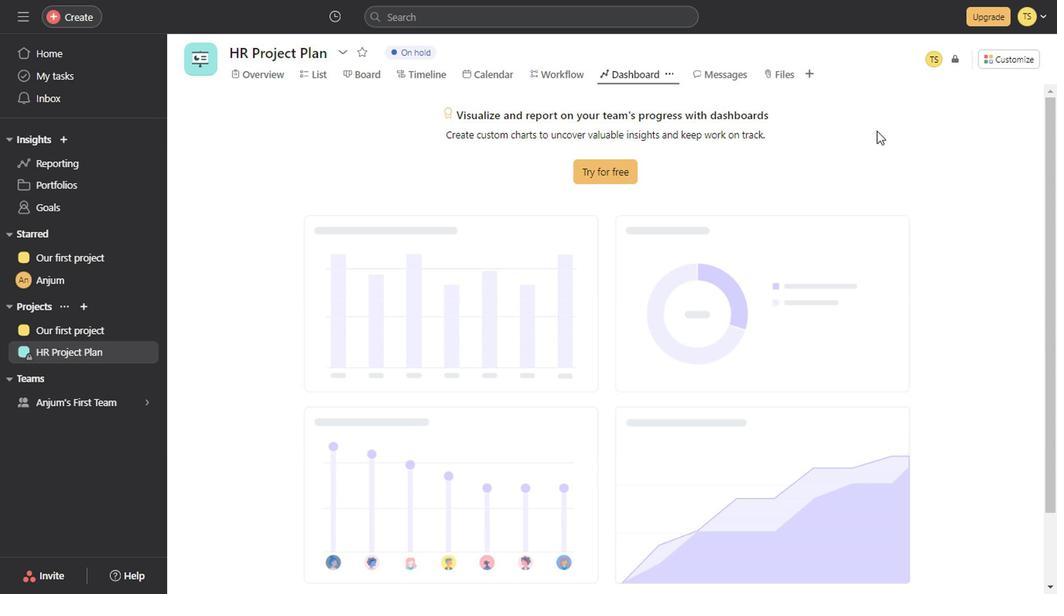 
Action: Mouse moved to (633, 106)
Screenshot: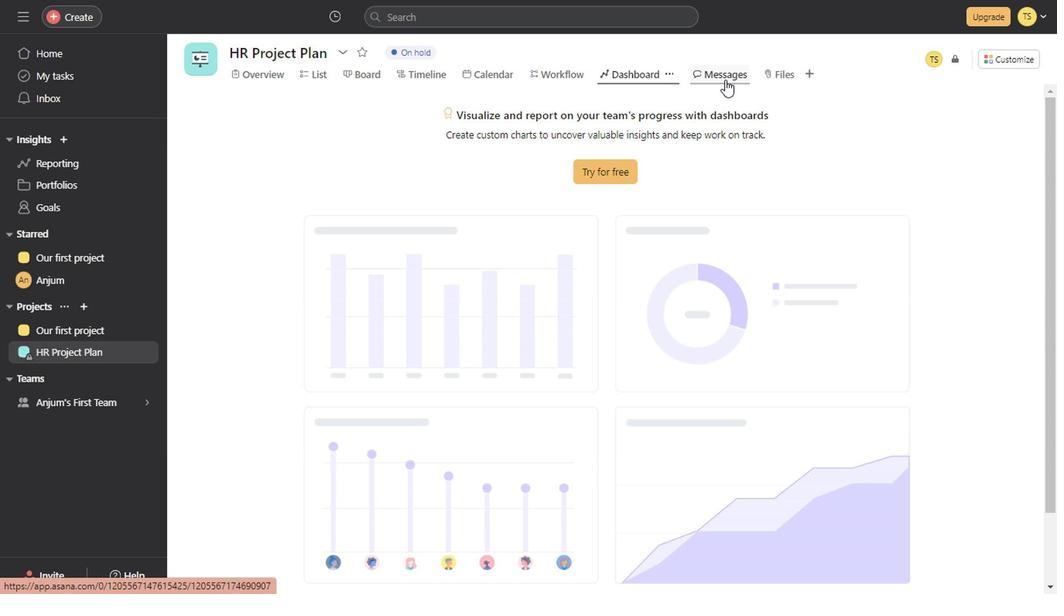
Action: Mouse pressed left at (633, 106)
Screenshot: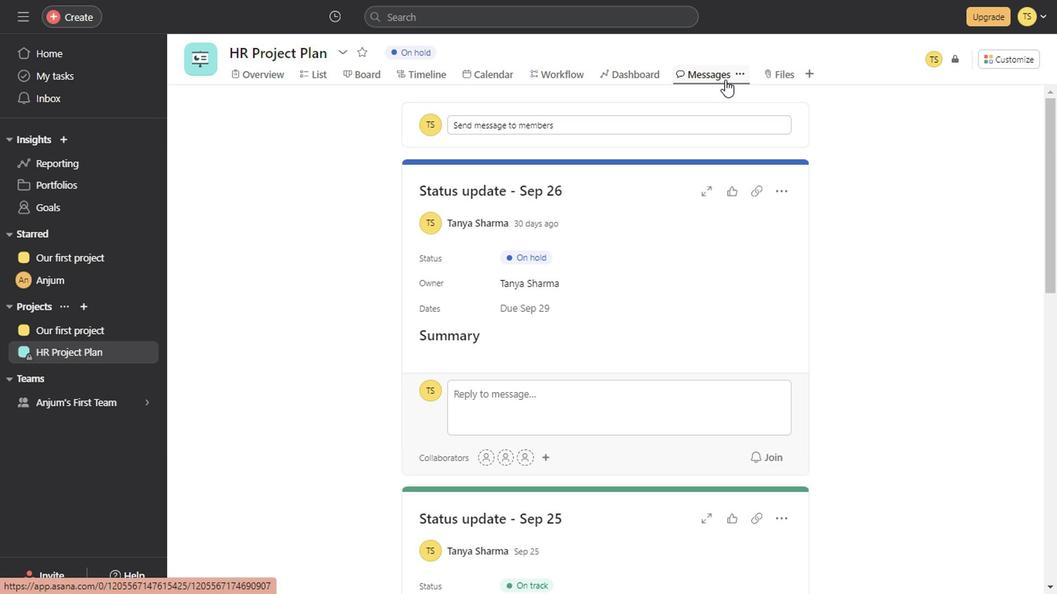 
Action: Mouse moved to (897, 212)
Screenshot: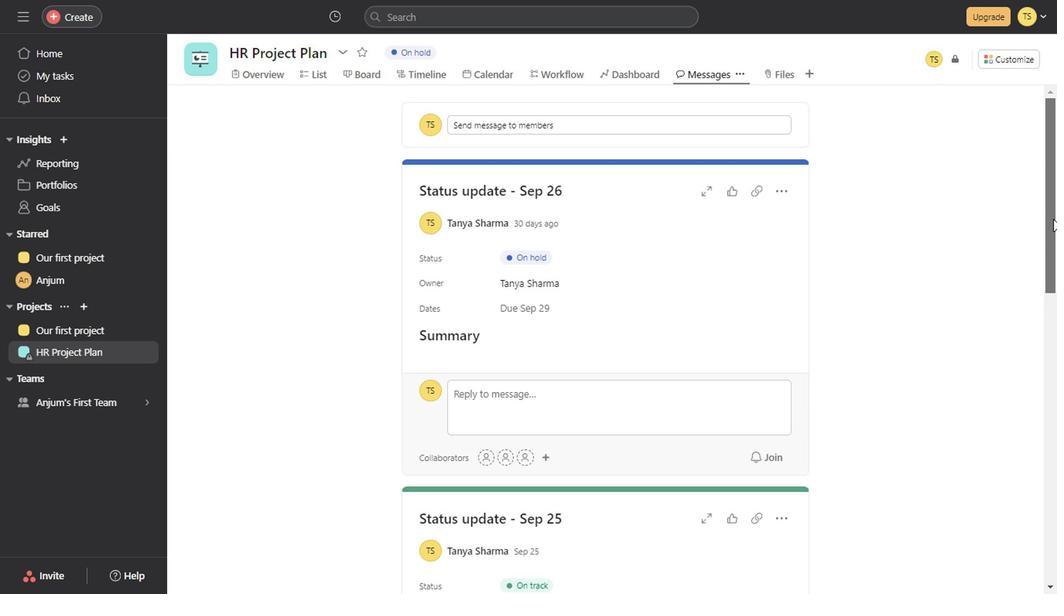 
Action: Mouse pressed left at (897, 212)
Screenshot: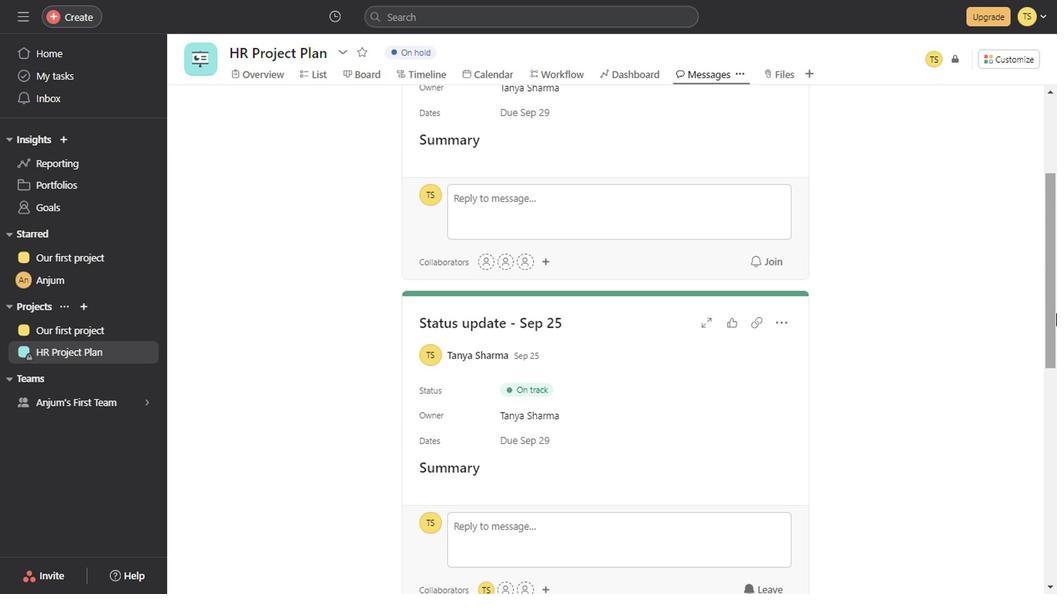 
Action: Mouse moved to (896, 295)
Screenshot: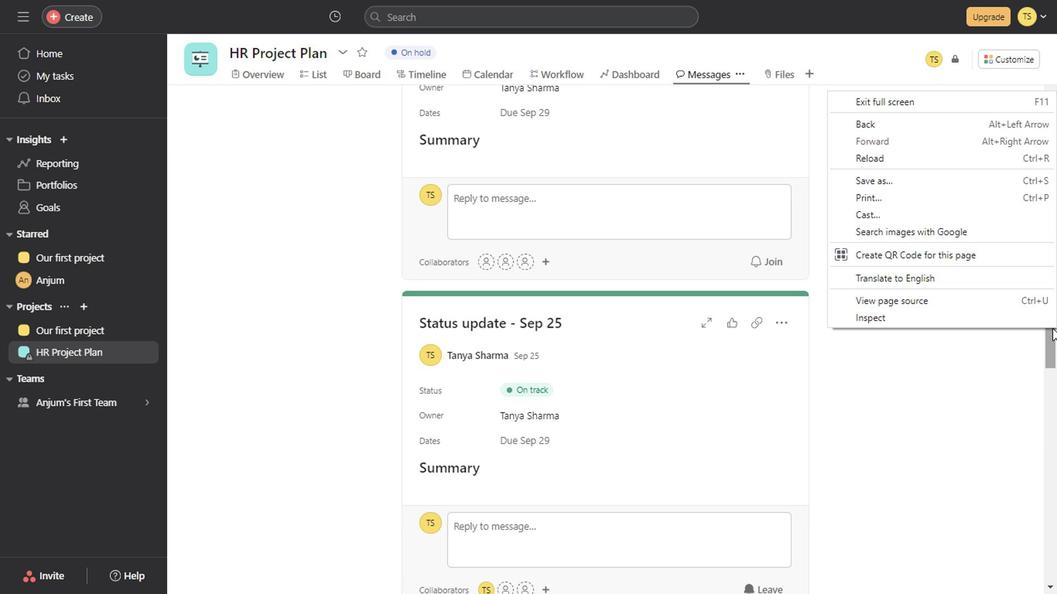 
Action: Mouse pressed left at (896, 295)
Screenshot: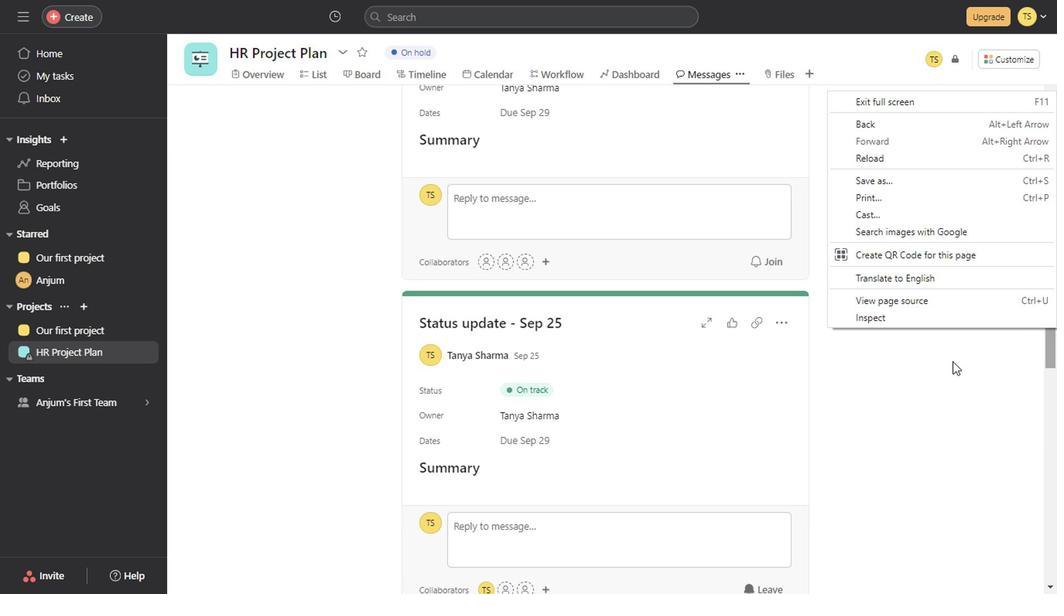 
Action: Mouse pressed right at (896, 295)
Screenshot: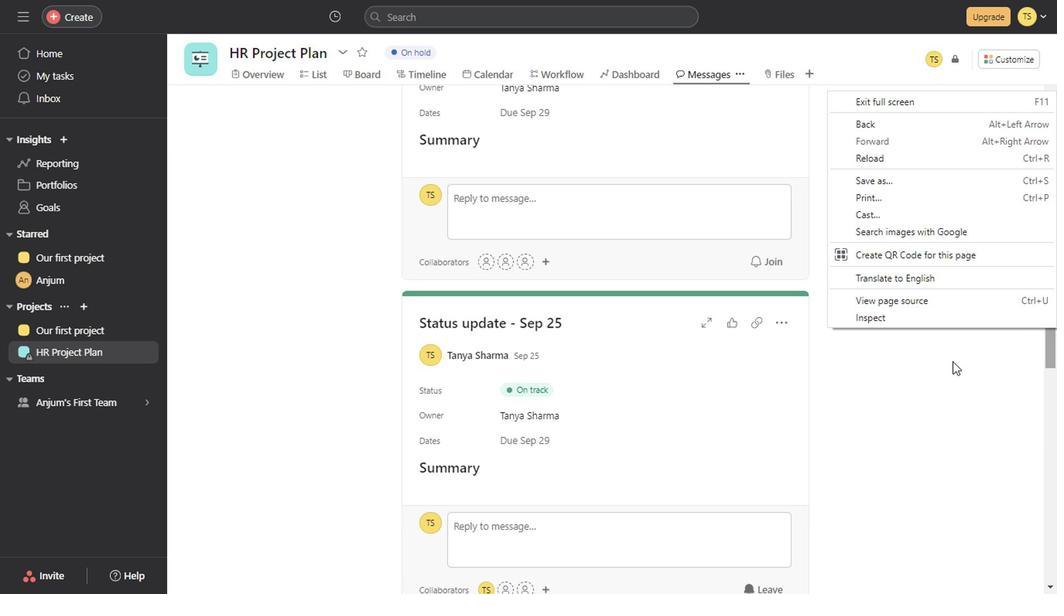 
Action: Mouse moved to (816, 320)
Screenshot: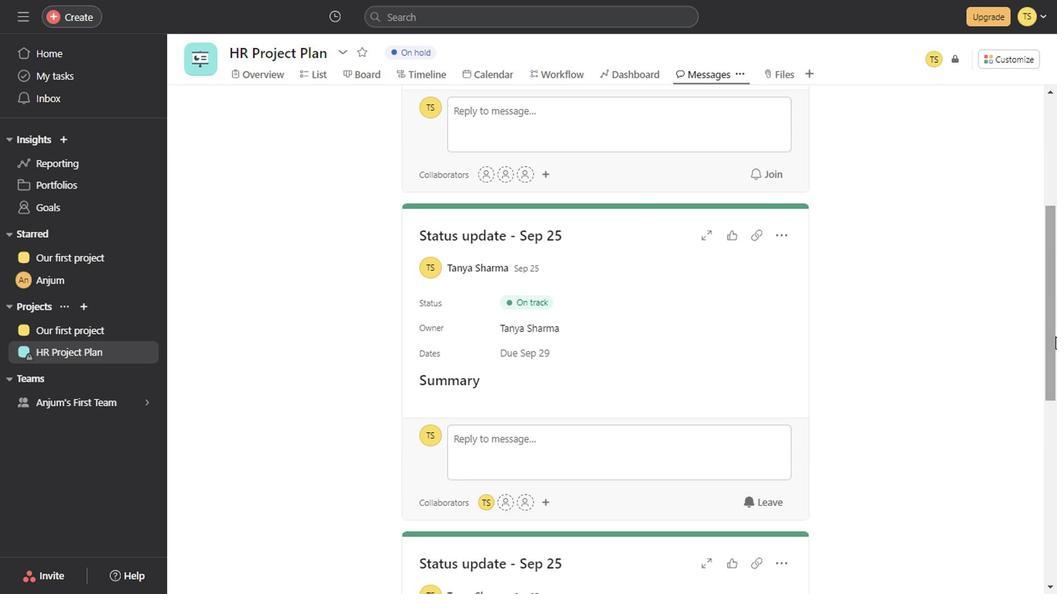 
Action: Mouse pressed left at (816, 320)
Screenshot: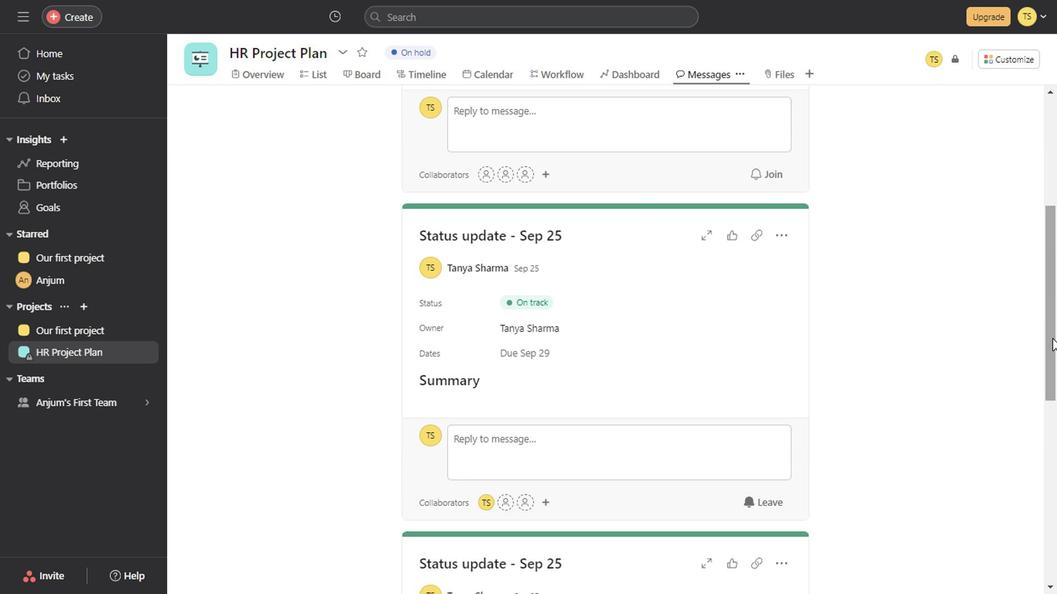 
Action: Mouse moved to (895, 308)
Screenshot: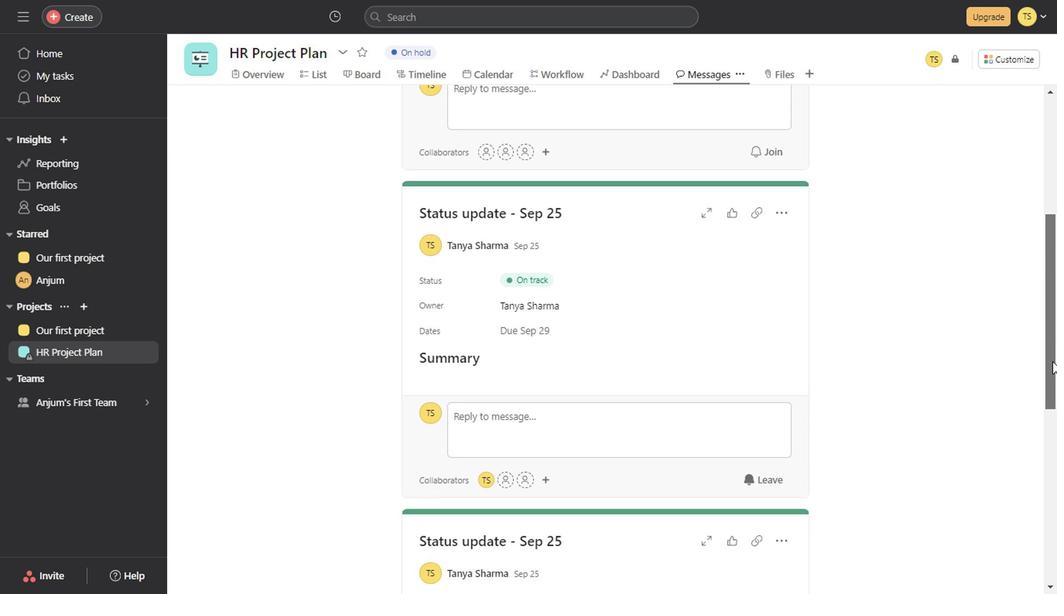 
Action: Mouse pressed left at (895, 308)
Screenshot: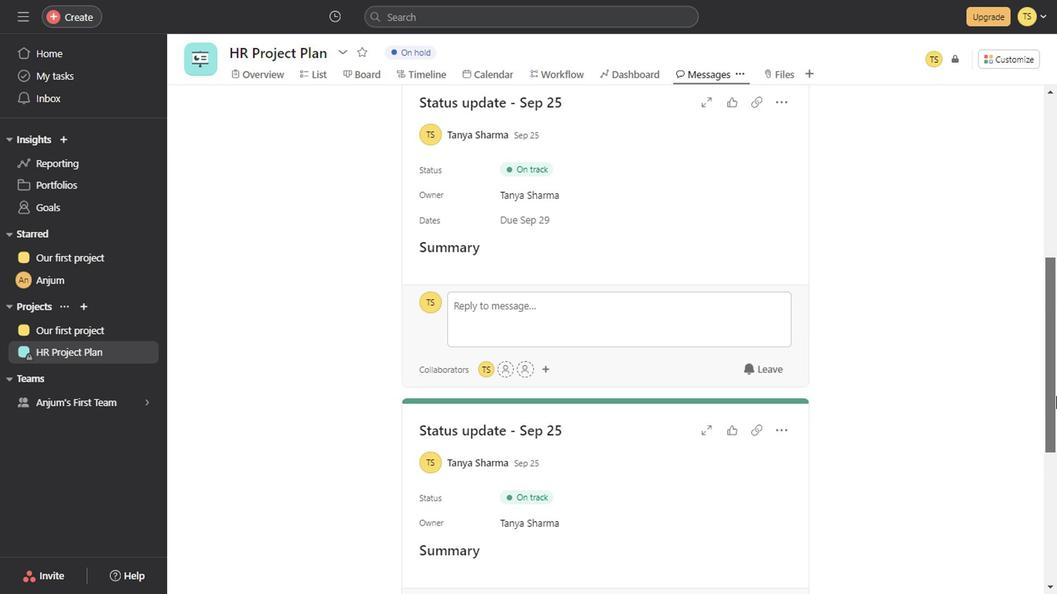 
Action: Mouse moved to (672, 99)
Screenshot: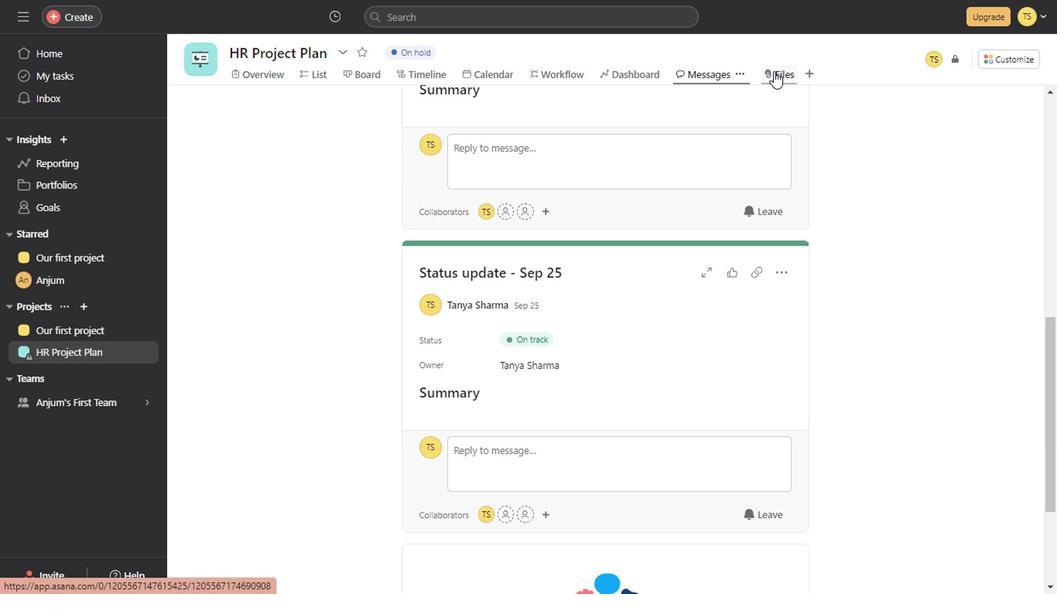 
Action: Mouse pressed left at (672, 99)
Screenshot: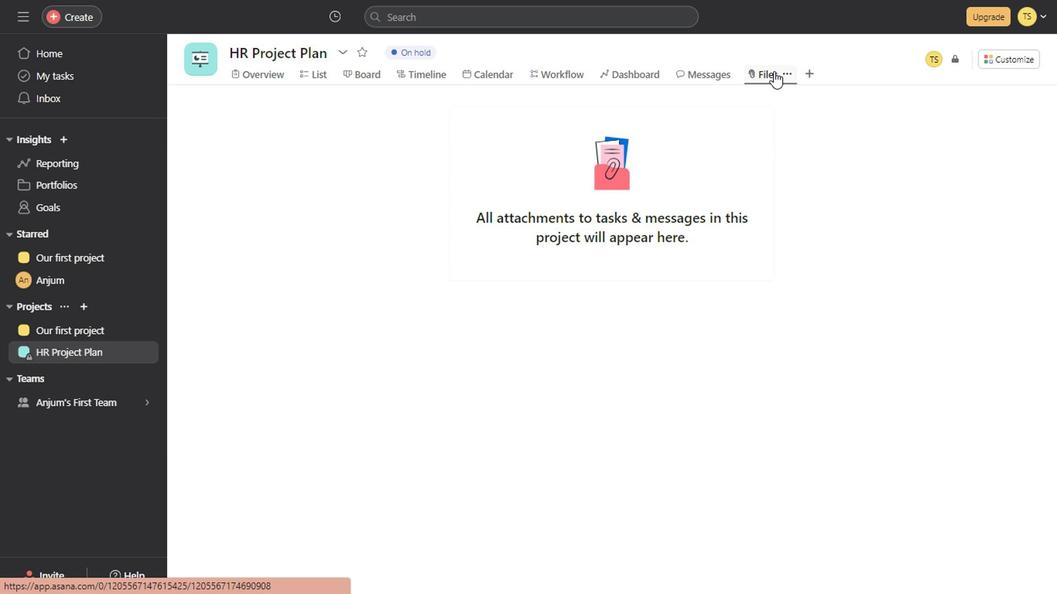 
Action: Mouse moved to (858, 88)
Screenshot: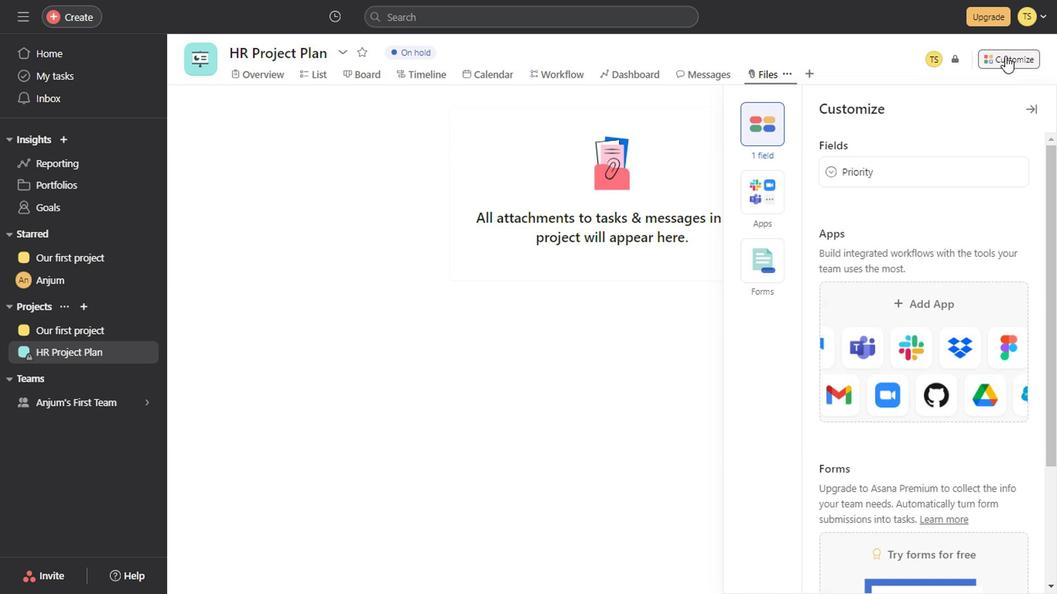 
Action: Mouse pressed left at (858, 88)
Screenshot: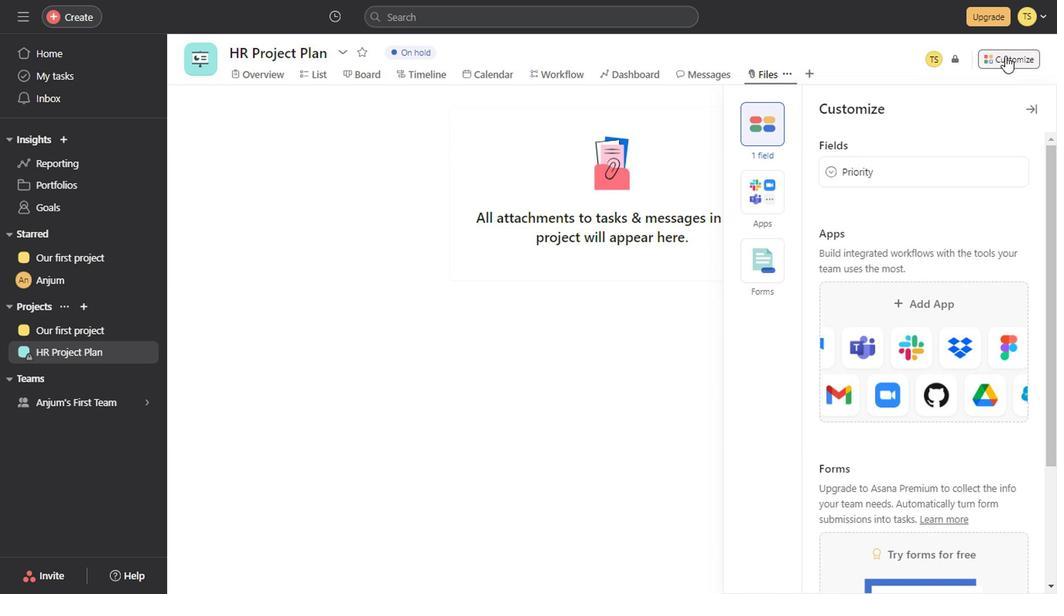 
Action: Mouse moved to (898, 438)
Screenshot: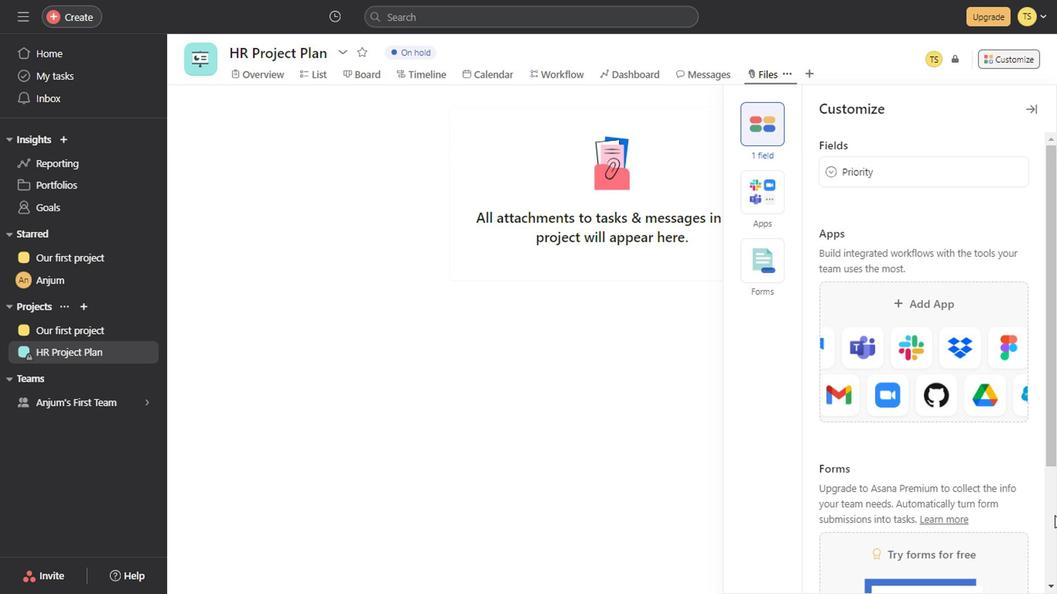
Action: Mouse pressed left at (898, 438)
Screenshot: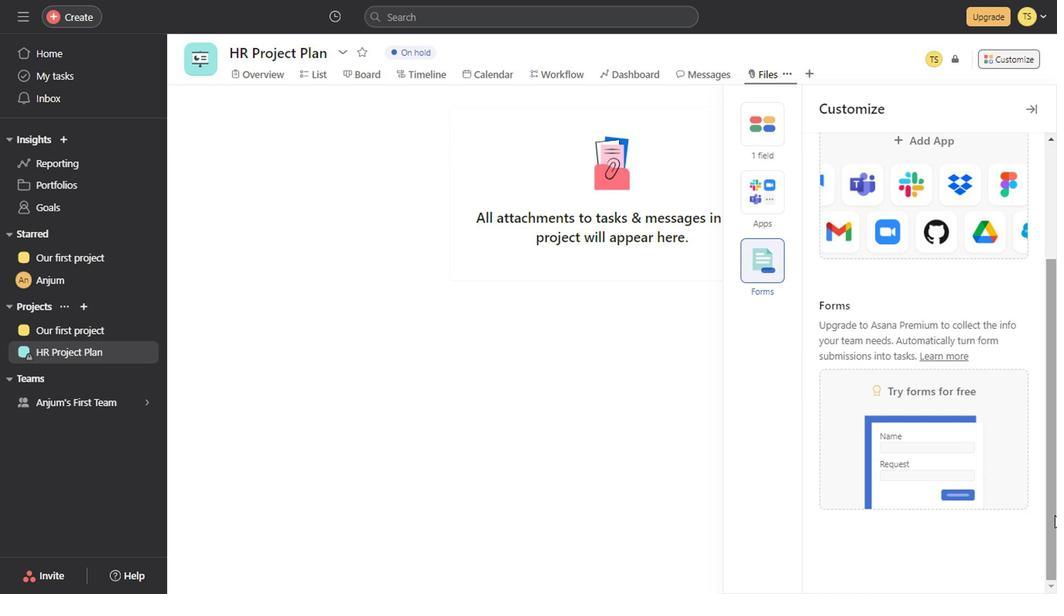 
Action: Mouse moved to (664, 148)
Screenshot: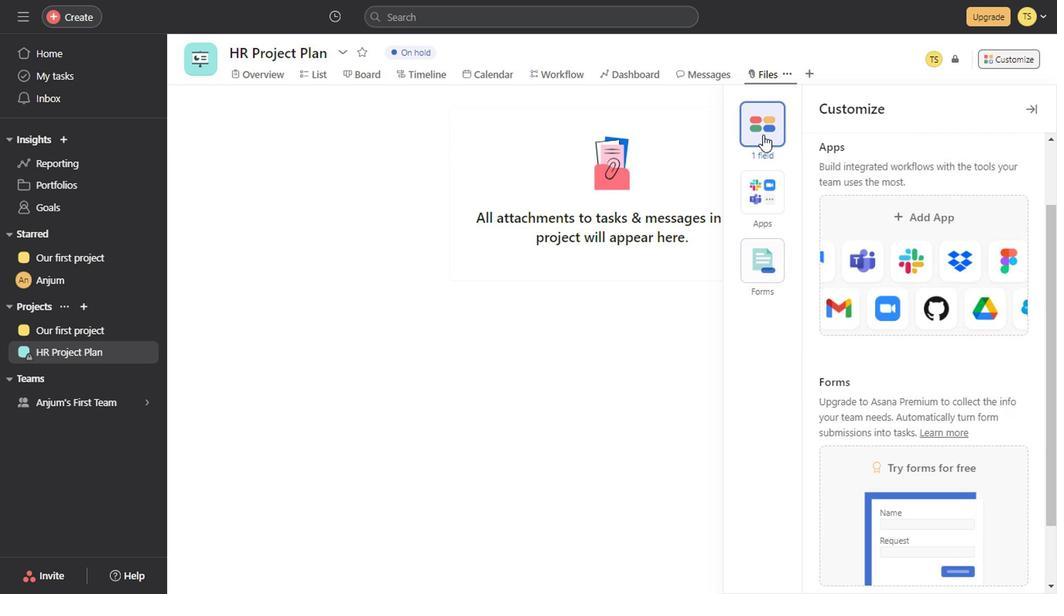 
Action: Mouse pressed left at (664, 148)
Screenshot: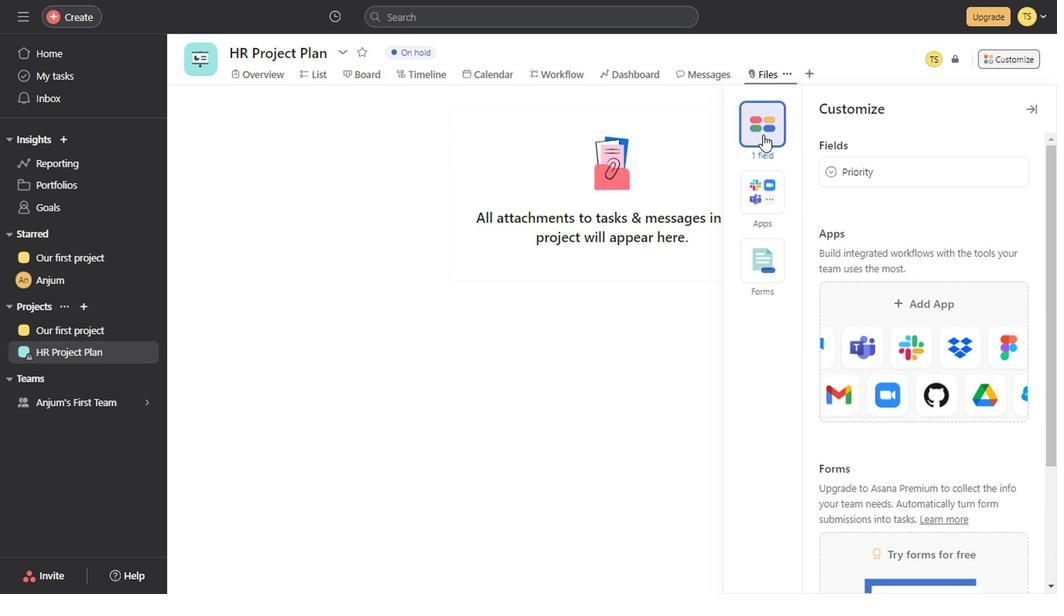 
Action: Mouse moved to (666, 188)
Screenshot: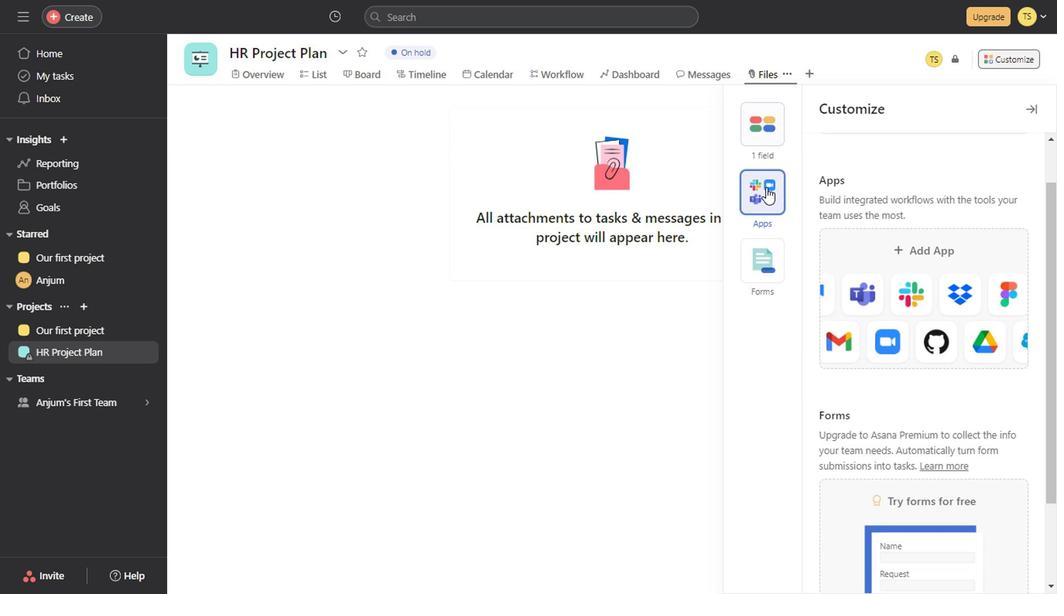 
Action: Mouse pressed left at (666, 188)
Screenshot: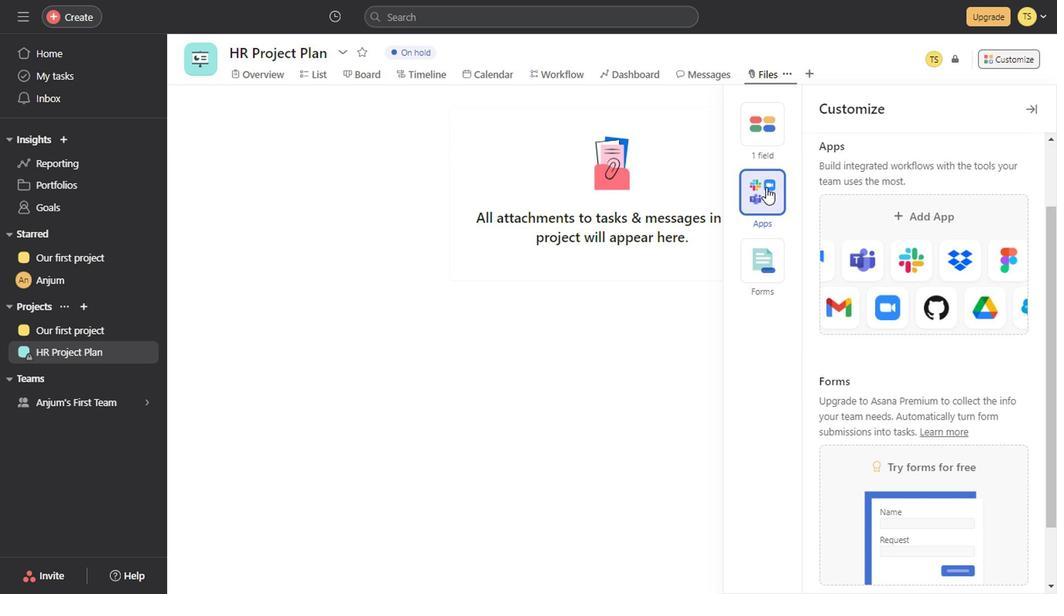 
Action: Mouse moved to (670, 247)
Screenshot: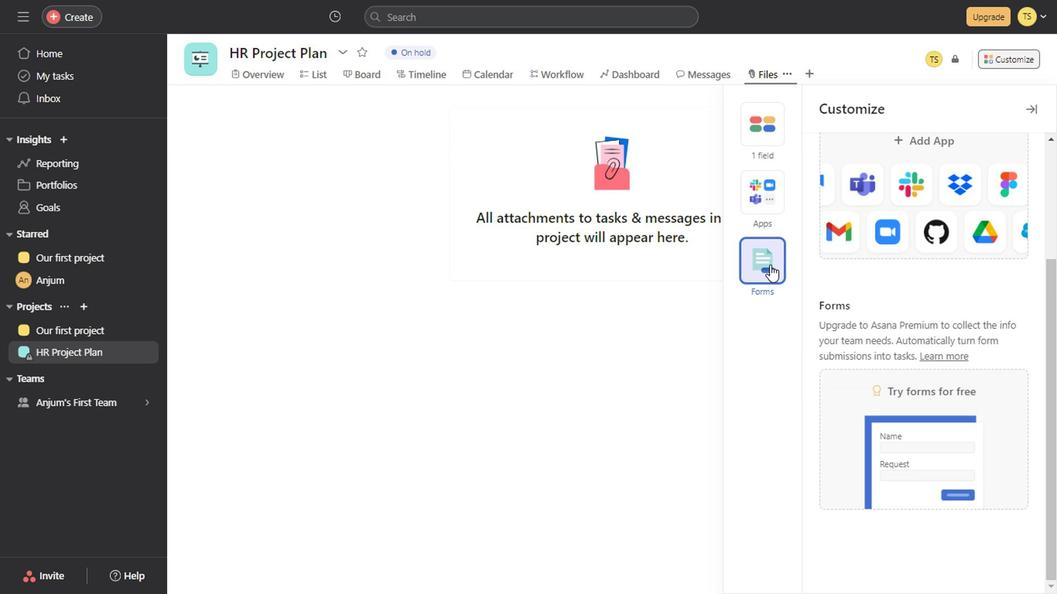 
Action: Mouse pressed left at (670, 247)
Screenshot: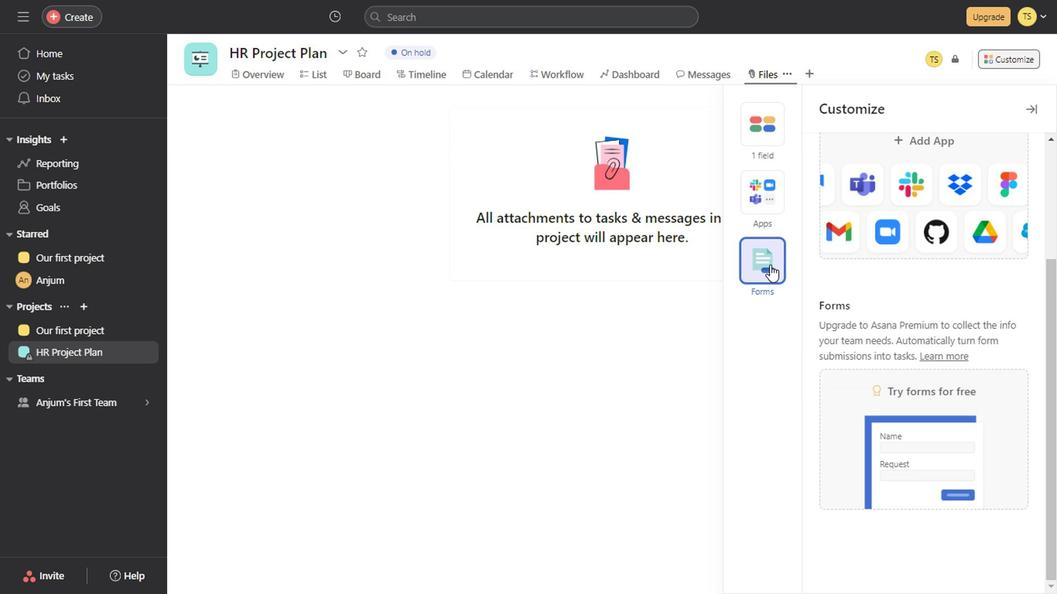 
Action: Mouse moved to (874, 123)
Screenshot: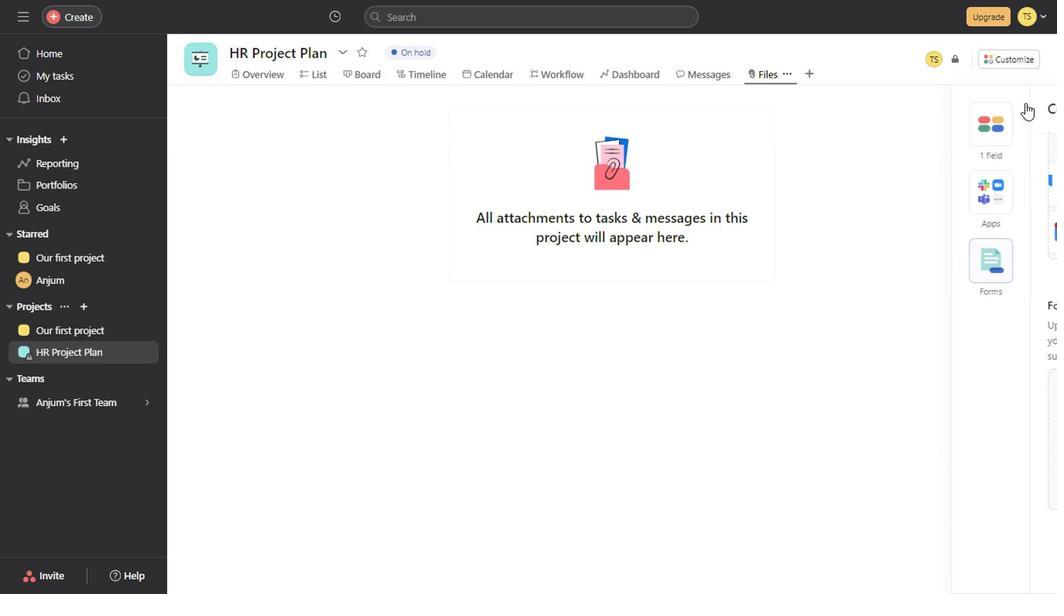 
Action: Mouse pressed left at (874, 123)
Screenshot: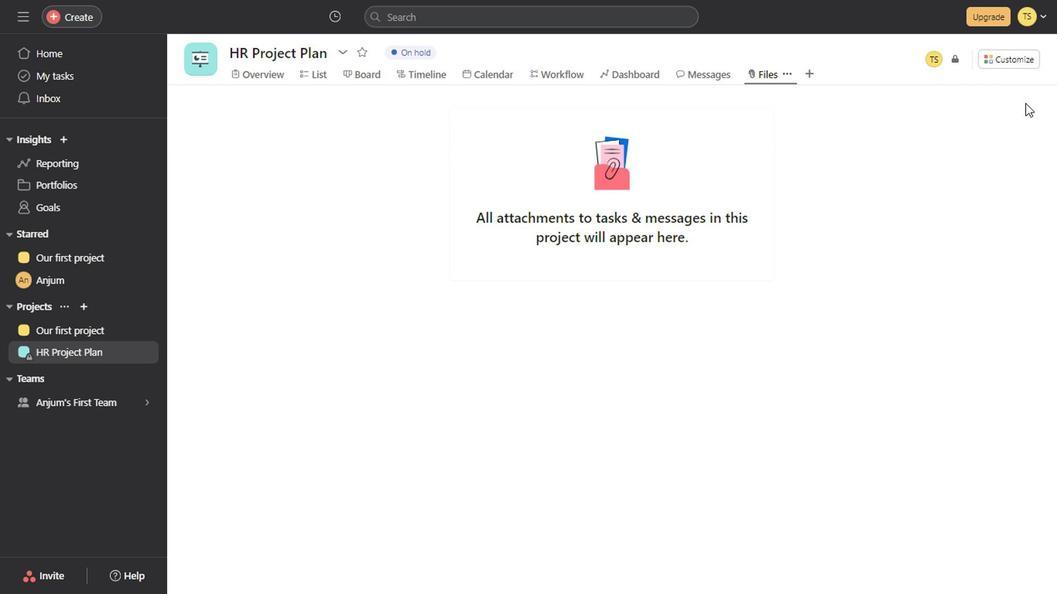 
Action: Mouse moved to (122, 278)
Screenshot: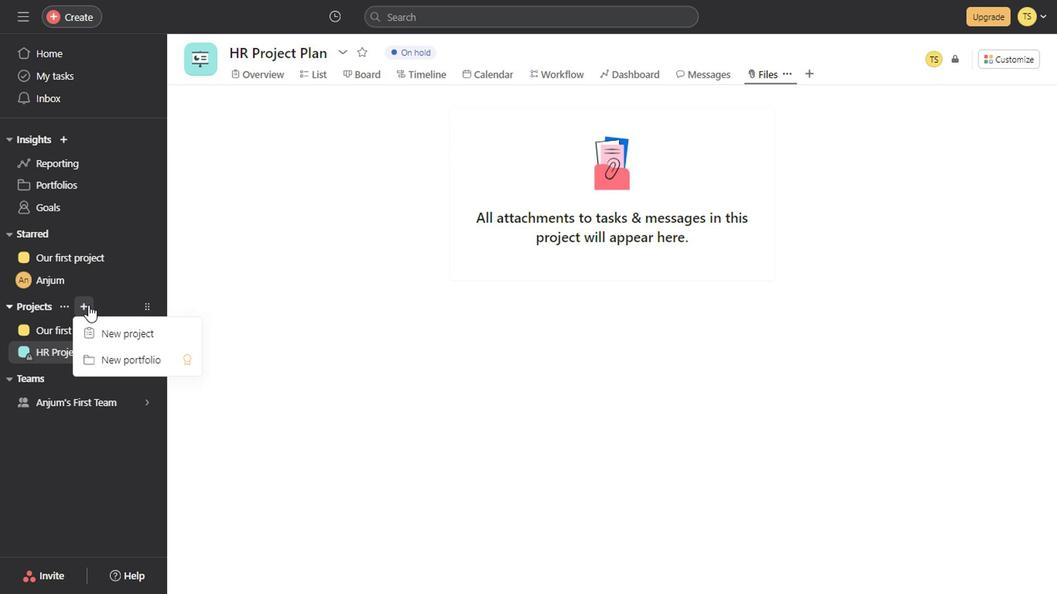 
Action: Mouse pressed left at (122, 278)
Screenshot: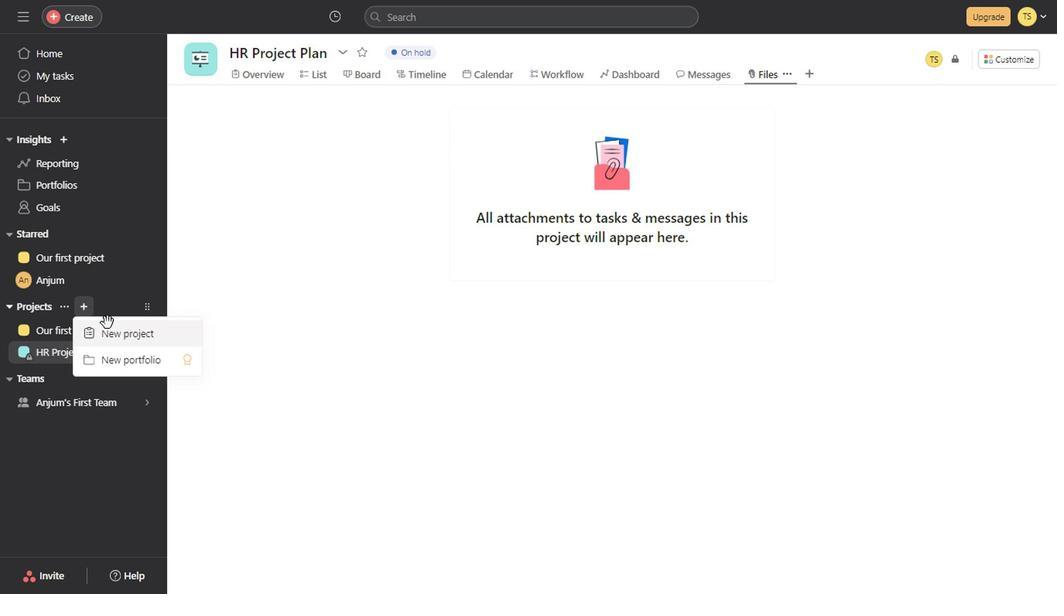 
Action: Mouse moved to (155, 301)
Screenshot: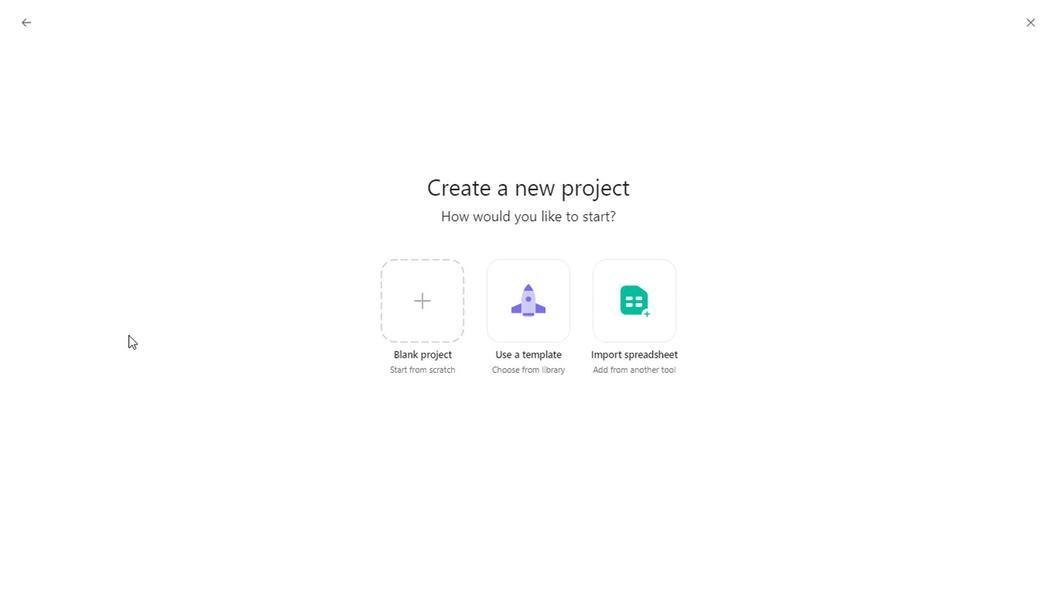 
Action: Mouse pressed left at (155, 301)
Screenshot: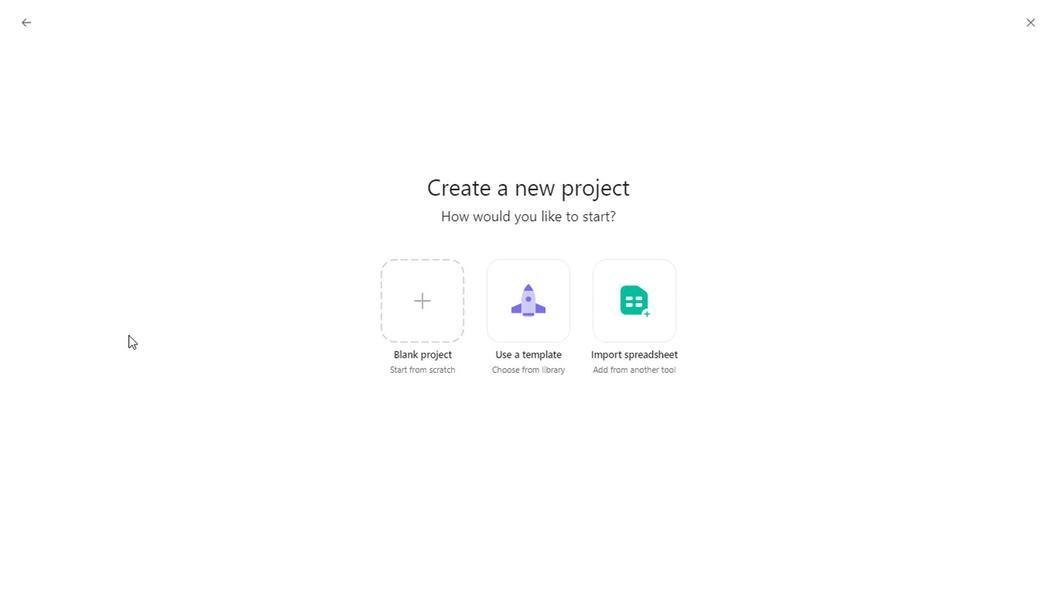
Action: Mouse moved to (562, 292)
Screenshot: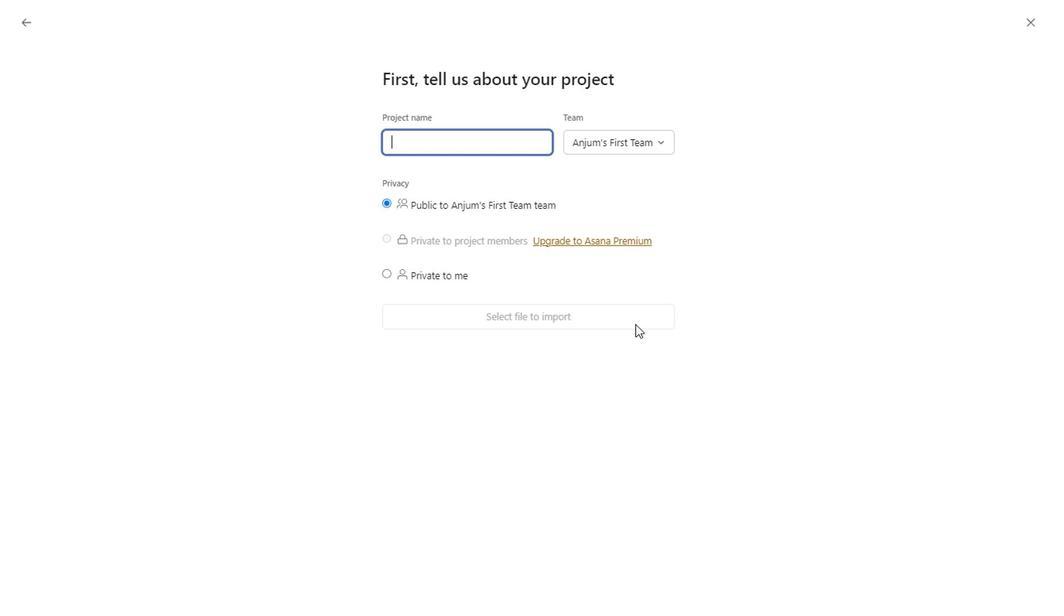 
Action: Mouse pressed left at (562, 292)
Screenshot: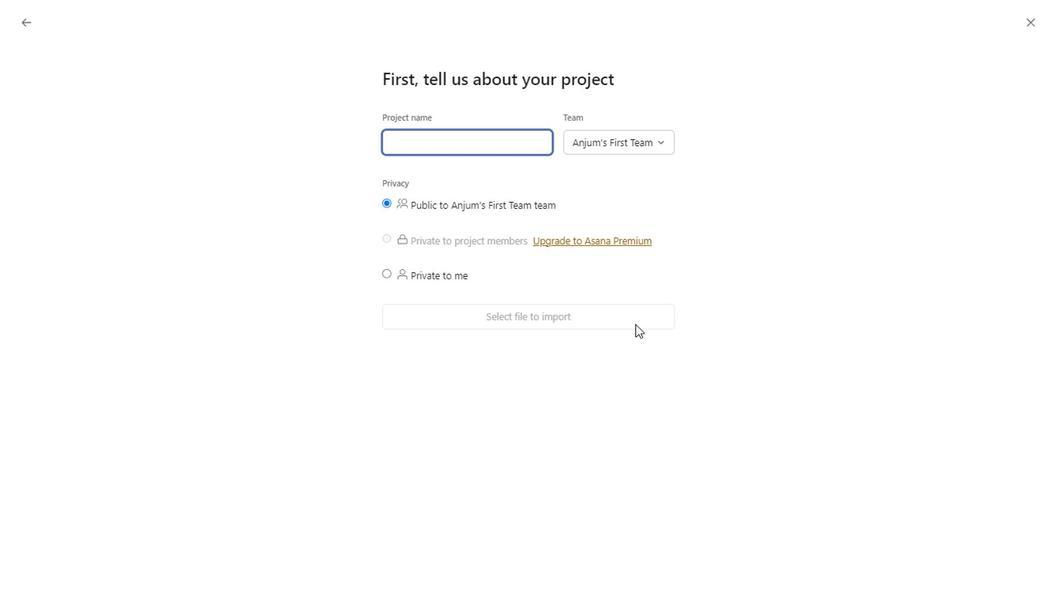 
Action: Mouse moved to (74, 66)
Screenshot: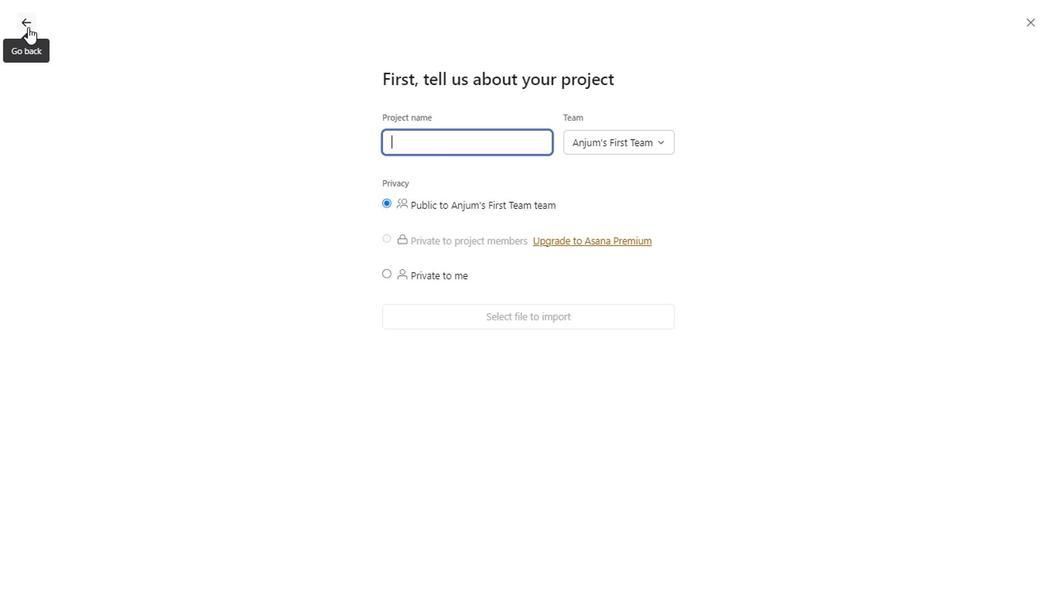 
Action: Mouse pressed left at (74, 66)
Screenshot: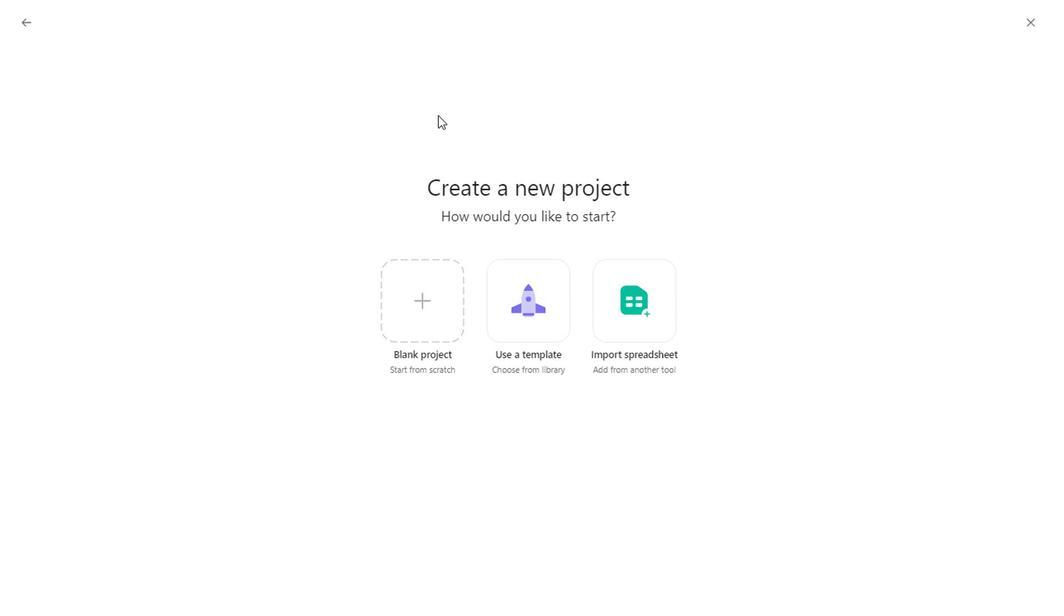 
Action: Mouse moved to (399, 298)
Screenshot: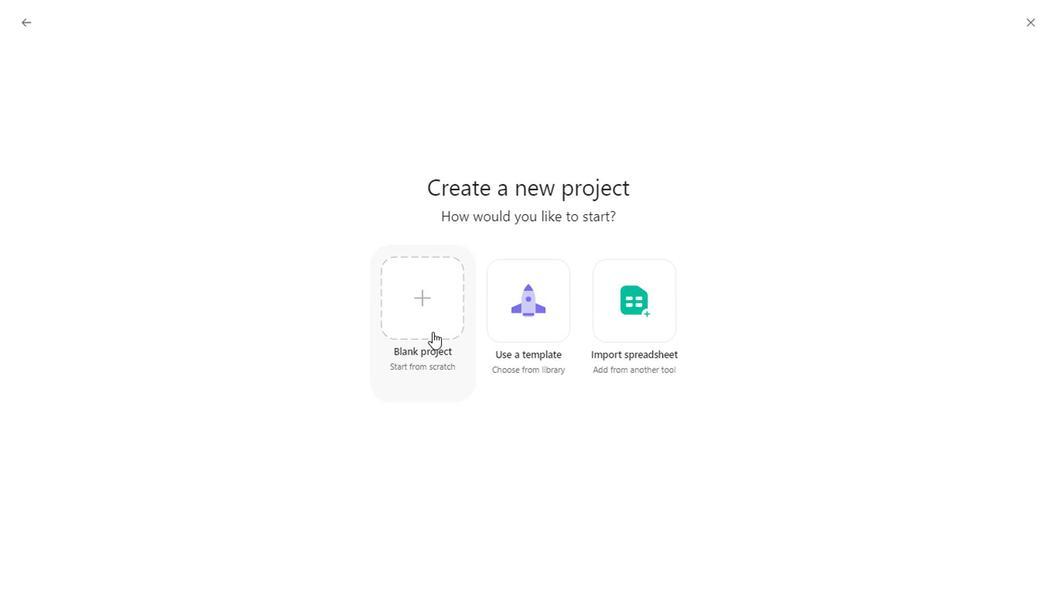 
Action: Mouse pressed left at (399, 298)
